 Task: Play online Dominion games in easy mode.
Action: Mouse moved to (186, 488)
Screenshot: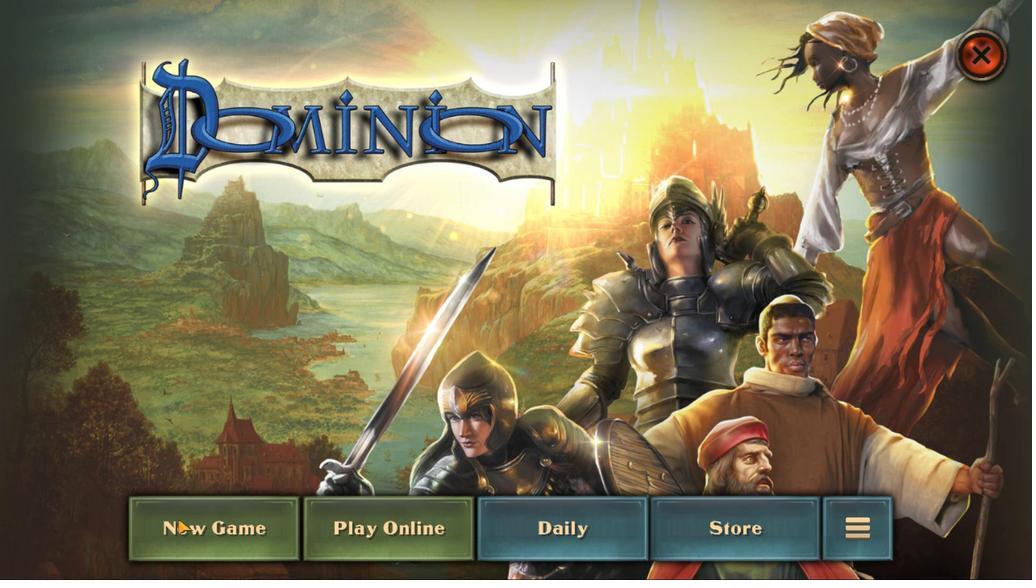 
Action: Mouse pressed left at (186, 488)
Screenshot: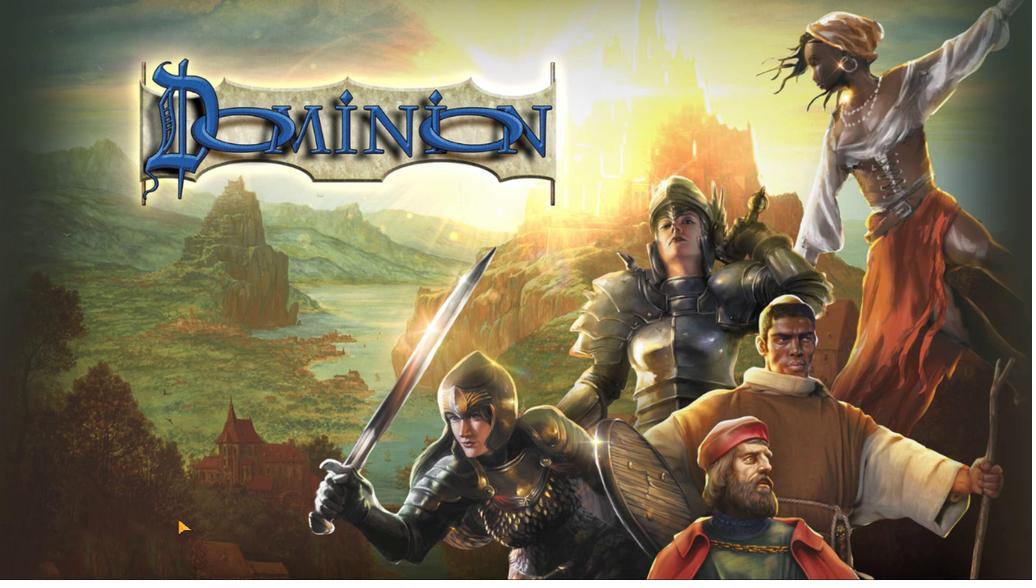 
Action: Mouse moved to (506, 307)
Screenshot: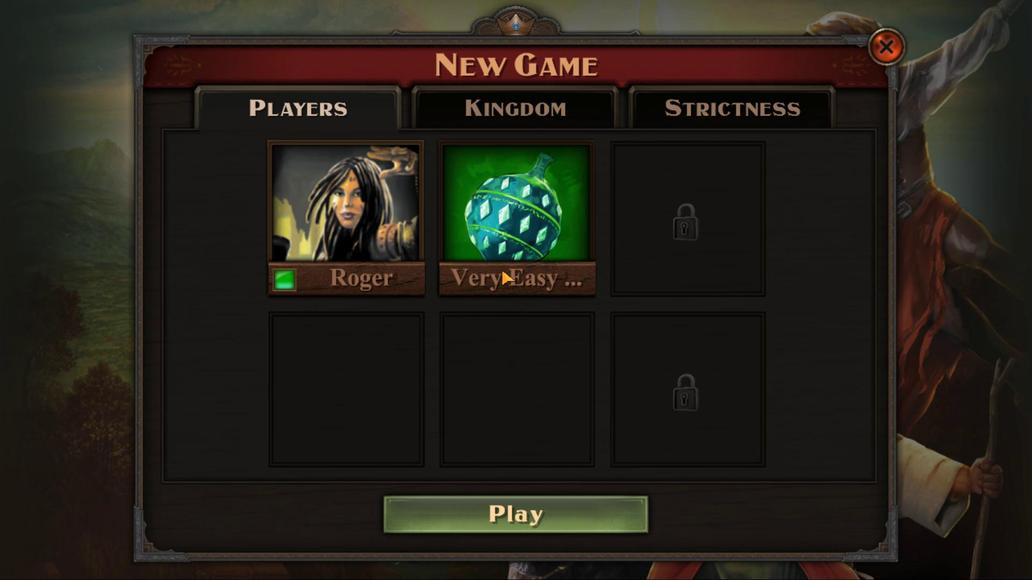 
Action: Mouse pressed left at (506, 307)
Screenshot: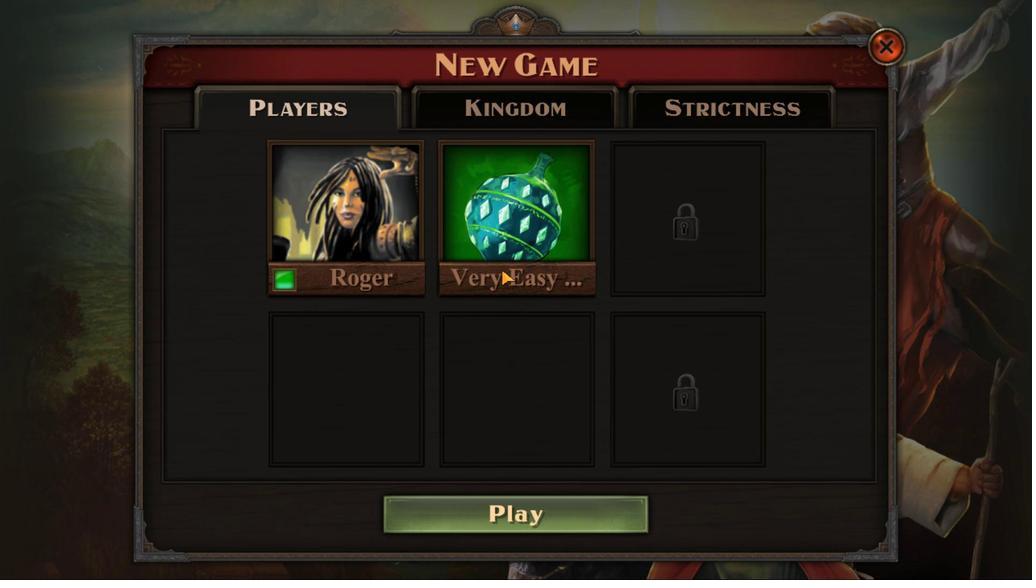 
Action: Mouse moved to (356, 336)
Screenshot: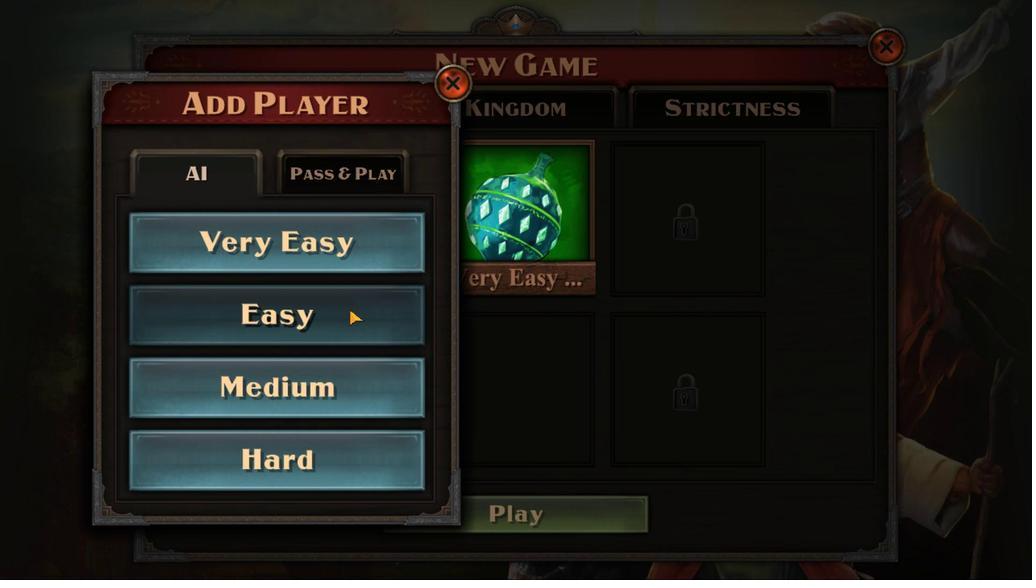 
Action: Mouse pressed left at (356, 336)
Screenshot: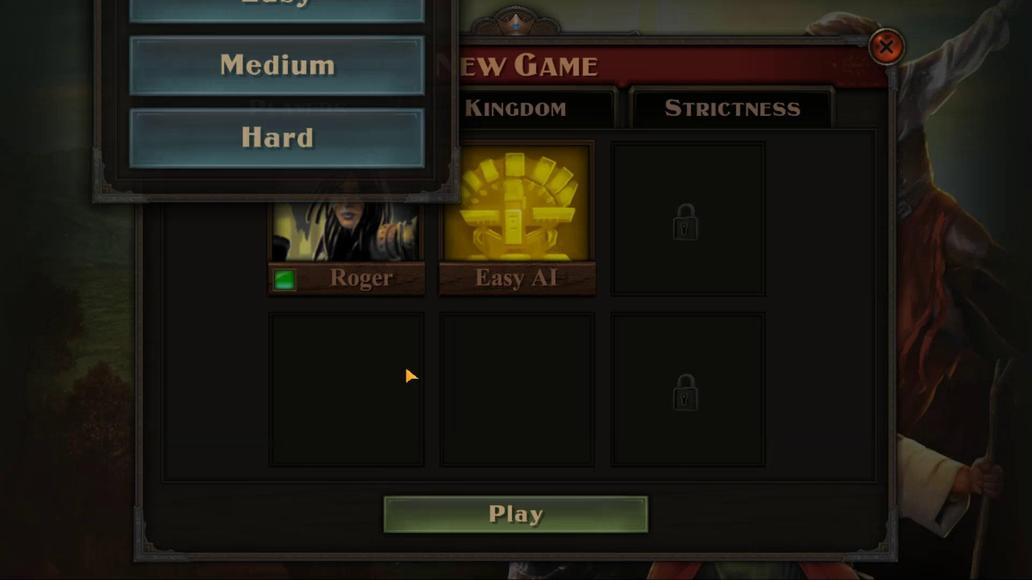 
Action: Mouse moved to (531, 478)
Screenshot: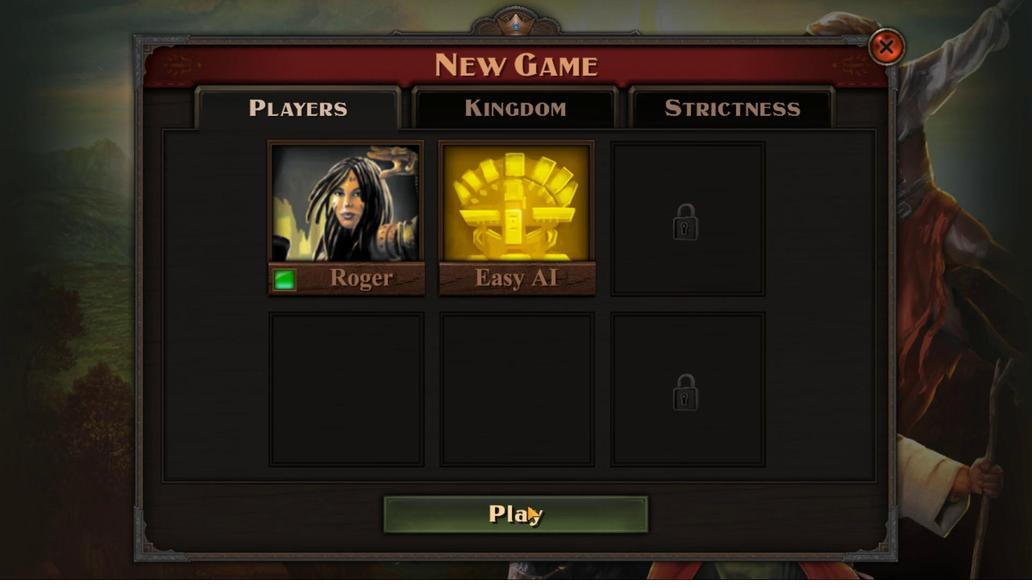 
Action: Mouse pressed left at (531, 478)
Screenshot: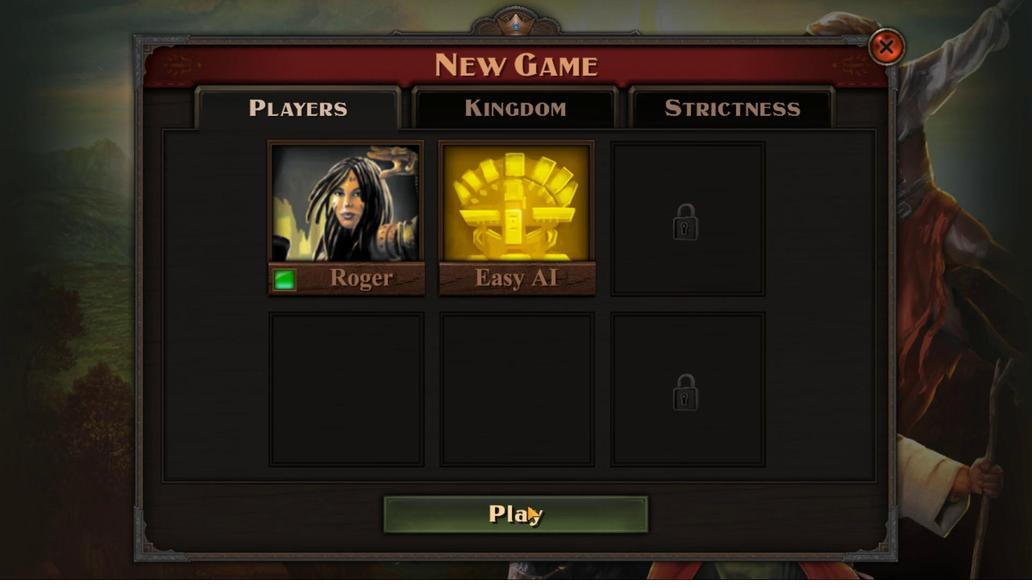 
Action: Mouse moved to (636, 477)
Screenshot: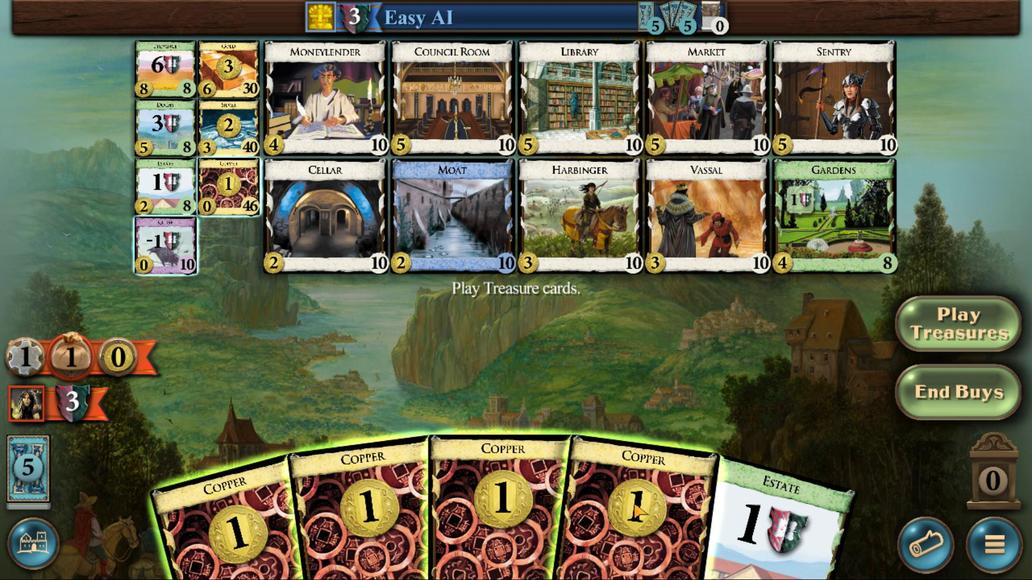 
Action: Mouse scrolled (636, 476) with delta (0, 0)
Screenshot: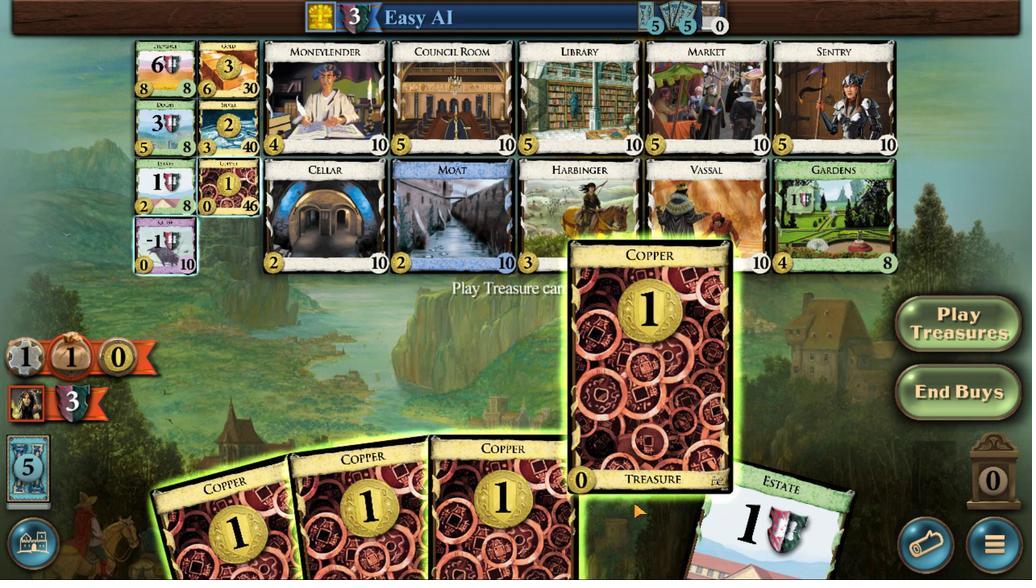 
Action: Mouse moved to (564, 467)
Screenshot: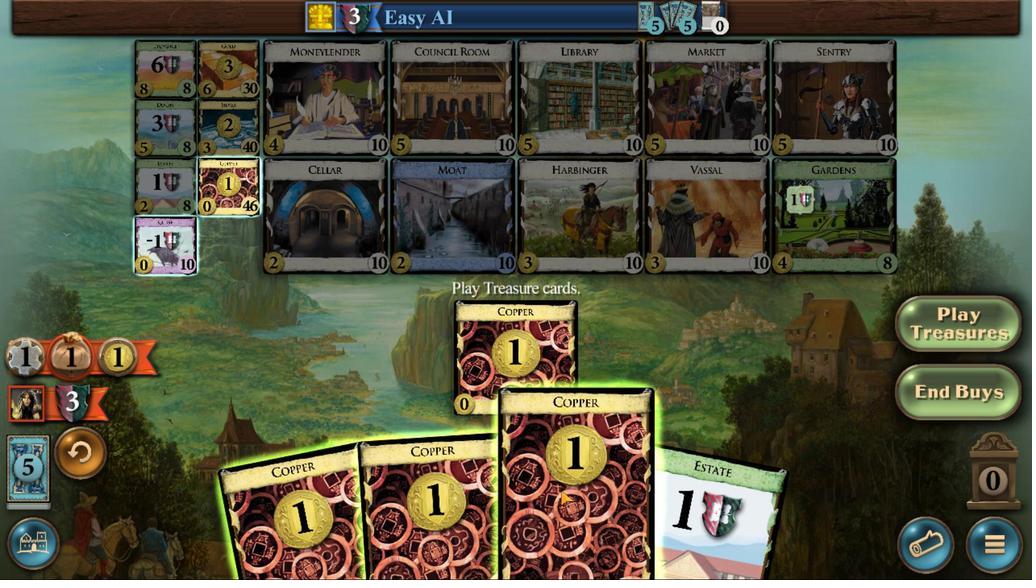 
Action: Mouse scrolled (564, 467) with delta (0, 0)
Screenshot: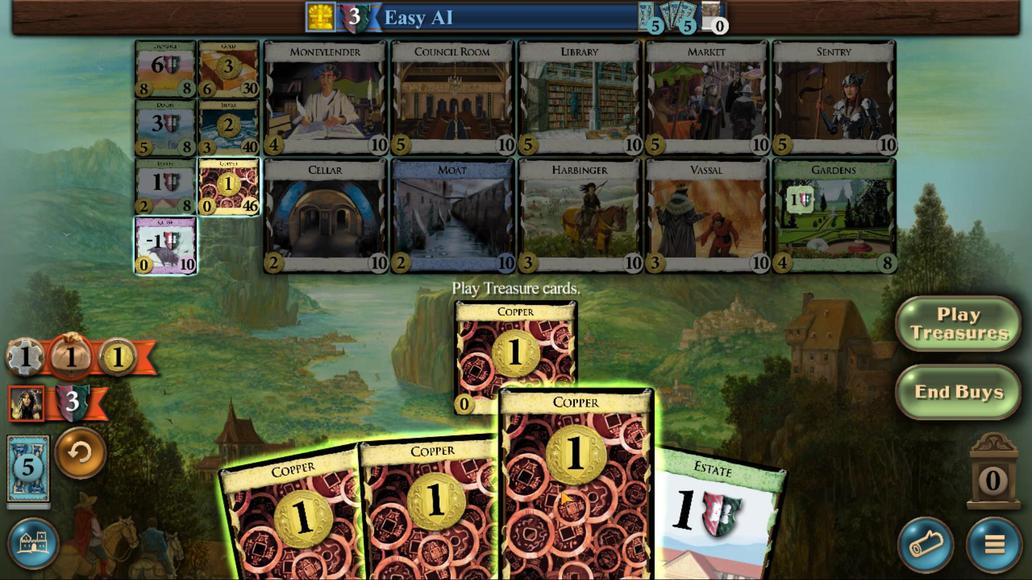 
Action: Mouse scrolled (564, 467) with delta (0, 0)
Screenshot: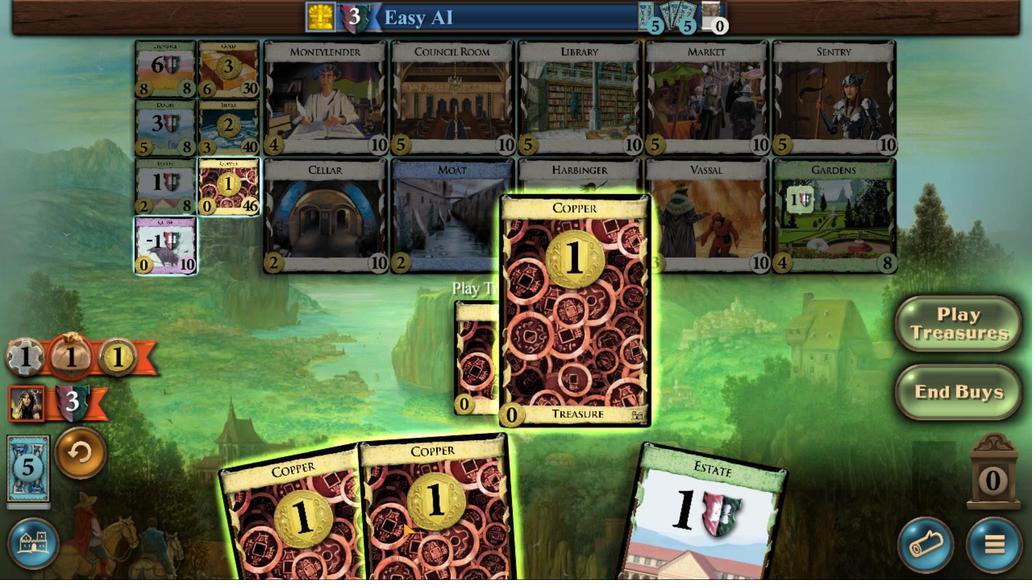
Action: Mouse scrolled (564, 467) with delta (0, 0)
Screenshot: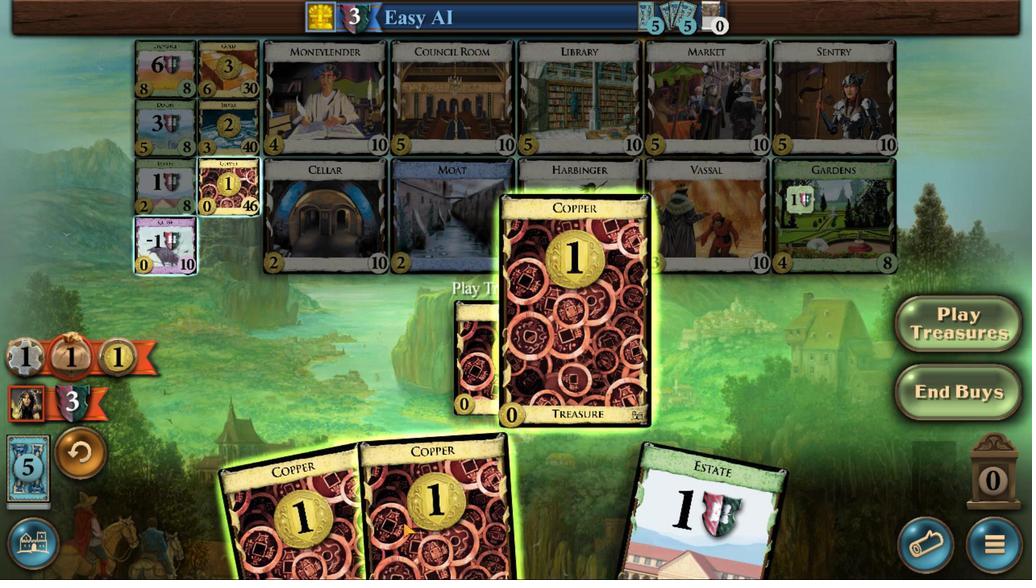 
Action: Mouse moved to (410, 459)
Screenshot: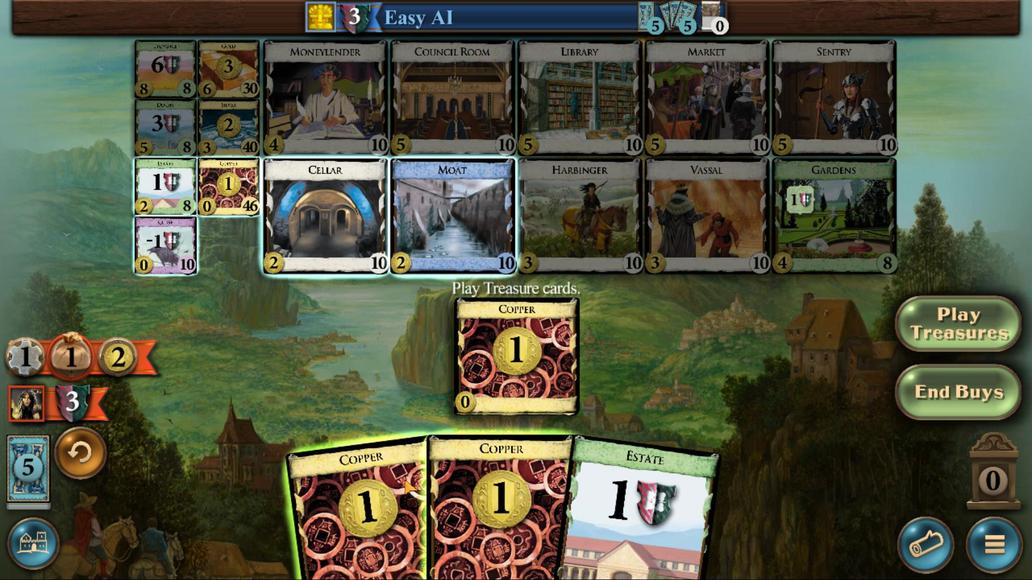 
Action: Mouse scrolled (410, 459) with delta (0, 0)
Screenshot: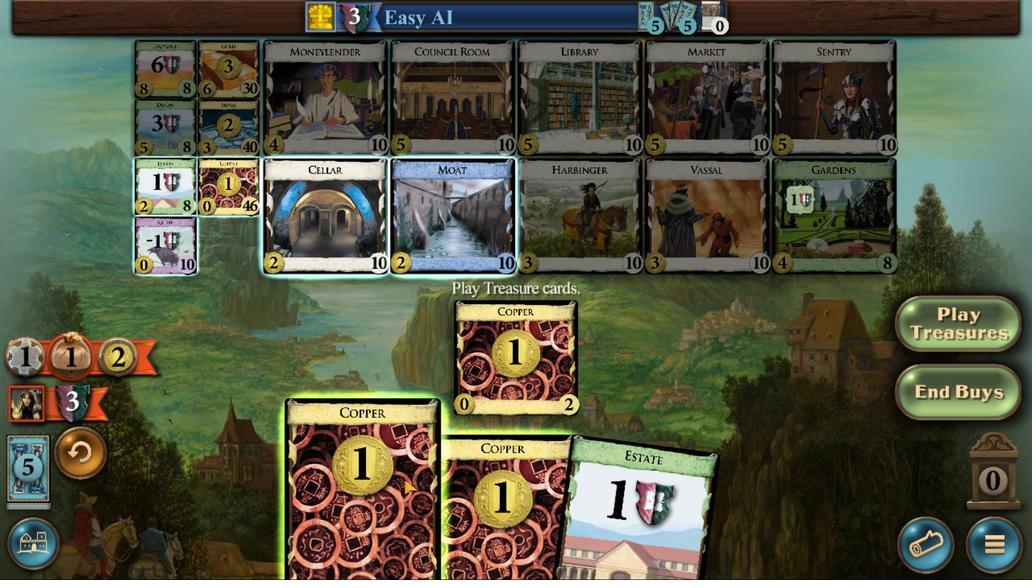 
Action: Mouse scrolled (410, 459) with delta (0, 0)
Screenshot: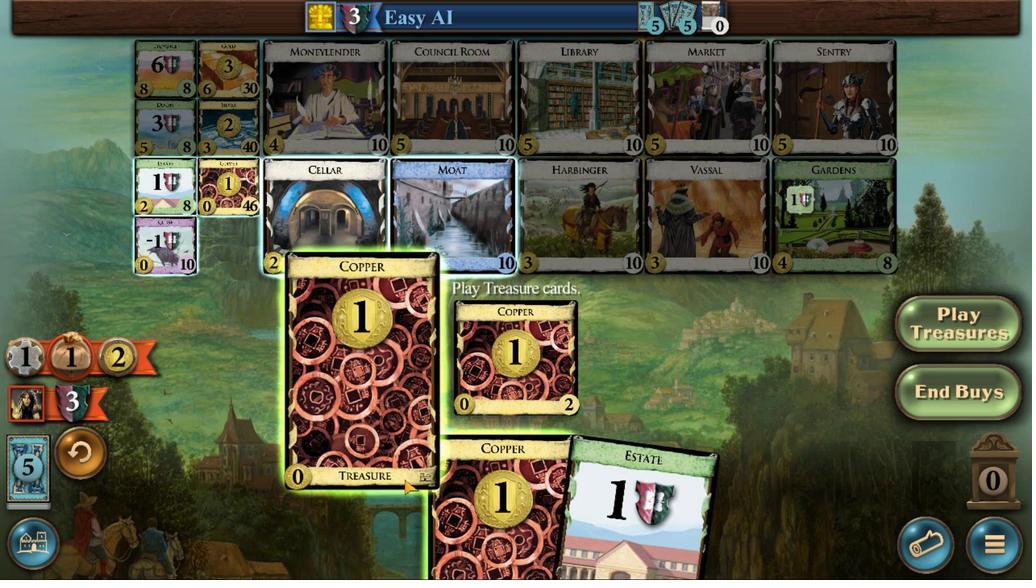 
Action: Mouse scrolled (410, 459) with delta (0, 0)
Screenshot: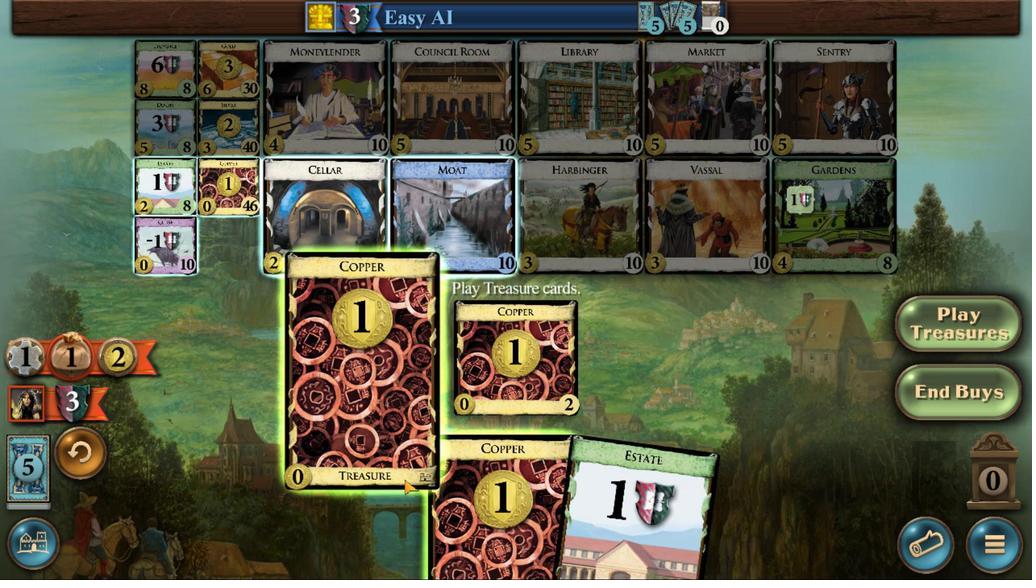 
Action: Mouse scrolled (410, 459) with delta (0, 0)
Screenshot: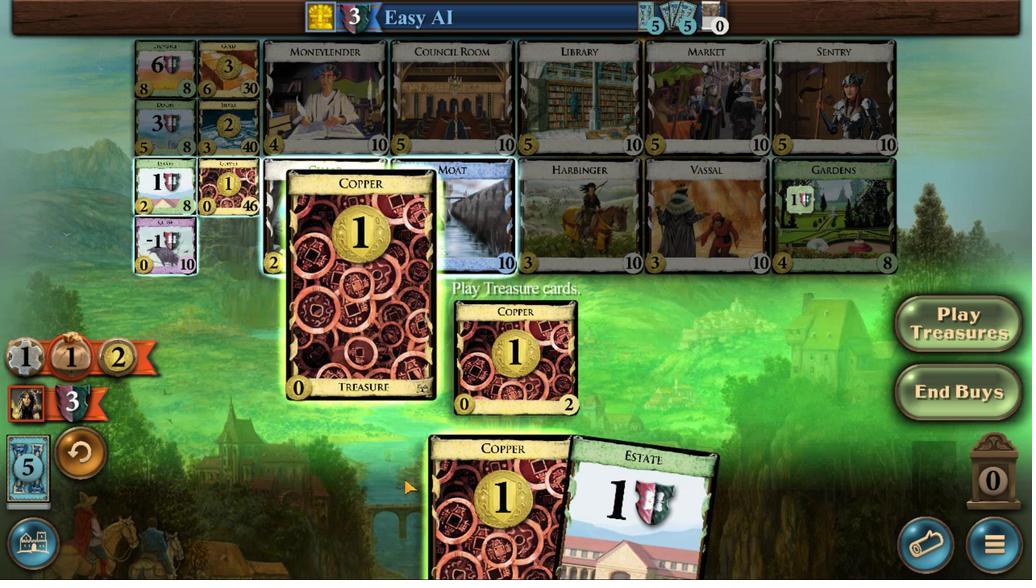 
Action: Mouse scrolled (410, 459) with delta (0, 0)
Screenshot: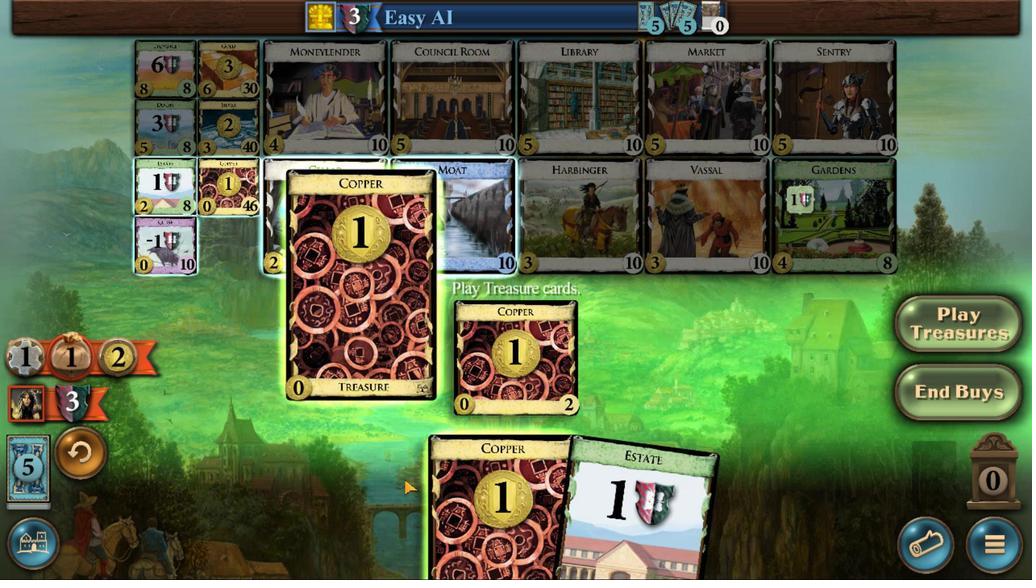
Action: Mouse scrolled (410, 459) with delta (0, 0)
Screenshot: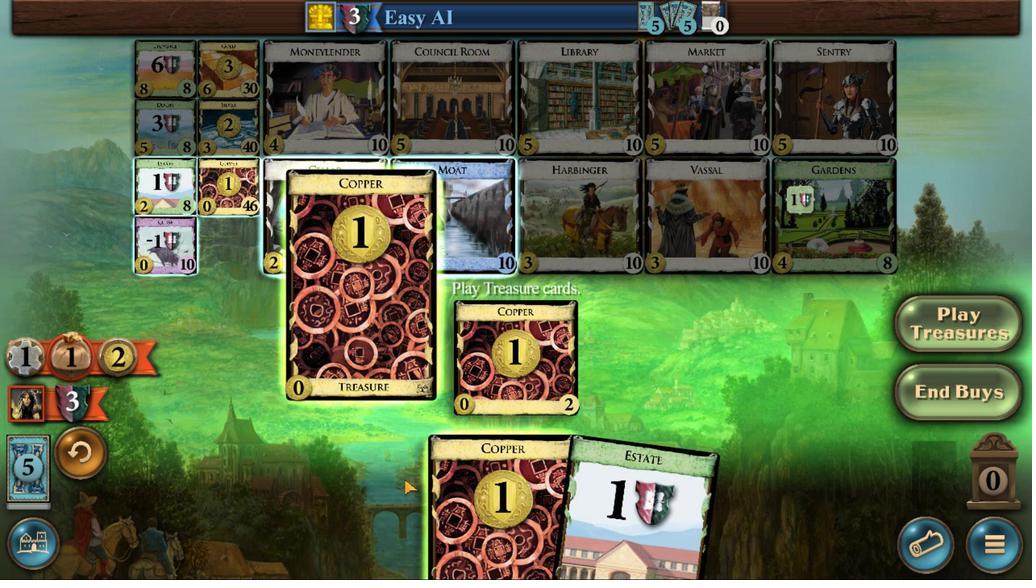 
Action: Mouse moved to (251, 196)
Screenshot: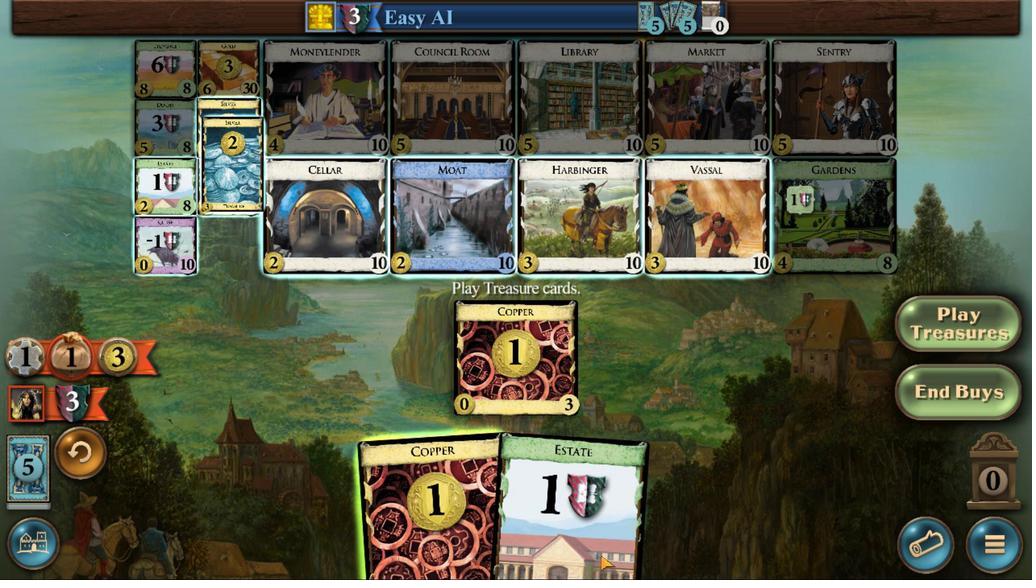 
Action: Mouse pressed left at (251, 196)
Screenshot: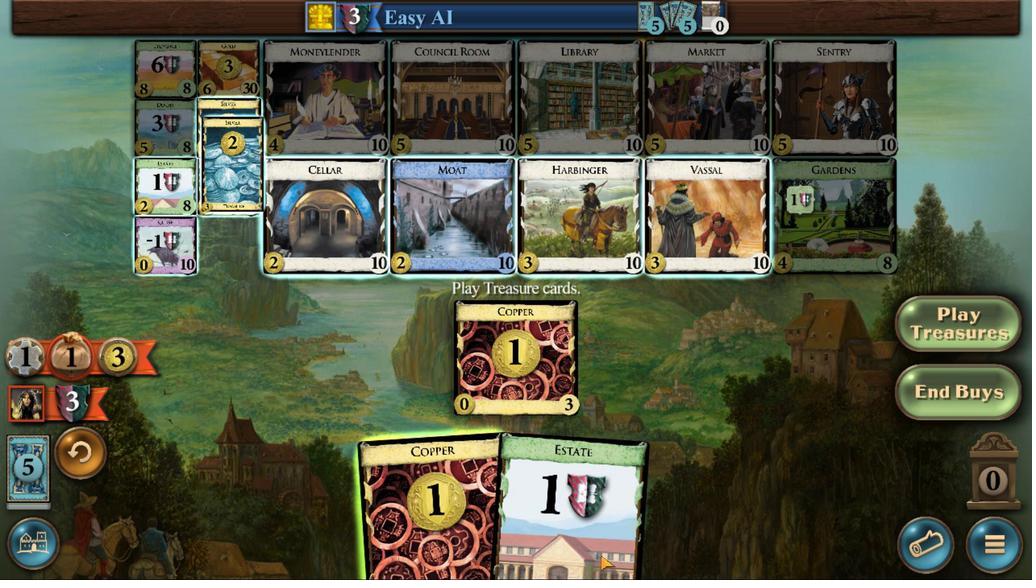 
Action: Mouse moved to (557, 474)
Screenshot: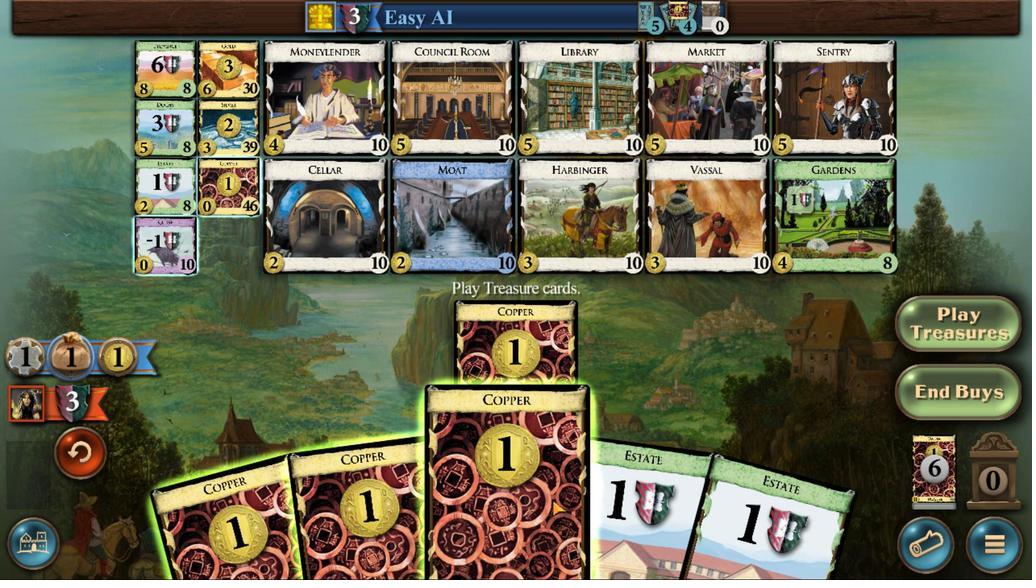 
Action: Mouse scrolled (557, 473) with delta (0, 0)
Screenshot: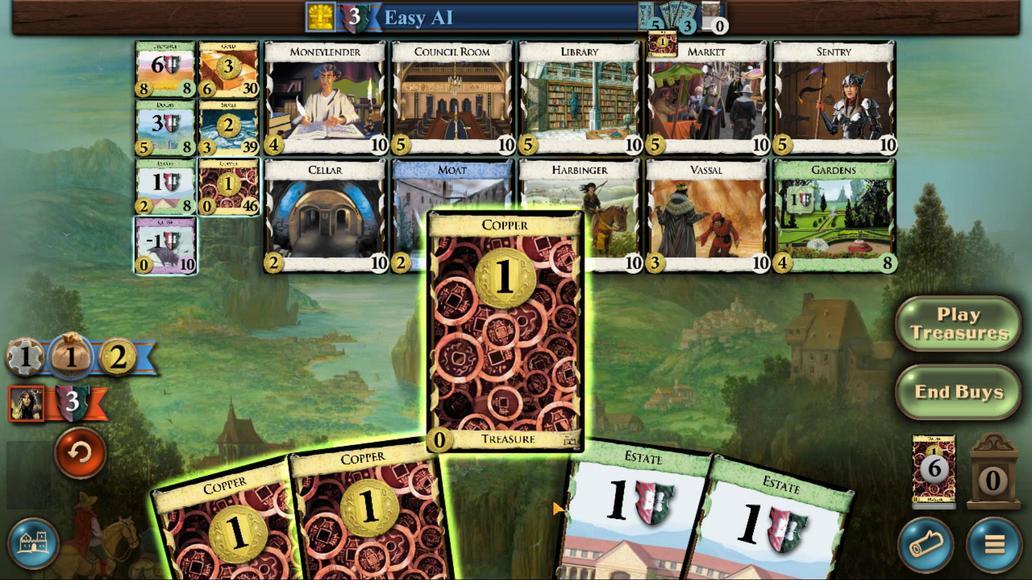 
Action: Mouse moved to (556, 474)
Screenshot: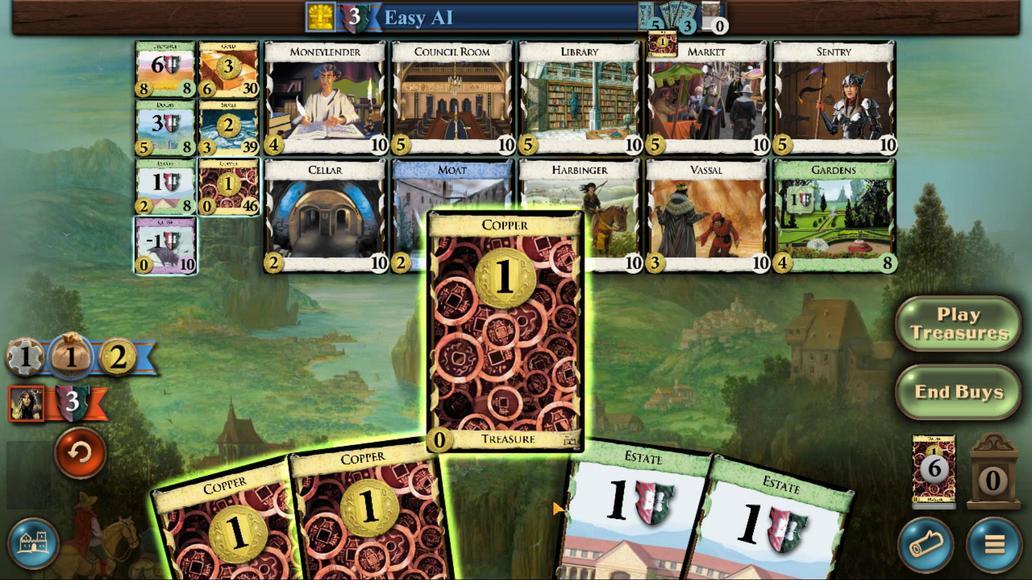 
Action: Mouse scrolled (556, 474) with delta (0, 0)
Screenshot: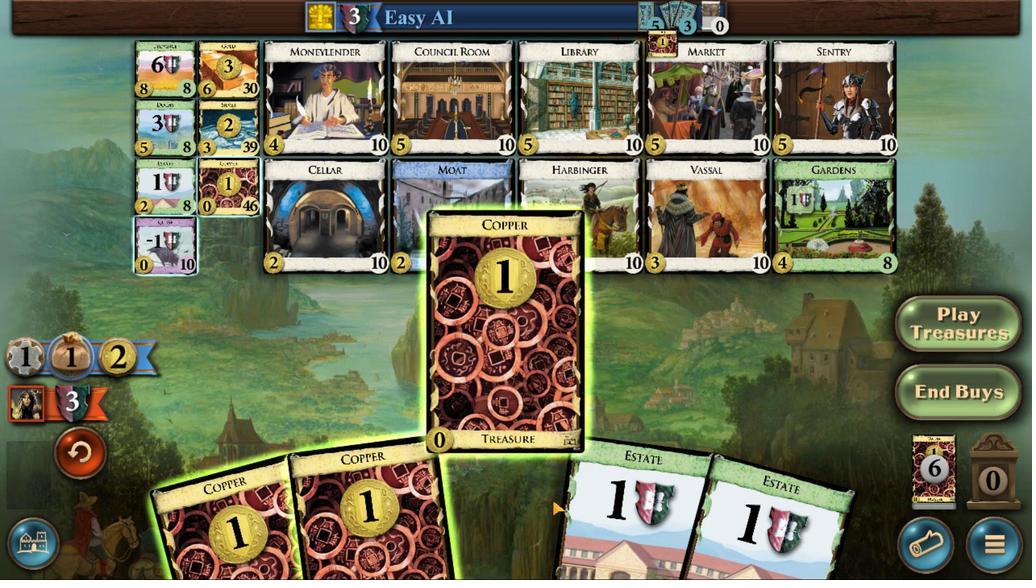 
Action: Mouse moved to (556, 474)
Screenshot: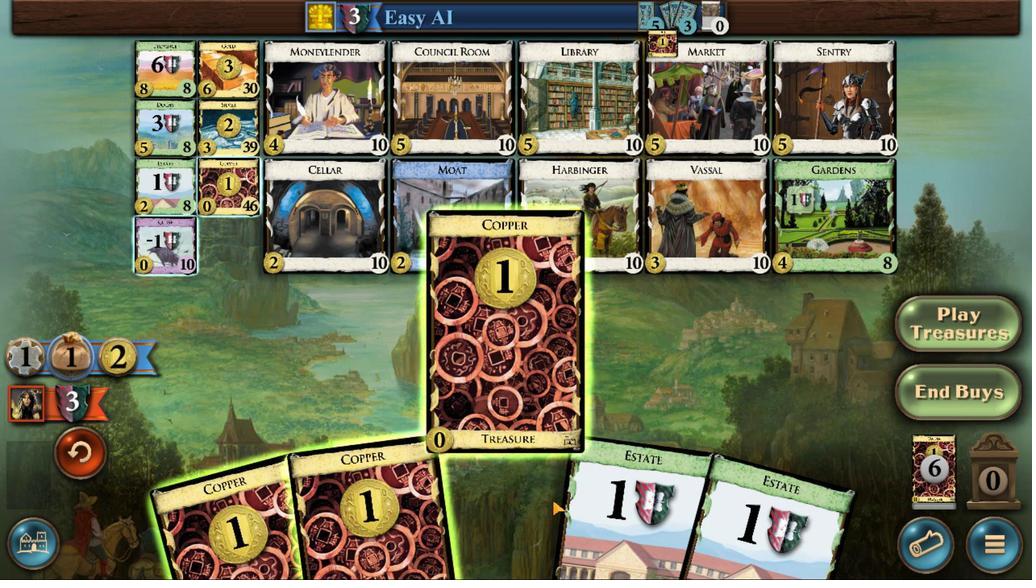 
Action: Mouse scrolled (556, 474) with delta (0, 0)
Screenshot: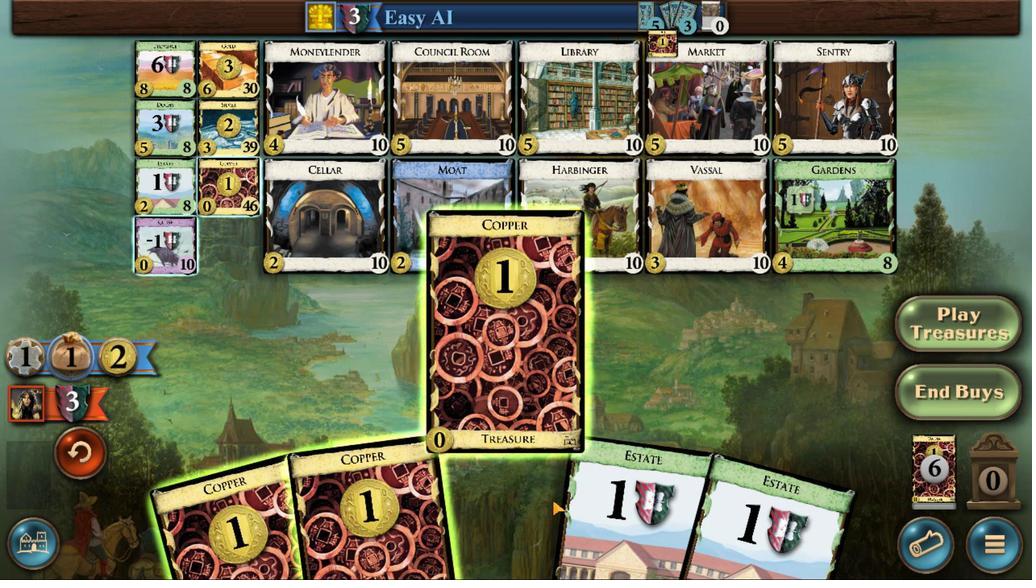 
Action: Mouse moved to (556, 474)
Screenshot: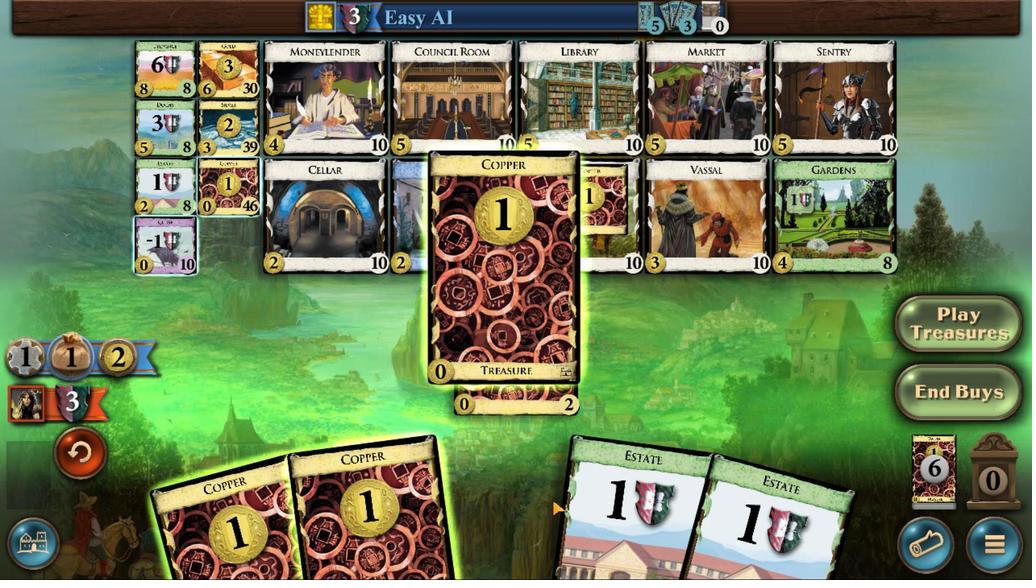 
Action: Mouse scrolled (556, 474) with delta (0, 0)
Screenshot: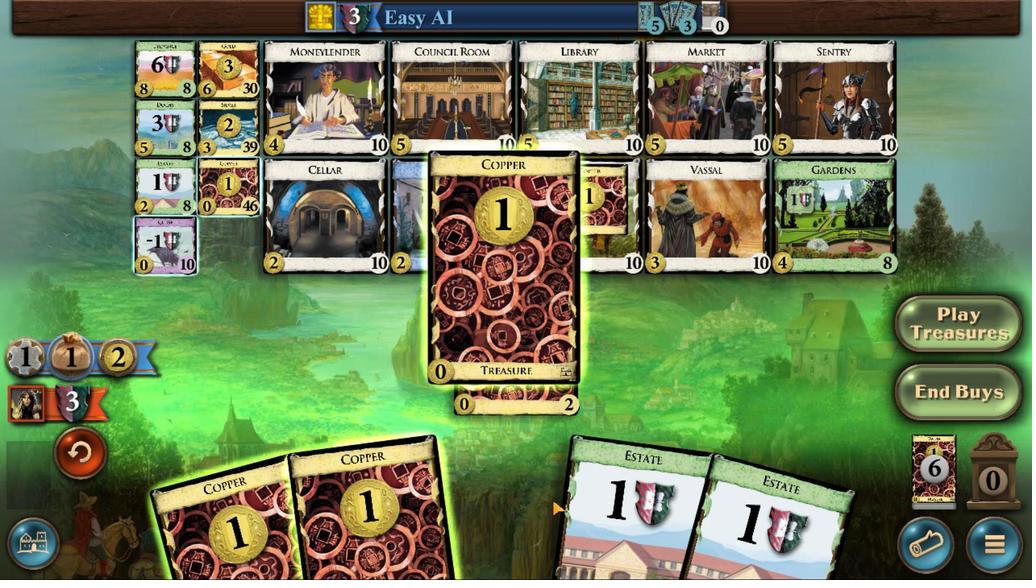 
Action: Mouse scrolled (556, 474) with delta (0, 0)
Screenshot: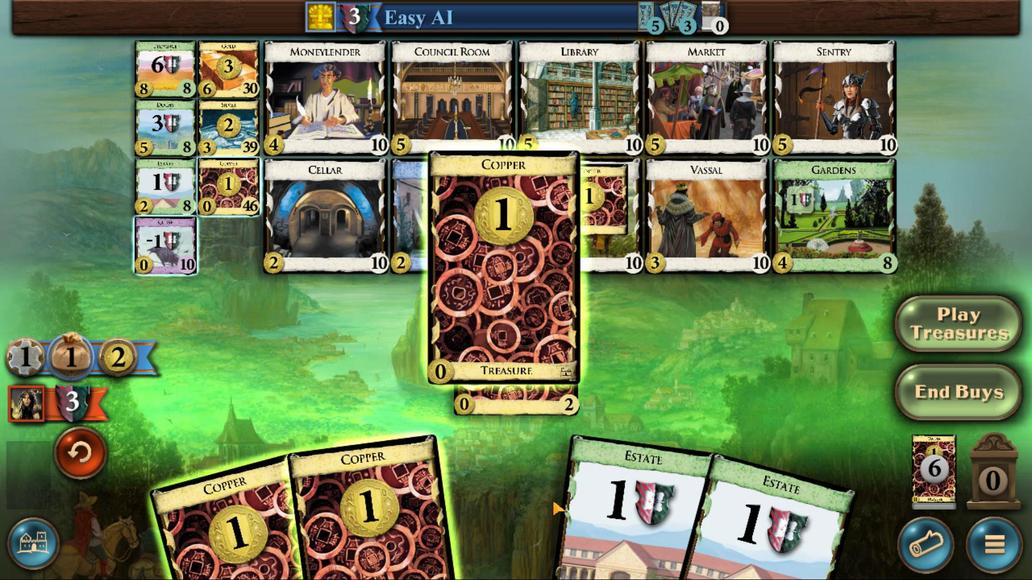 
Action: Mouse scrolled (556, 474) with delta (0, 0)
Screenshot: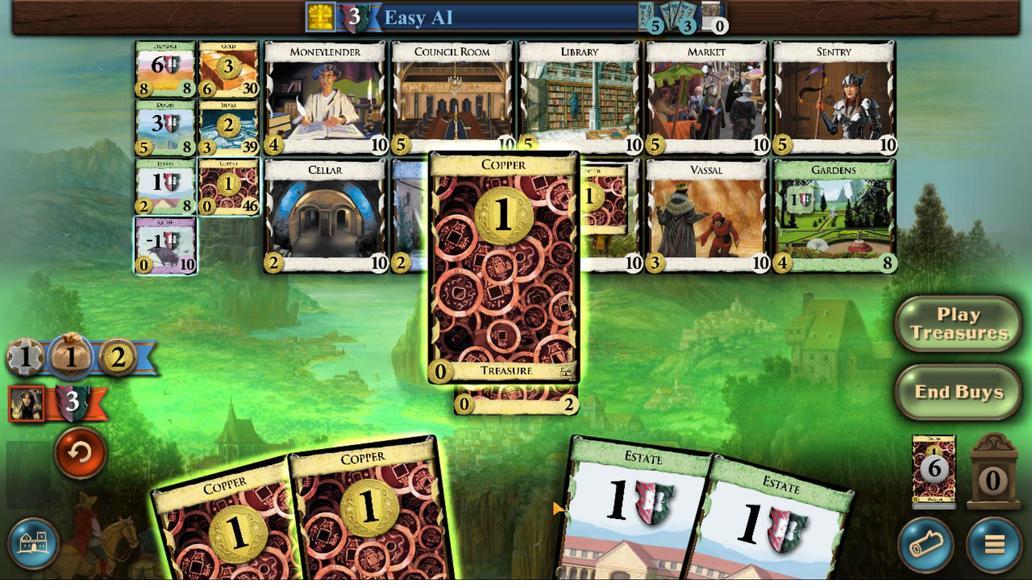 
Action: Mouse moved to (442, 464)
Screenshot: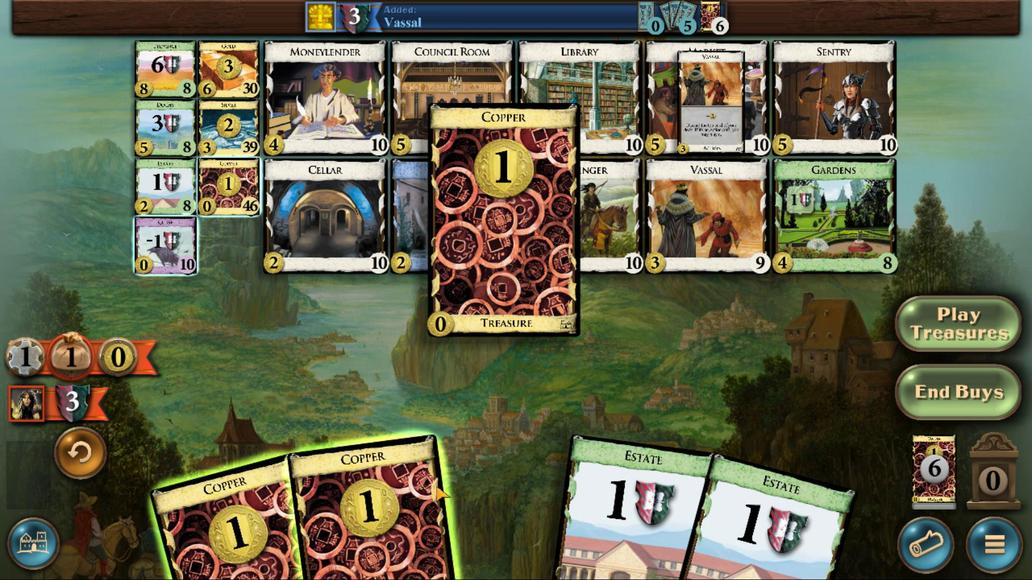 
Action: Mouse scrolled (442, 464) with delta (0, 0)
Screenshot: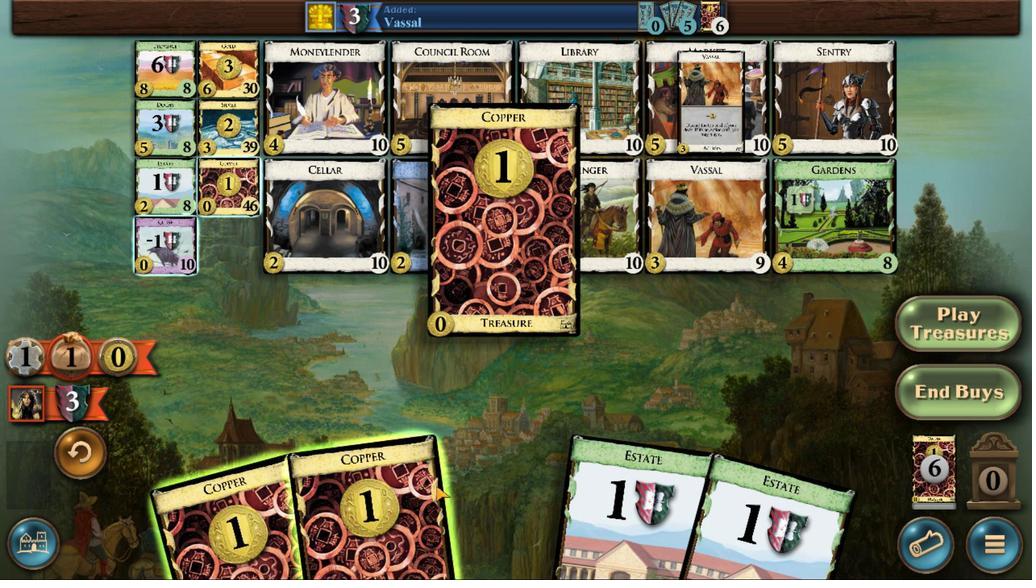 
Action: Mouse moved to (441, 464)
Screenshot: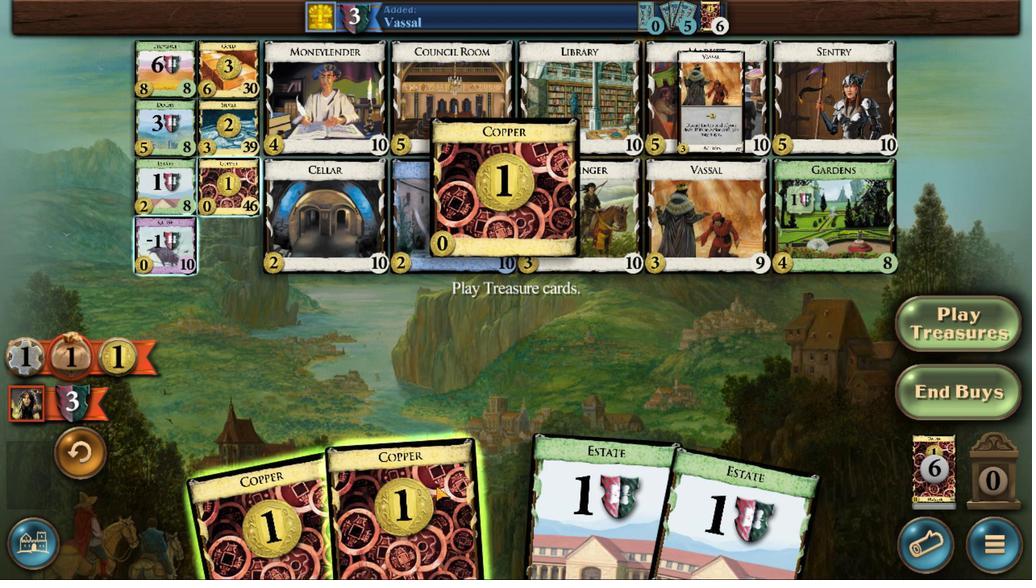 
Action: Mouse scrolled (441, 464) with delta (0, 0)
Screenshot: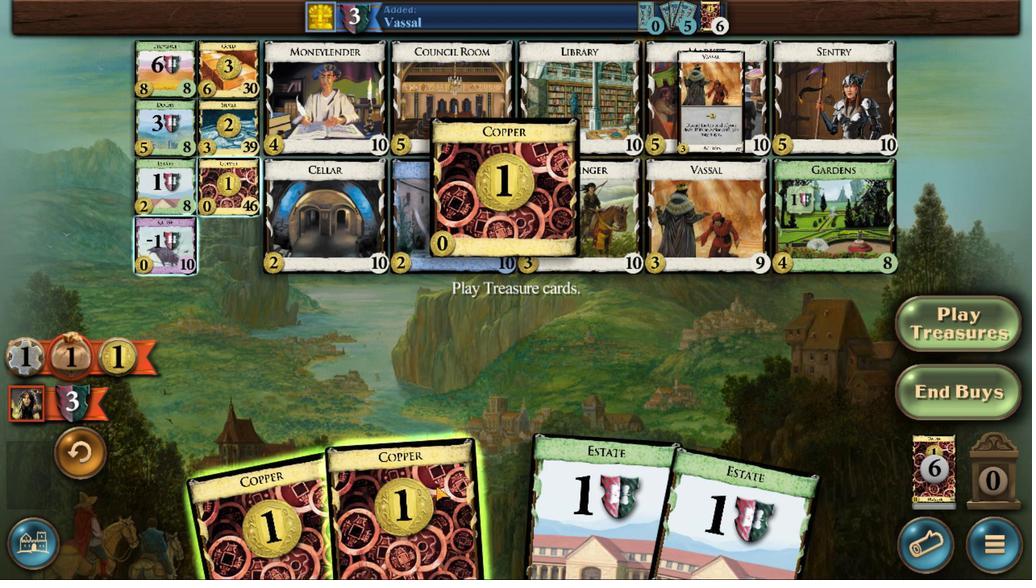 
Action: Mouse scrolled (441, 464) with delta (0, 0)
Screenshot: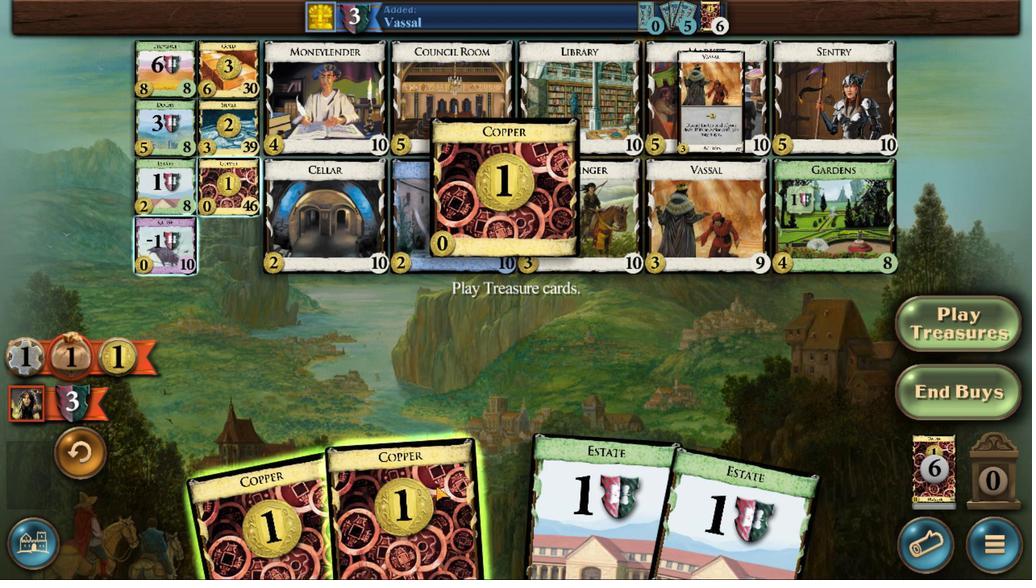
Action: Mouse scrolled (441, 464) with delta (0, 0)
Screenshot: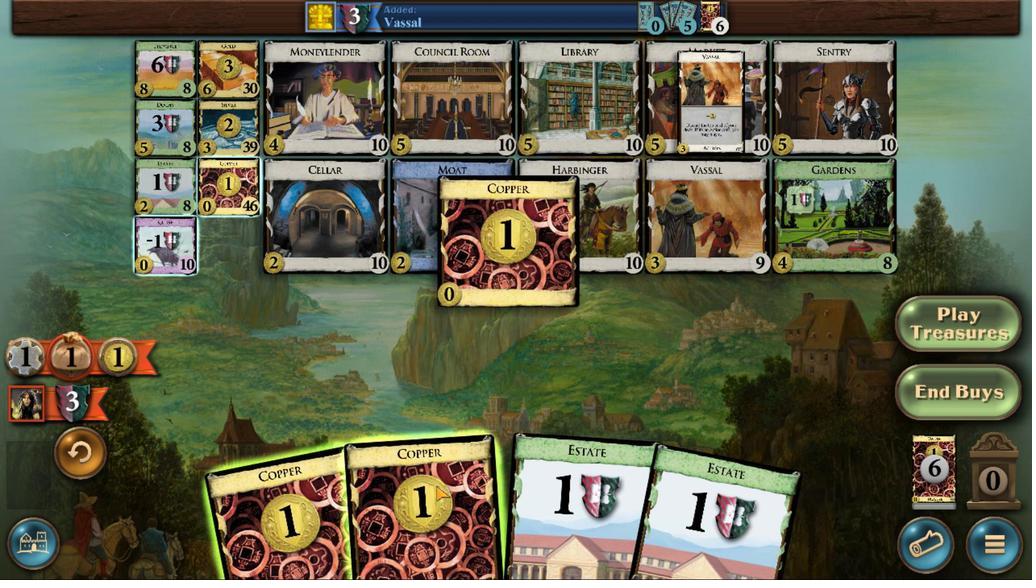 
Action: Mouse scrolled (441, 464) with delta (0, 0)
Screenshot: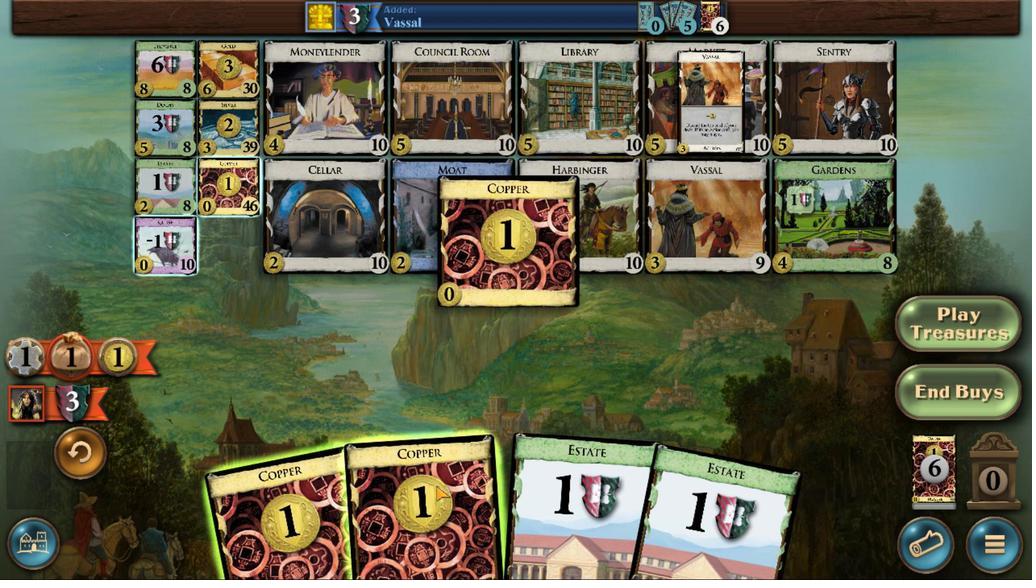 
Action: Mouse scrolled (441, 464) with delta (0, 0)
Screenshot: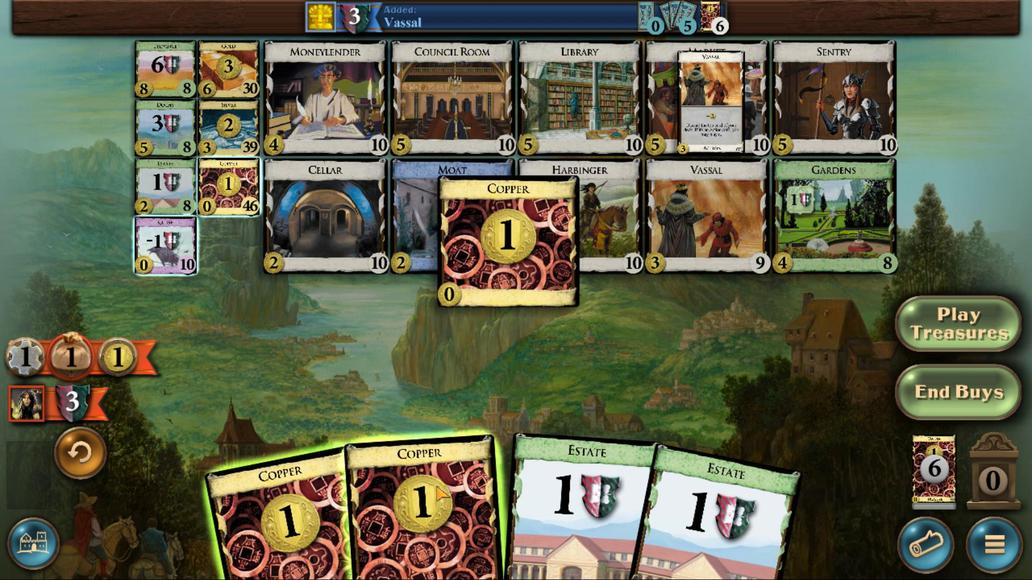 
Action: Mouse scrolled (441, 464) with delta (0, 0)
Screenshot: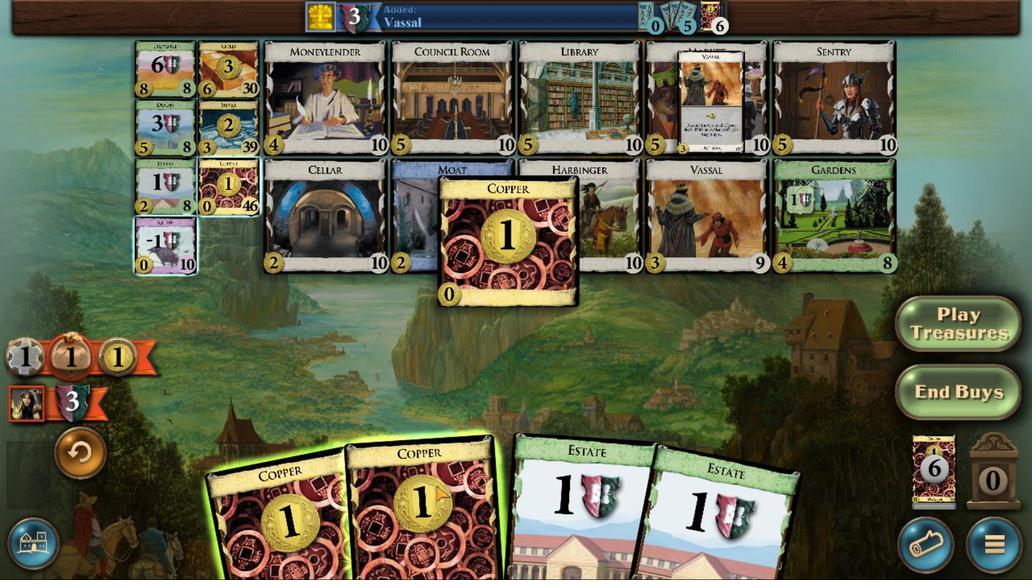 
Action: Mouse moved to (435, 465)
Screenshot: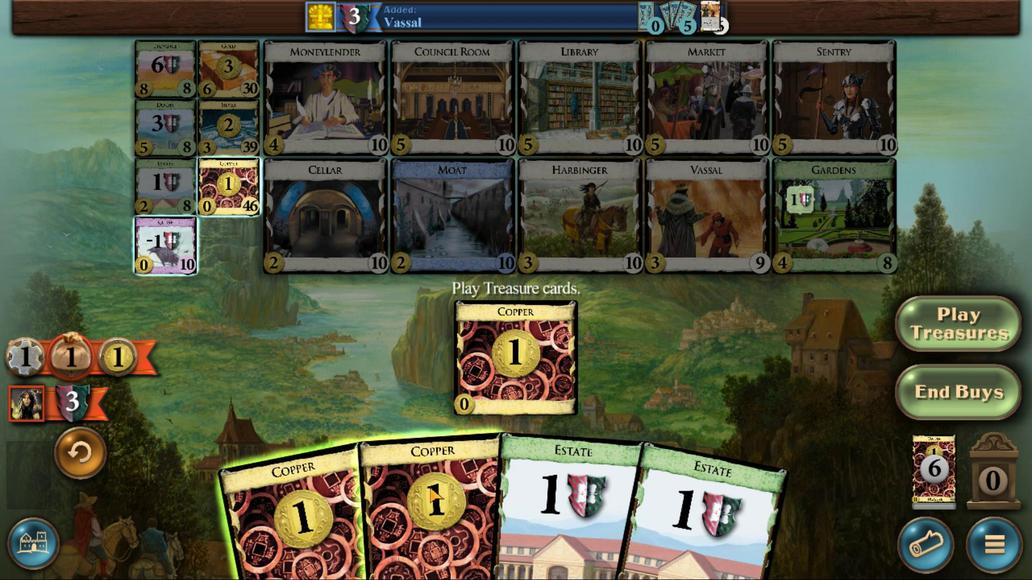 
Action: Mouse scrolled (435, 465) with delta (0, 0)
Screenshot: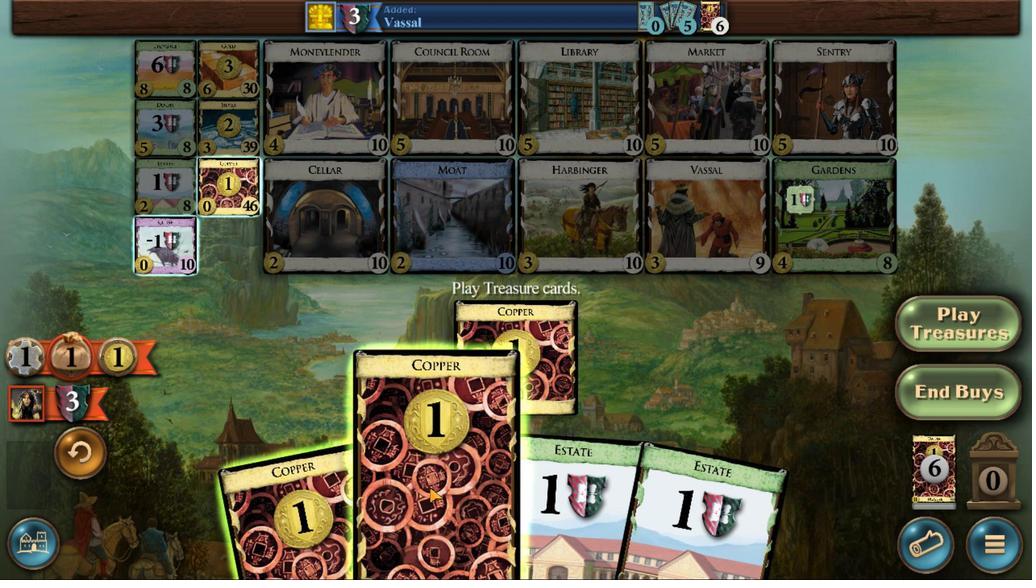 
Action: Mouse scrolled (435, 465) with delta (0, 0)
Screenshot: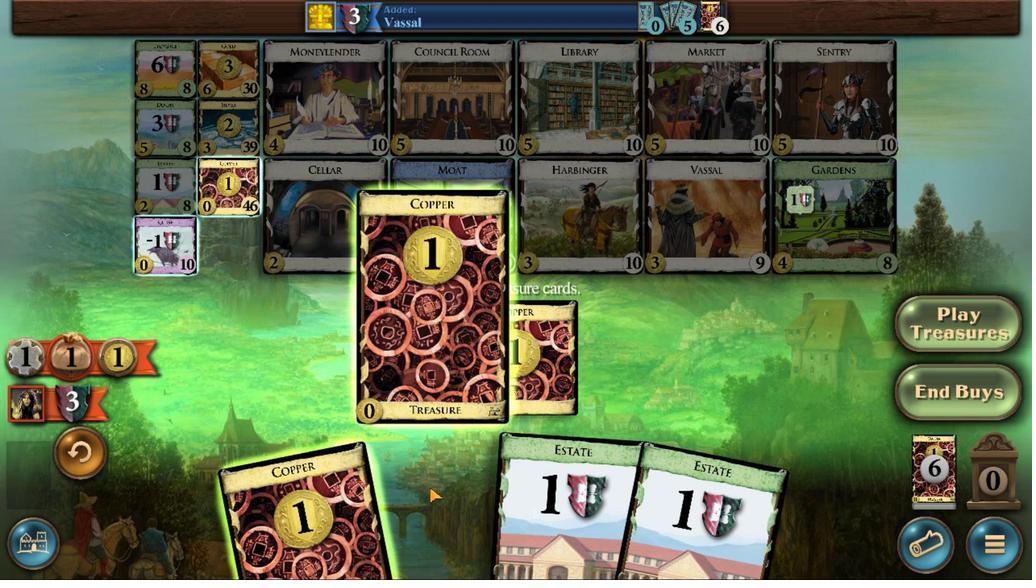 
Action: Mouse scrolled (435, 465) with delta (0, 0)
Screenshot: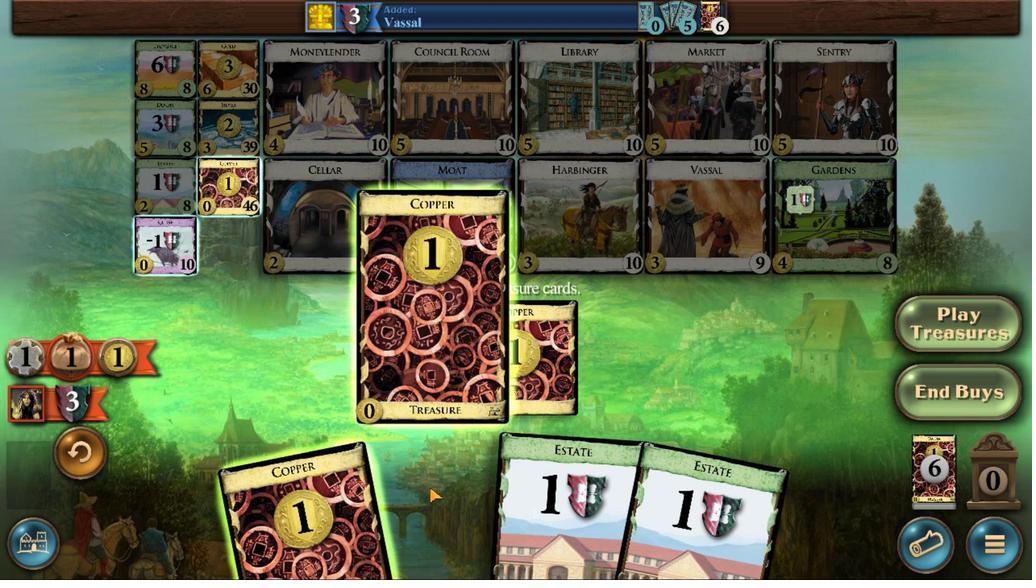
Action: Mouse scrolled (435, 465) with delta (0, 0)
Screenshot: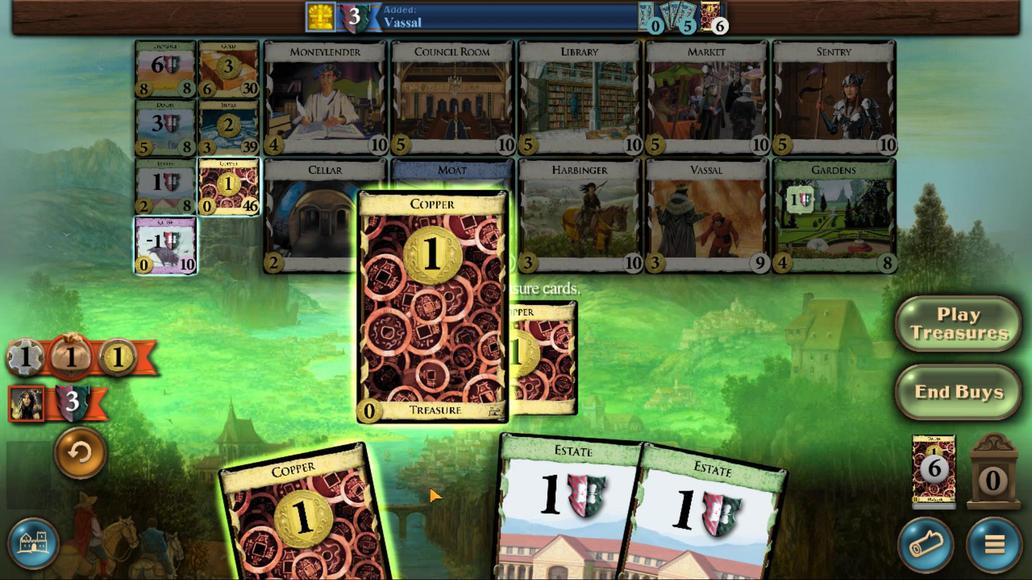 
Action: Mouse scrolled (435, 465) with delta (0, 0)
Screenshot: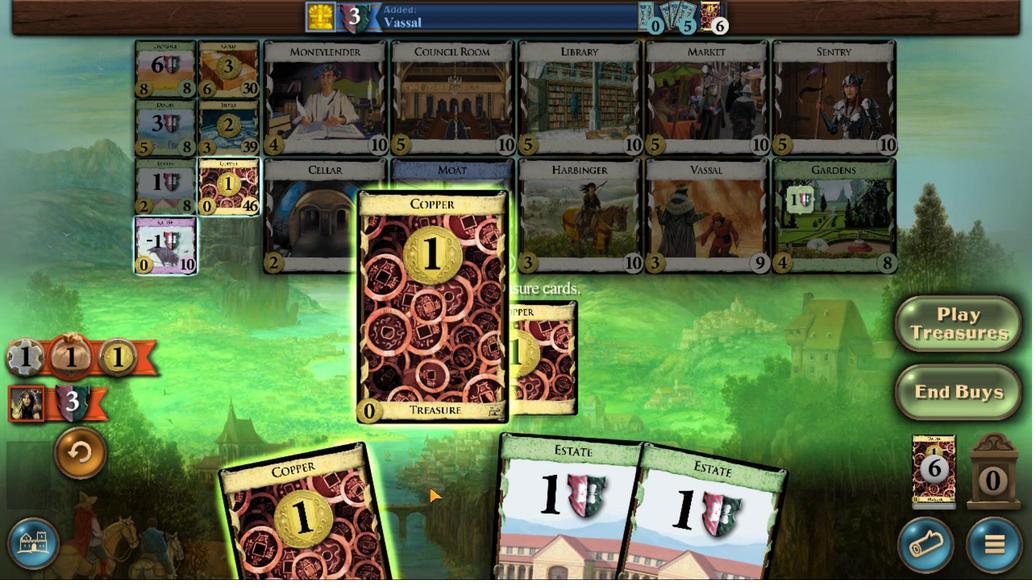 
Action: Mouse scrolled (435, 465) with delta (0, 0)
Screenshot: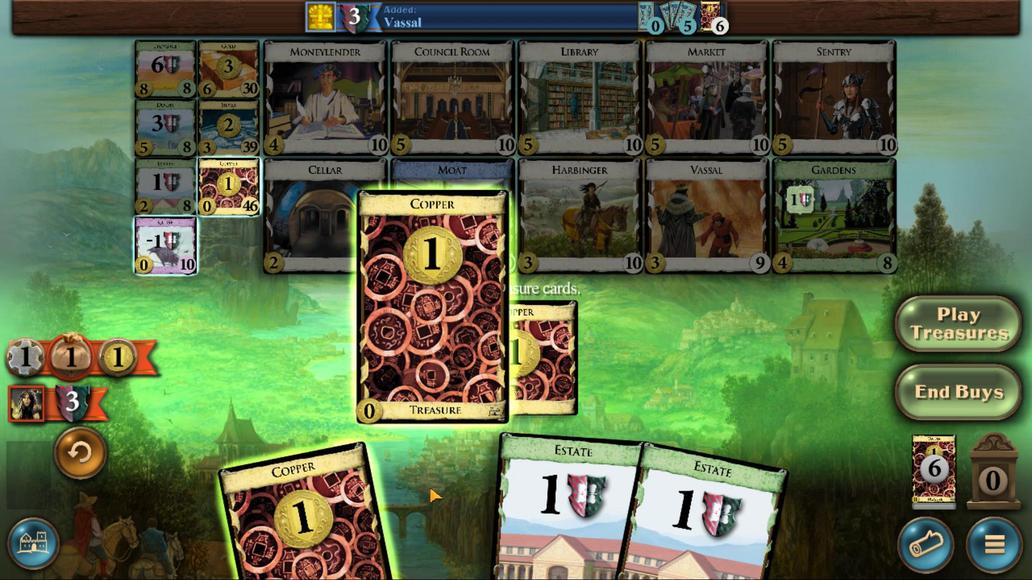 
Action: Mouse moved to (399, 469)
Screenshot: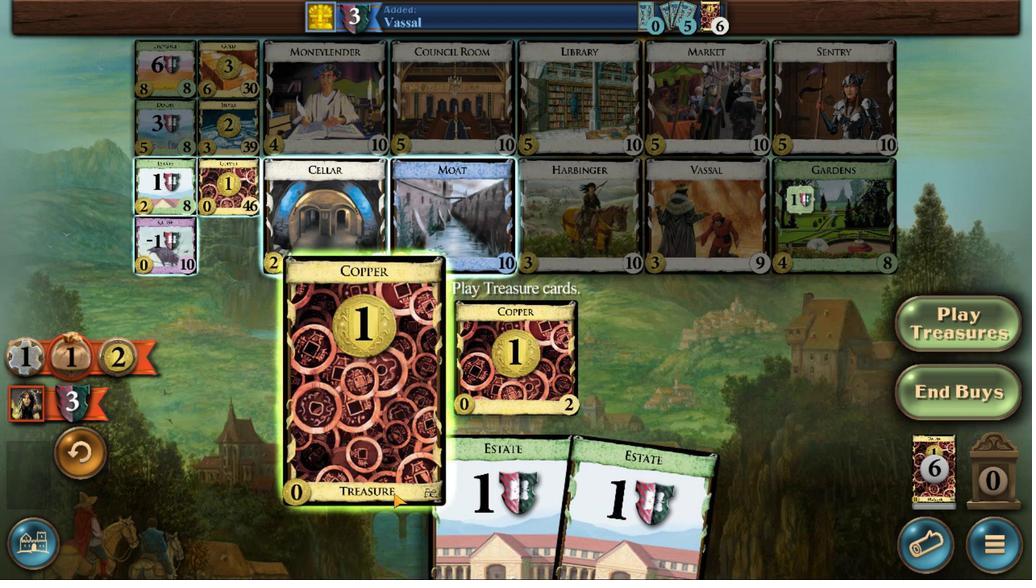 
Action: Mouse scrolled (399, 469) with delta (0, 0)
Screenshot: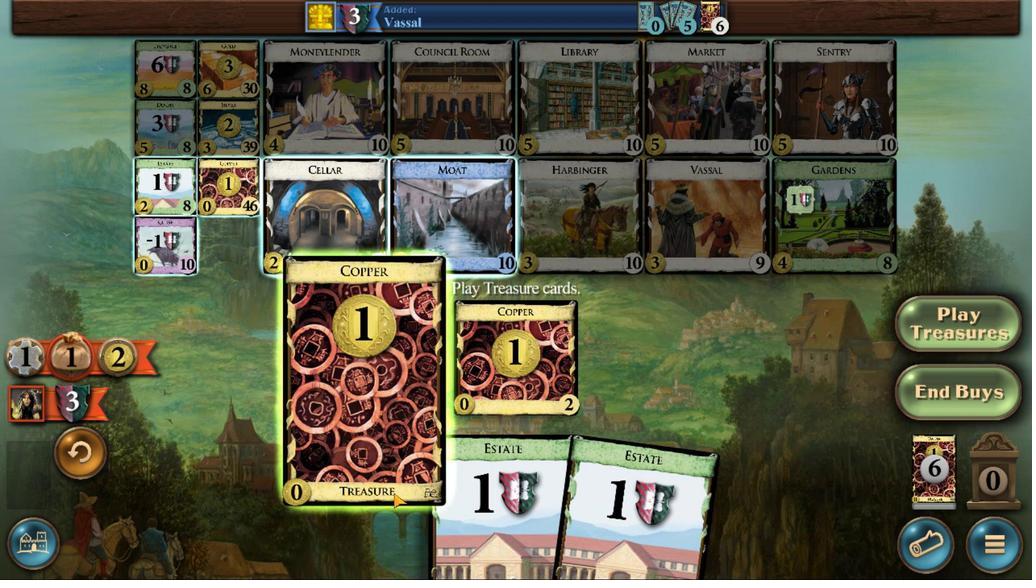 
Action: Mouse scrolled (399, 469) with delta (0, 0)
Screenshot: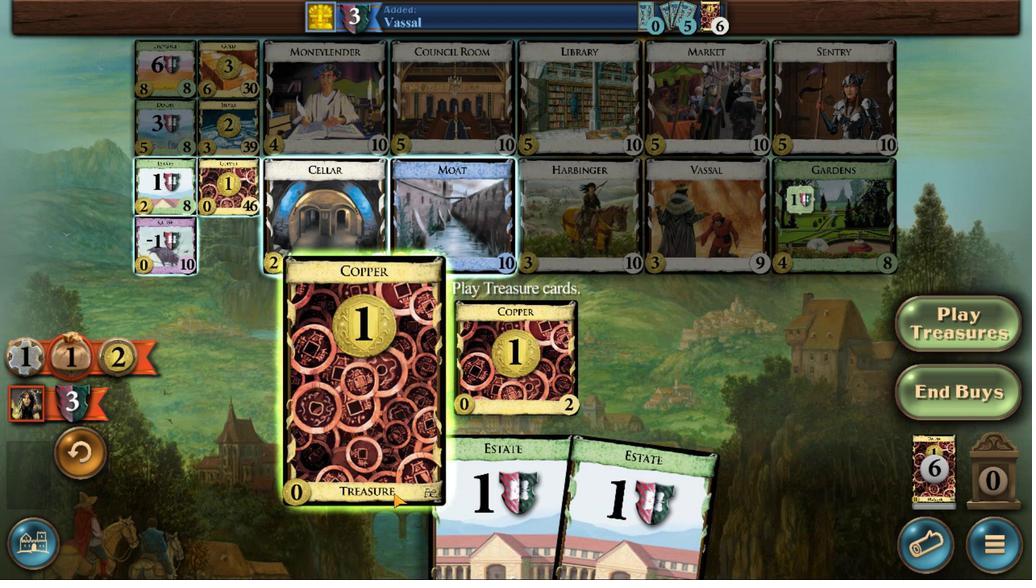 
Action: Mouse scrolled (399, 469) with delta (0, 0)
Screenshot: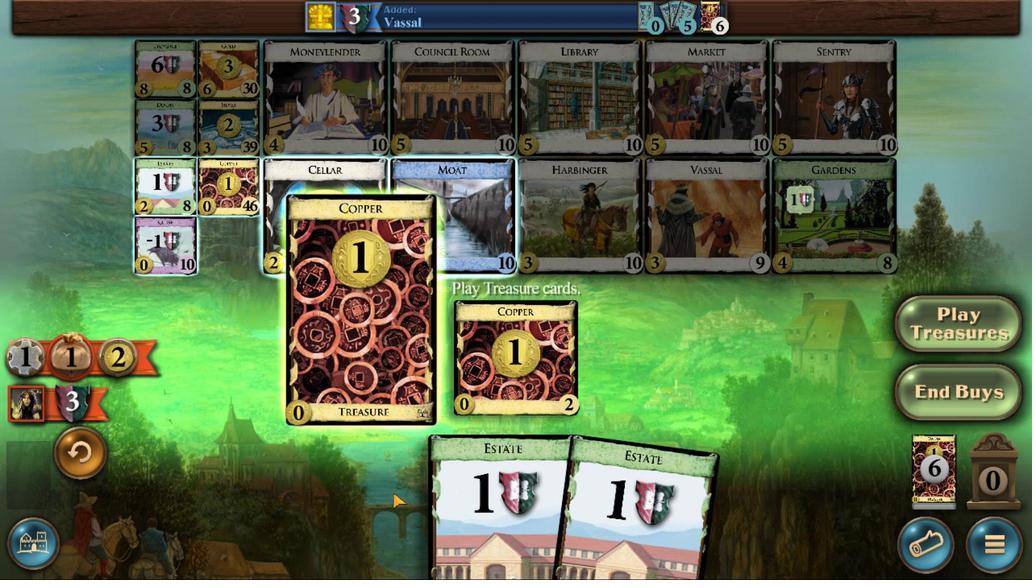 
Action: Mouse scrolled (399, 469) with delta (0, 0)
Screenshot: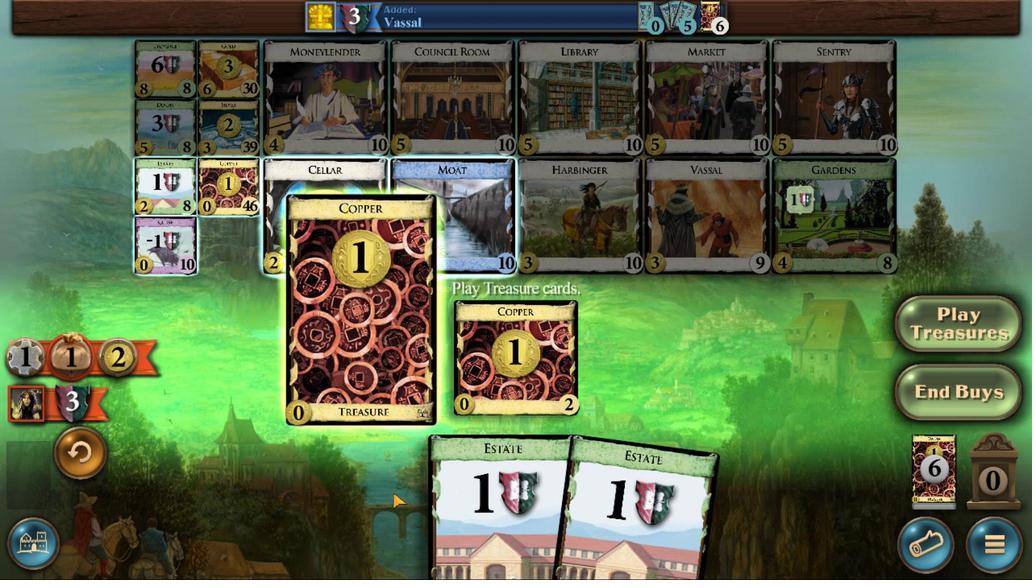 
Action: Mouse scrolled (399, 469) with delta (0, 0)
Screenshot: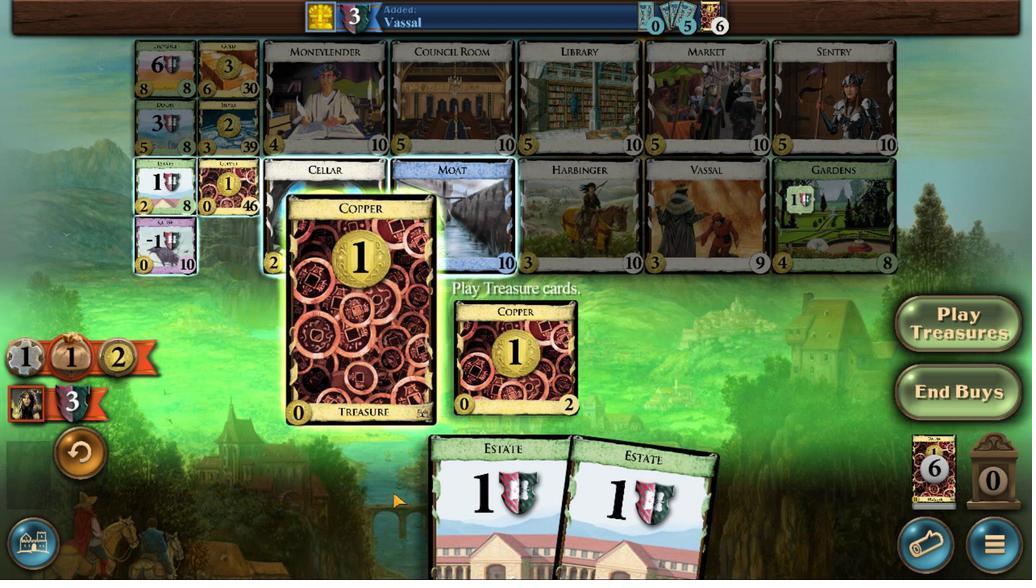 
Action: Mouse scrolled (399, 469) with delta (0, 0)
Screenshot: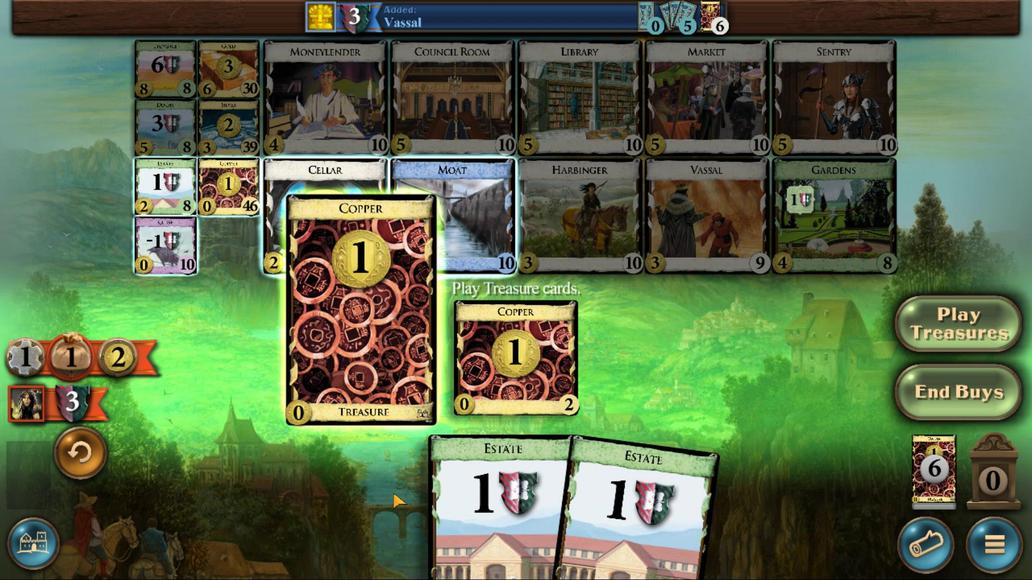 
Action: Mouse scrolled (399, 469) with delta (0, 0)
Screenshot: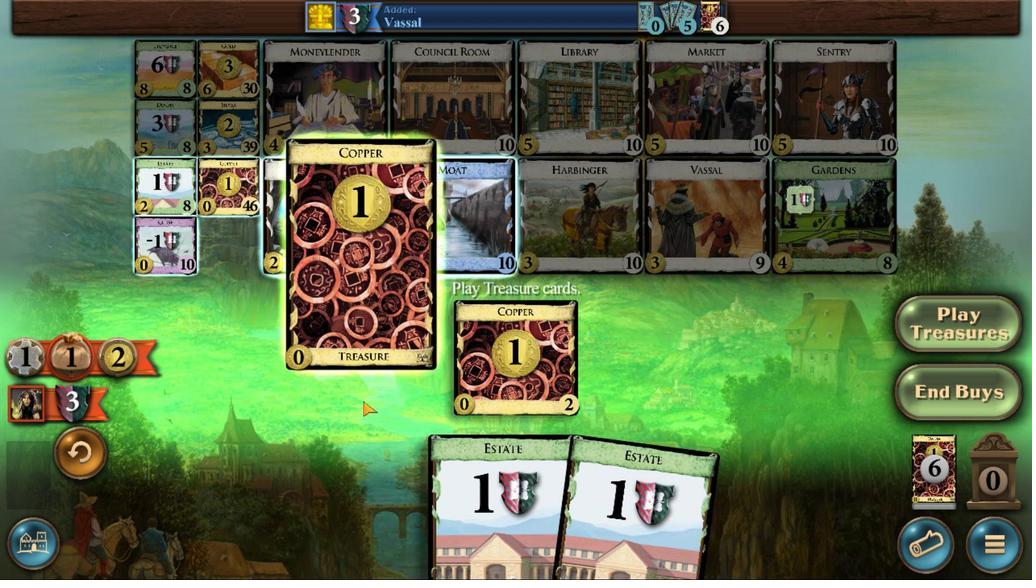 
Action: Mouse moved to (223, 209)
Screenshot: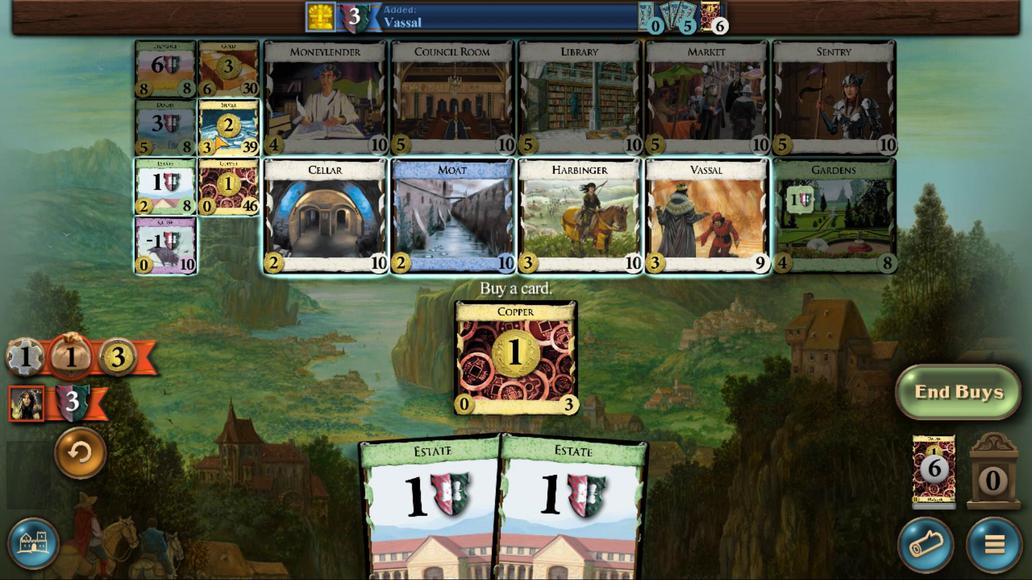 
Action: Mouse pressed left at (223, 209)
Screenshot: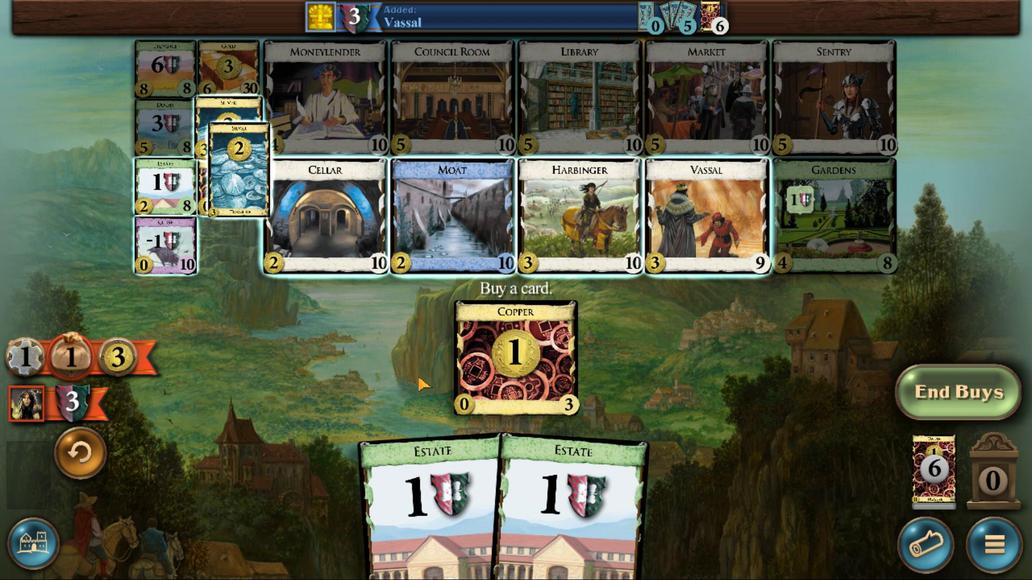 
Action: Mouse moved to (632, 496)
Screenshot: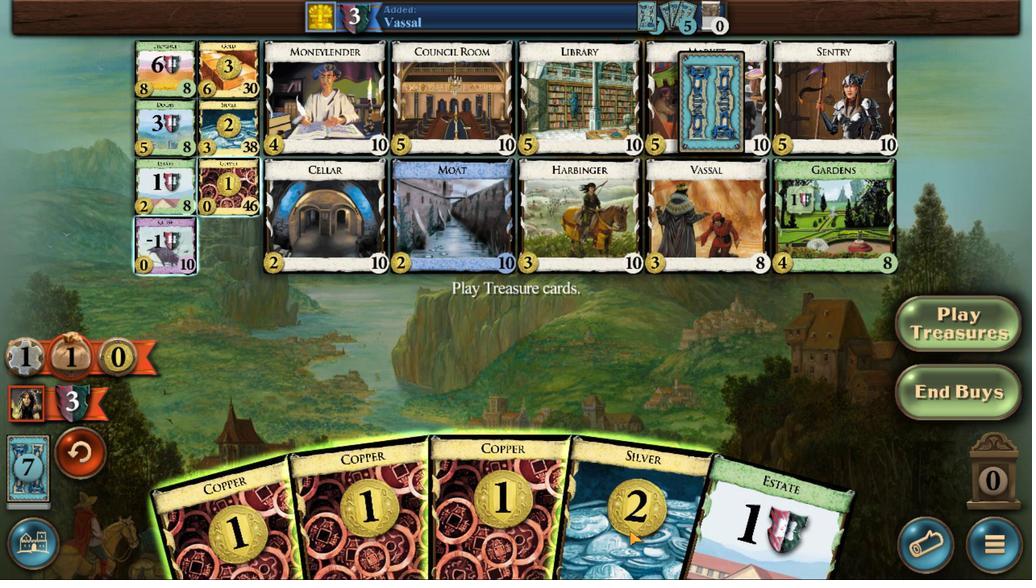 
Action: Mouse scrolled (632, 496) with delta (0, 0)
Screenshot: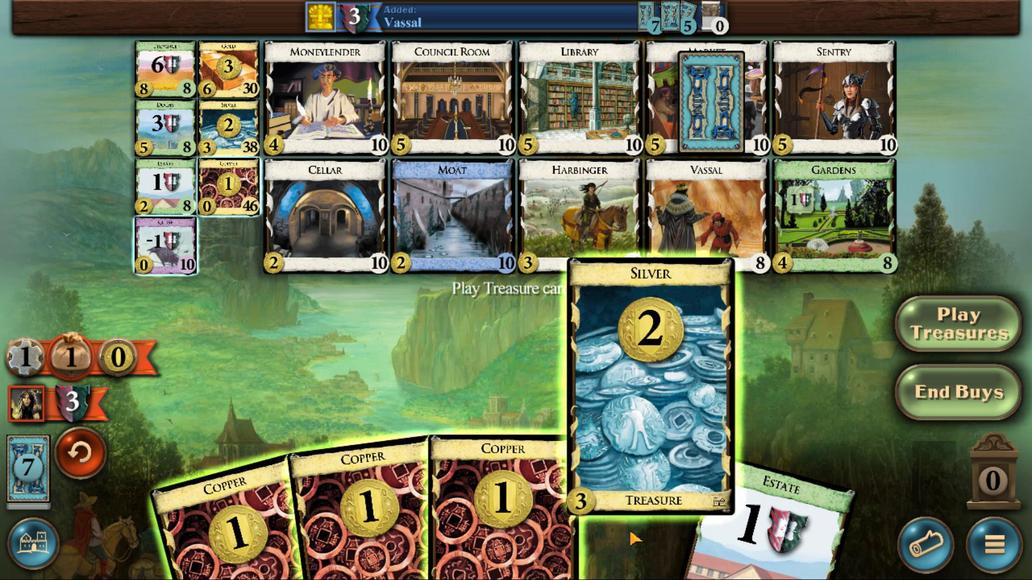 
Action: Mouse scrolled (632, 496) with delta (0, 0)
Screenshot: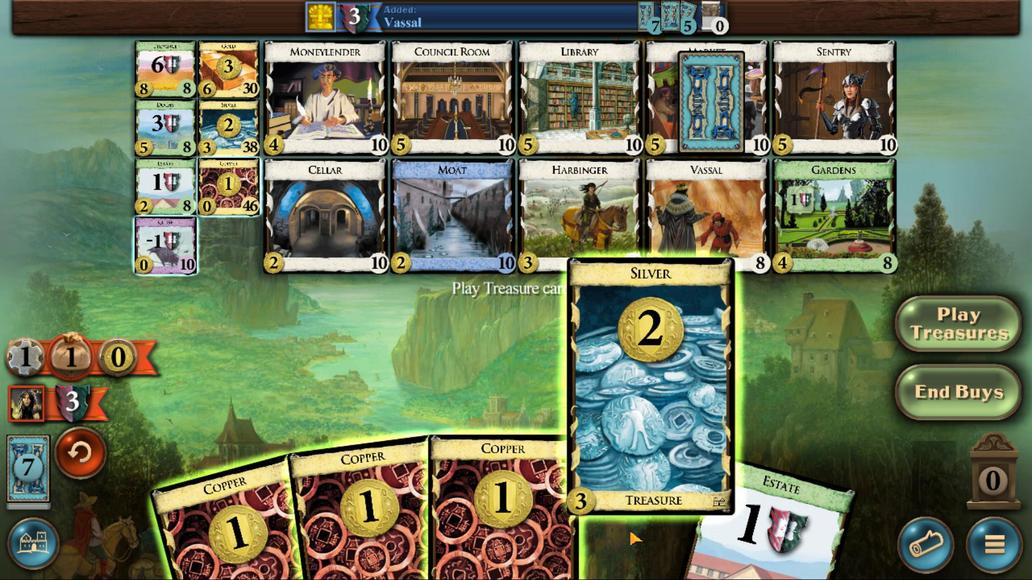 
Action: Mouse scrolled (632, 496) with delta (0, 0)
Screenshot: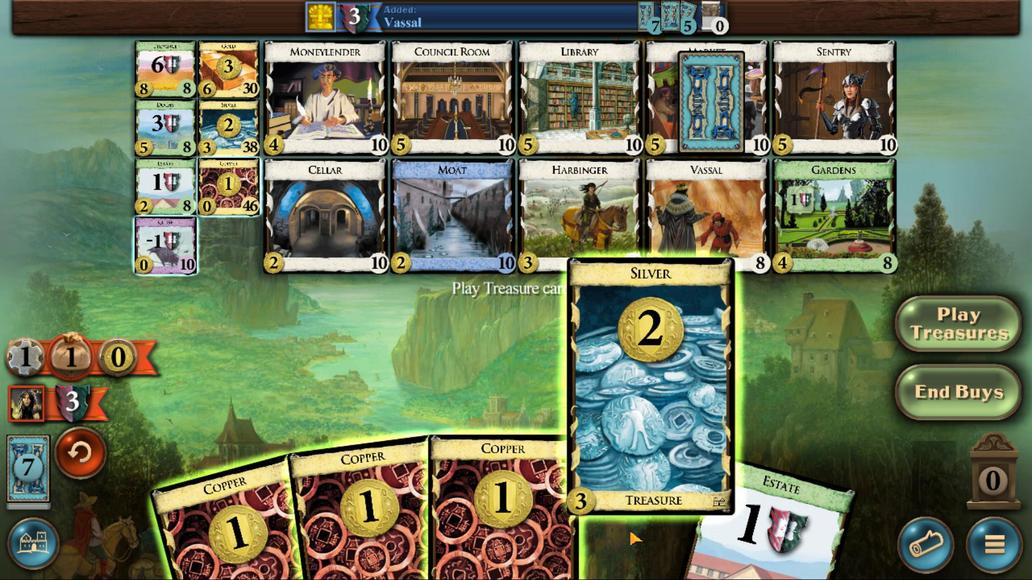 
Action: Mouse scrolled (632, 496) with delta (0, 0)
Screenshot: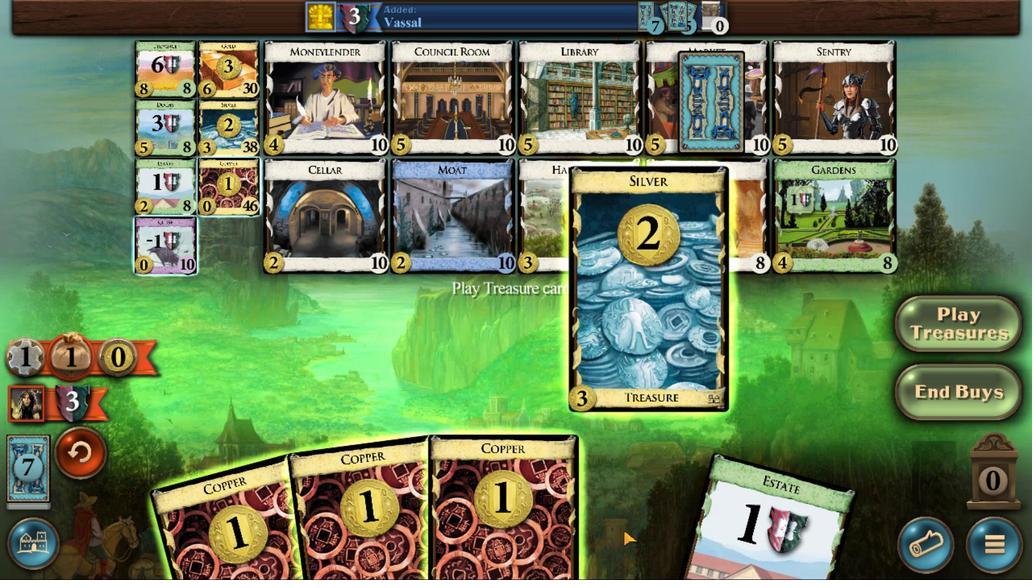 
Action: Mouse scrolled (632, 496) with delta (0, 0)
Screenshot: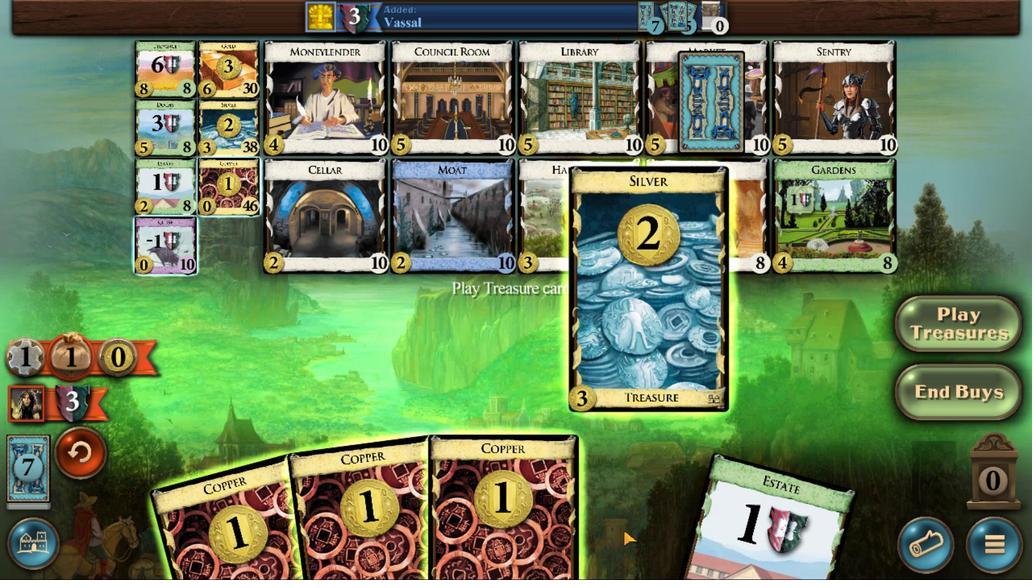 
Action: Mouse scrolled (632, 496) with delta (0, 0)
Screenshot: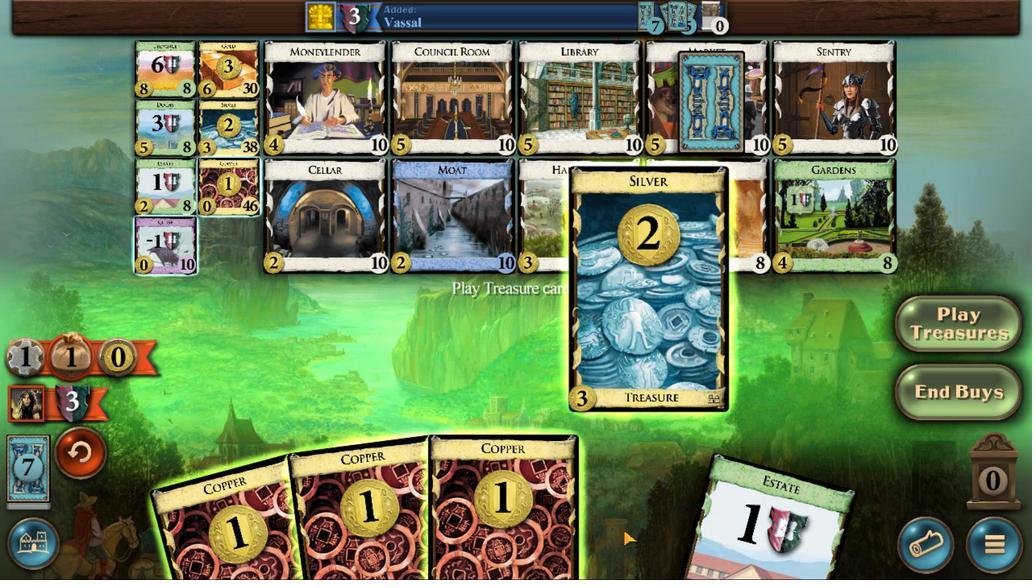 
Action: Mouse moved to (588, 494)
Screenshot: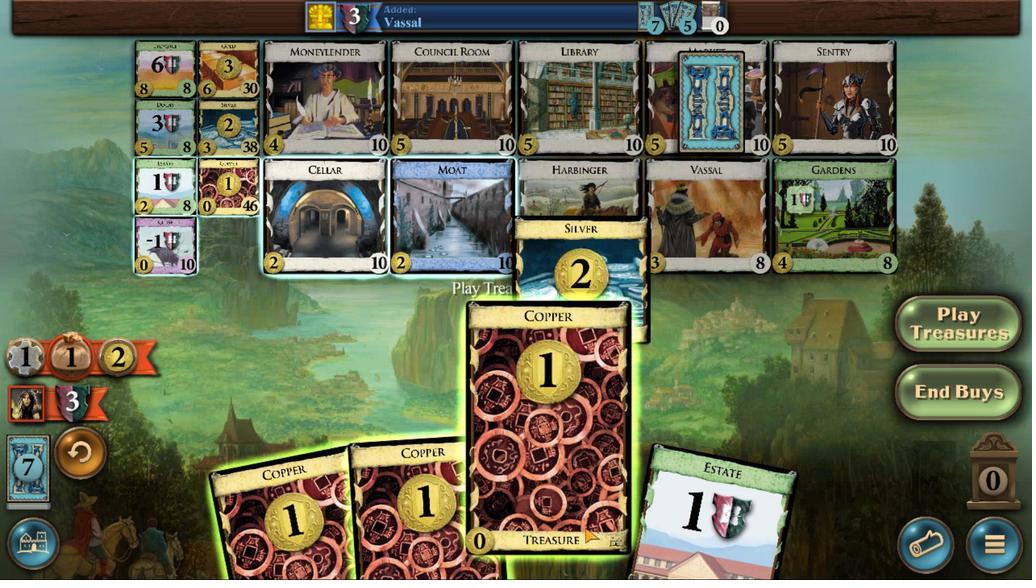 
Action: Mouse scrolled (588, 494) with delta (0, 0)
Screenshot: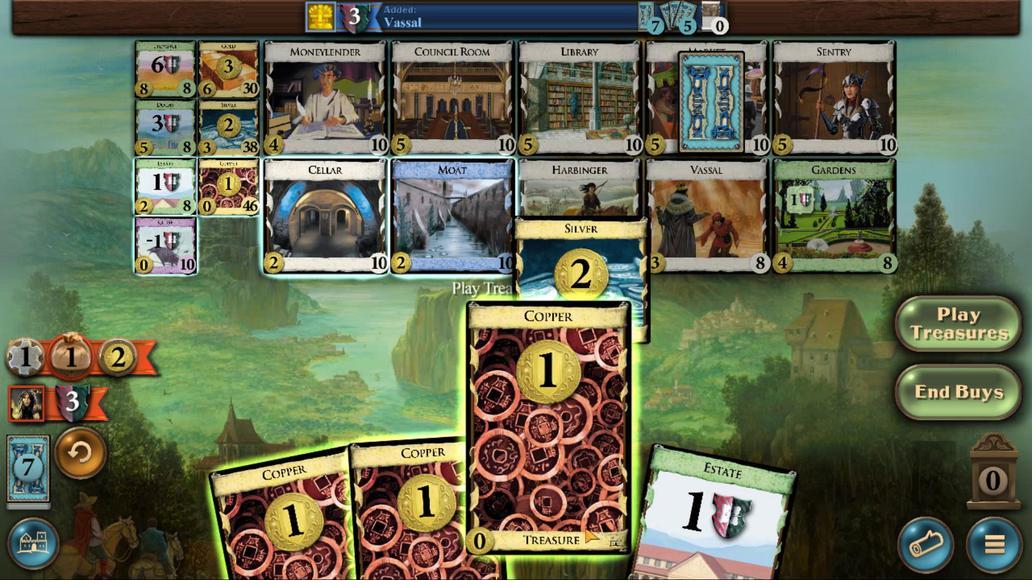 
Action: Mouse scrolled (588, 494) with delta (0, 0)
Screenshot: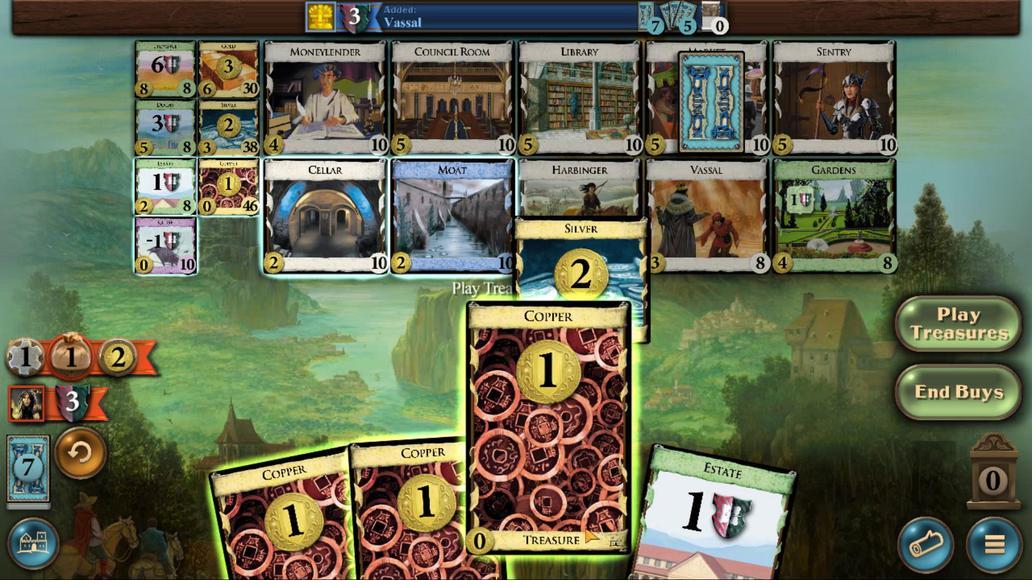 
Action: Mouse scrolled (588, 495) with delta (0, 0)
Screenshot: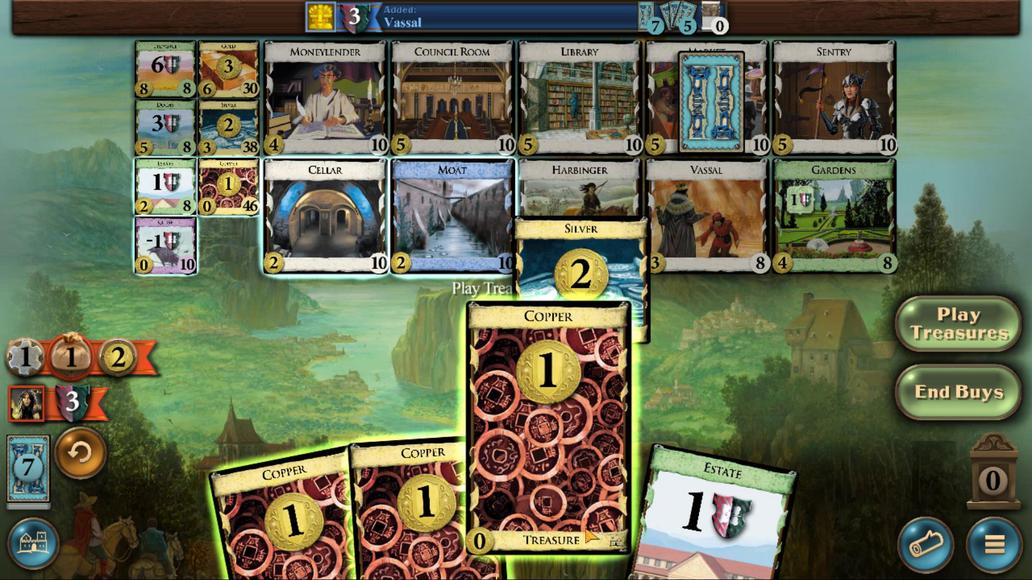 
Action: Mouse scrolled (588, 494) with delta (0, 0)
Screenshot: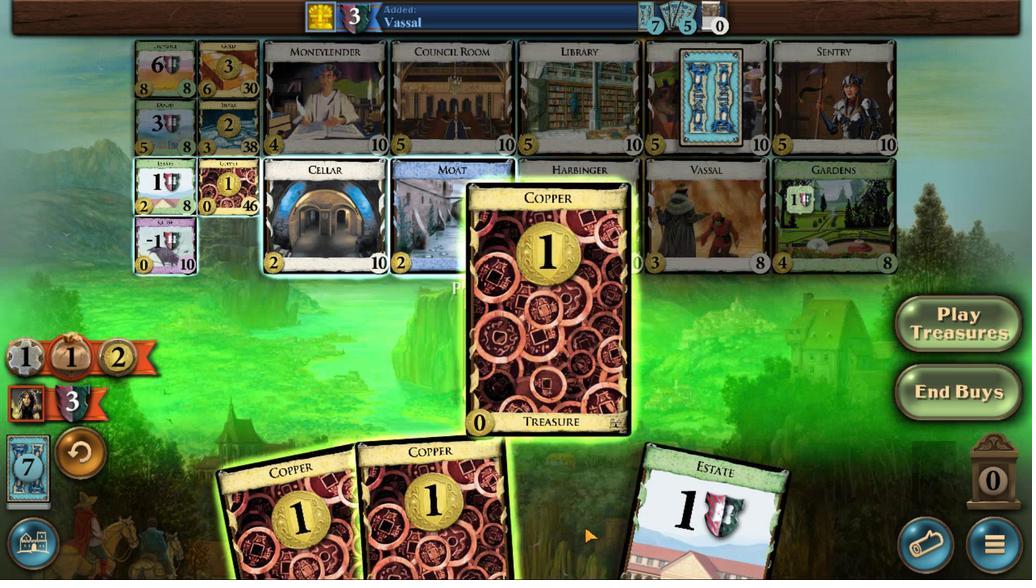 
Action: Mouse scrolled (588, 494) with delta (0, 0)
Screenshot: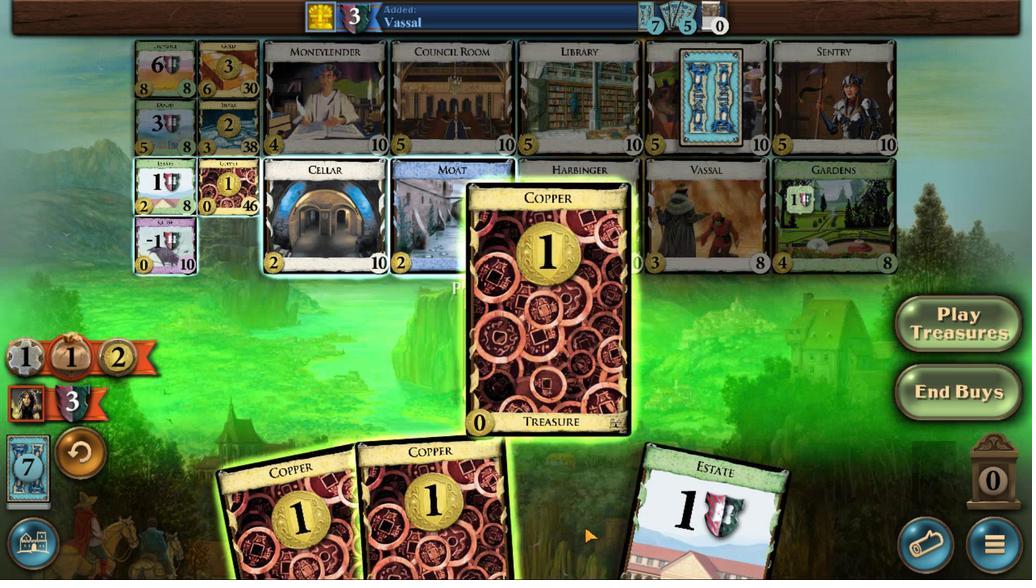 
Action: Mouse scrolled (588, 494) with delta (0, 0)
Screenshot: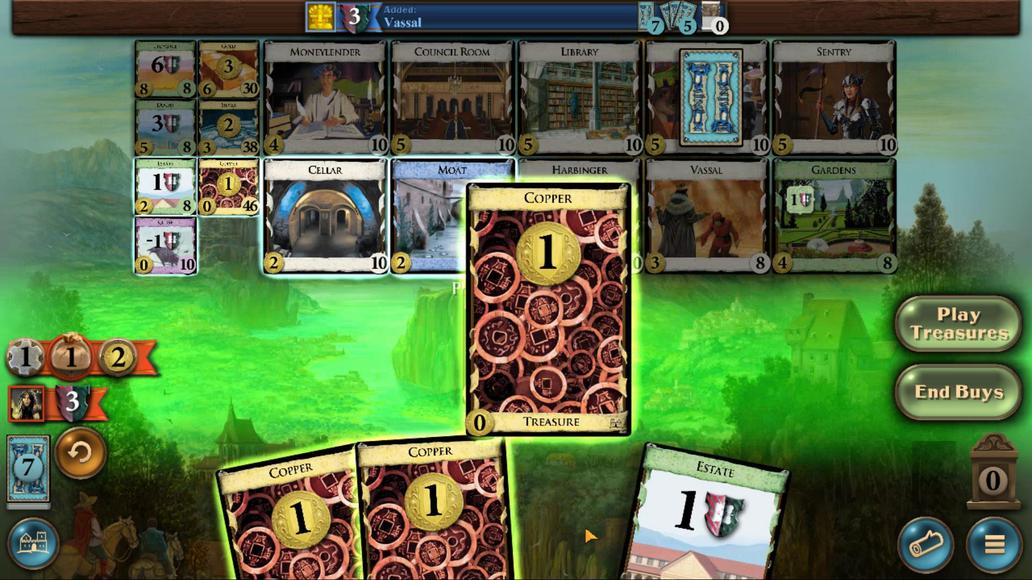 
Action: Mouse scrolled (588, 494) with delta (0, 0)
Screenshot: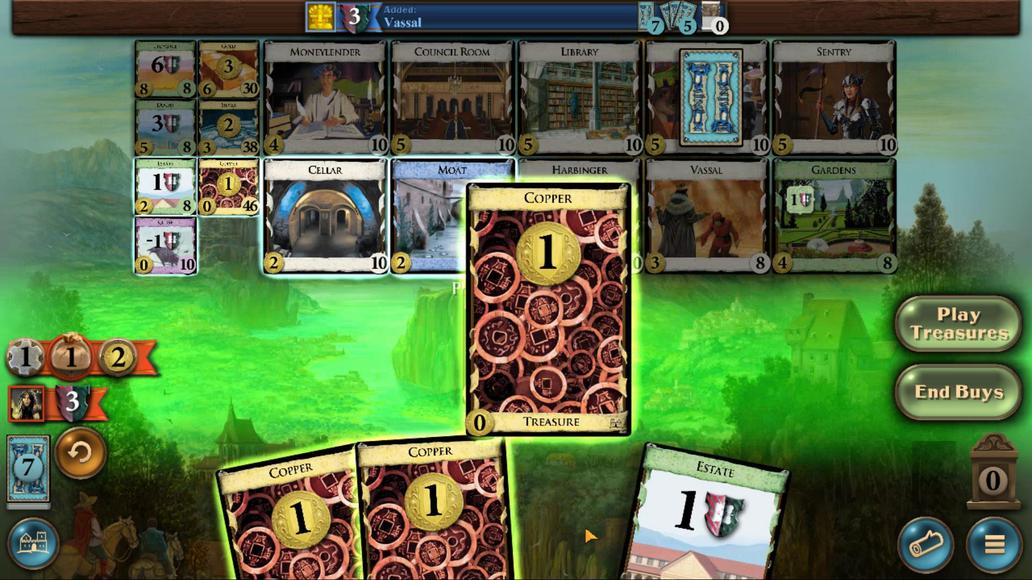 
Action: Mouse moved to (510, 496)
Screenshot: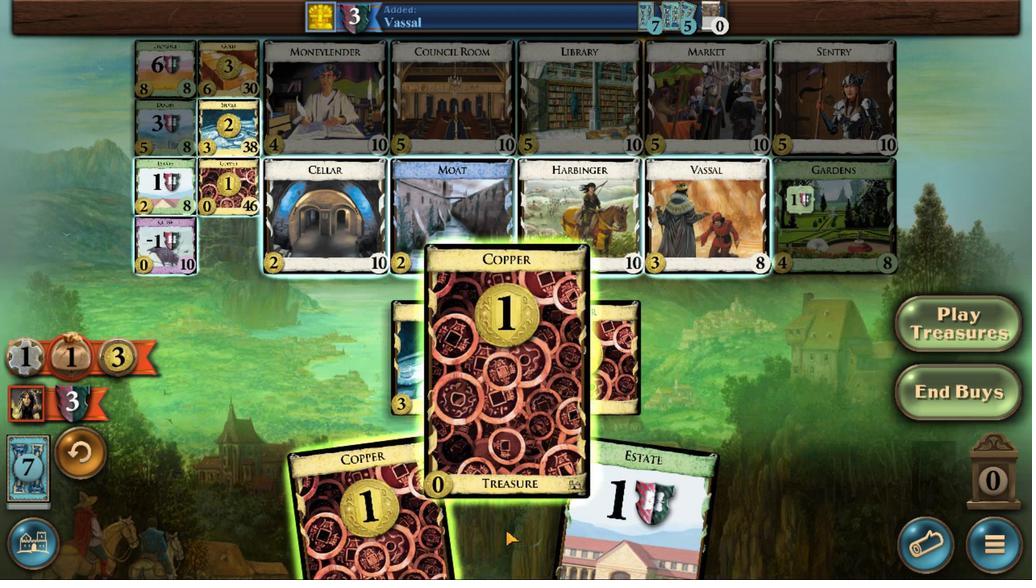 
Action: Mouse scrolled (510, 496) with delta (0, 0)
Screenshot: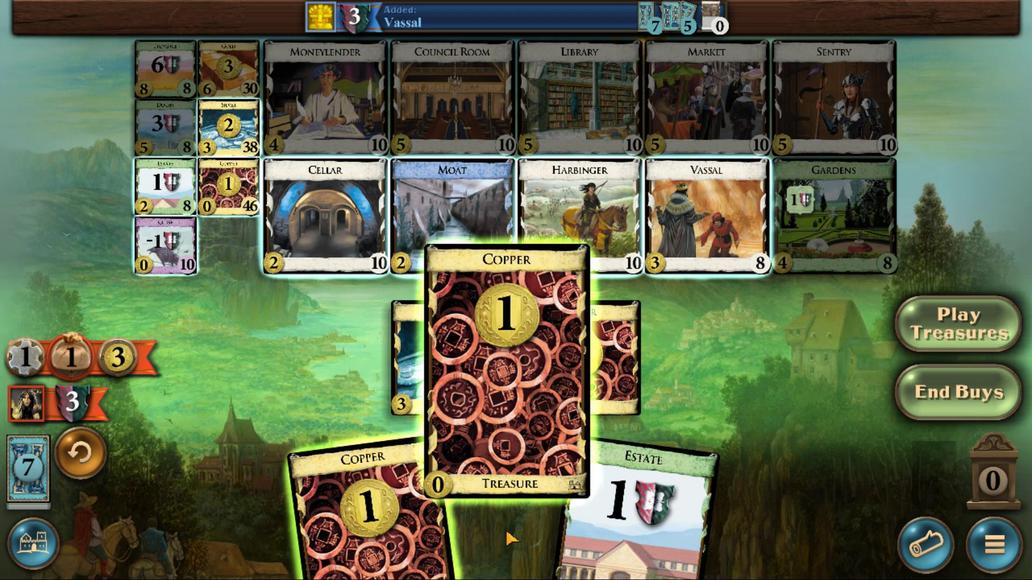 
Action: Mouse scrolled (510, 496) with delta (0, 0)
Screenshot: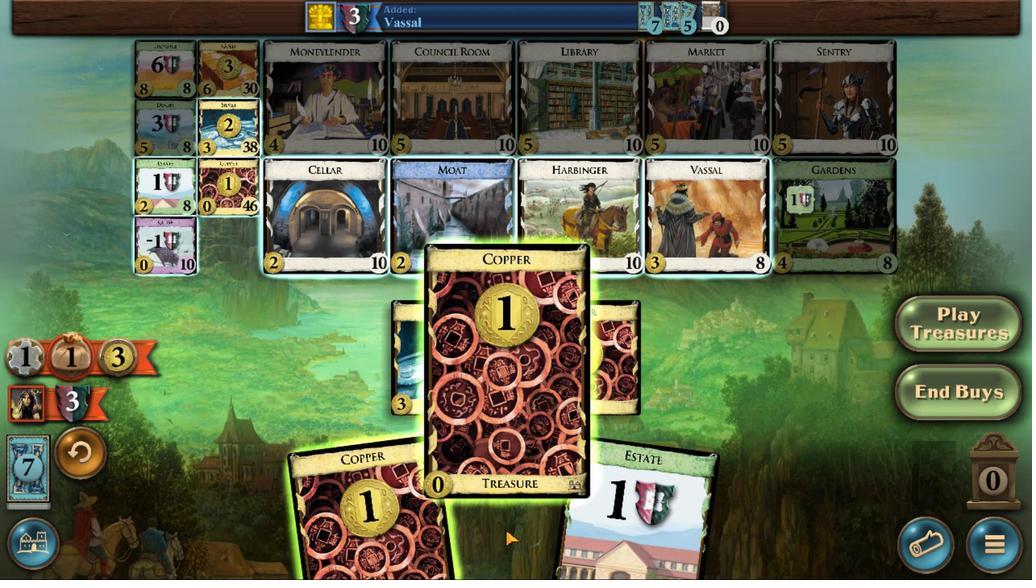 
Action: Mouse scrolled (510, 496) with delta (0, 0)
Screenshot: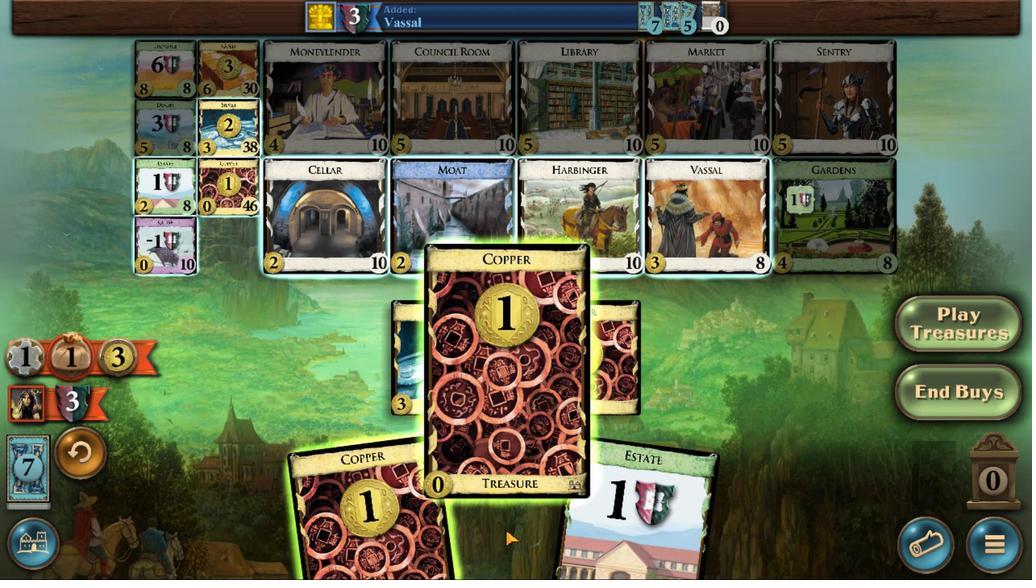 
Action: Mouse scrolled (510, 496) with delta (0, 0)
Screenshot: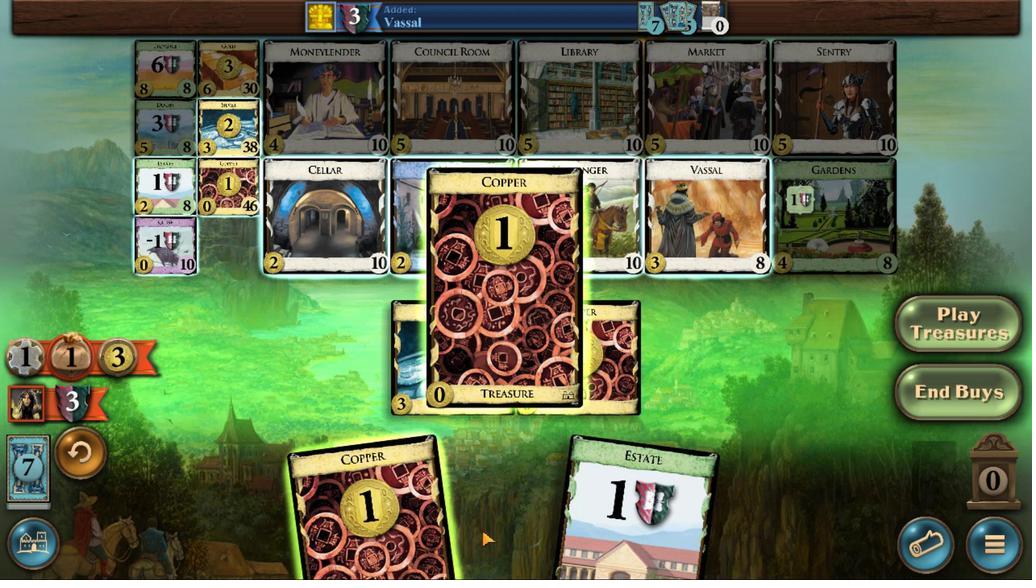 
Action: Mouse scrolled (510, 496) with delta (0, 0)
Screenshot: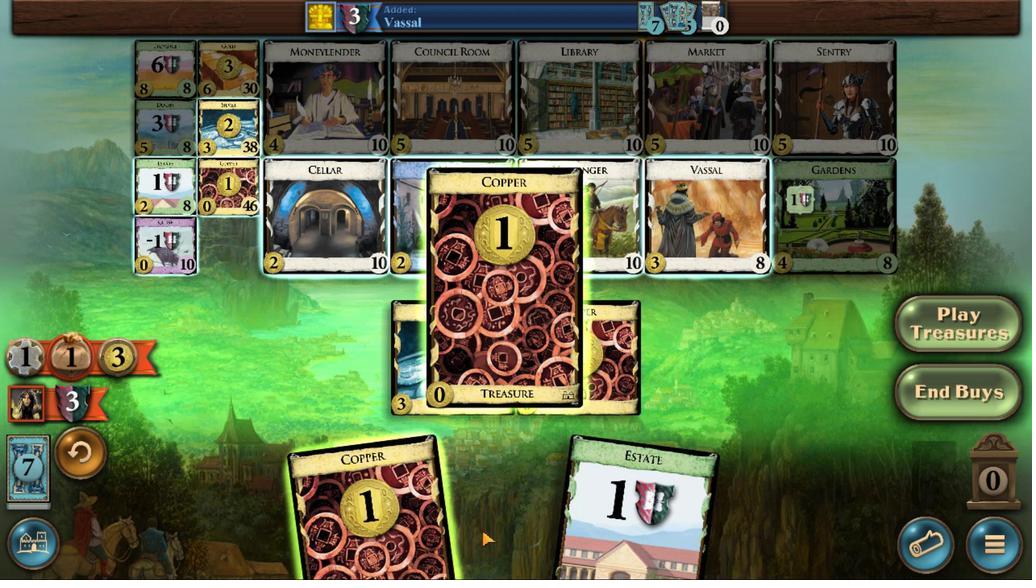 
Action: Mouse scrolled (510, 496) with delta (0, 0)
Screenshot: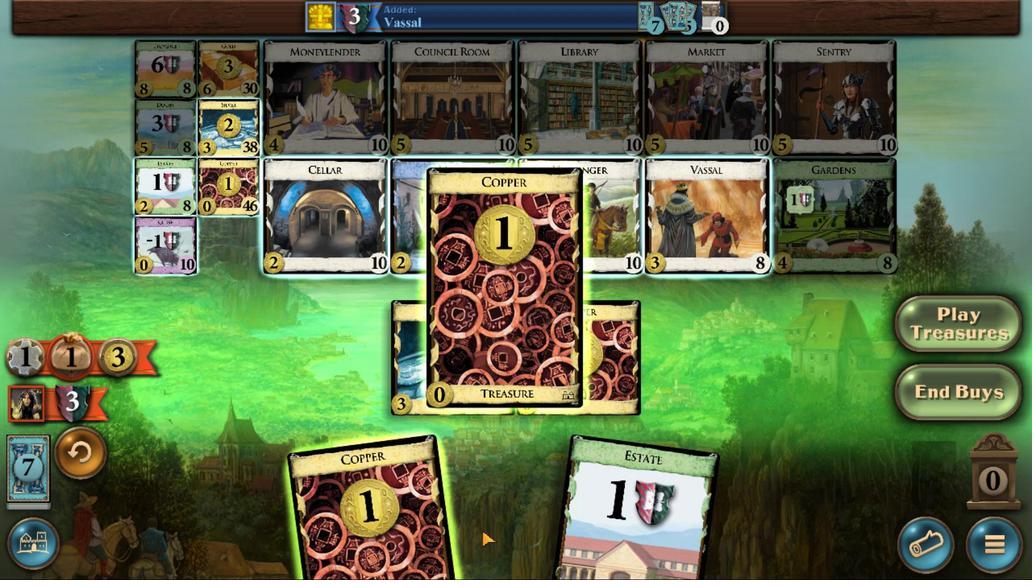 
Action: Mouse moved to (437, 494)
Screenshot: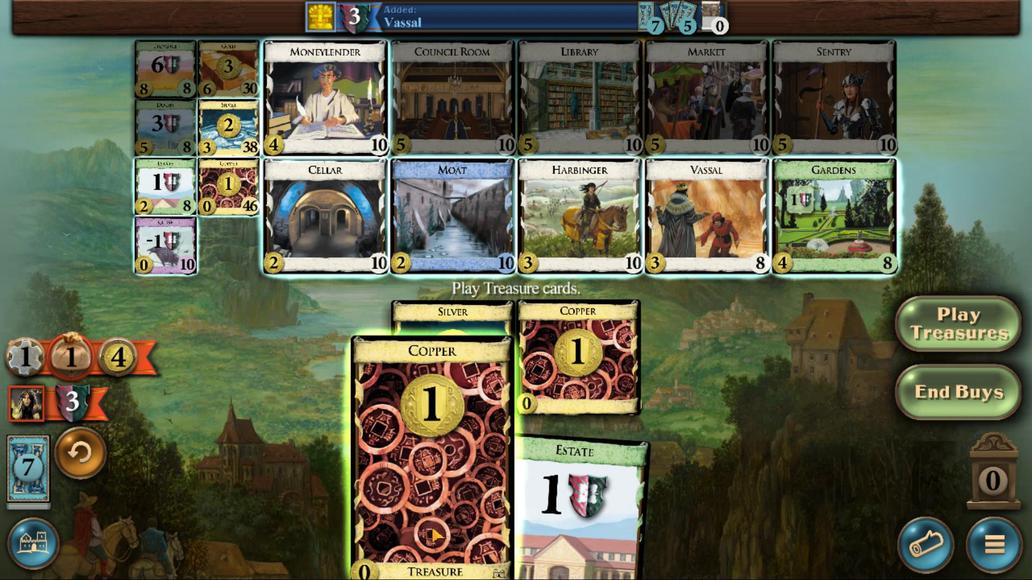 
Action: Mouse scrolled (437, 494) with delta (0, 0)
Screenshot: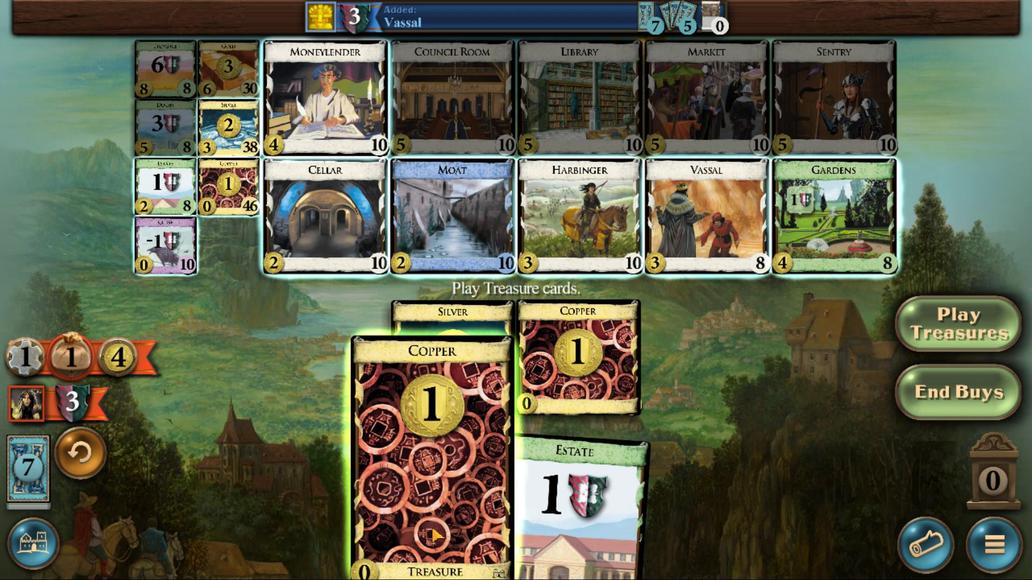 
Action: Mouse scrolled (437, 494) with delta (0, 0)
Screenshot: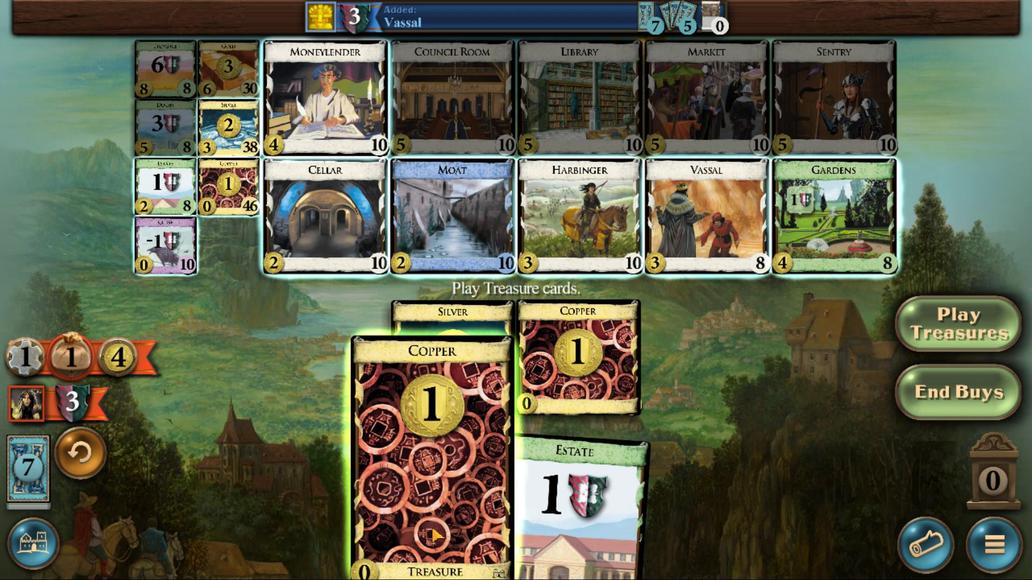 
Action: Mouse scrolled (437, 494) with delta (0, 0)
Screenshot: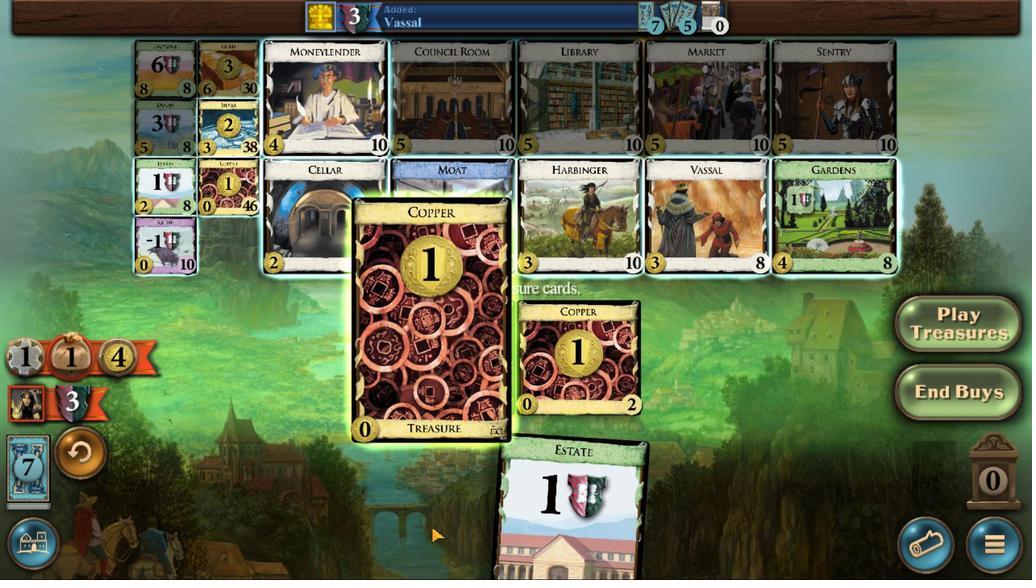 
Action: Mouse scrolled (437, 494) with delta (0, 0)
Screenshot: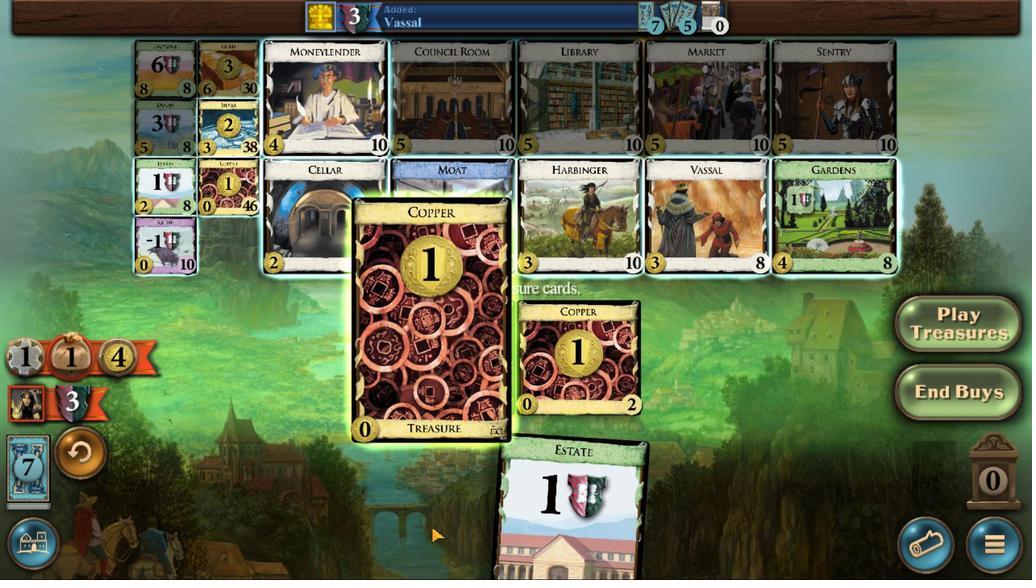 
Action: Mouse scrolled (437, 494) with delta (0, 0)
Screenshot: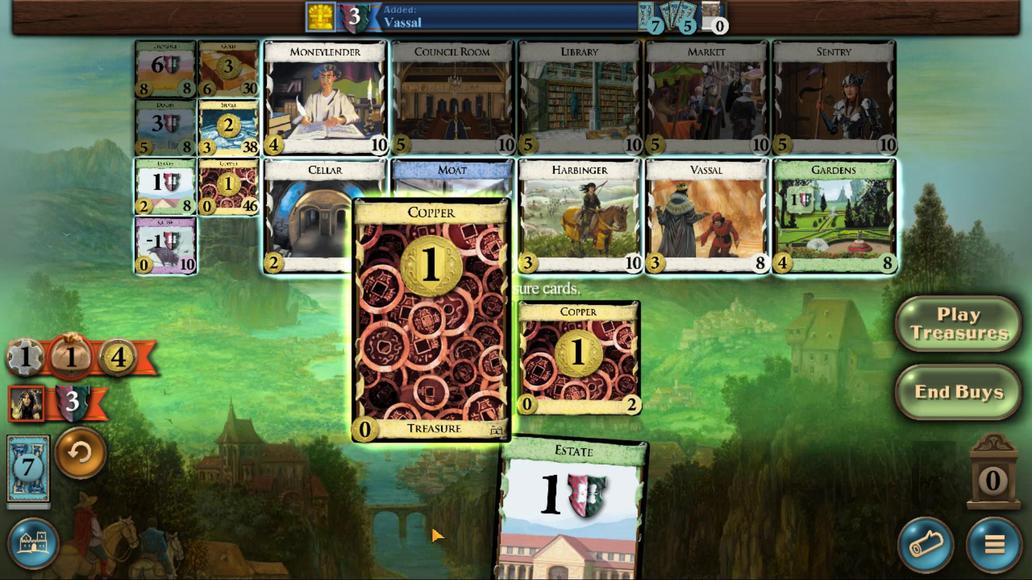 
Action: Mouse scrolled (437, 494) with delta (0, 0)
Screenshot: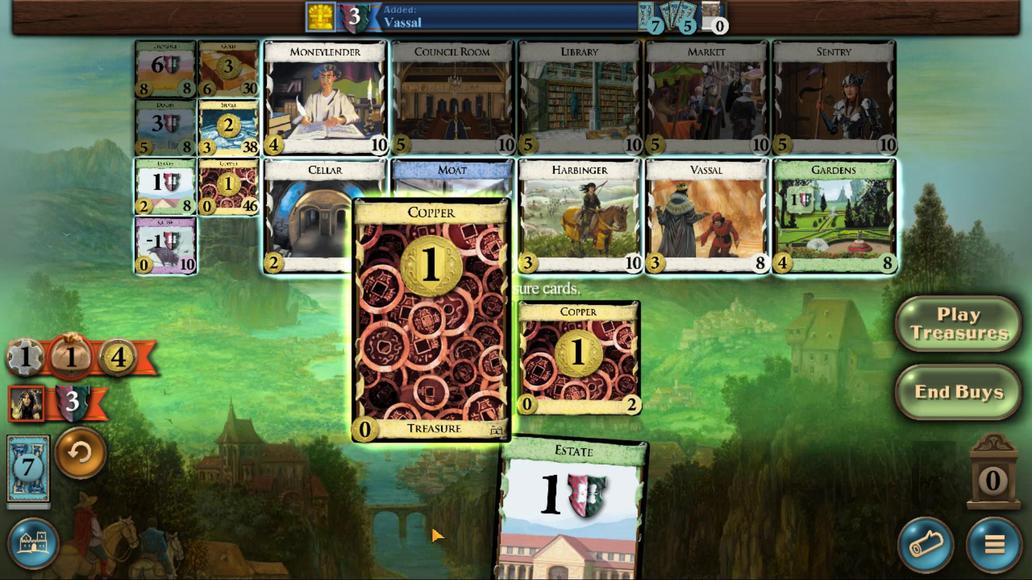 
Action: Mouse scrolled (437, 494) with delta (0, 0)
Screenshot: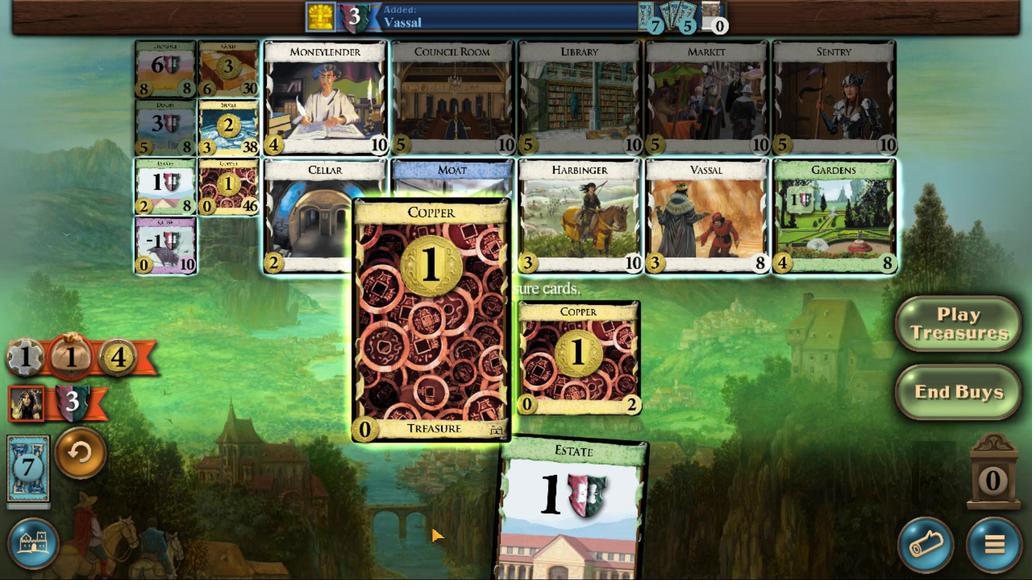 
Action: Mouse moved to (174, 208)
Screenshot: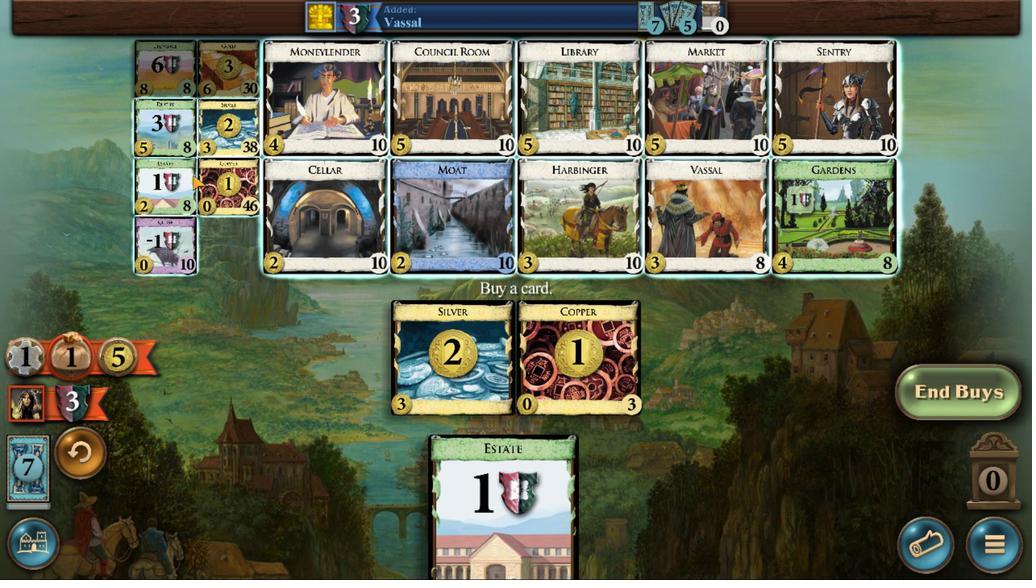 
Action: Mouse pressed left at (174, 208)
Screenshot: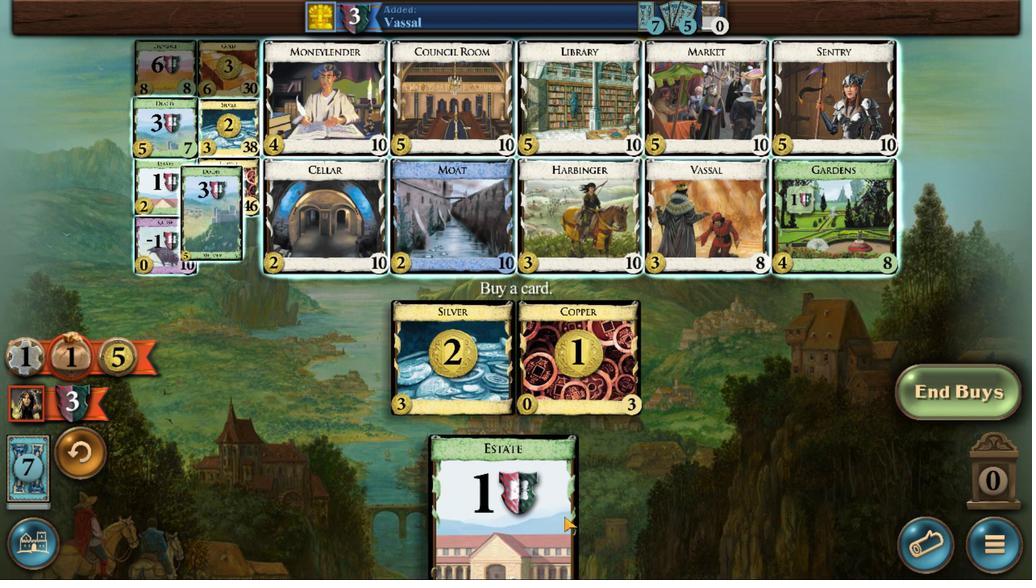 
Action: Mouse moved to (629, 496)
Screenshot: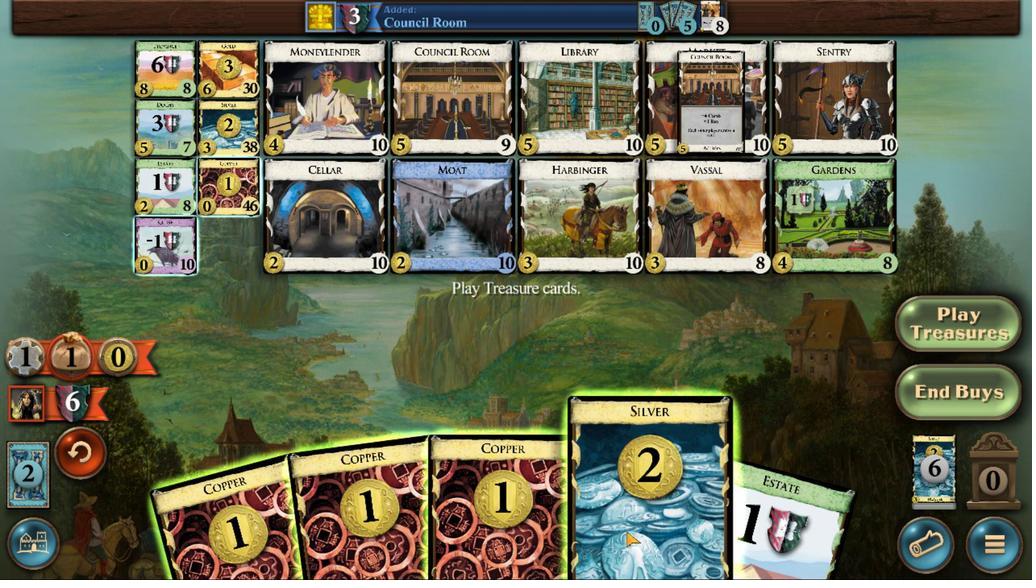 
Action: Mouse scrolled (629, 496) with delta (0, 0)
Screenshot: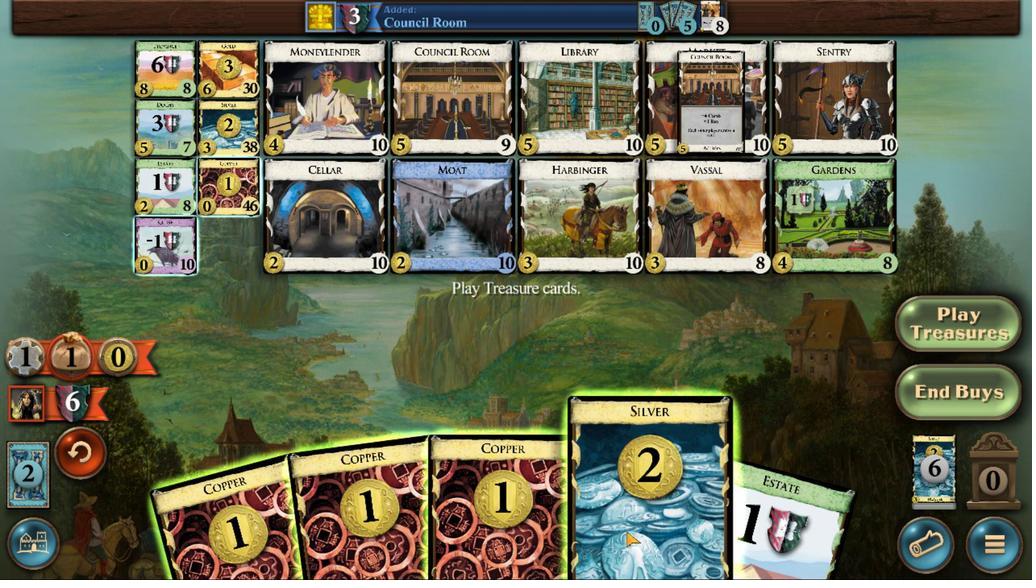 
Action: Mouse moved to (629, 497)
Screenshot: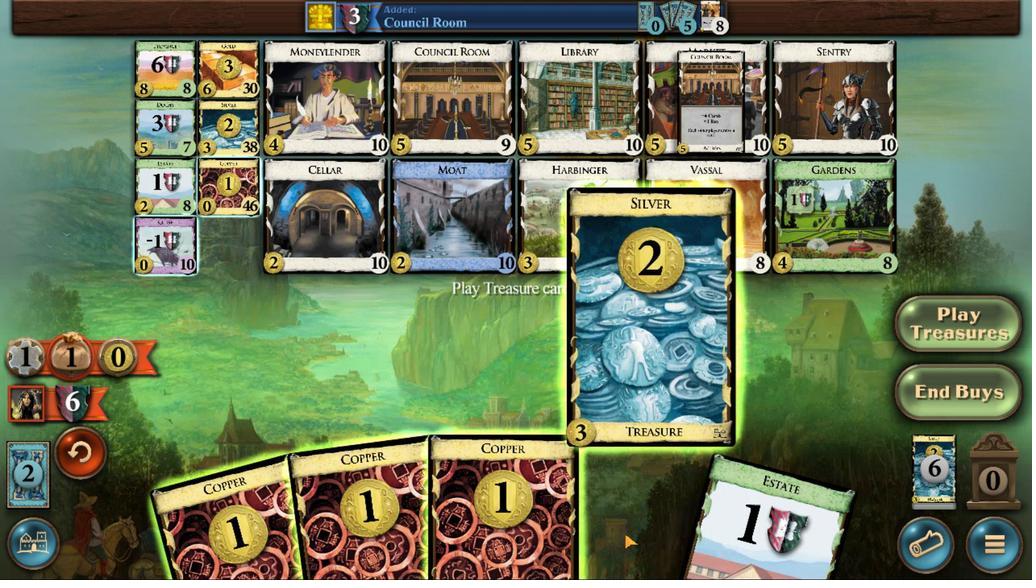 
Action: Mouse scrolled (629, 496) with delta (0, 0)
Screenshot: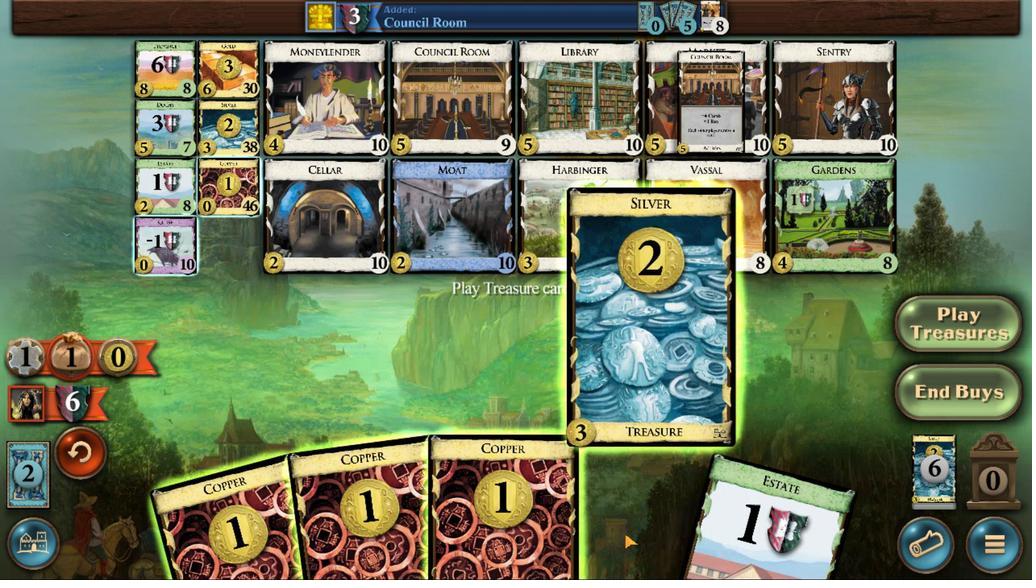
Action: Mouse scrolled (629, 496) with delta (0, 0)
Screenshot: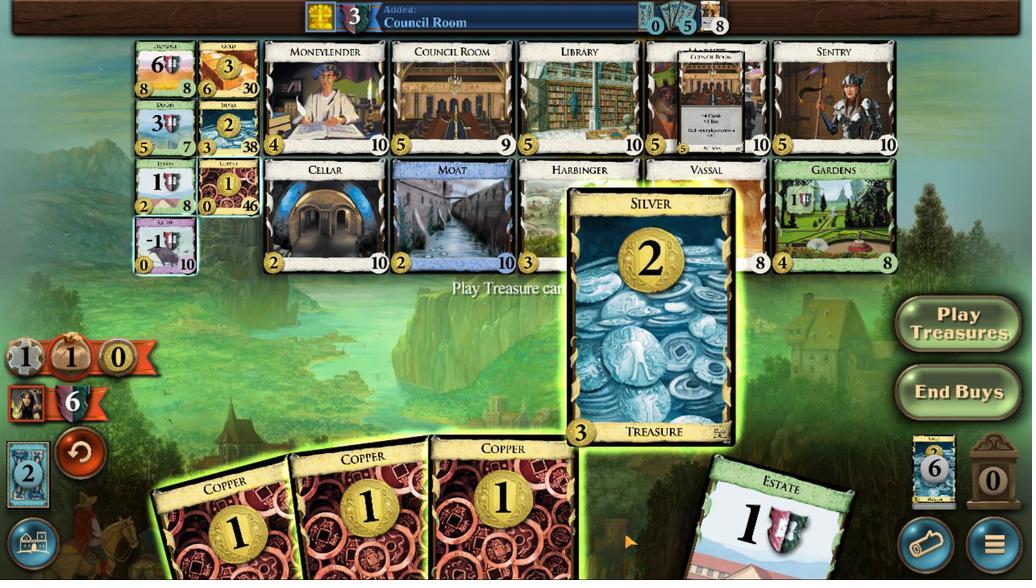 
Action: Mouse scrolled (629, 496) with delta (0, 0)
Screenshot: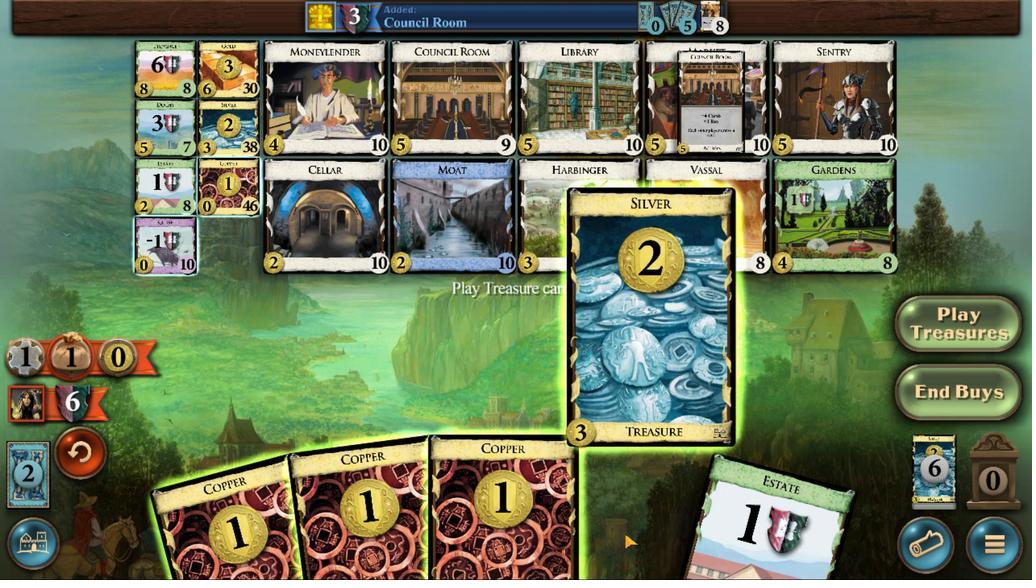 
Action: Mouse scrolled (629, 496) with delta (0, 0)
Screenshot: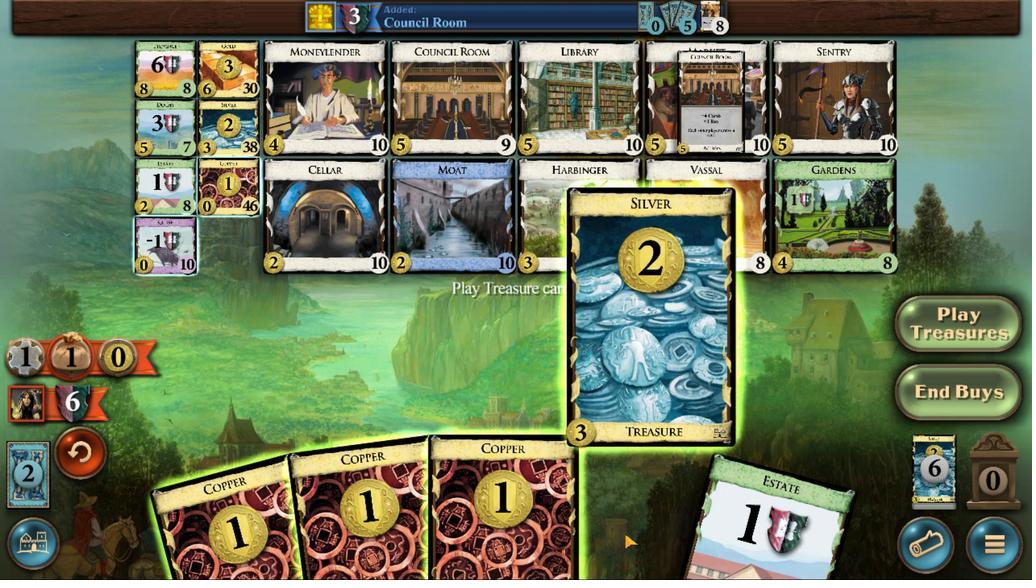 
Action: Mouse scrolled (629, 496) with delta (0, 0)
Screenshot: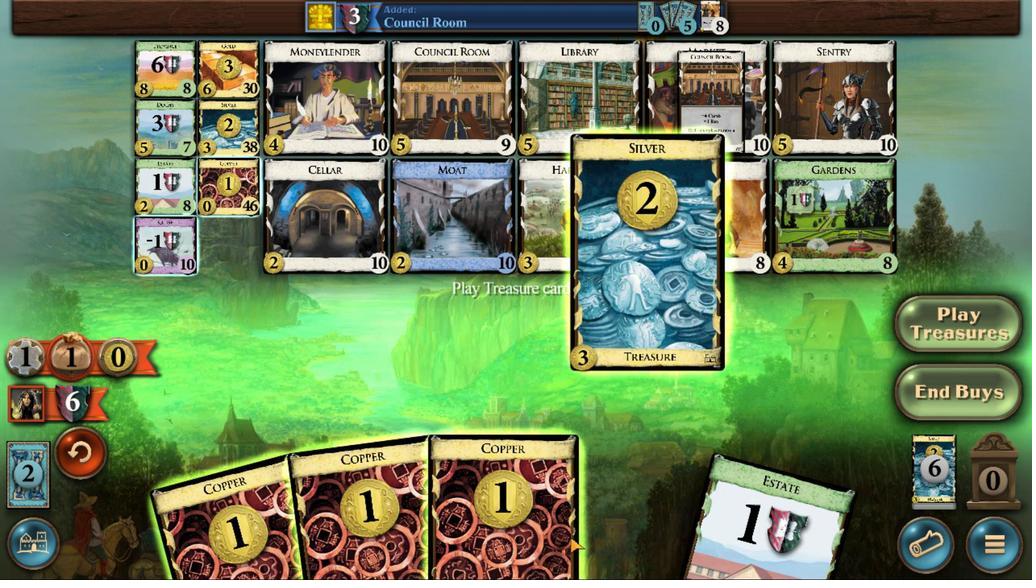 
Action: Mouse moved to (558, 500)
Screenshot: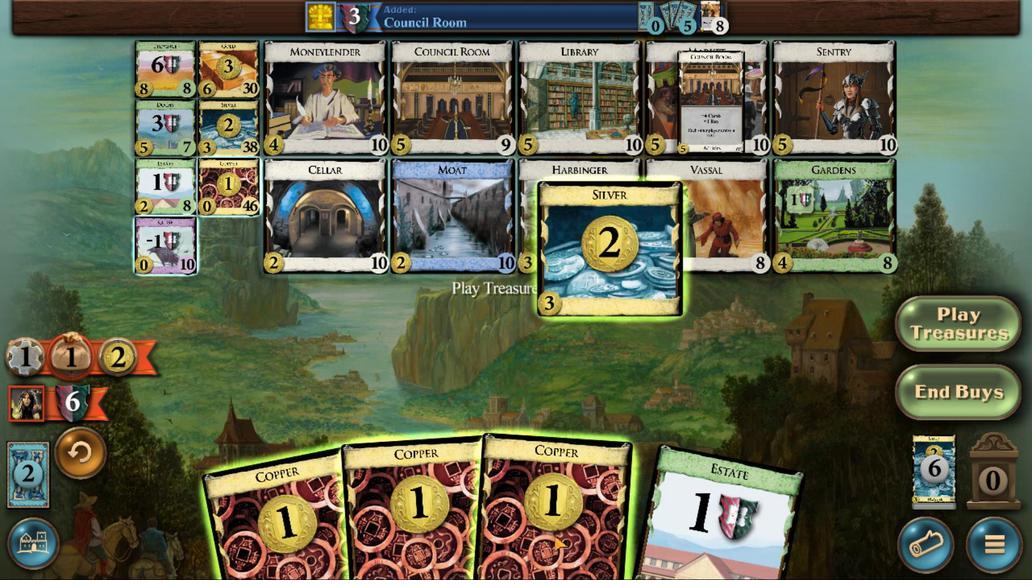 
Action: Mouse scrolled (558, 500) with delta (0, 0)
Screenshot: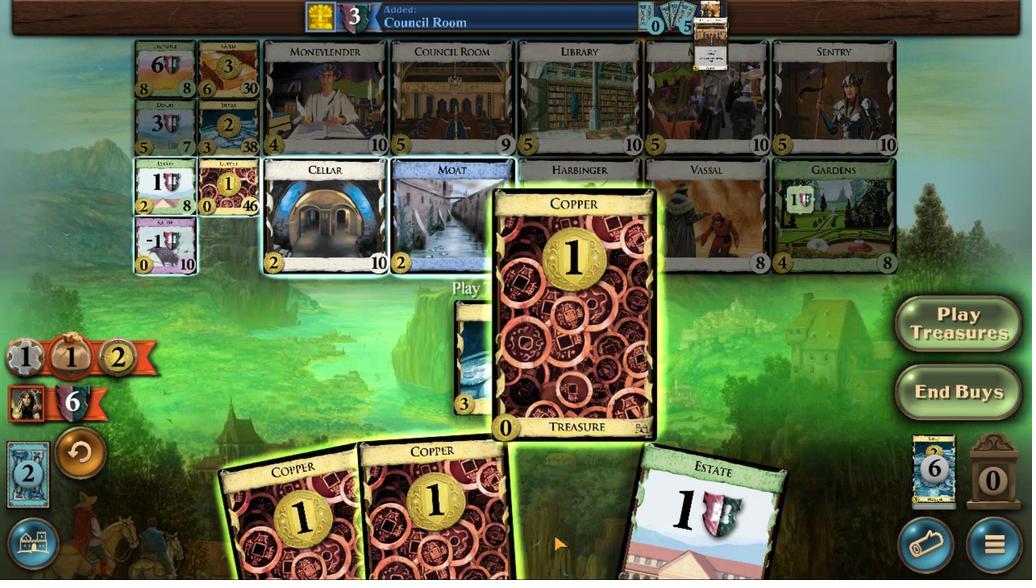 
Action: Mouse scrolled (558, 500) with delta (0, 0)
Screenshot: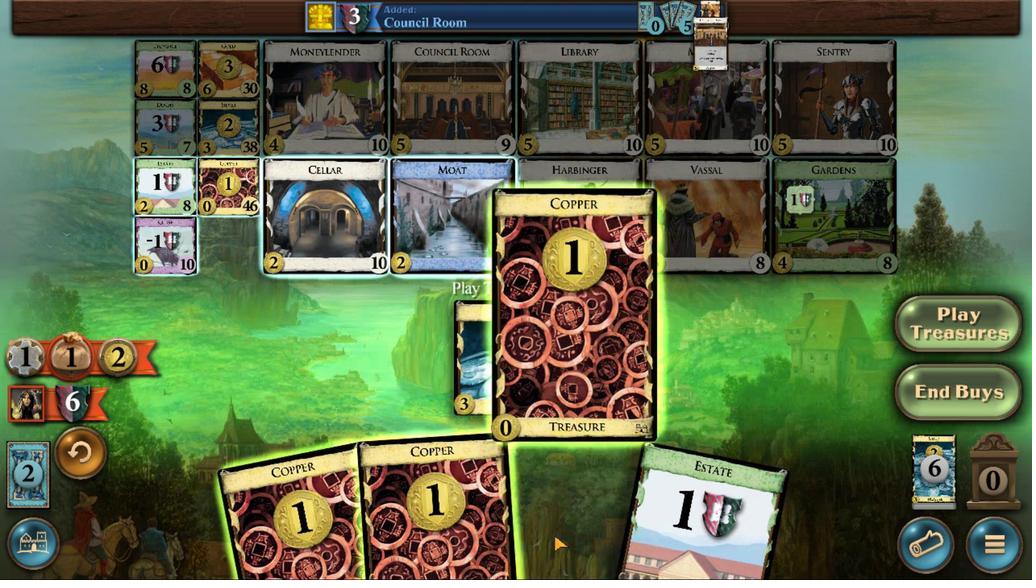 
Action: Mouse scrolled (558, 500) with delta (0, 0)
Screenshot: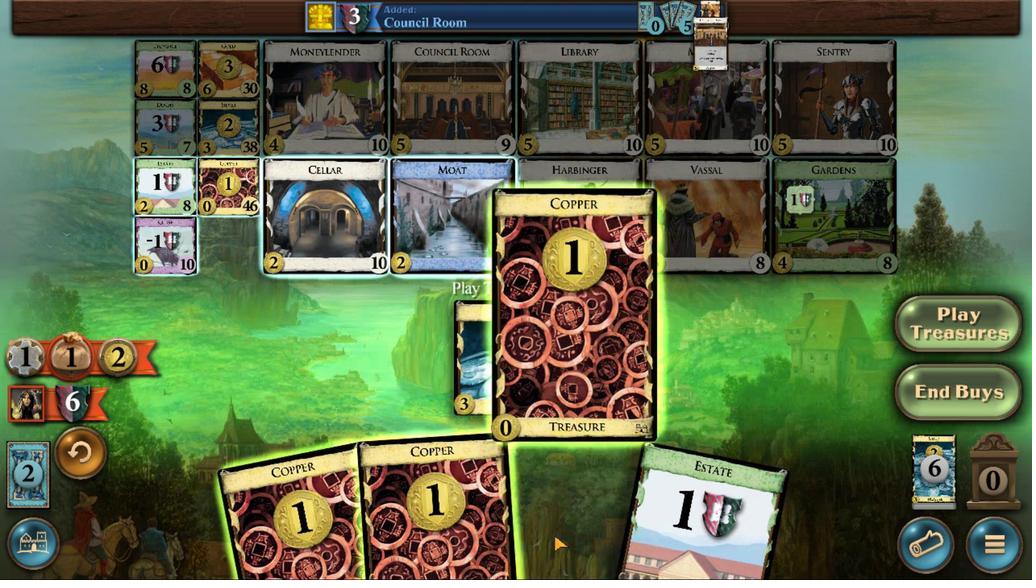 
Action: Mouse scrolled (558, 500) with delta (0, 0)
Screenshot: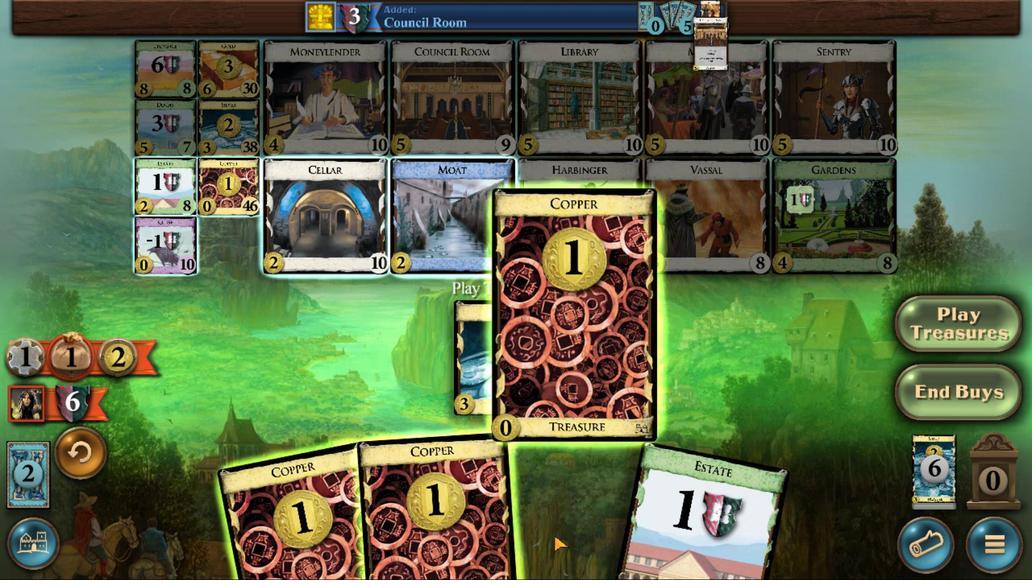 
Action: Mouse scrolled (558, 500) with delta (0, 0)
Screenshot: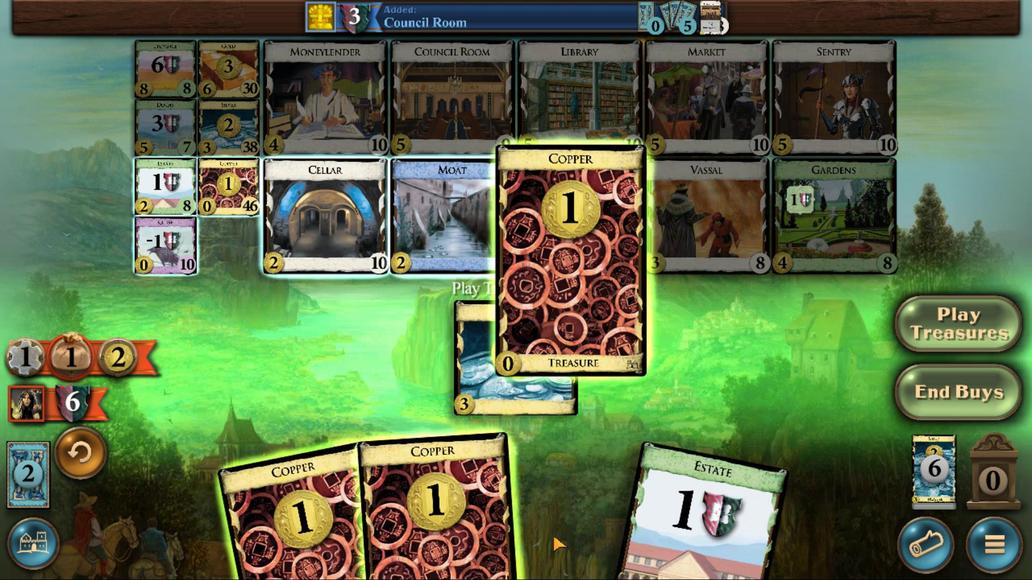 
Action: Mouse scrolled (558, 500) with delta (0, 0)
Screenshot: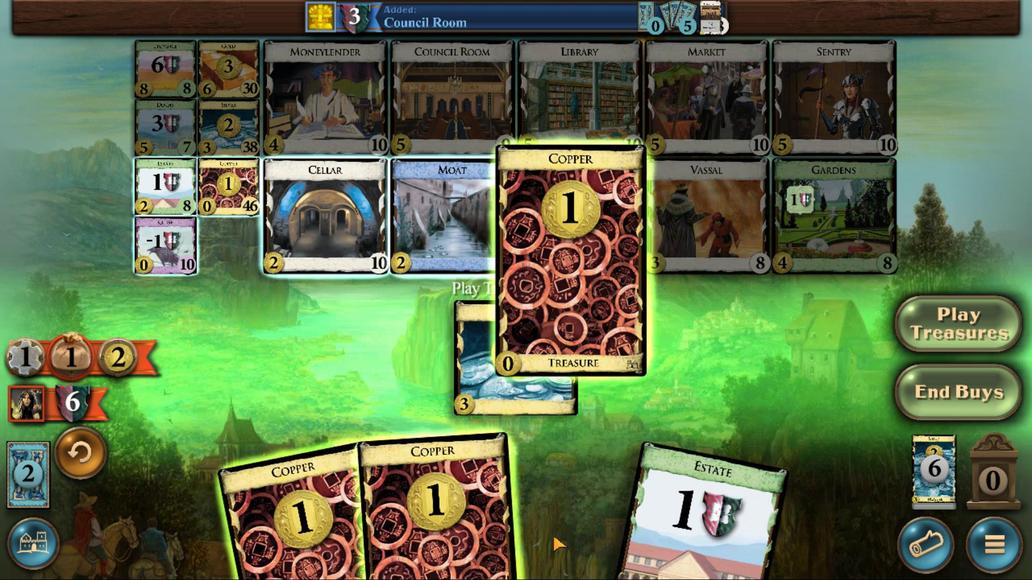 
Action: Mouse moved to (508, 494)
Screenshot: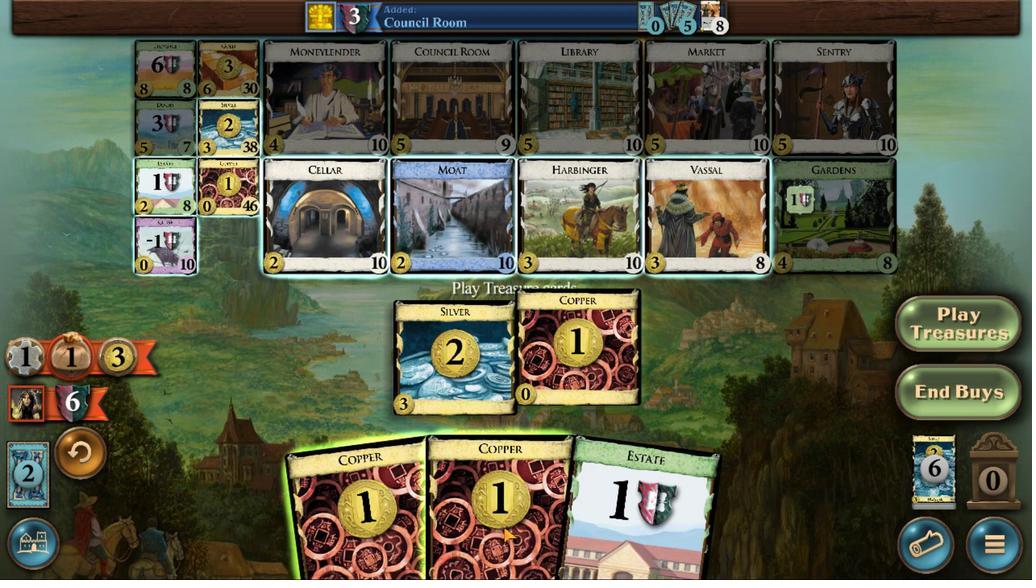
Action: Mouse scrolled (508, 494) with delta (0, 0)
Screenshot: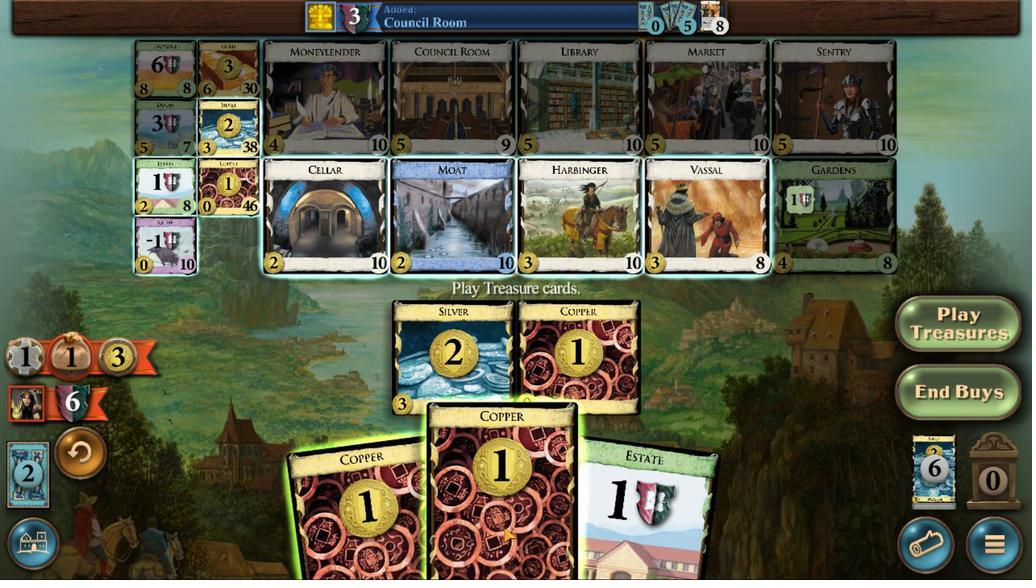 
Action: Mouse scrolled (508, 494) with delta (0, 0)
Screenshot: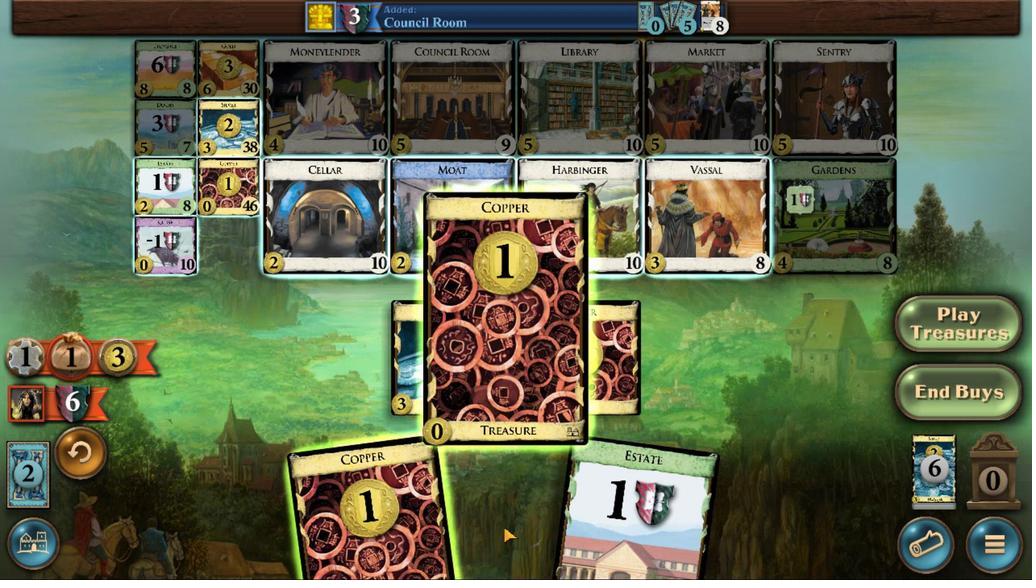 
Action: Mouse scrolled (508, 494) with delta (0, 0)
Screenshot: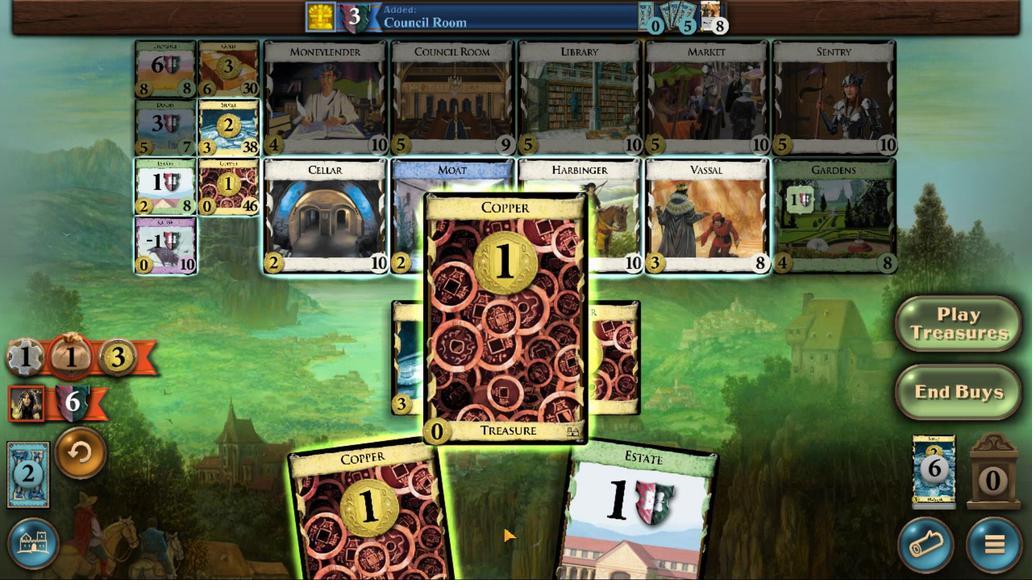 
Action: Mouse scrolled (508, 494) with delta (0, 0)
Screenshot: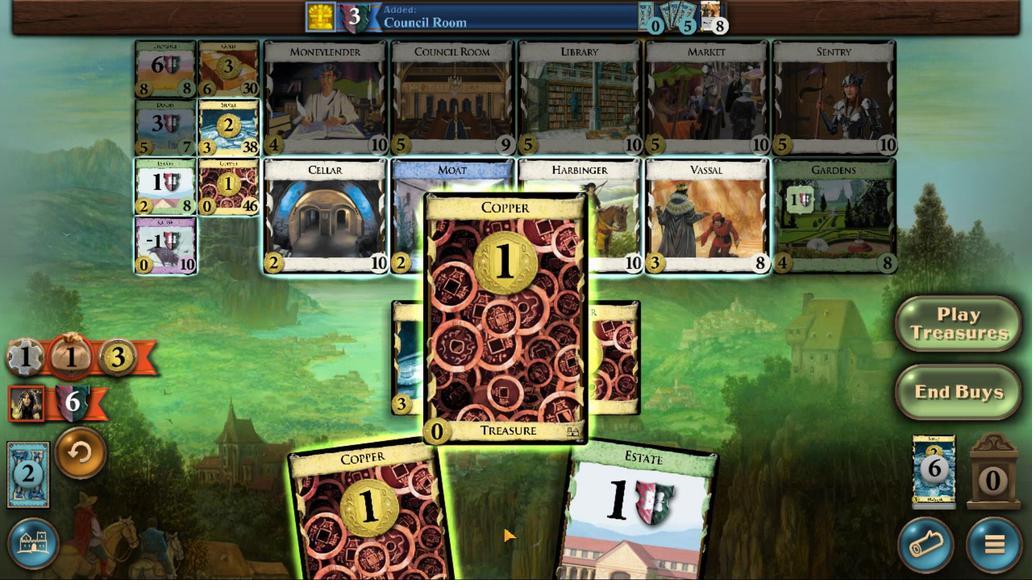 
Action: Mouse scrolled (508, 494) with delta (0, 0)
Screenshot: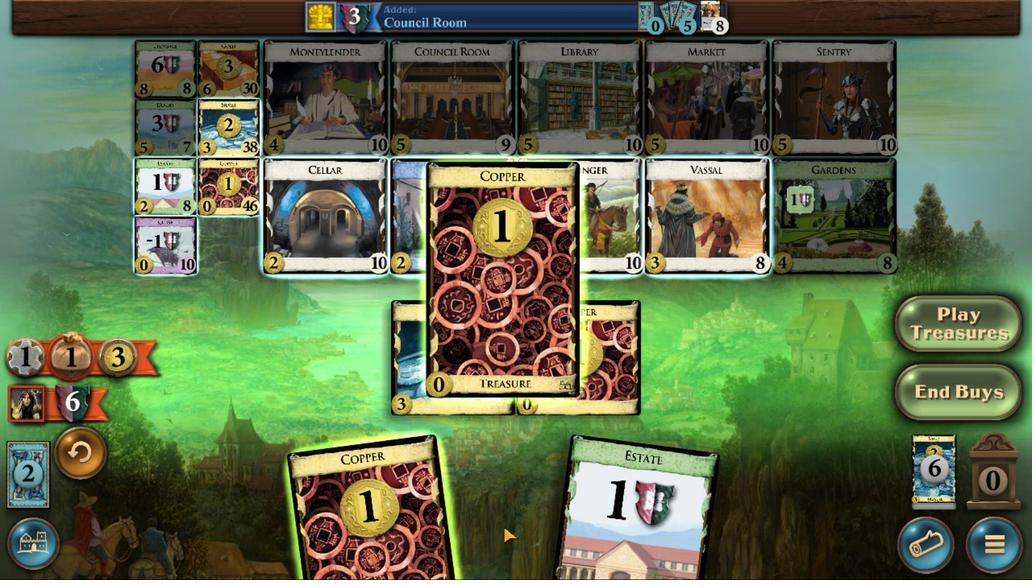 
Action: Mouse moved to (453, 493)
Screenshot: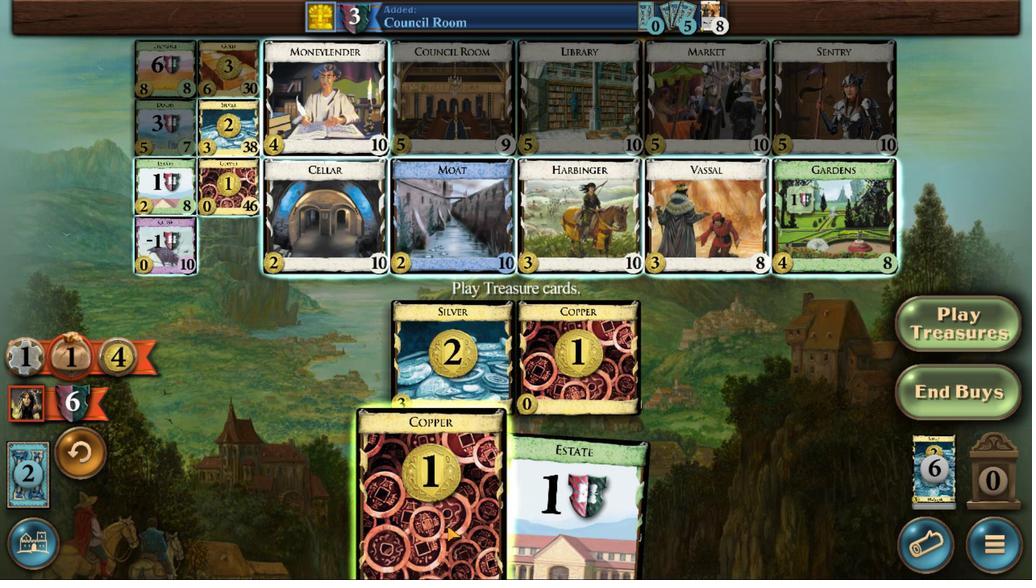 
Action: Mouse scrolled (453, 492) with delta (0, 0)
Screenshot: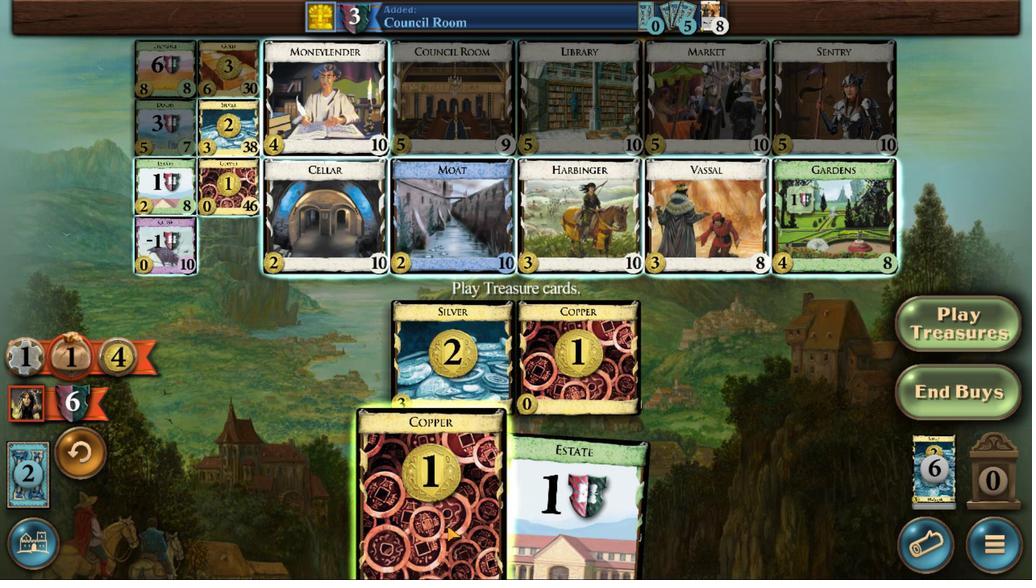 
Action: Mouse moved to (452, 493)
Screenshot: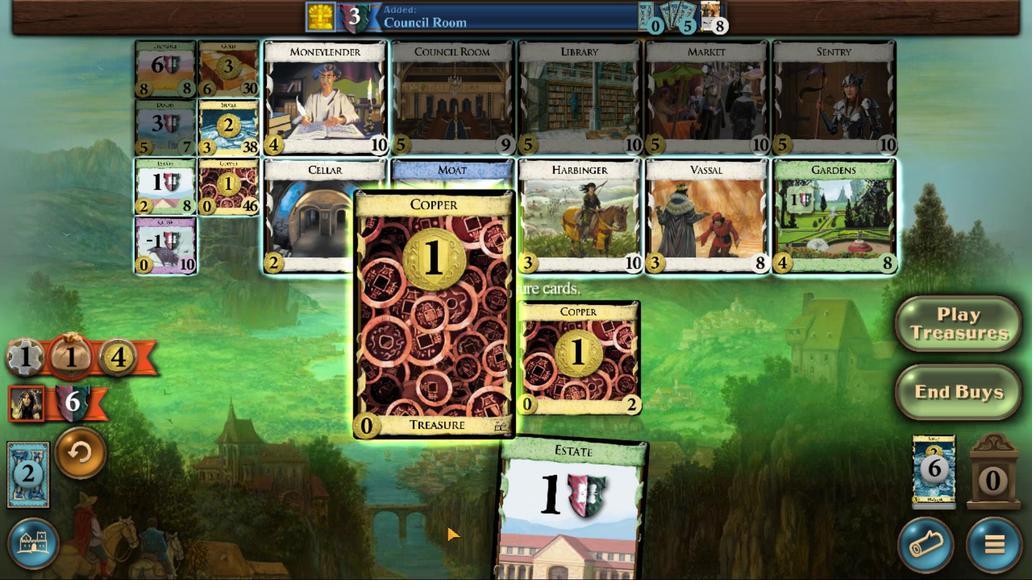 
Action: Mouse scrolled (452, 493) with delta (0, 0)
Screenshot: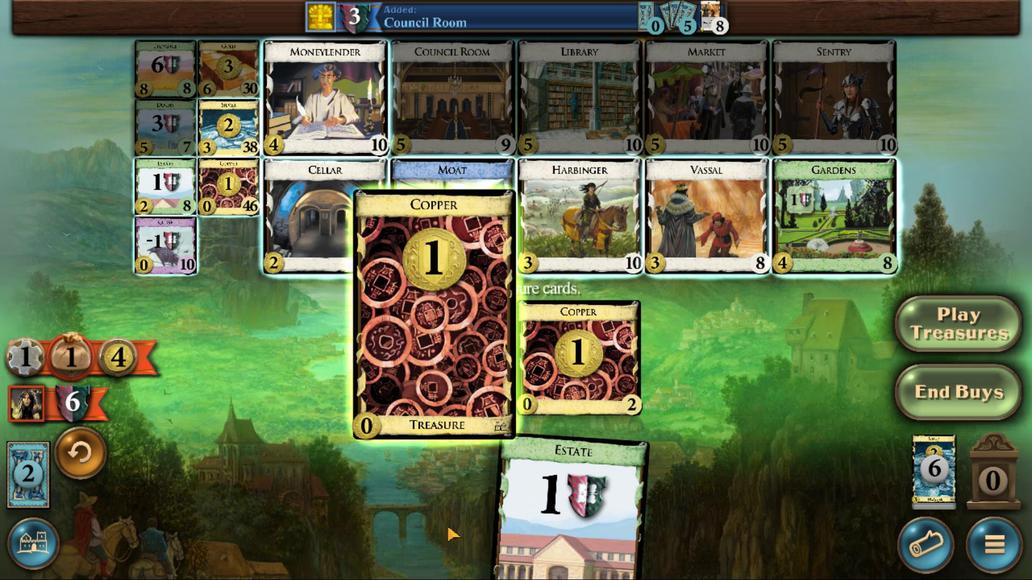 
Action: Mouse scrolled (452, 493) with delta (0, 0)
Screenshot: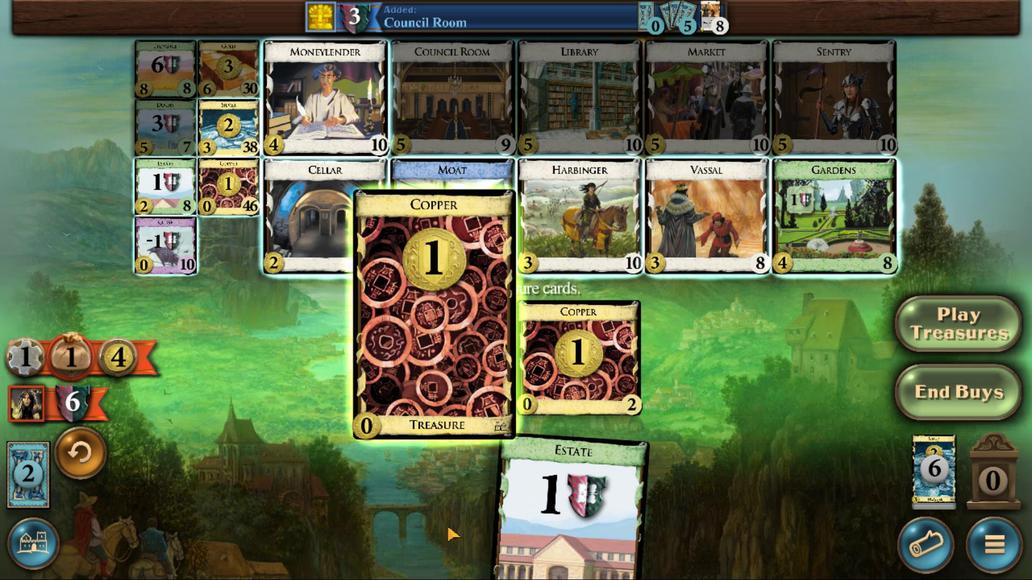 
Action: Mouse scrolled (452, 493) with delta (0, 0)
Screenshot: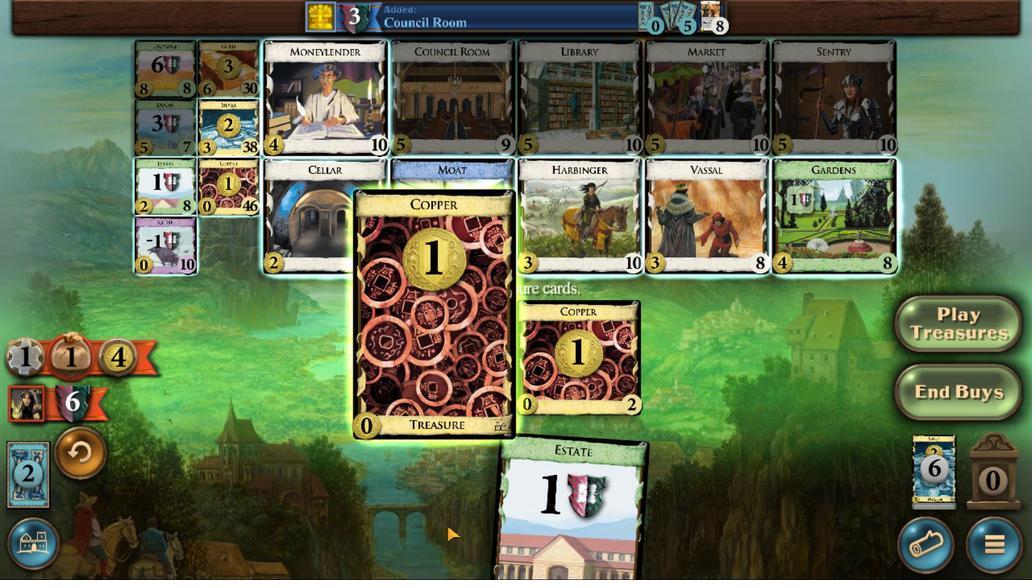 
Action: Mouse scrolled (452, 493) with delta (0, 0)
Screenshot: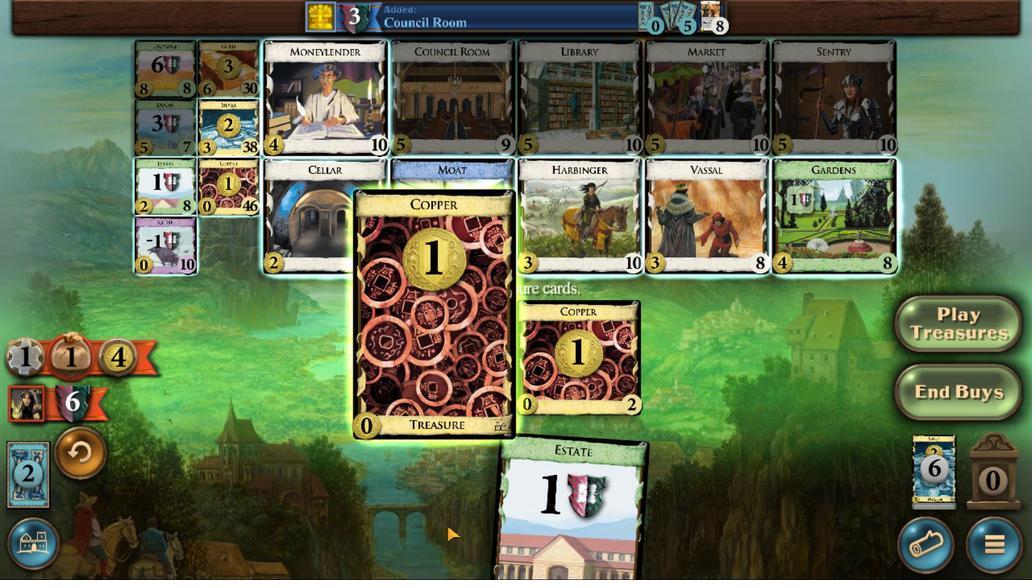 
Action: Mouse scrolled (452, 493) with delta (0, 0)
Screenshot: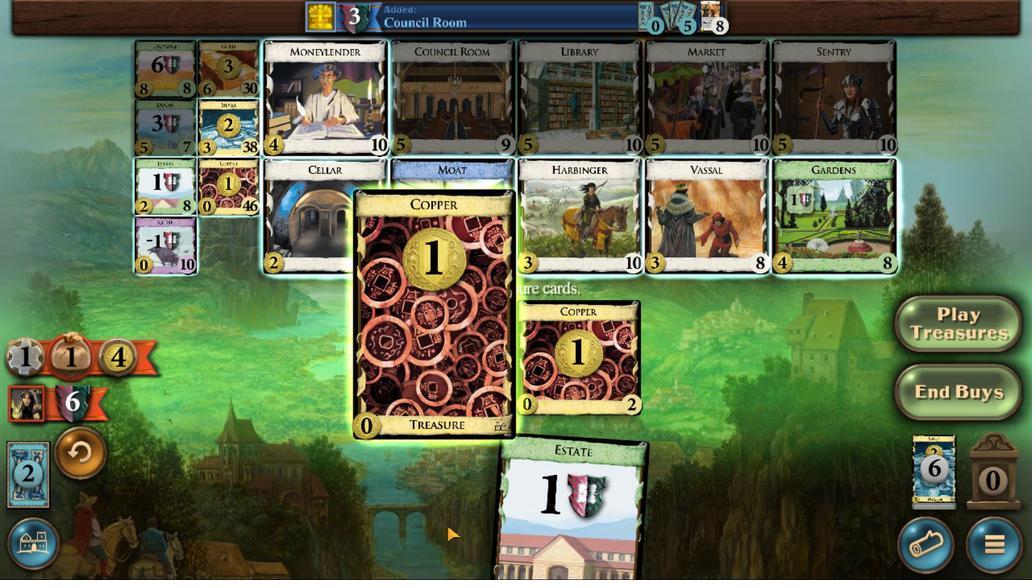 
Action: Mouse scrolled (452, 493) with delta (0, 0)
Screenshot: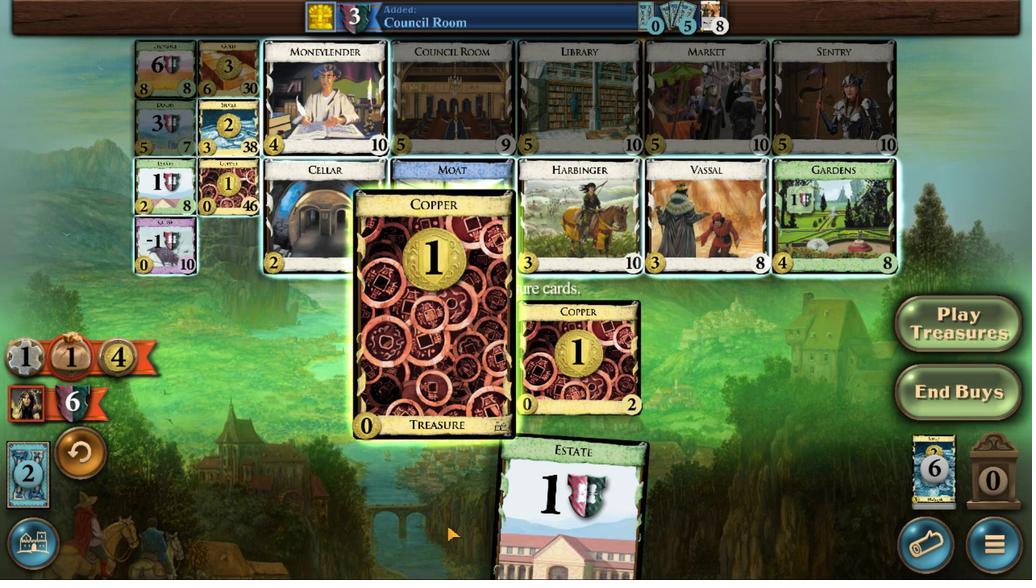 
Action: Mouse moved to (171, 201)
Screenshot: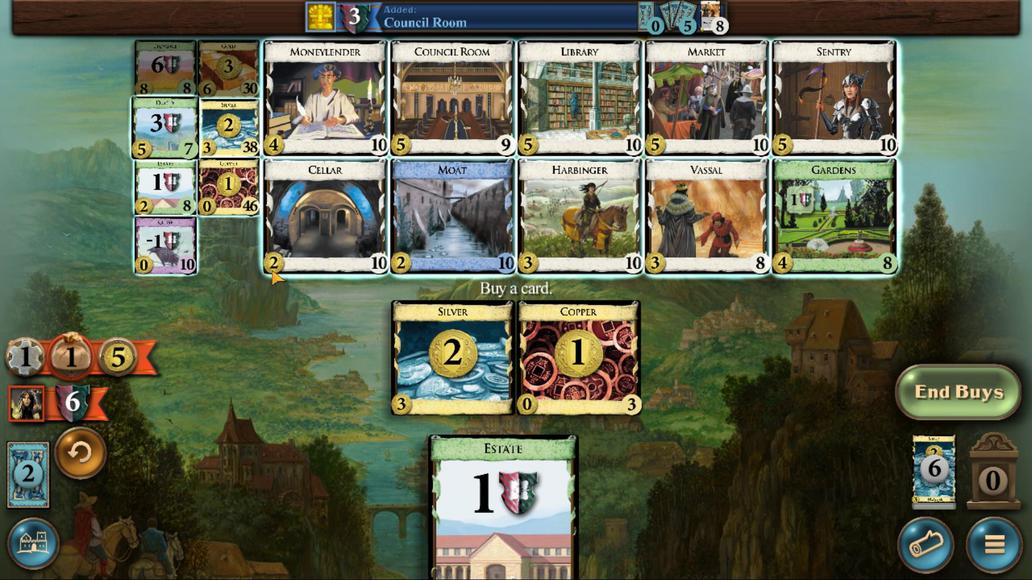 
Action: Mouse pressed left at (171, 201)
Screenshot: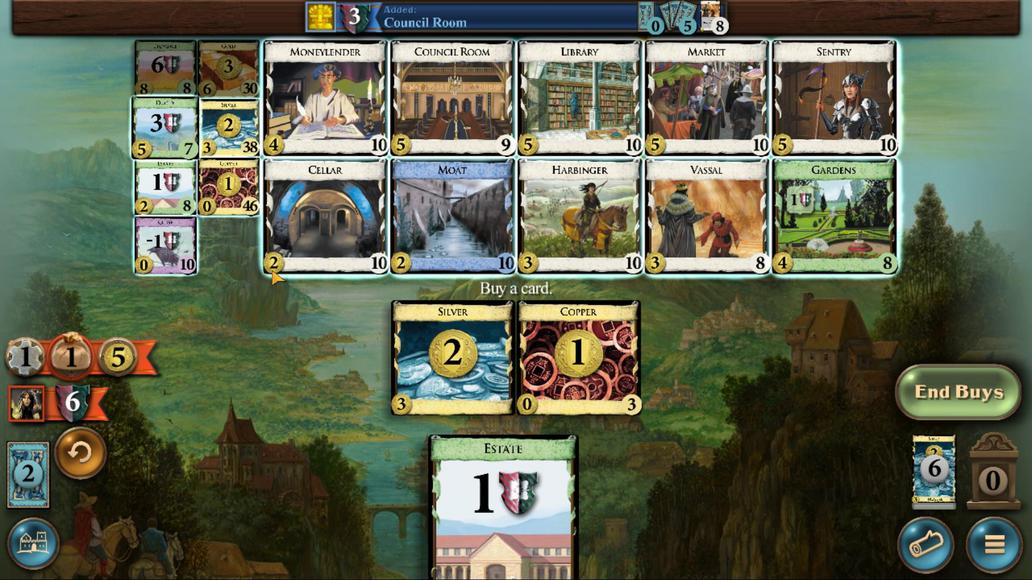 
Action: Mouse moved to (353, 487)
Screenshot: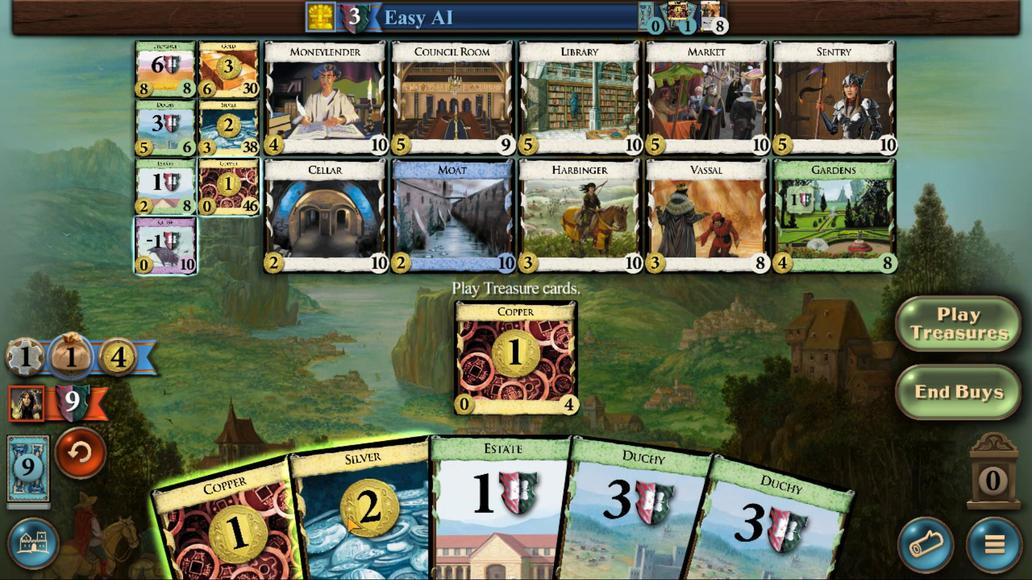 
Action: Mouse scrolled (353, 486) with delta (0, 0)
Screenshot: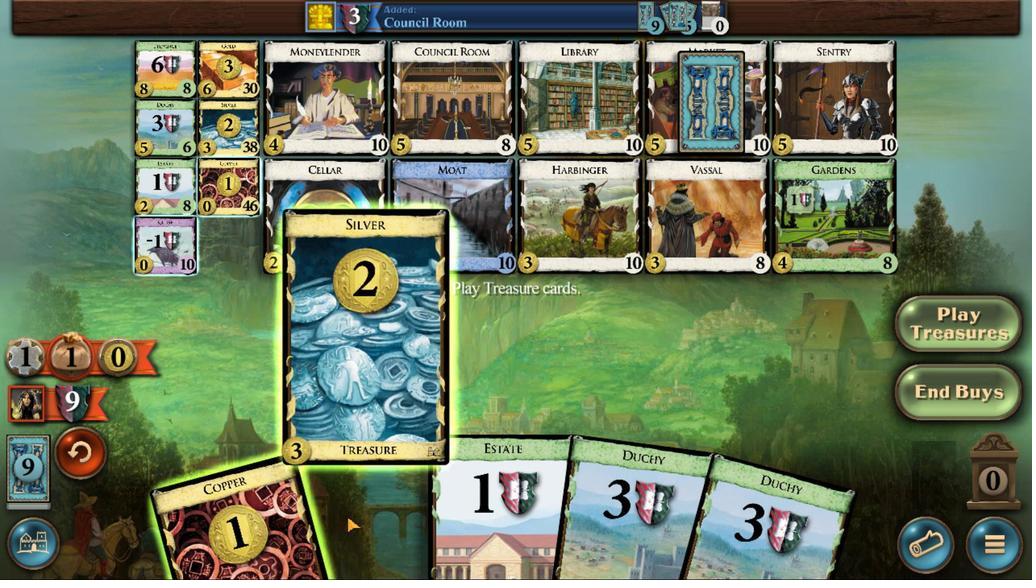 
Action: Mouse scrolled (353, 486) with delta (0, 0)
Screenshot: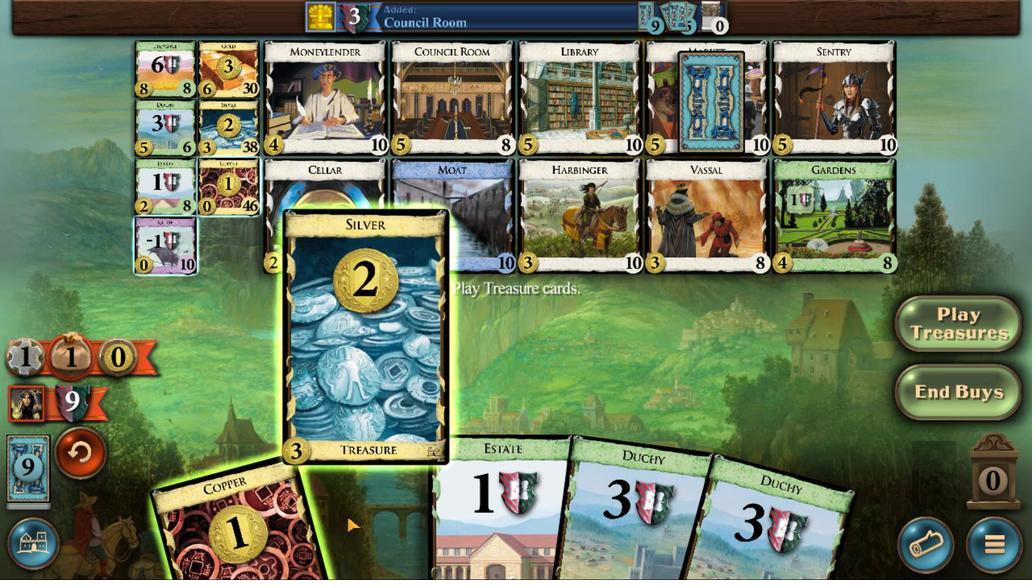 
Action: Mouse scrolled (353, 486) with delta (0, 0)
Screenshot: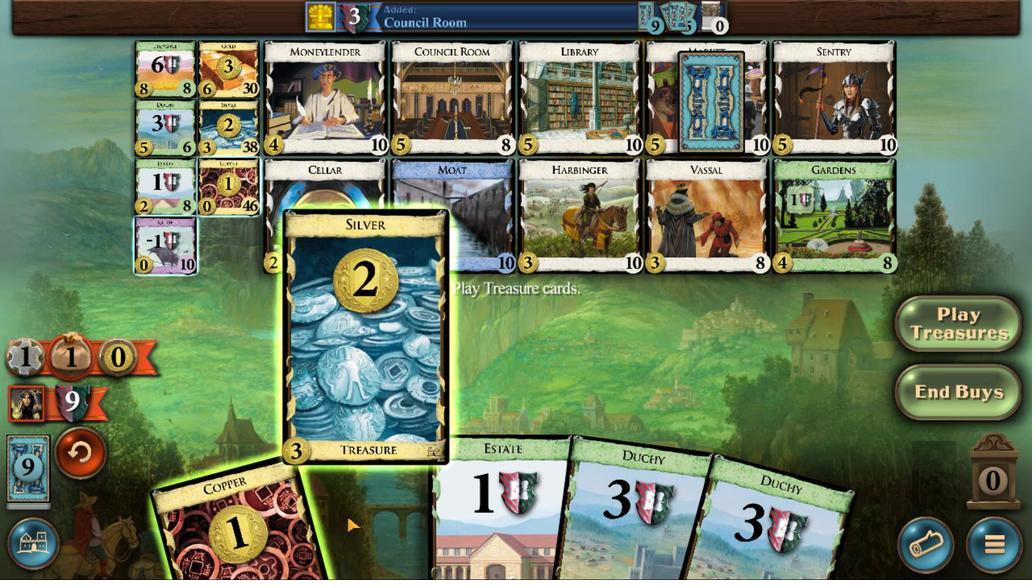 
Action: Mouse scrolled (353, 487) with delta (0, 0)
Screenshot: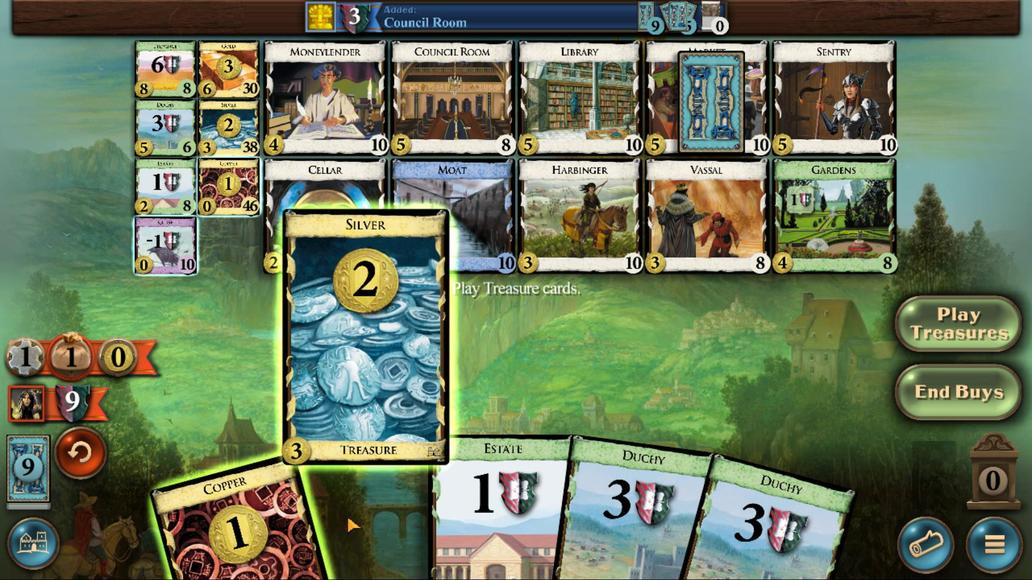 
Action: Mouse scrolled (353, 486) with delta (0, 0)
Screenshot: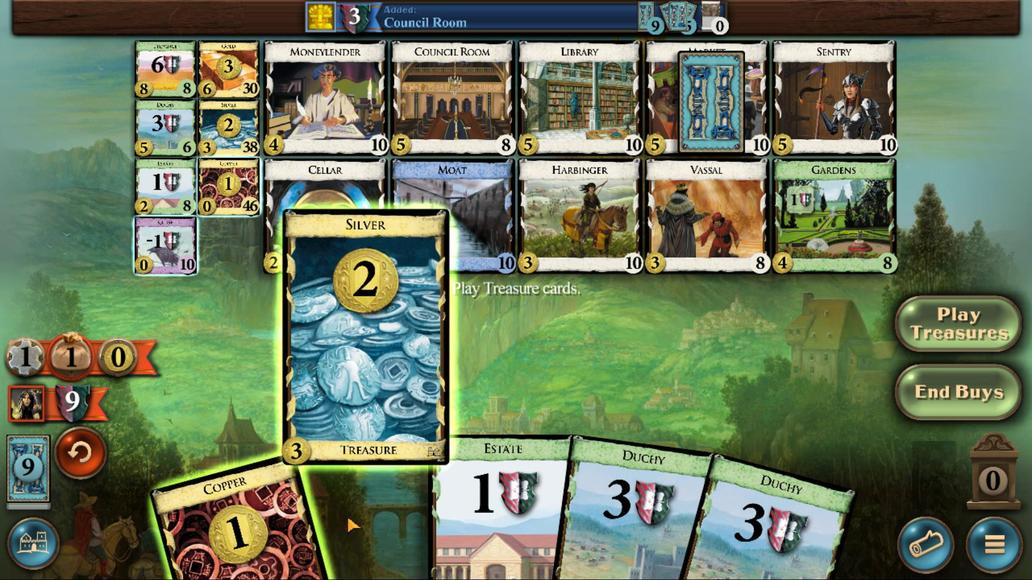 
Action: Mouse scrolled (353, 486) with delta (0, 0)
Screenshot: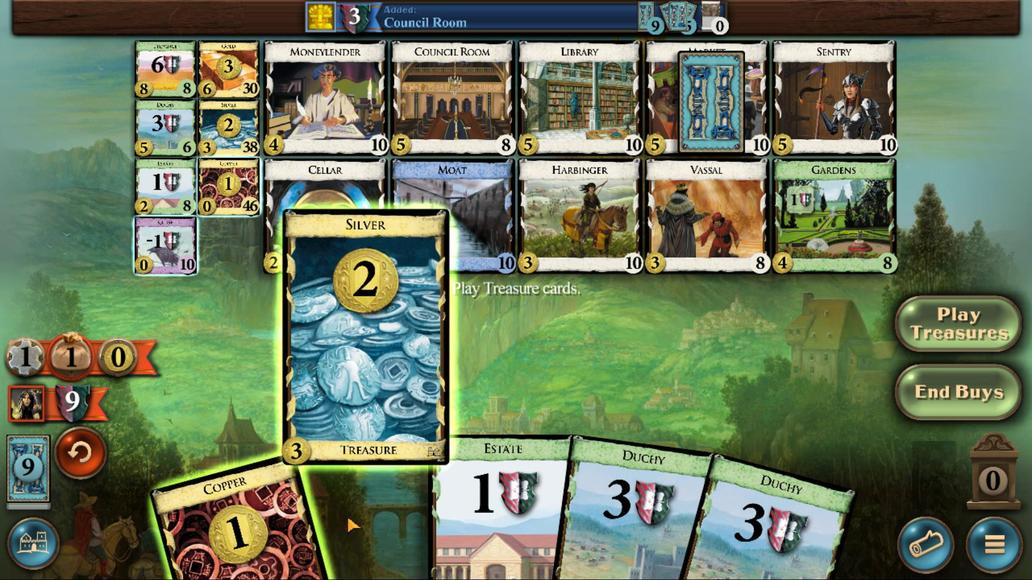 
Action: Mouse scrolled (353, 486) with delta (0, 0)
Screenshot: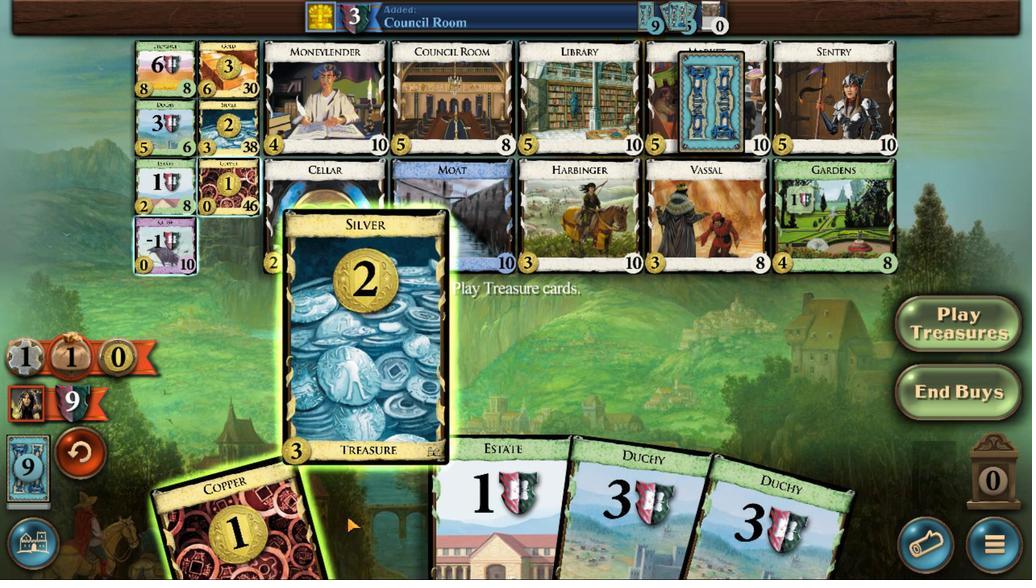 
Action: Mouse moved to (274, 473)
Screenshot: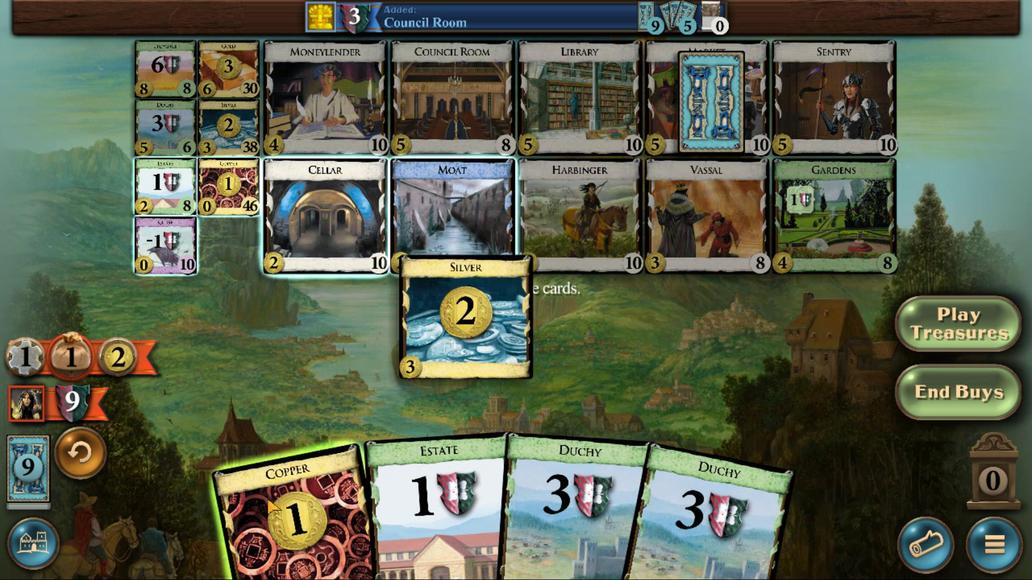 
Action: Mouse scrolled (274, 473) with delta (0, 0)
Screenshot: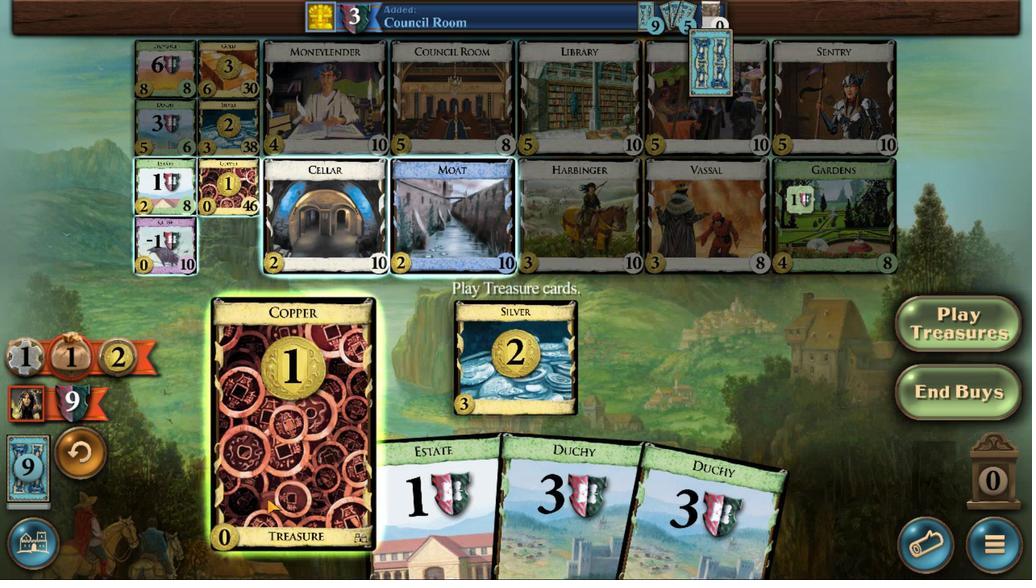 
Action: Mouse scrolled (274, 473) with delta (0, 0)
Screenshot: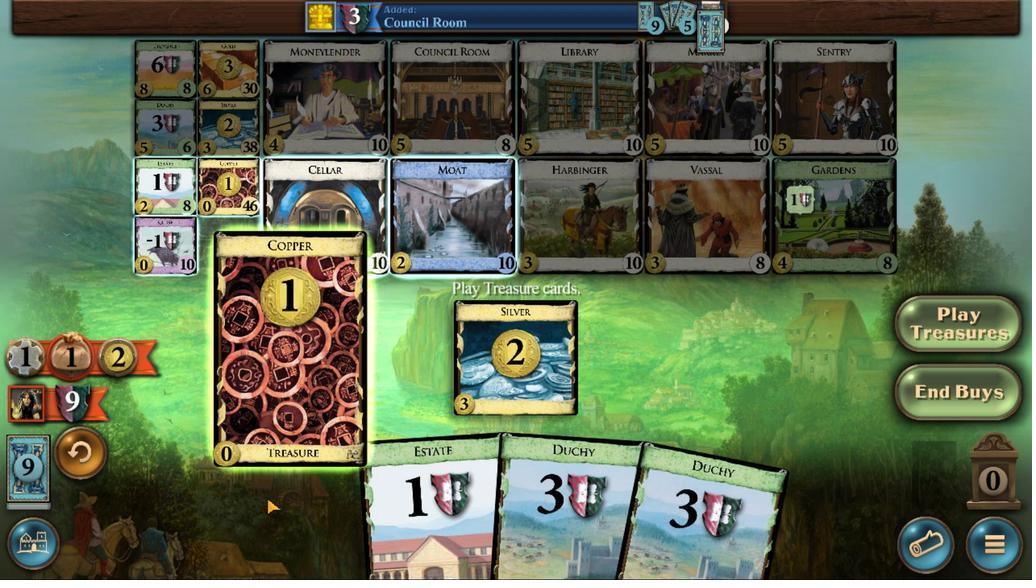 
Action: Mouse scrolled (274, 473) with delta (0, 0)
Screenshot: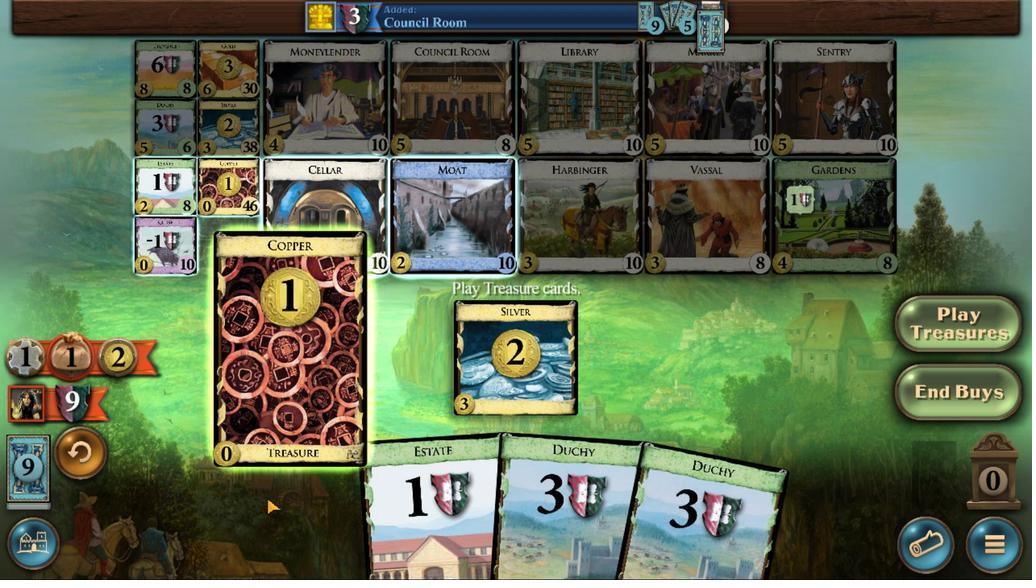 
Action: Mouse scrolled (274, 473) with delta (0, 0)
Screenshot: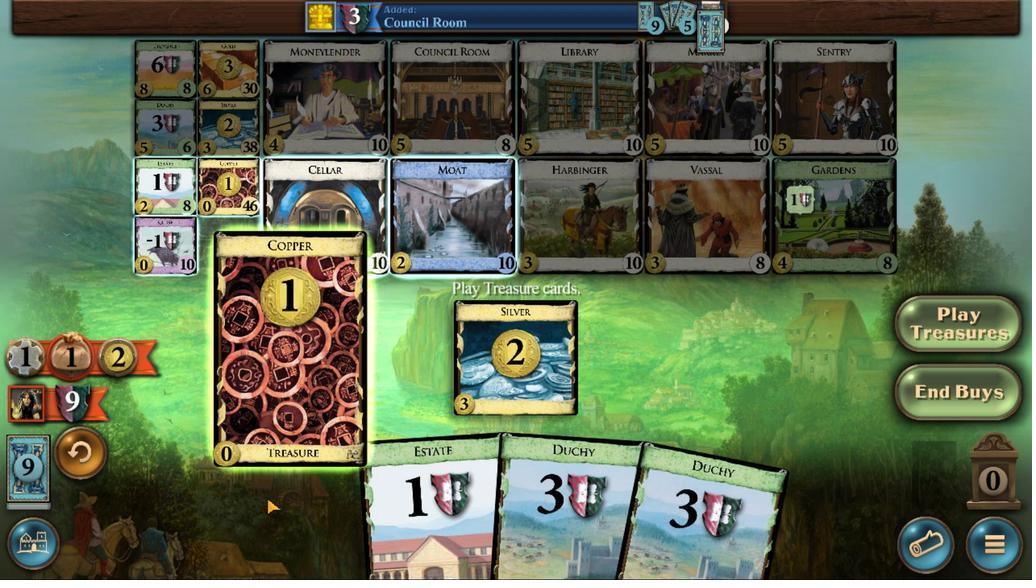 
Action: Mouse scrolled (274, 473) with delta (0, 0)
Screenshot: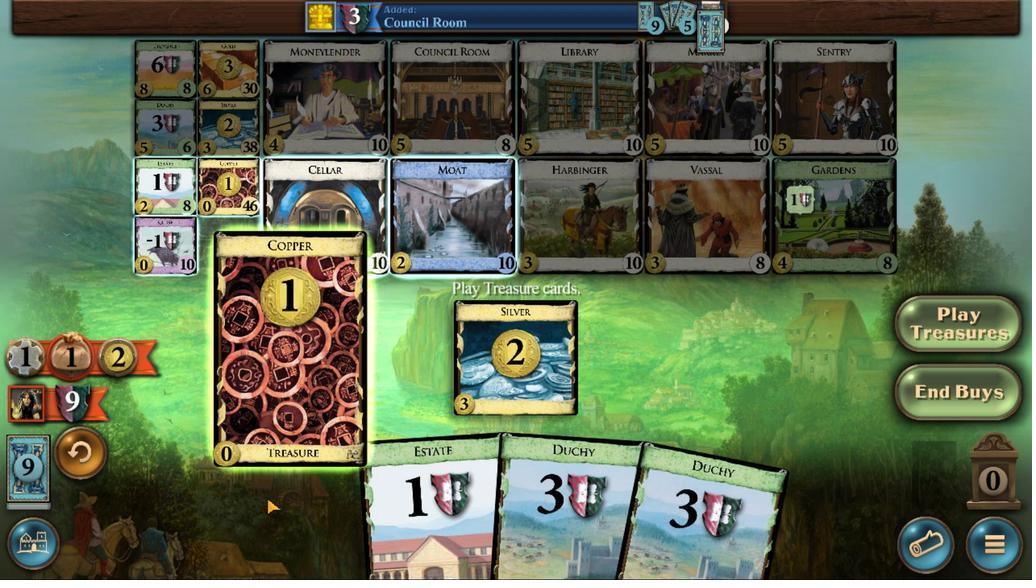 
Action: Mouse scrolled (274, 473) with delta (0, 0)
Screenshot: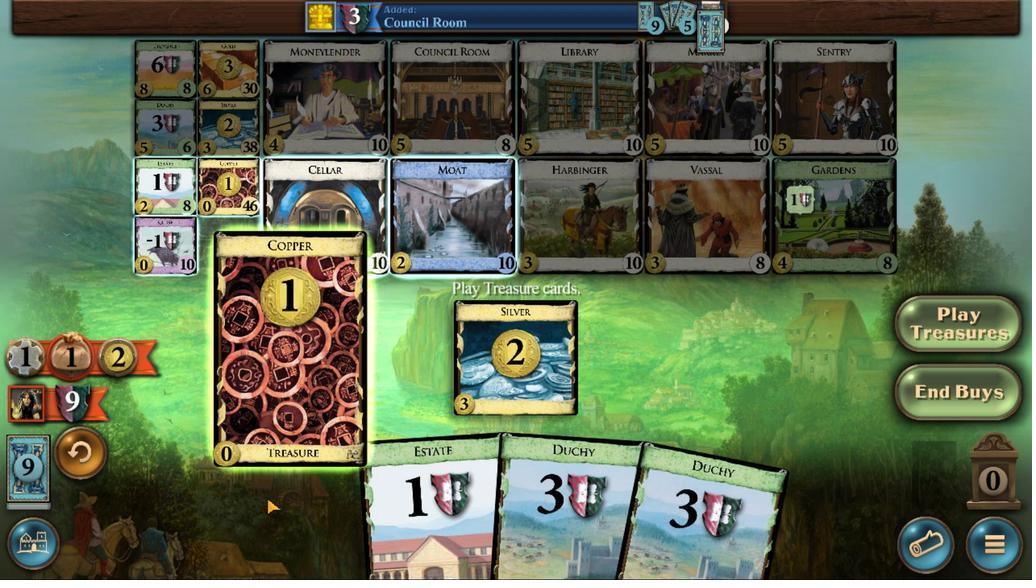 
Action: Mouse moved to (243, 211)
Screenshot: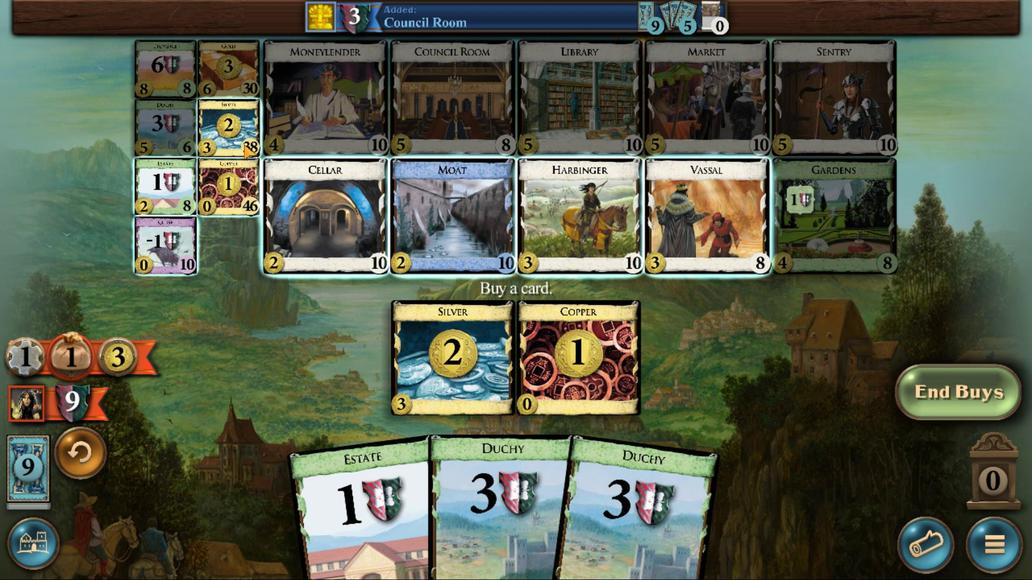 
Action: Mouse pressed left at (243, 211)
Screenshot: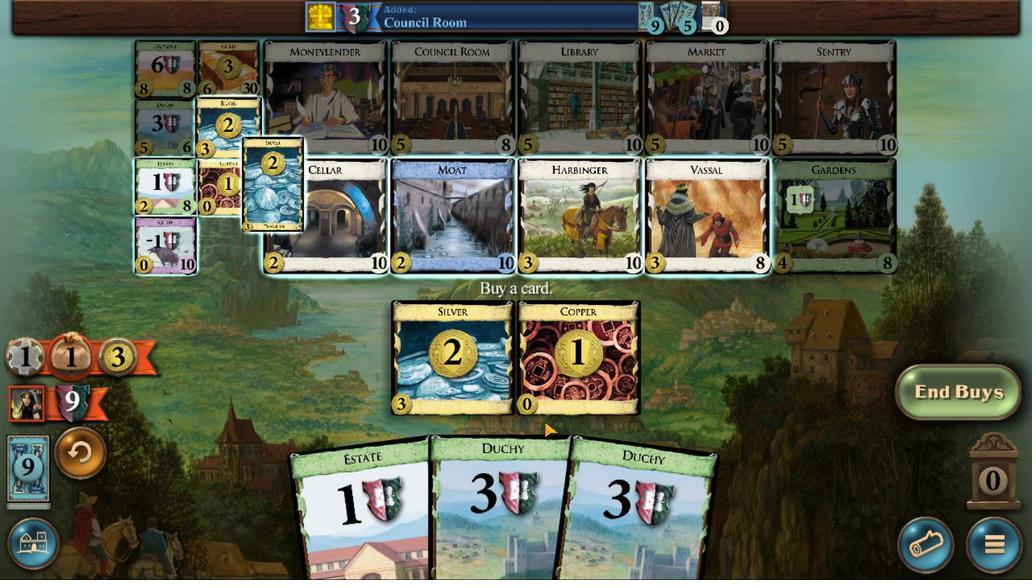 
Action: Mouse moved to (643, 503)
Screenshot: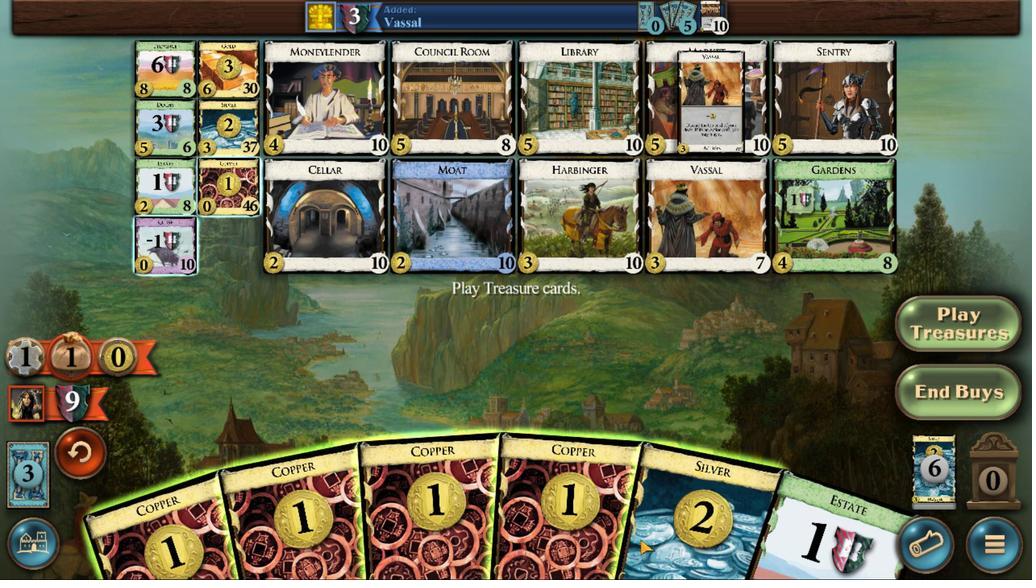 
Action: Mouse scrolled (643, 502) with delta (0, 0)
Screenshot: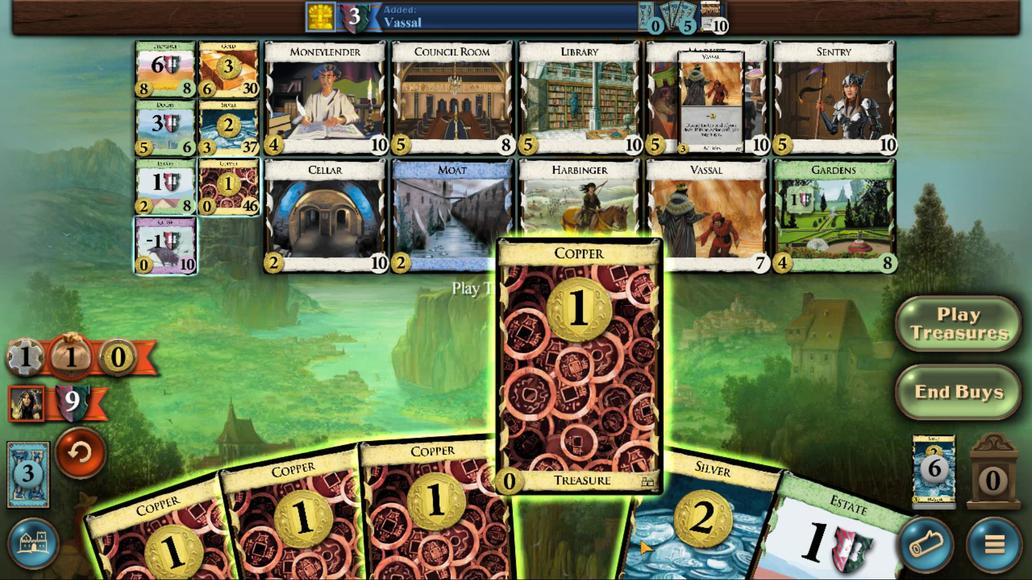 
Action: Mouse scrolled (643, 502) with delta (0, 0)
Screenshot: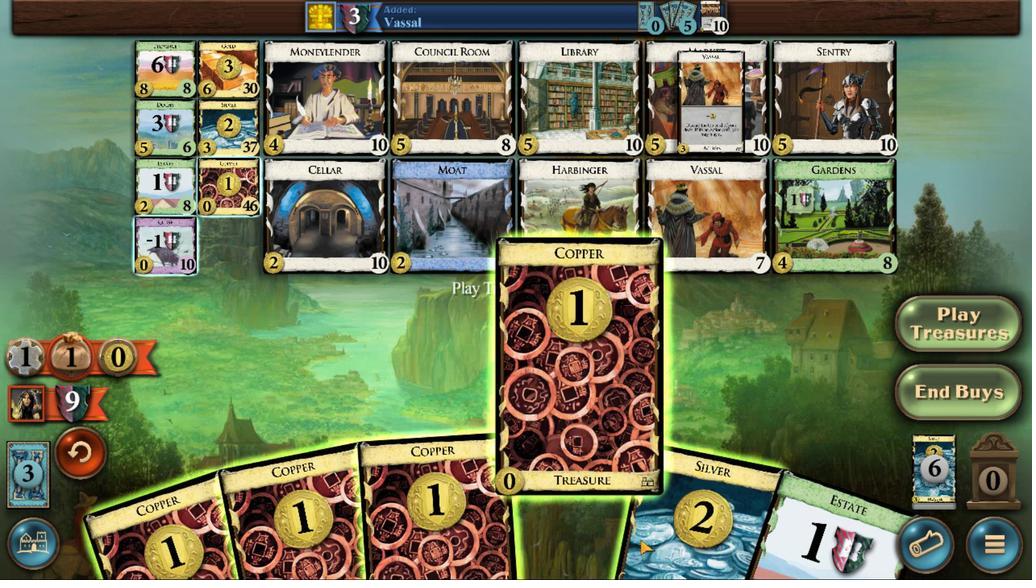 
Action: Mouse scrolled (643, 502) with delta (0, 0)
Screenshot: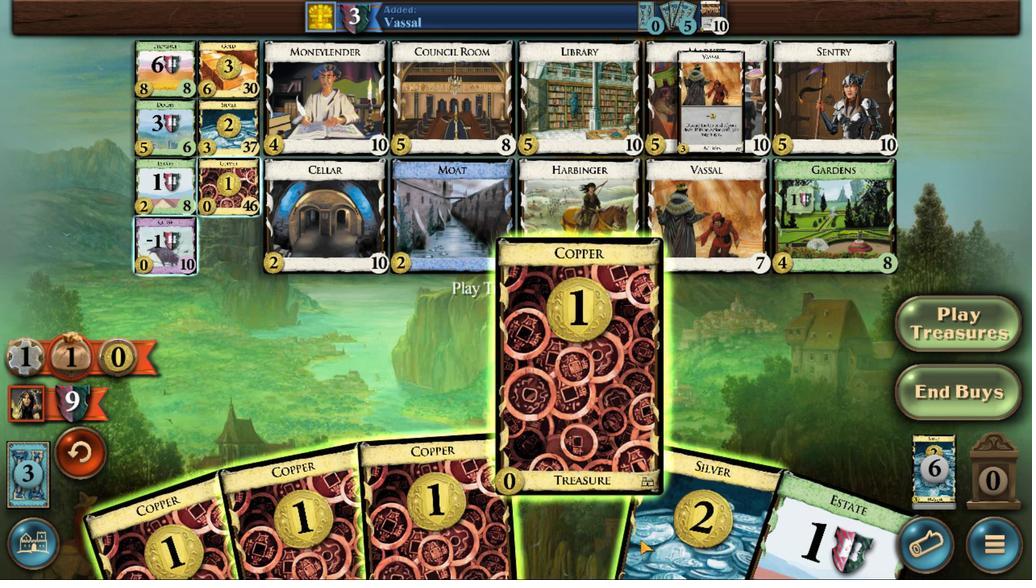 
Action: Mouse moved to (528, 503)
Screenshot: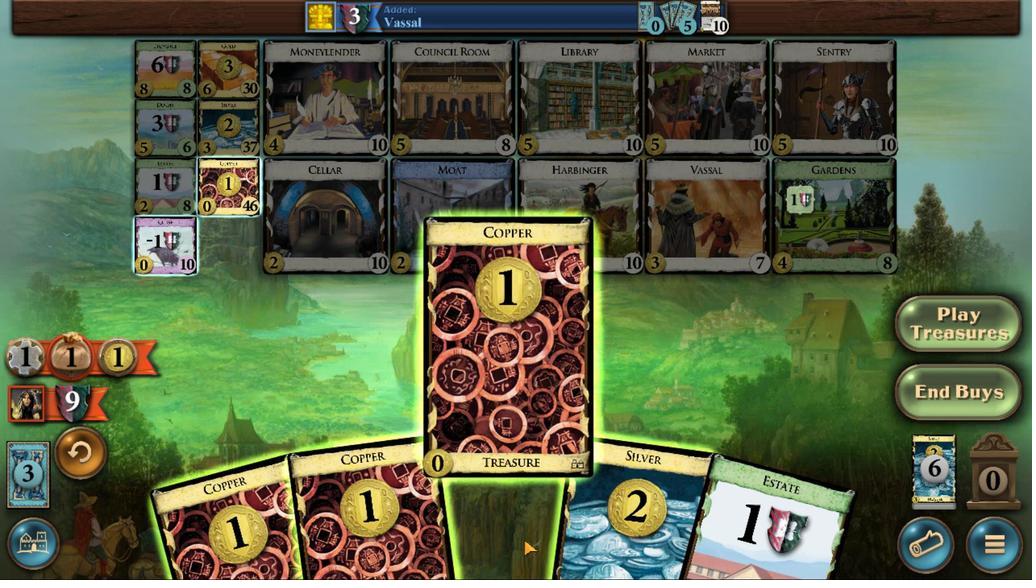 
Action: Mouse scrolled (528, 502) with delta (0, 0)
Screenshot: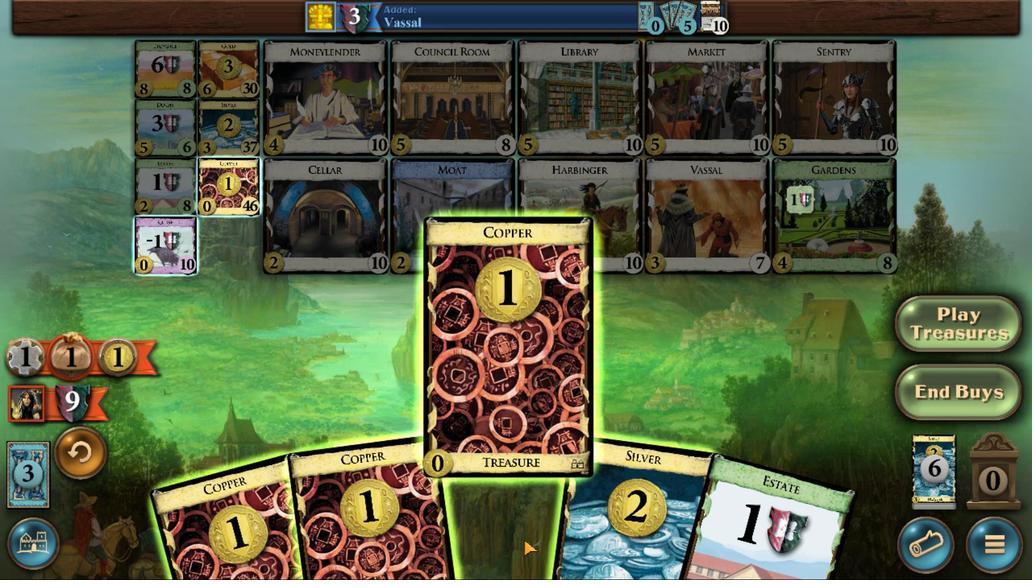 
Action: Mouse scrolled (528, 502) with delta (0, 0)
Screenshot: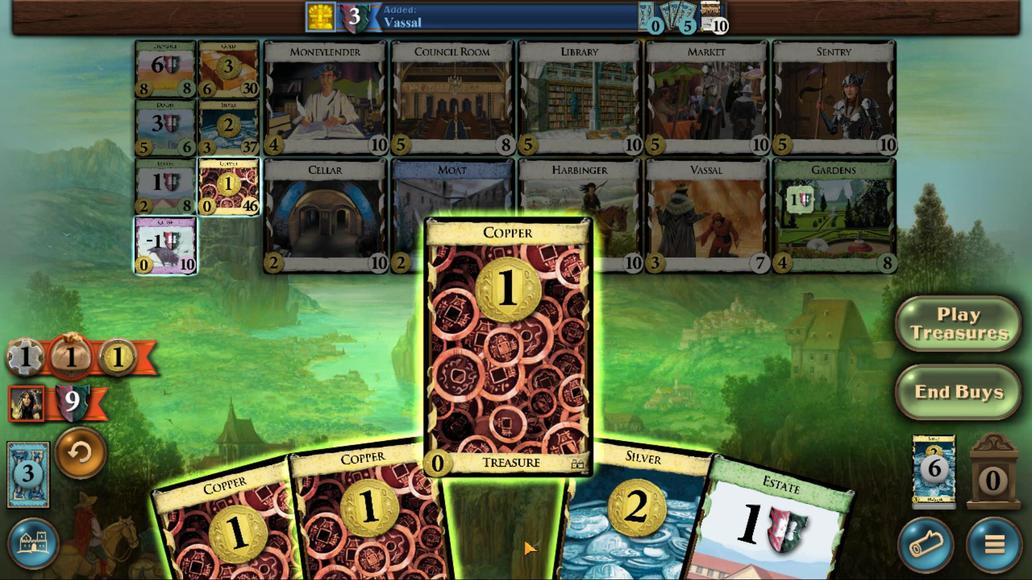 
Action: Mouse scrolled (528, 502) with delta (0, 0)
Screenshot: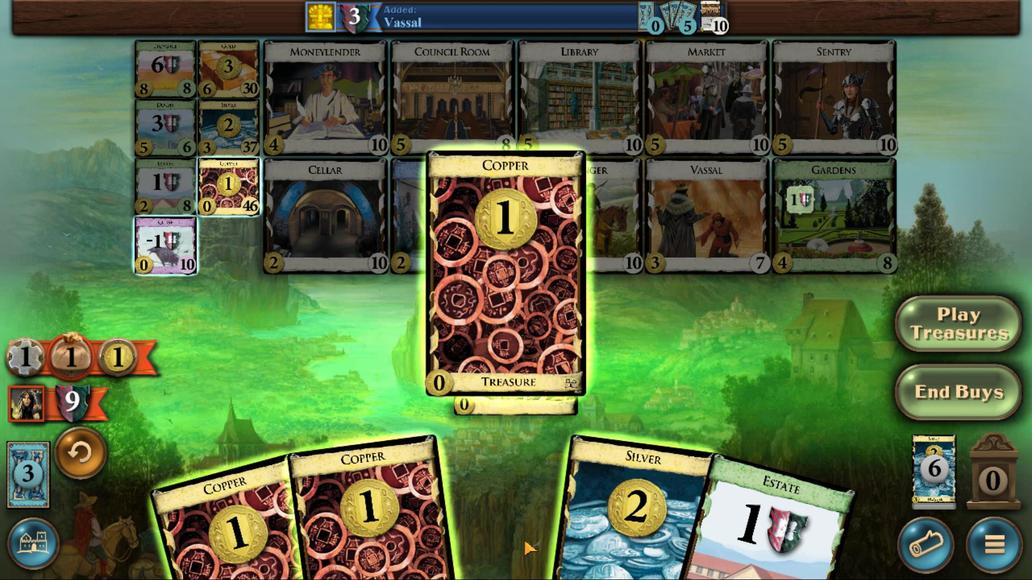 
Action: Mouse scrolled (528, 502) with delta (0, 0)
Screenshot: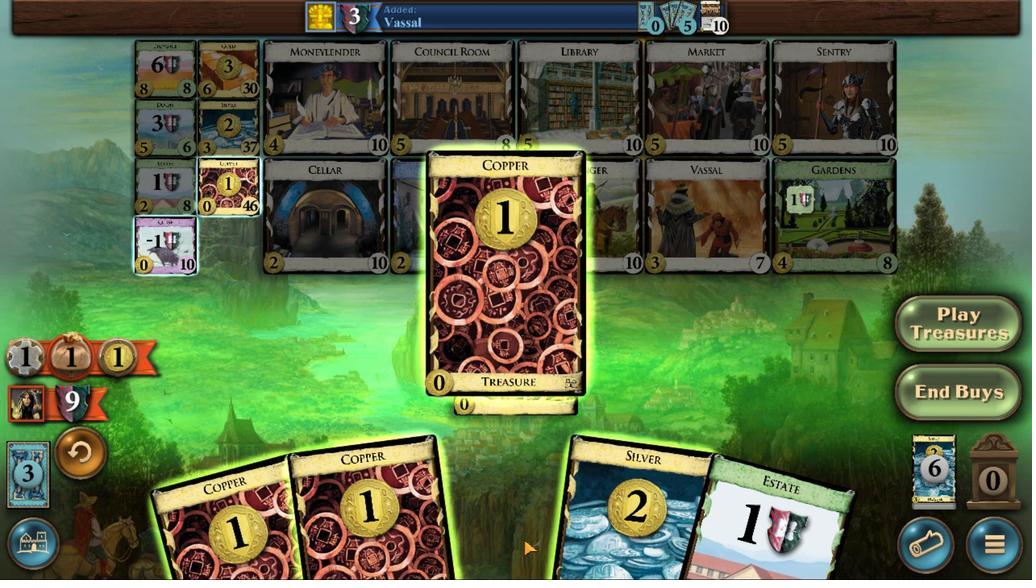 
Action: Mouse scrolled (528, 502) with delta (0, 0)
Screenshot: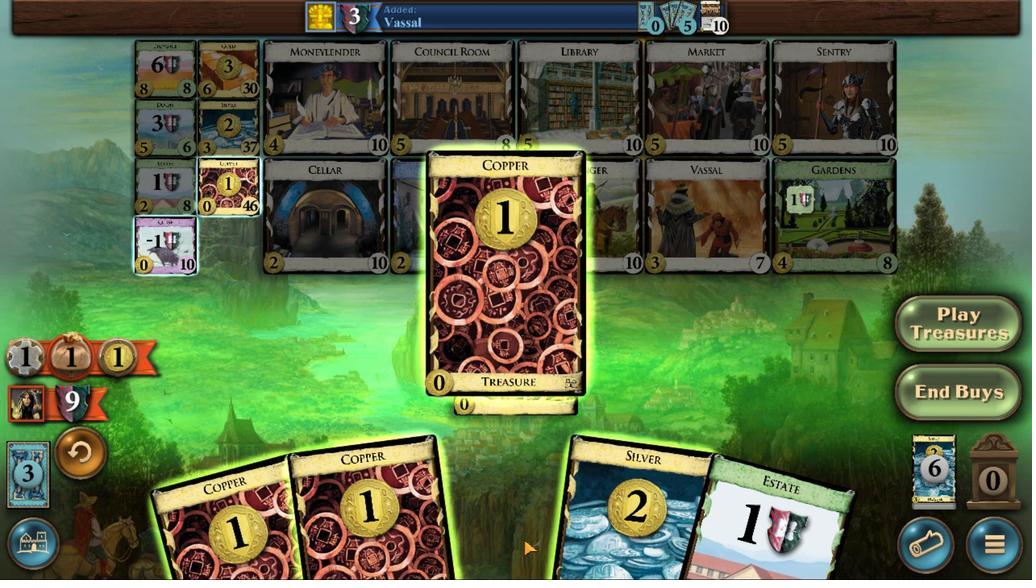 
Action: Mouse scrolled (528, 502) with delta (0, 0)
Screenshot: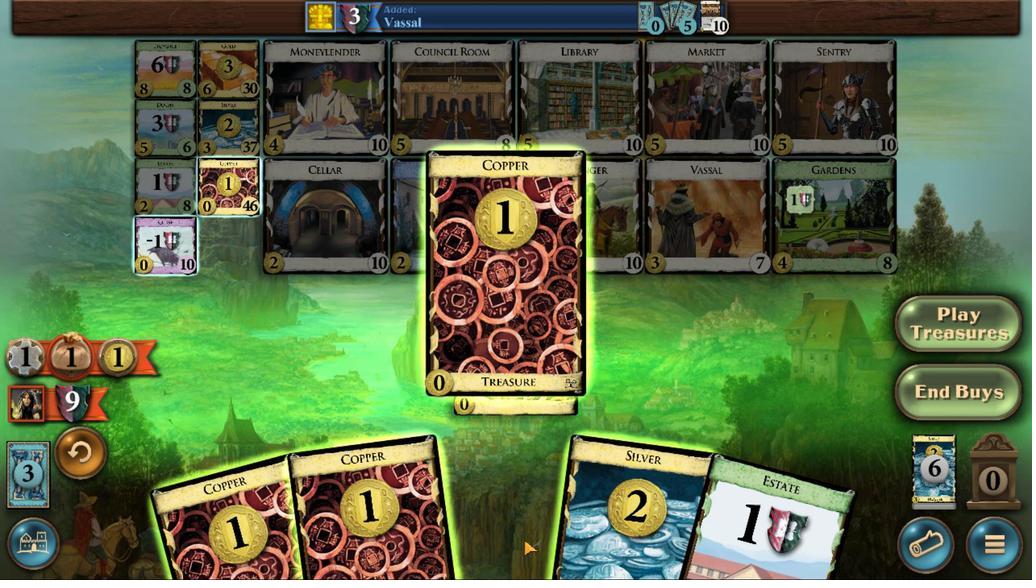 
Action: Mouse scrolled (528, 502) with delta (0, 0)
Screenshot: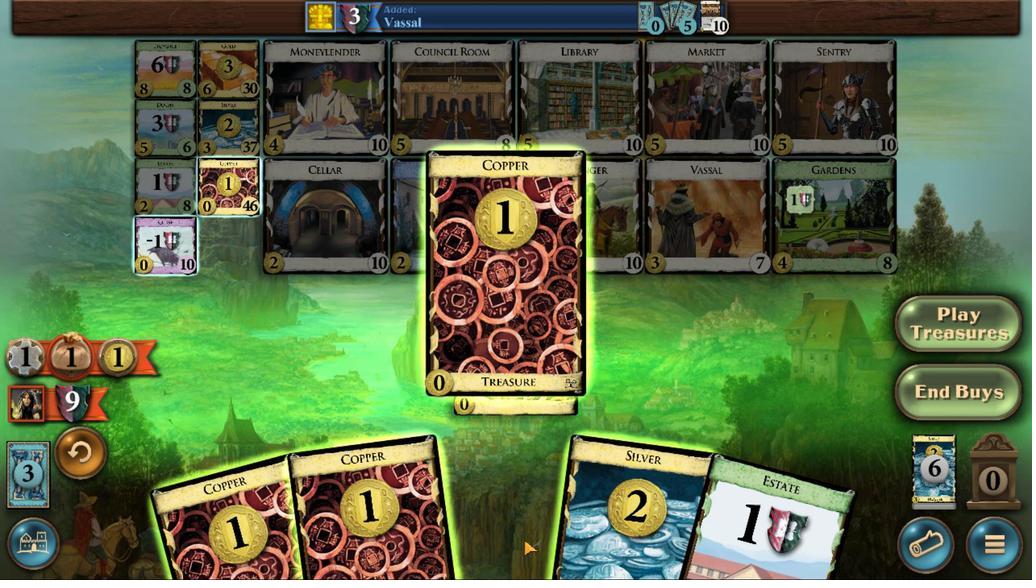 
Action: Mouse moved to (457, 503)
Screenshot: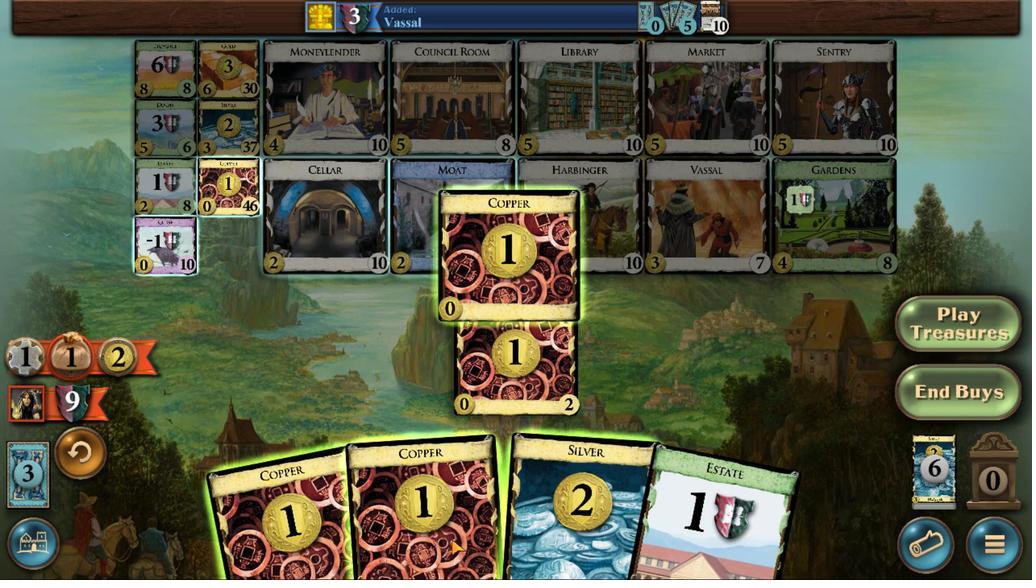 
Action: Mouse scrolled (457, 502) with delta (0, 0)
Screenshot: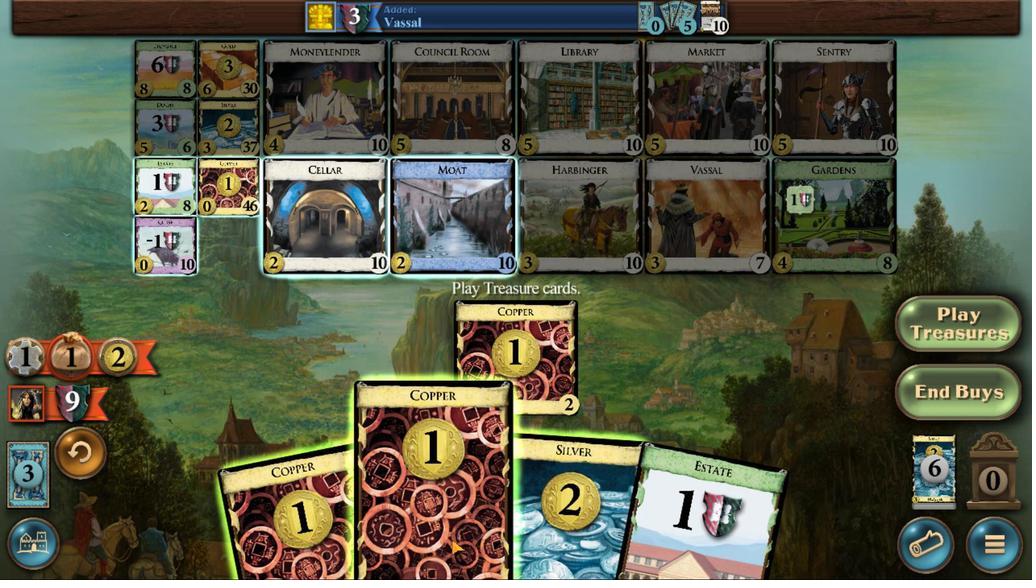 
Action: Mouse scrolled (457, 502) with delta (0, 0)
Screenshot: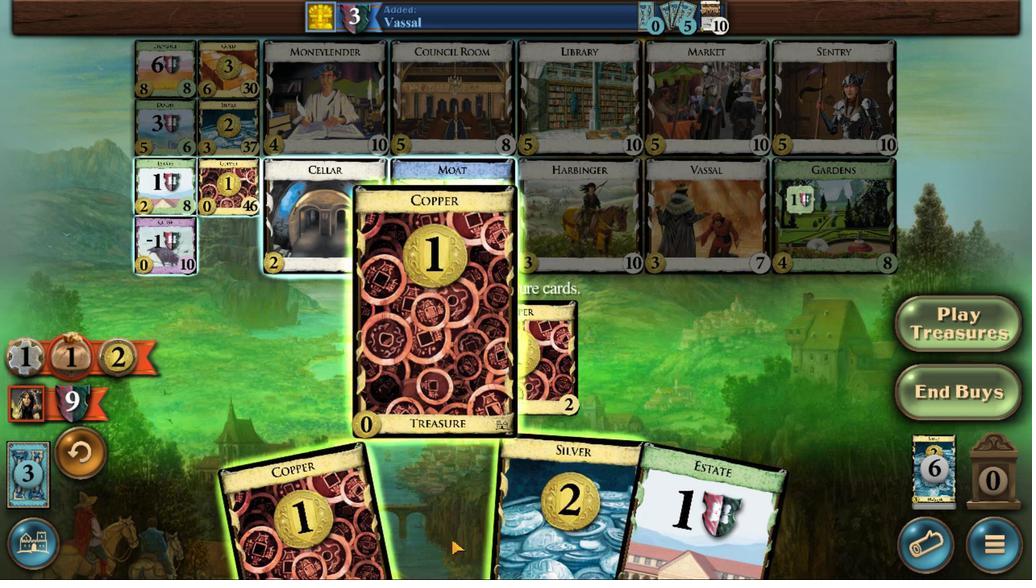 
Action: Mouse scrolled (457, 502) with delta (0, 0)
Screenshot: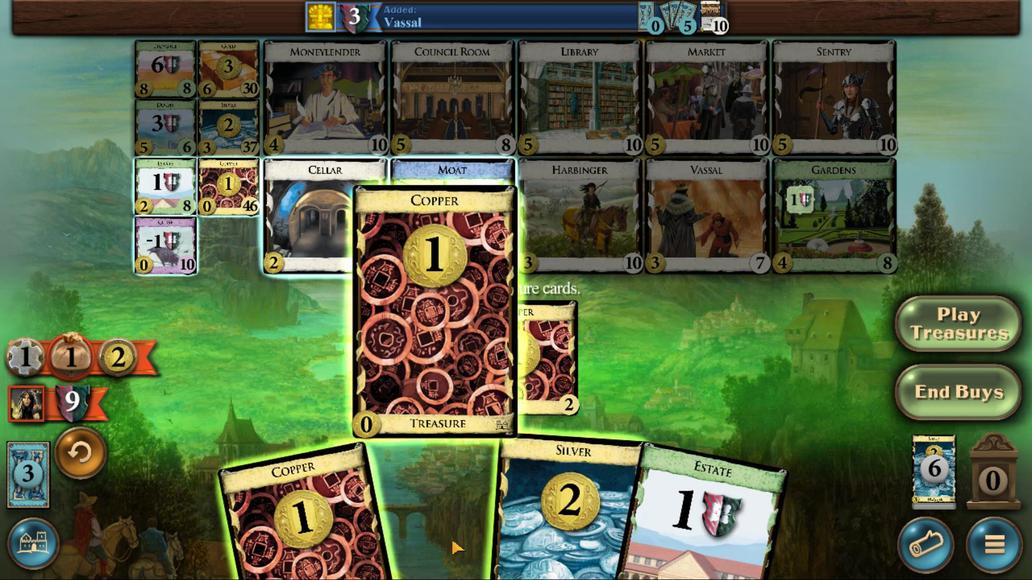 
Action: Mouse scrolled (457, 502) with delta (0, 0)
Screenshot: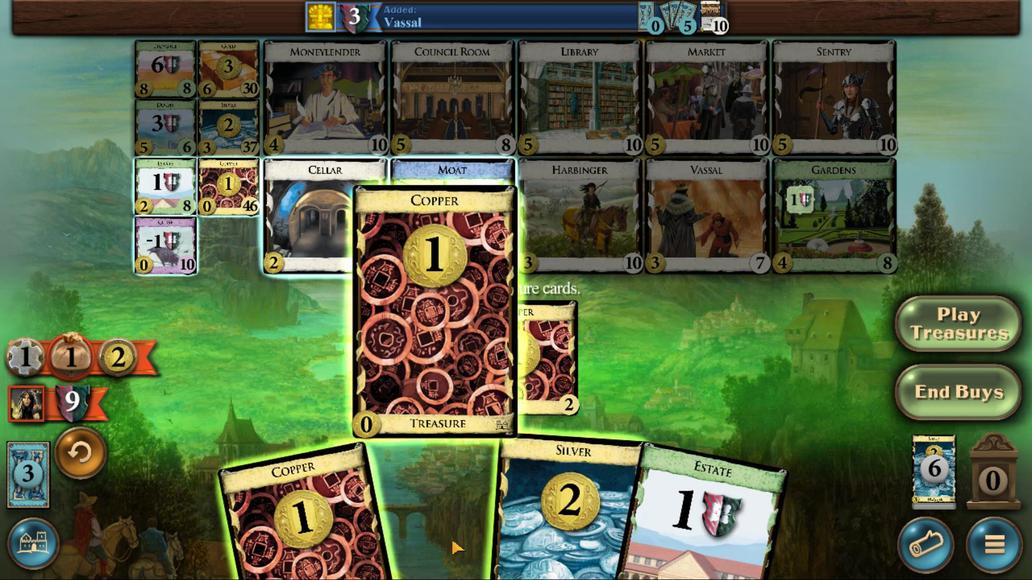 
Action: Mouse scrolled (457, 502) with delta (0, 0)
Screenshot: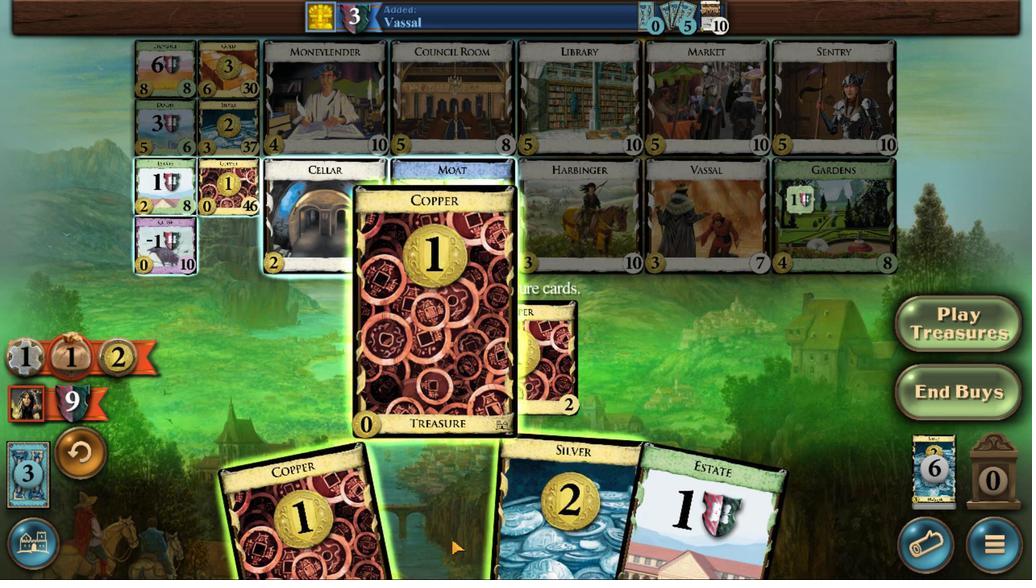 
Action: Mouse scrolled (457, 502) with delta (0, 0)
Screenshot: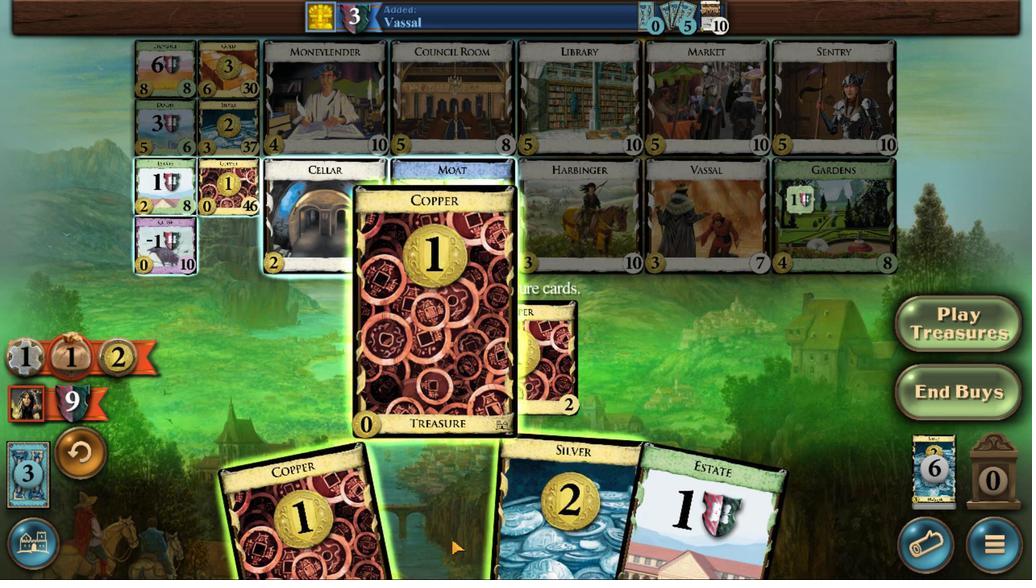 
Action: Mouse scrolled (457, 502) with delta (0, 0)
Screenshot: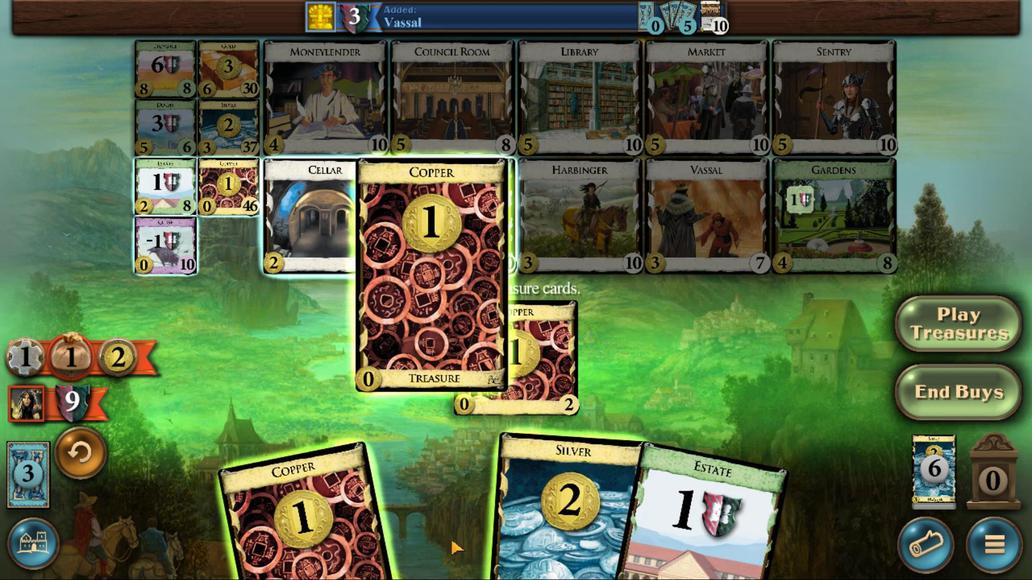 
Action: Mouse moved to (481, 500)
Screenshot: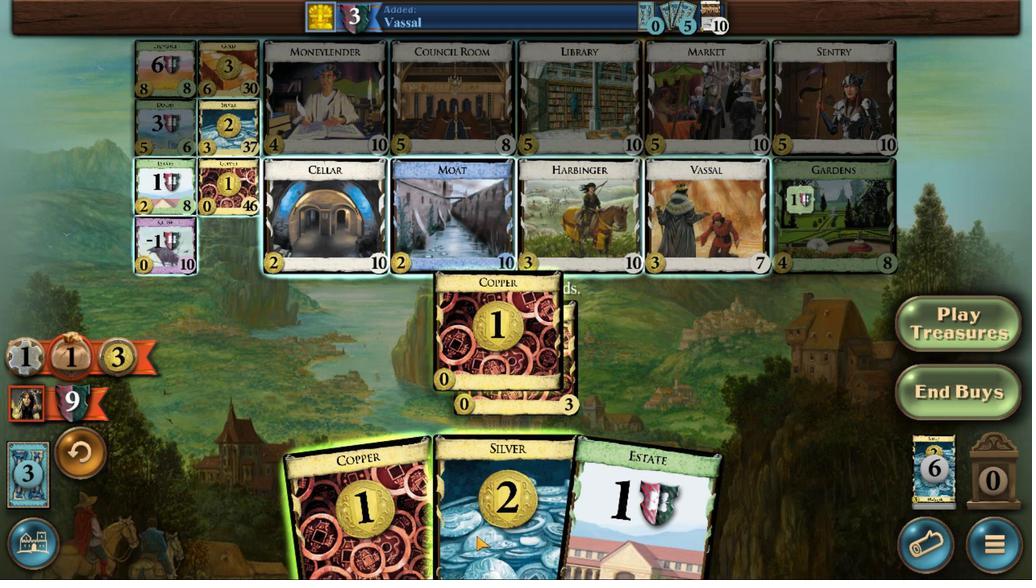 
Action: Mouse scrolled (481, 500) with delta (0, 0)
Screenshot: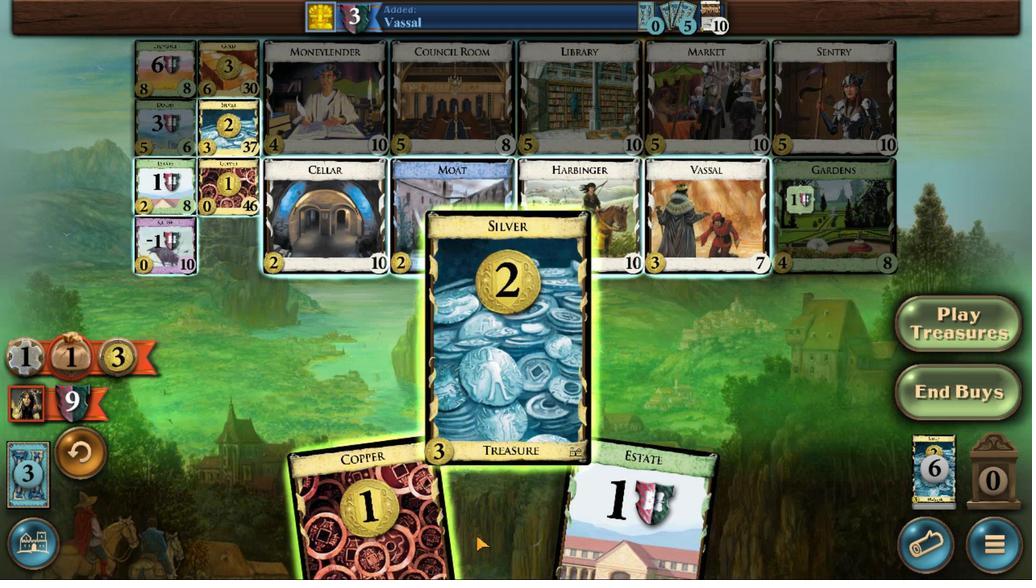 
Action: Mouse scrolled (481, 500) with delta (0, 0)
Screenshot: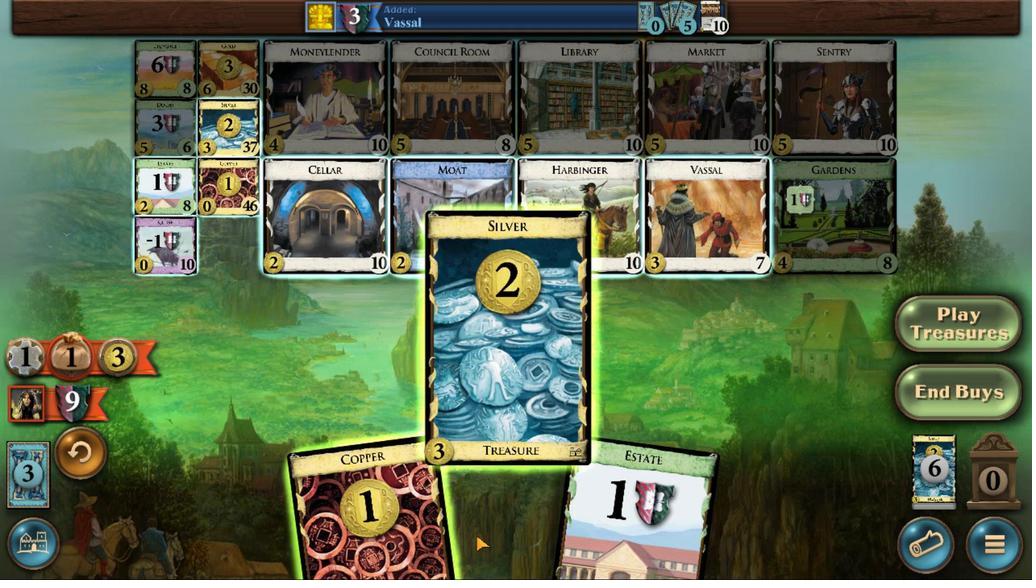 
Action: Mouse scrolled (481, 500) with delta (0, 0)
Screenshot: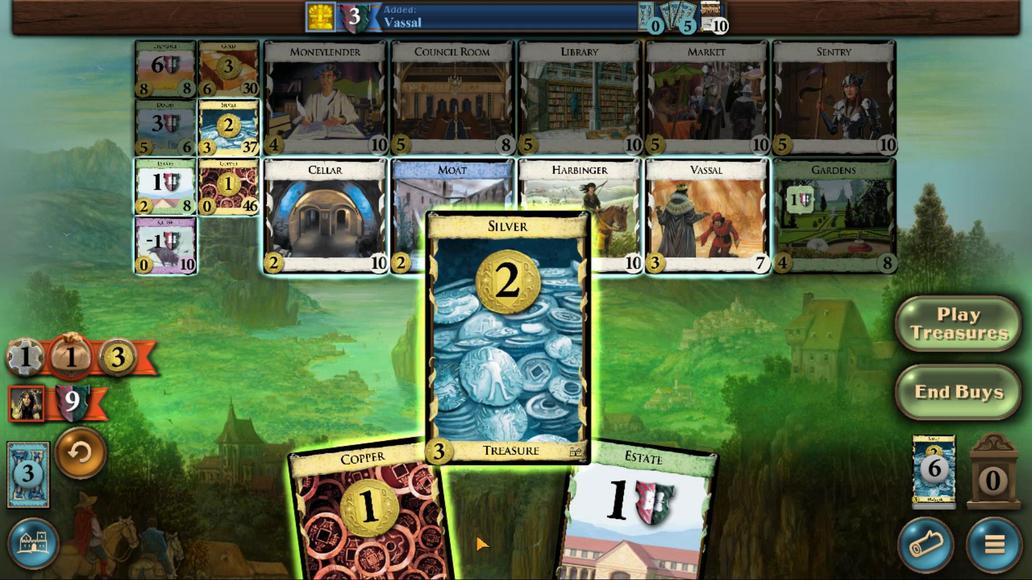 
Action: Mouse scrolled (481, 500) with delta (0, 0)
Screenshot: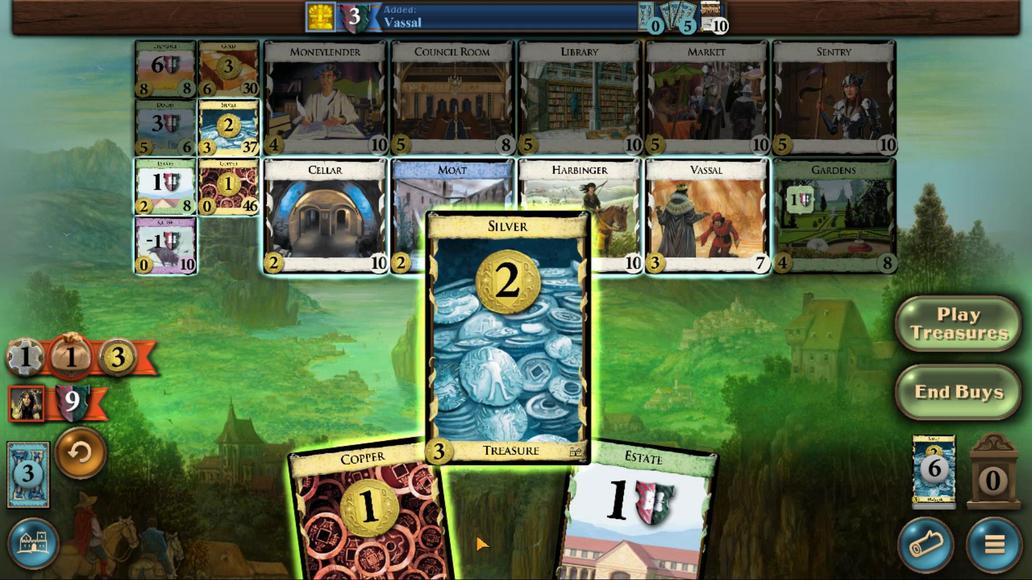 
Action: Mouse scrolled (481, 500) with delta (0, 0)
Screenshot: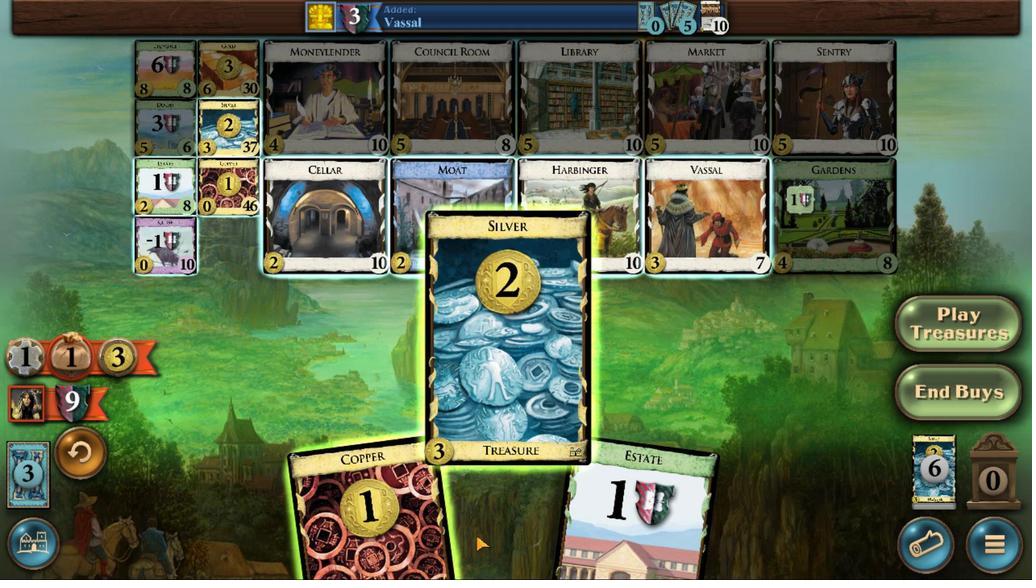 
Action: Mouse scrolled (481, 500) with delta (0, 0)
Screenshot: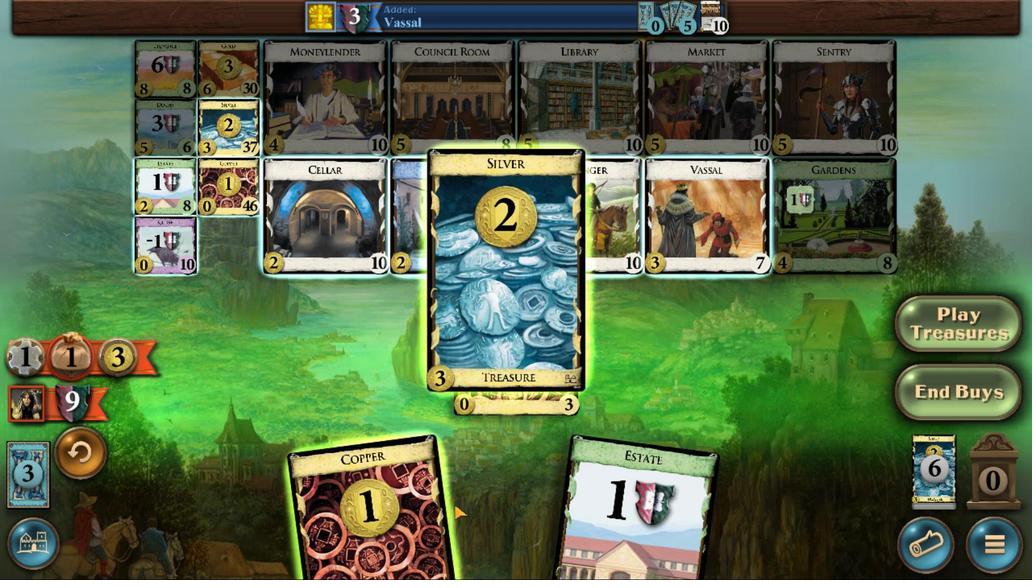 
Action: Mouse moved to (184, 198)
Screenshot: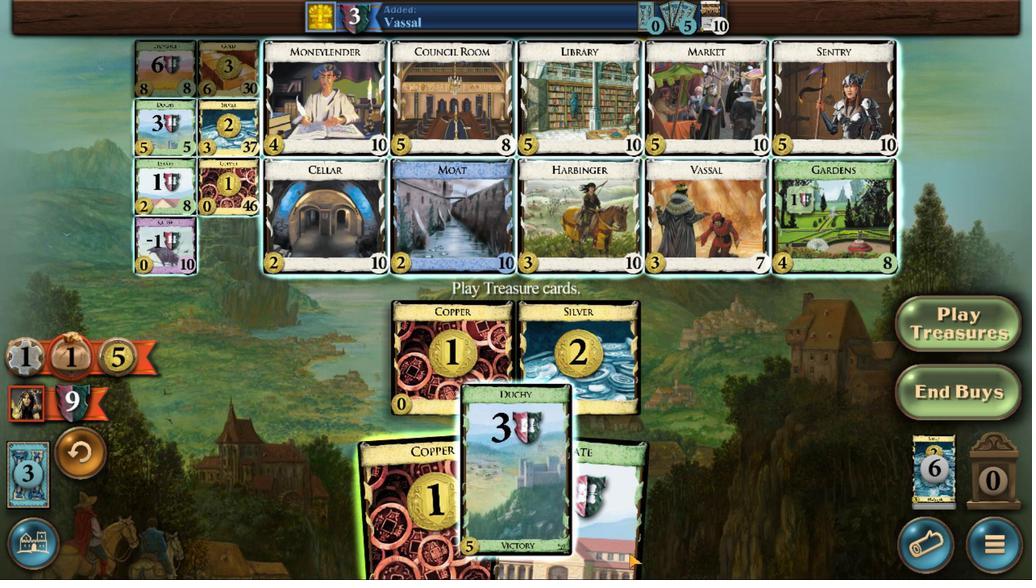 
Action: Mouse pressed left at (184, 198)
Screenshot: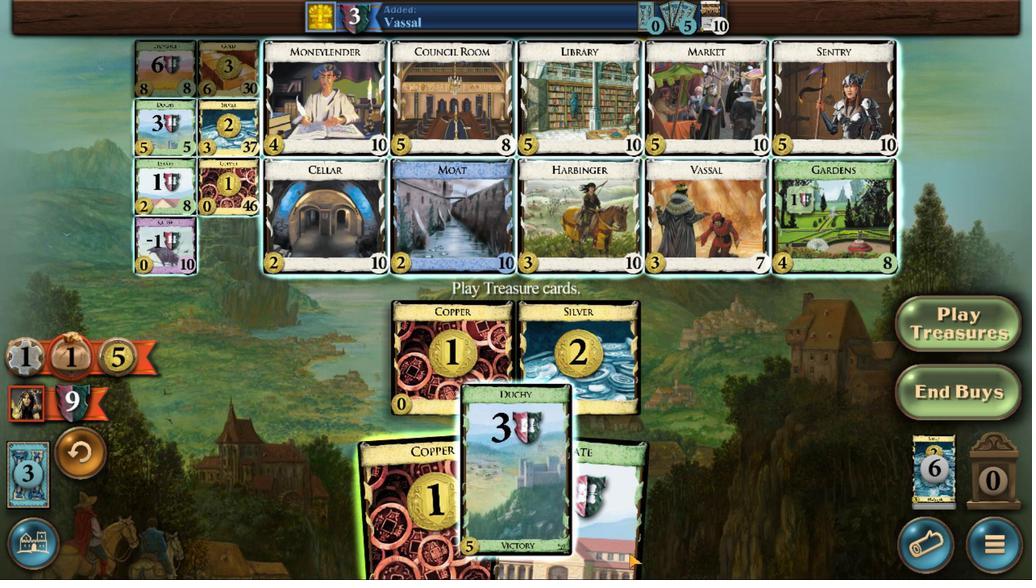 
Action: Mouse moved to (414, 484)
Screenshot: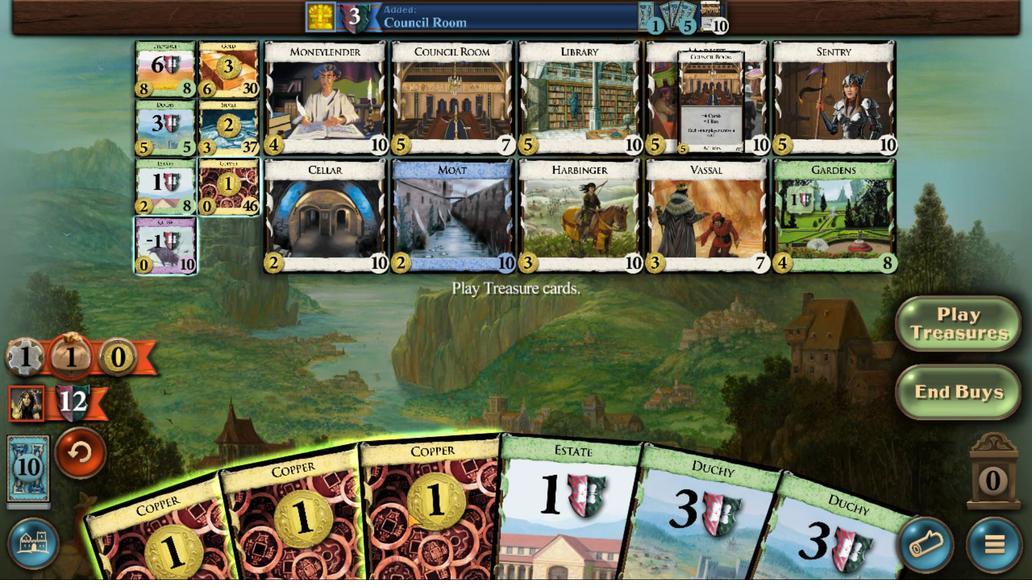 
Action: Mouse scrolled (414, 483) with delta (0, 0)
Screenshot: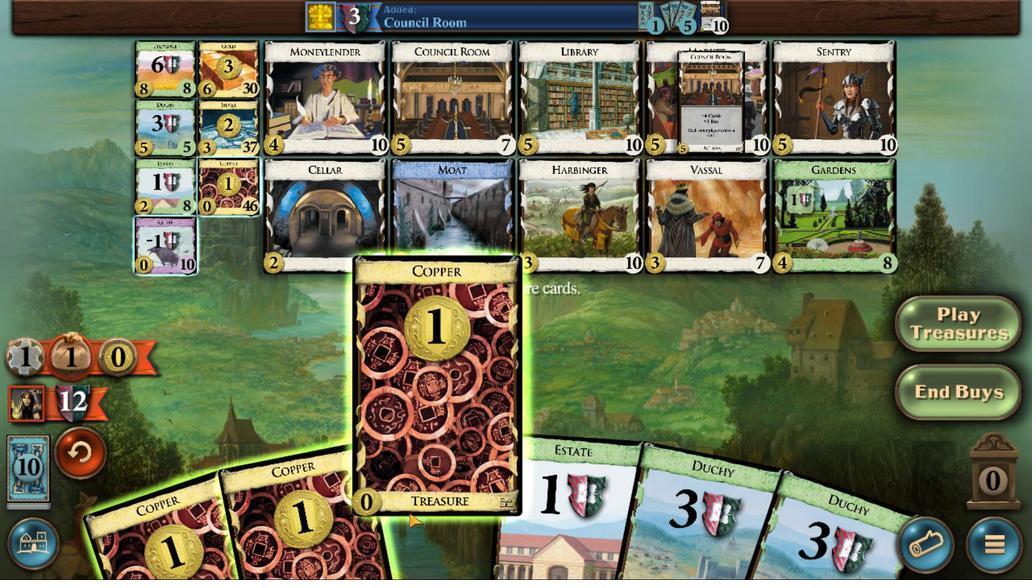 
Action: Mouse scrolled (414, 483) with delta (0, 0)
Screenshot: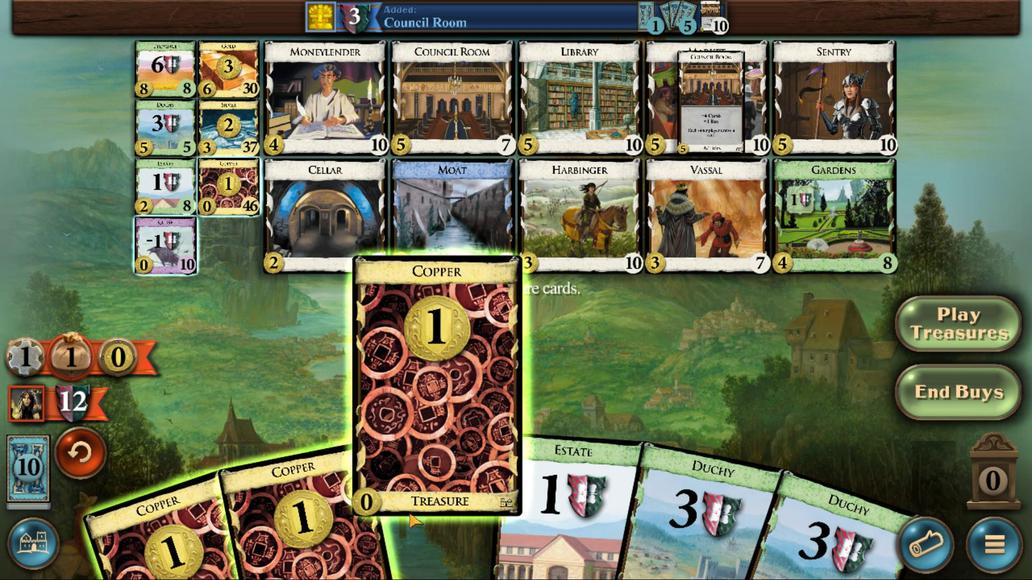 
Action: Mouse scrolled (414, 483) with delta (0, 0)
Screenshot: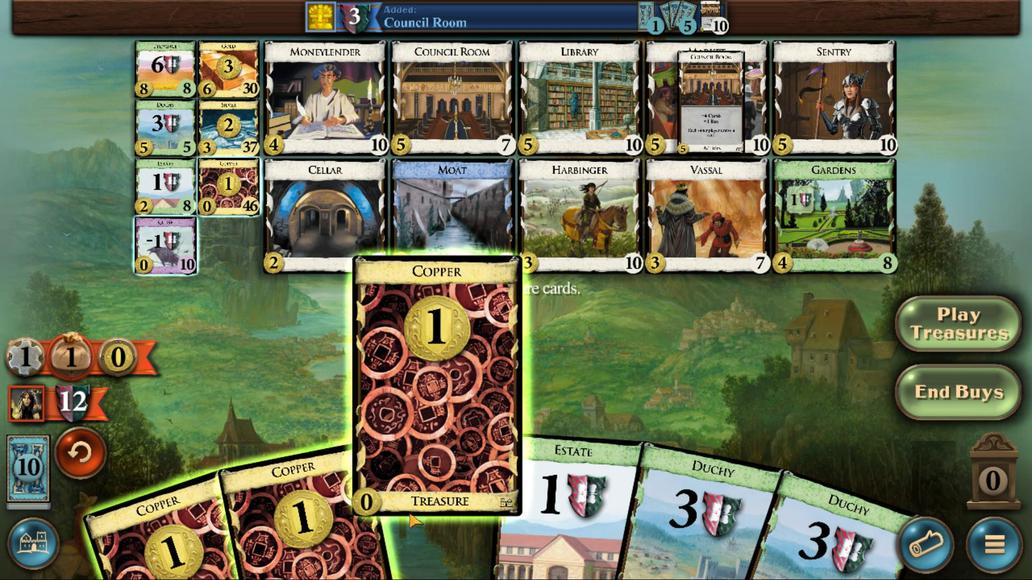 
Action: Mouse moved to (414, 484)
Screenshot: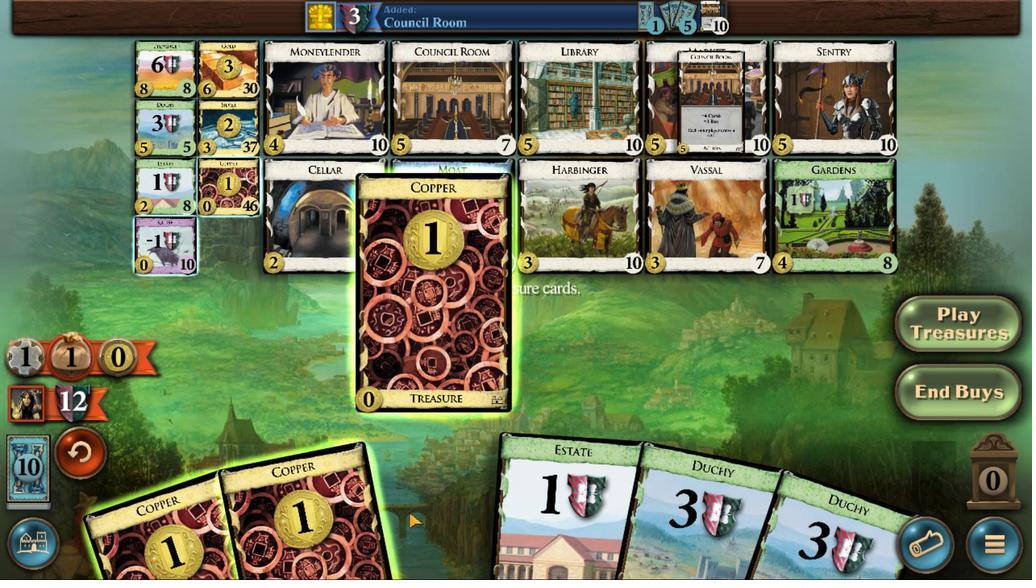 
Action: Mouse scrolled (414, 483) with delta (0, 0)
Screenshot: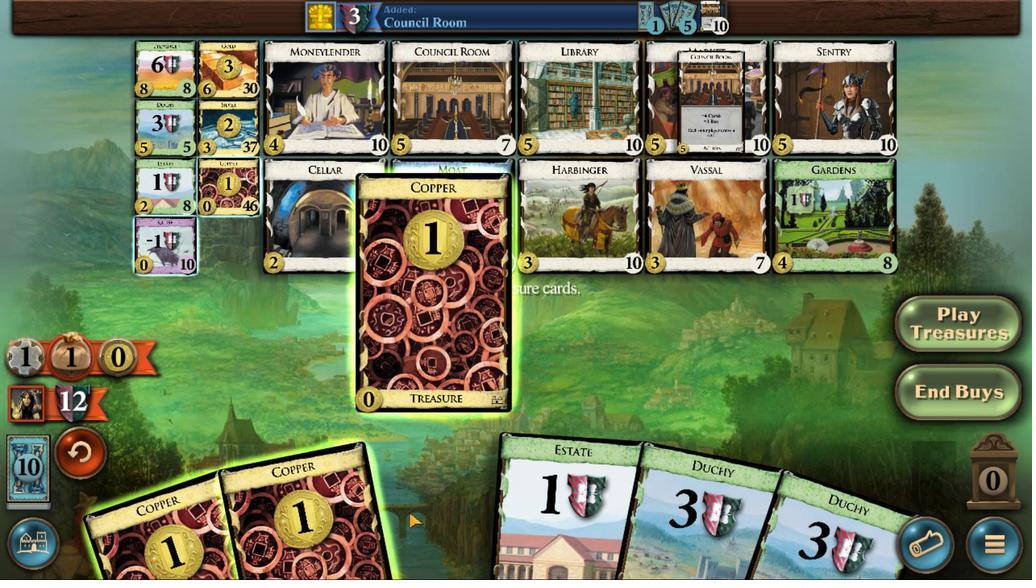 
Action: Mouse scrolled (414, 483) with delta (0, 0)
Screenshot: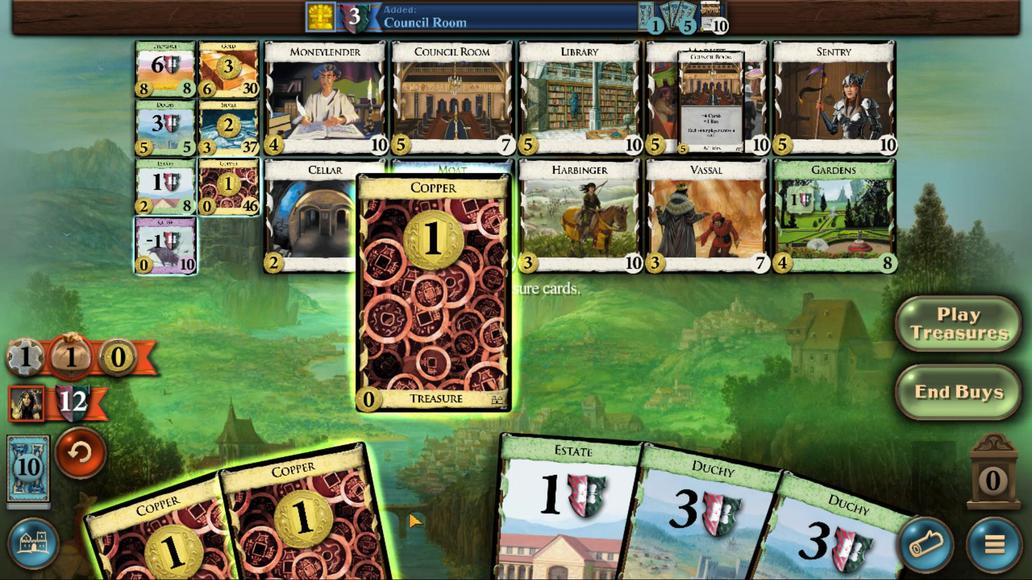 
Action: Mouse scrolled (414, 483) with delta (0, 0)
Screenshot: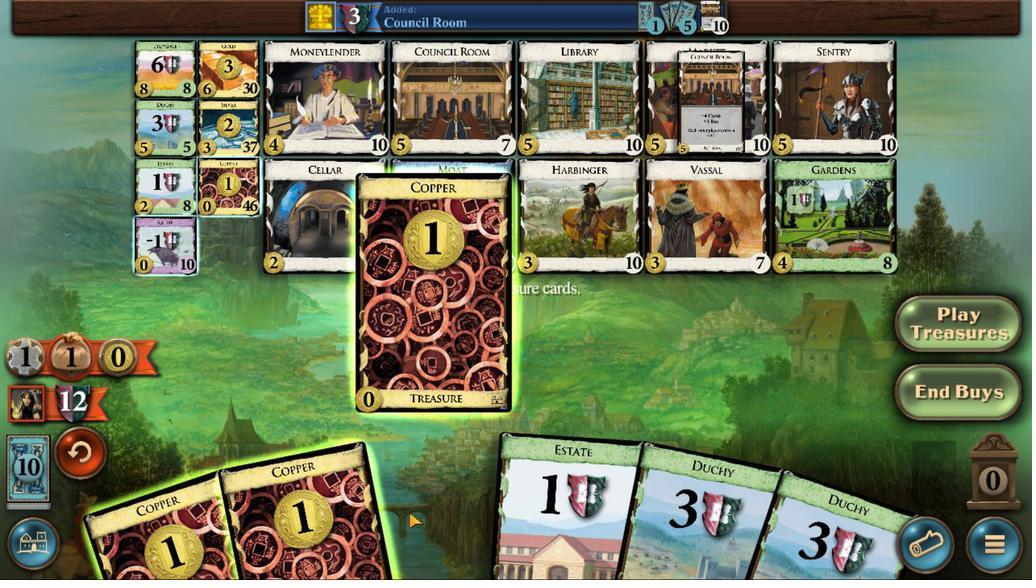 
Action: Mouse moved to (371, 480)
Screenshot: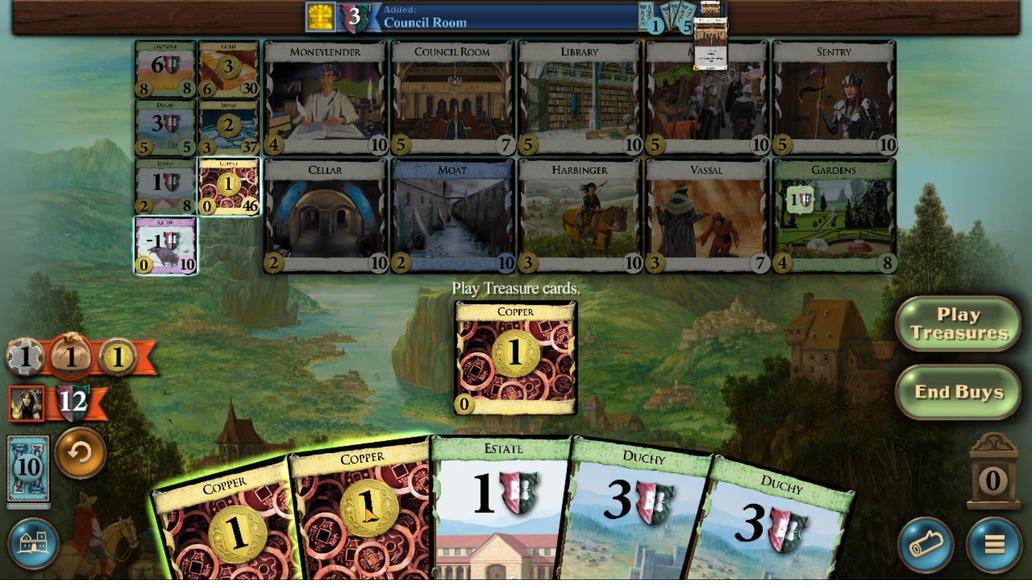
Action: Mouse scrolled (371, 479) with delta (0, 0)
Screenshot: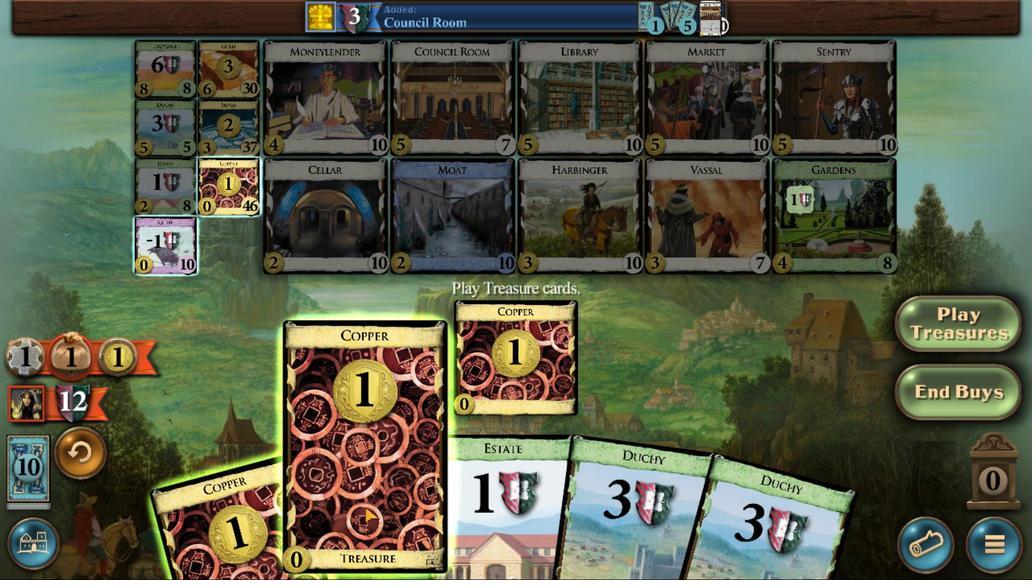 
Action: Mouse scrolled (371, 479) with delta (0, 0)
Screenshot: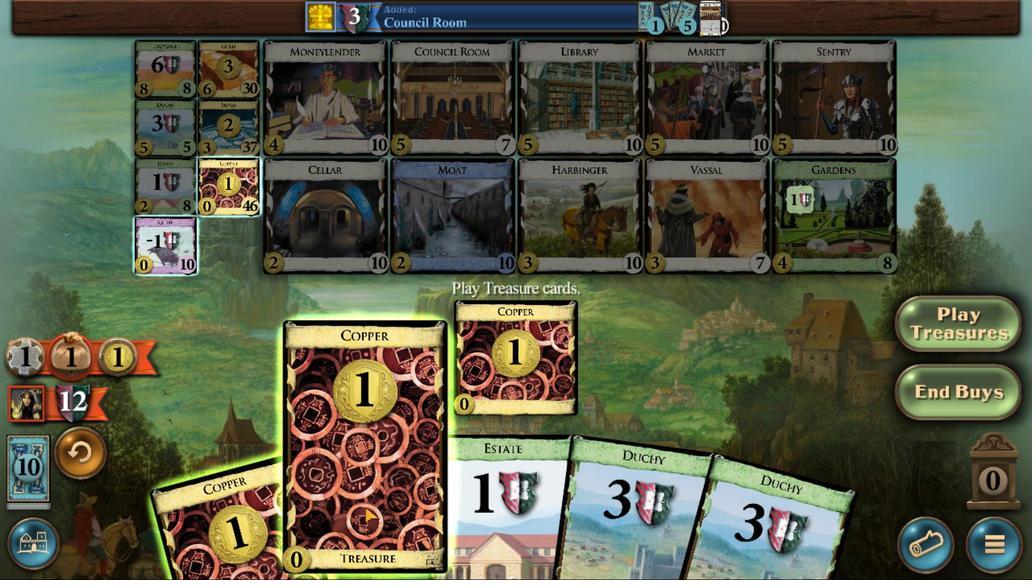 
Action: Mouse scrolled (371, 479) with delta (0, 0)
Screenshot: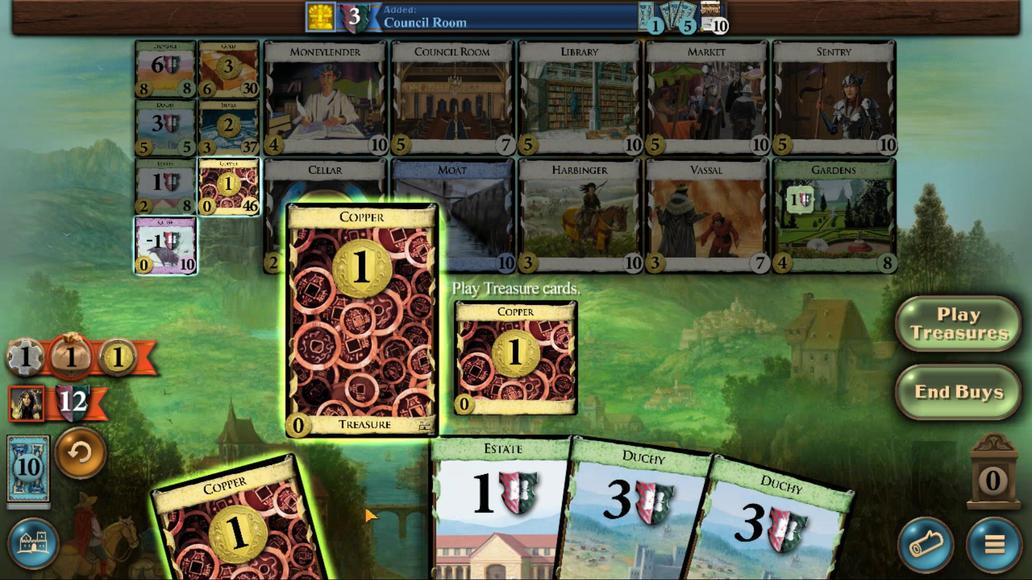 
Action: Mouse scrolled (371, 479) with delta (0, 0)
Screenshot: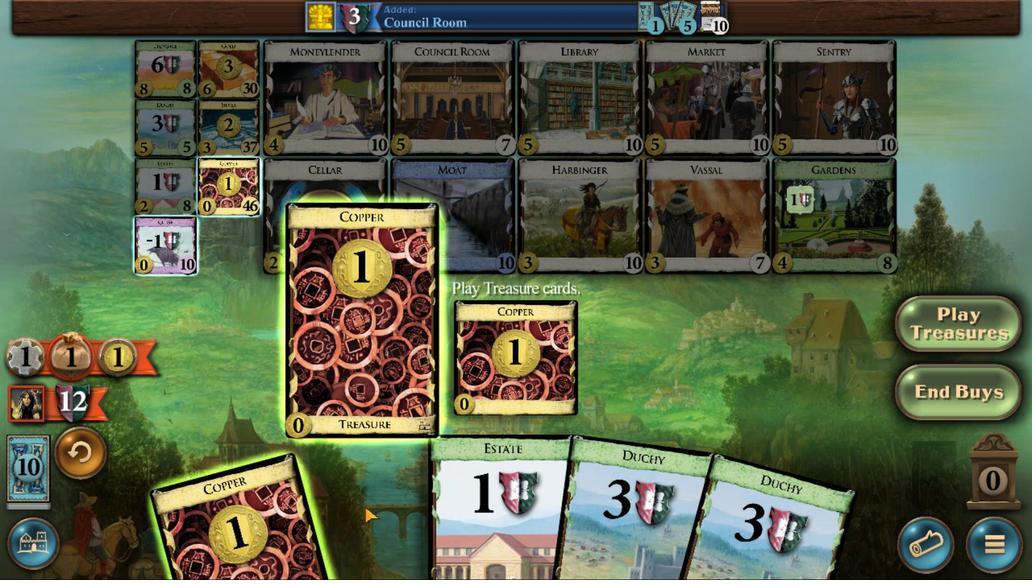 
Action: Mouse scrolled (371, 479) with delta (0, 0)
Screenshot: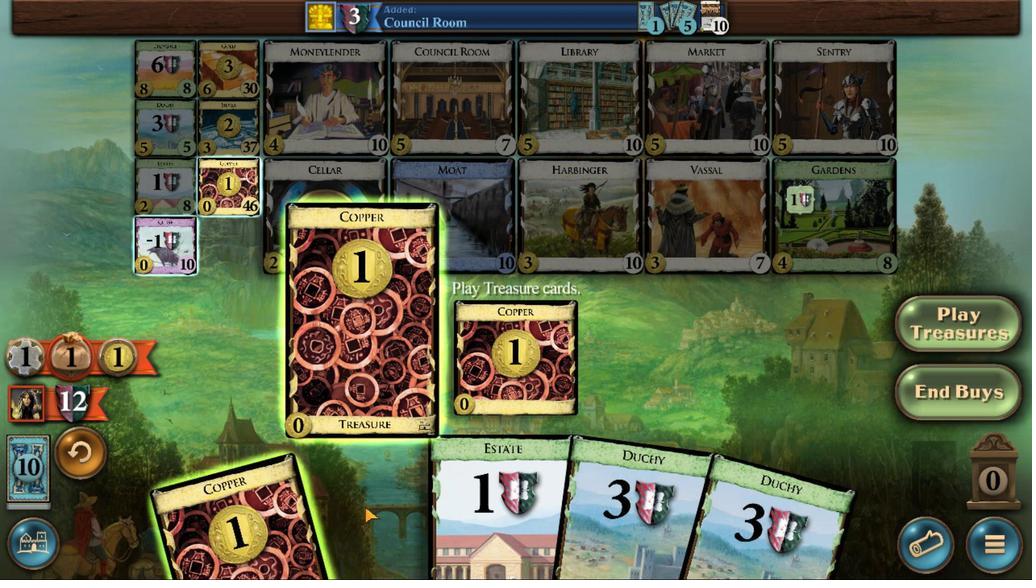 
Action: Mouse scrolled (371, 479) with delta (0, 0)
Screenshot: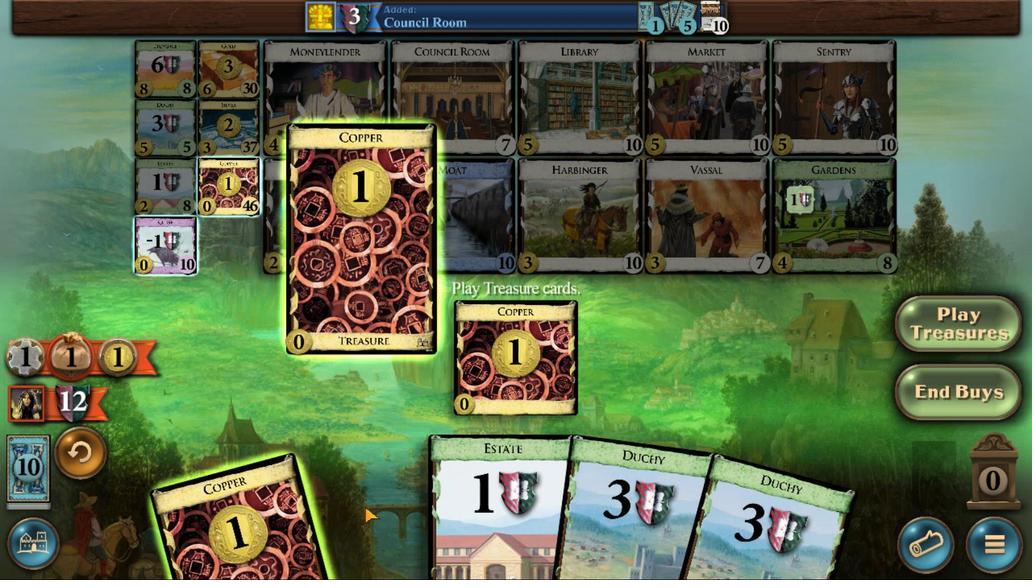 
Action: Mouse moved to (168, 237)
Screenshot: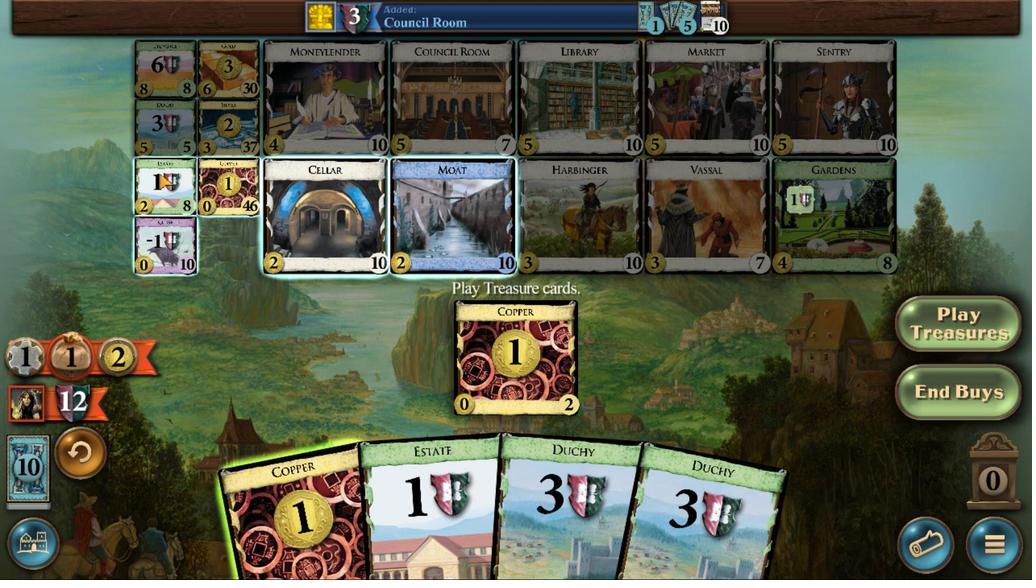 
Action: Mouse pressed left at (168, 237)
Screenshot: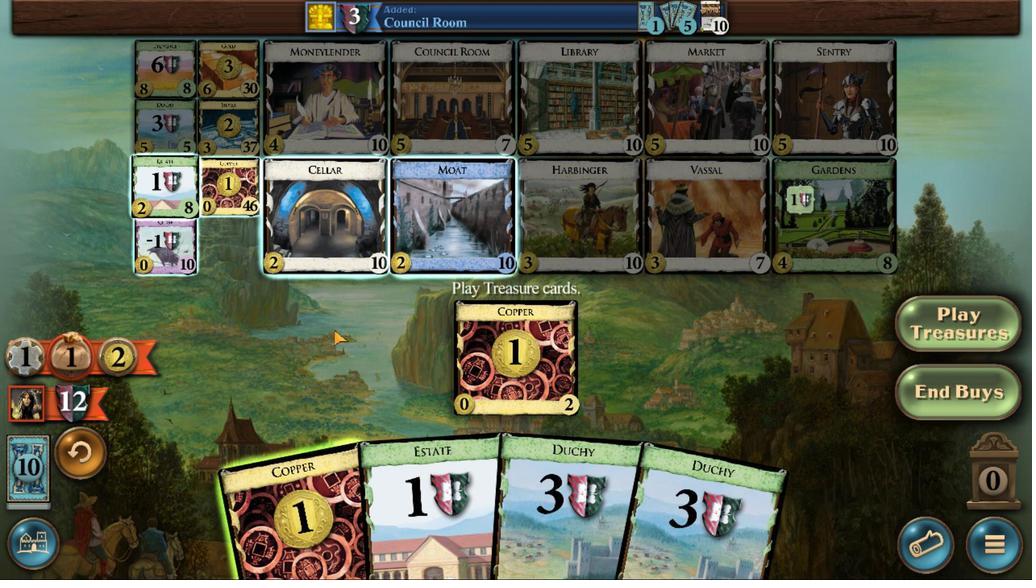 
Action: Mouse moved to (515, 518)
Screenshot: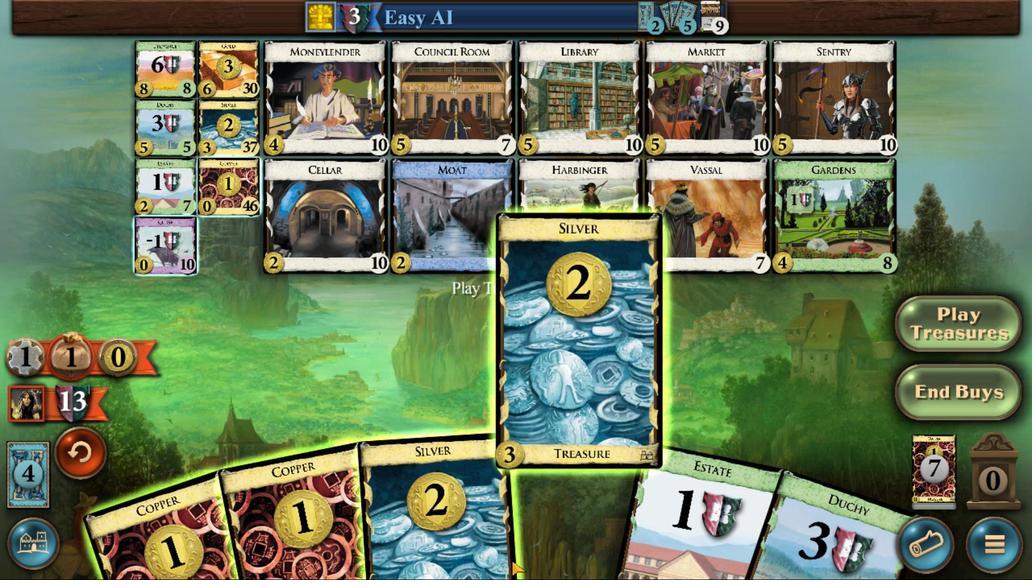 
Action: Mouse scrolled (515, 517) with delta (0, 0)
Screenshot: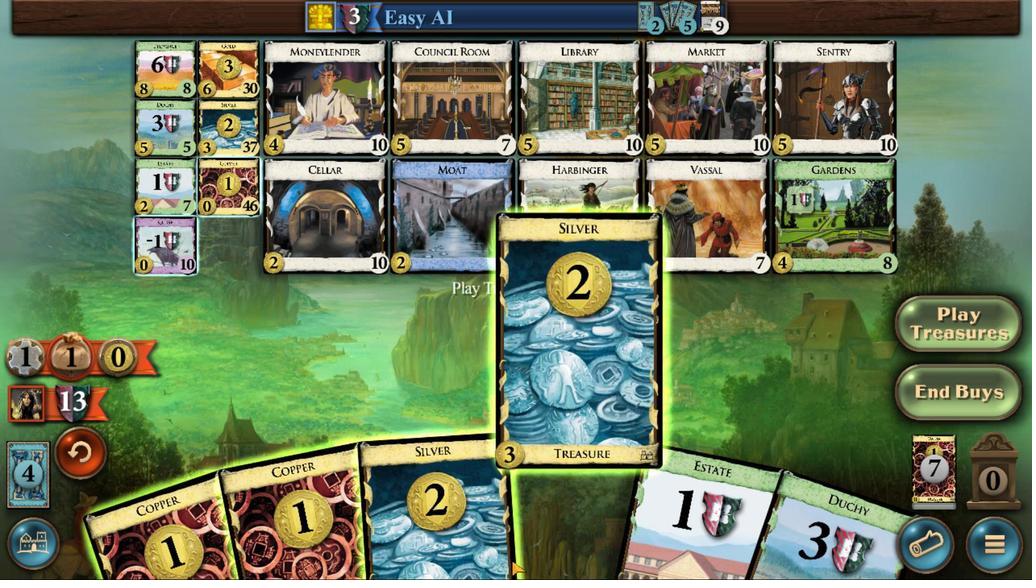 
Action: Mouse moved to (516, 518)
Screenshot: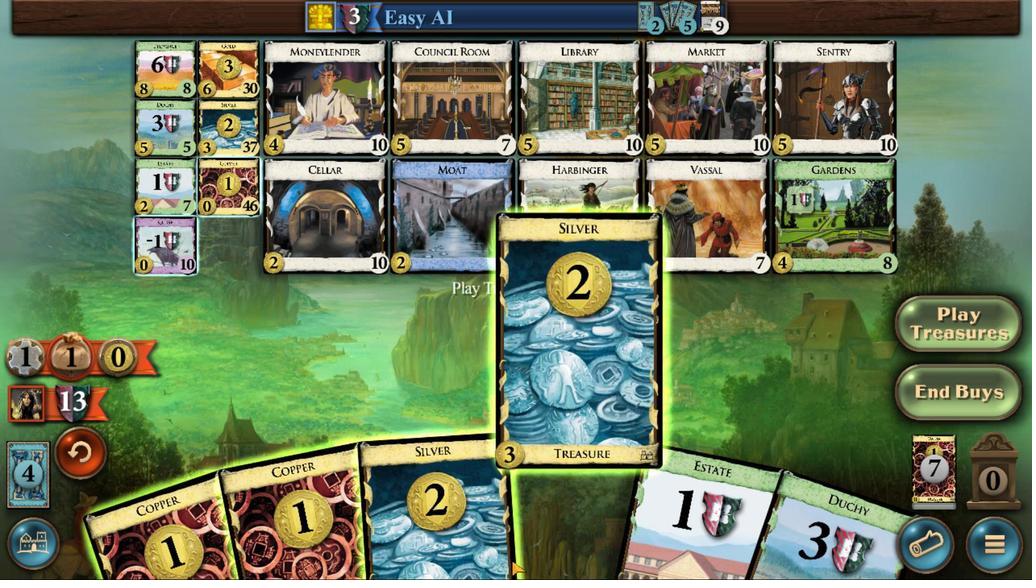 
Action: Mouse scrolled (516, 518) with delta (0, 0)
Screenshot: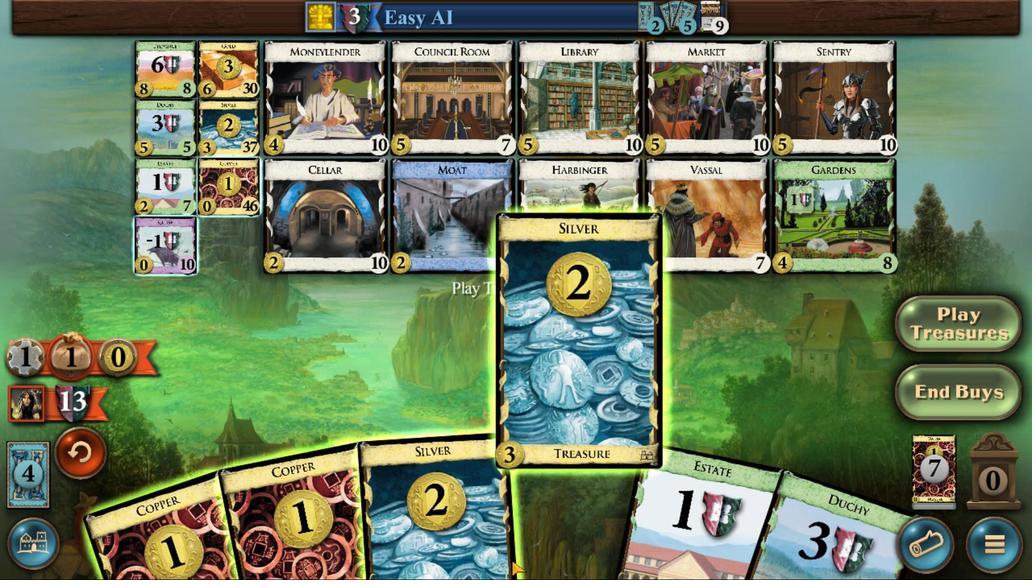 
Action: Mouse scrolled (516, 518) with delta (0, 0)
Screenshot: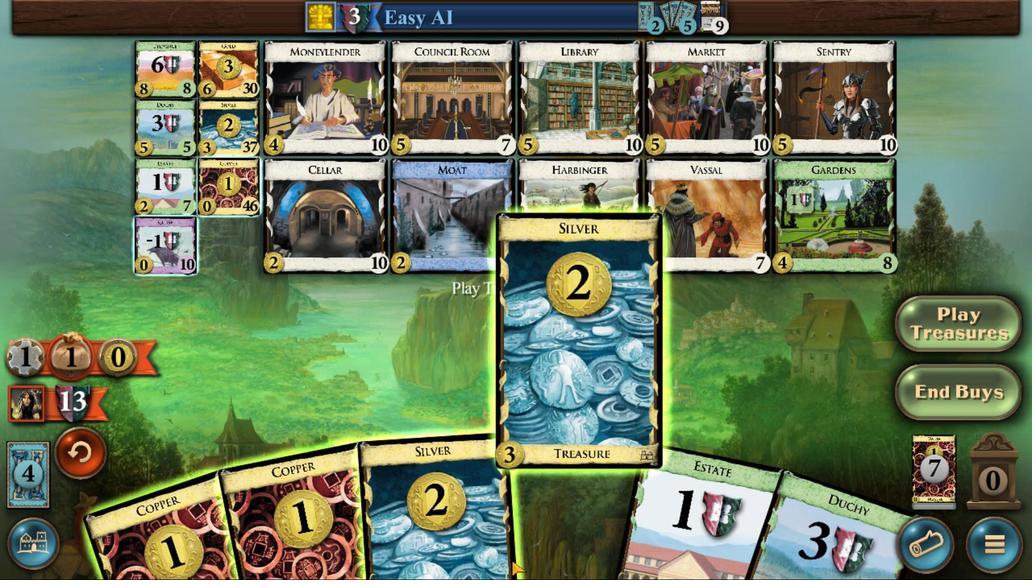 
Action: Mouse scrolled (516, 518) with delta (0, 0)
Screenshot: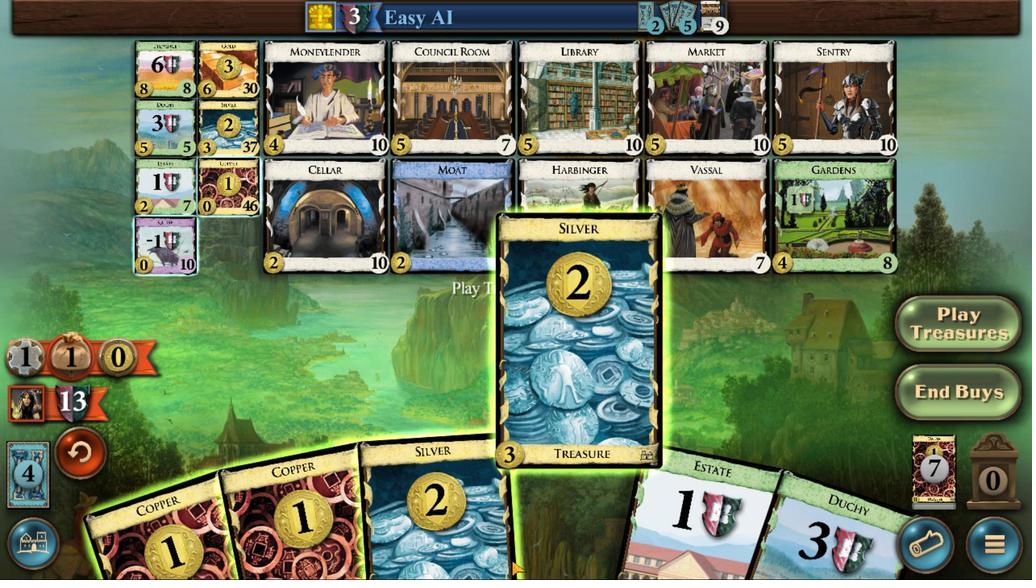 
Action: Mouse scrolled (516, 518) with delta (0, 0)
Screenshot: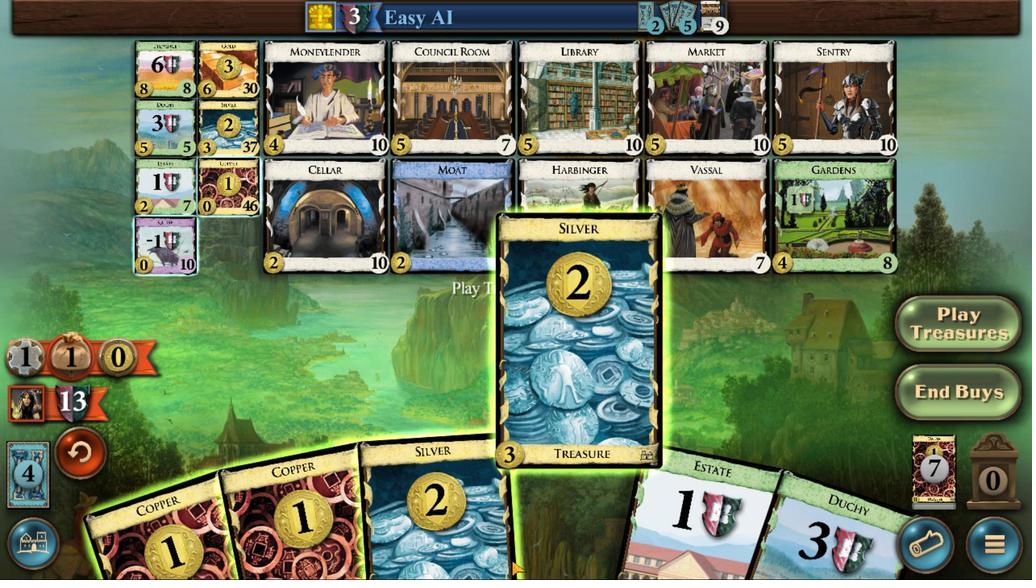 
Action: Mouse scrolled (516, 518) with delta (0, 0)
Screenshot: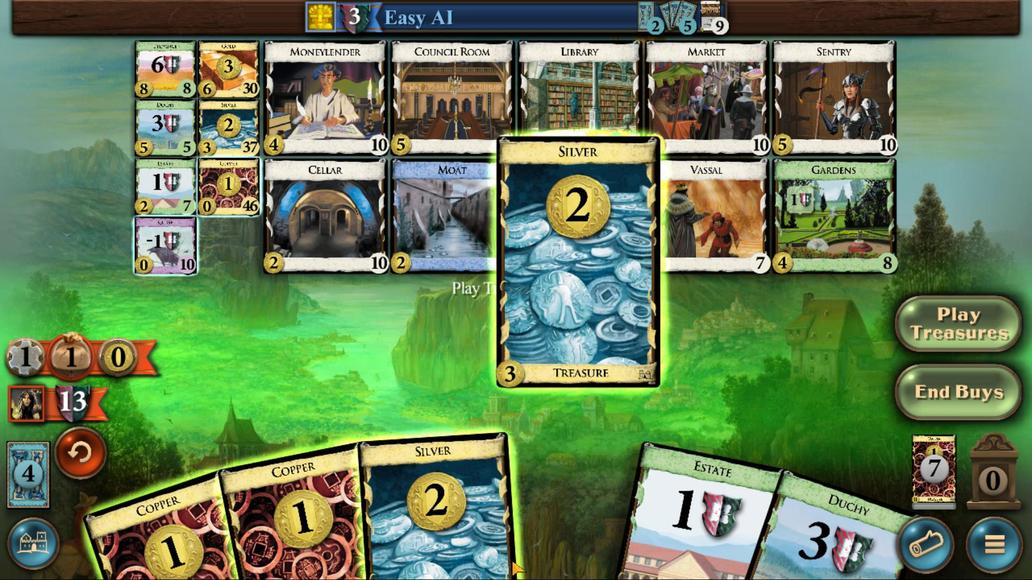 
Action: Mouse scrolled (516, 518) with delta (0, 0)
Screenshot: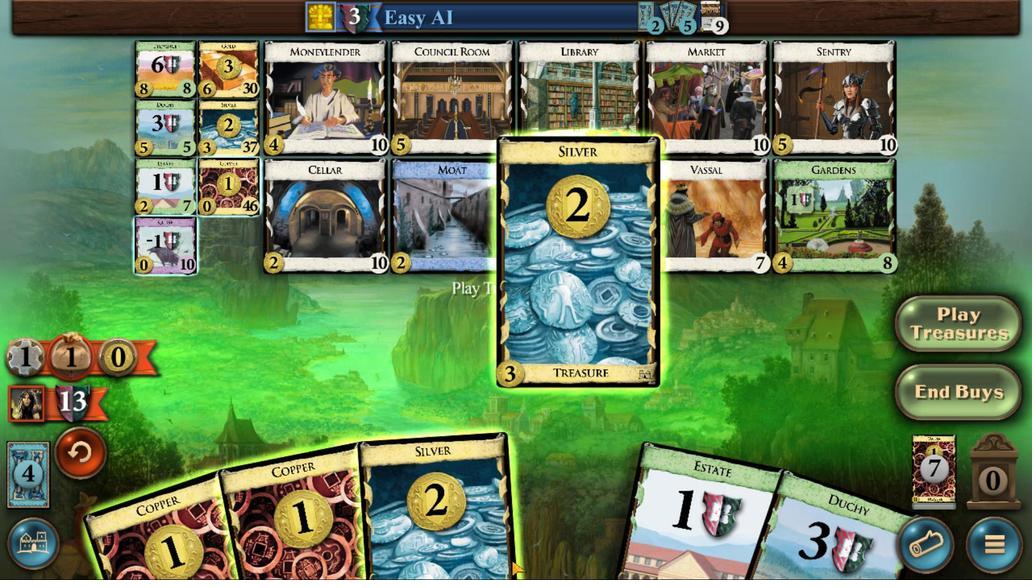 
Action: Mouse moved to (486, 524)
Screenshot: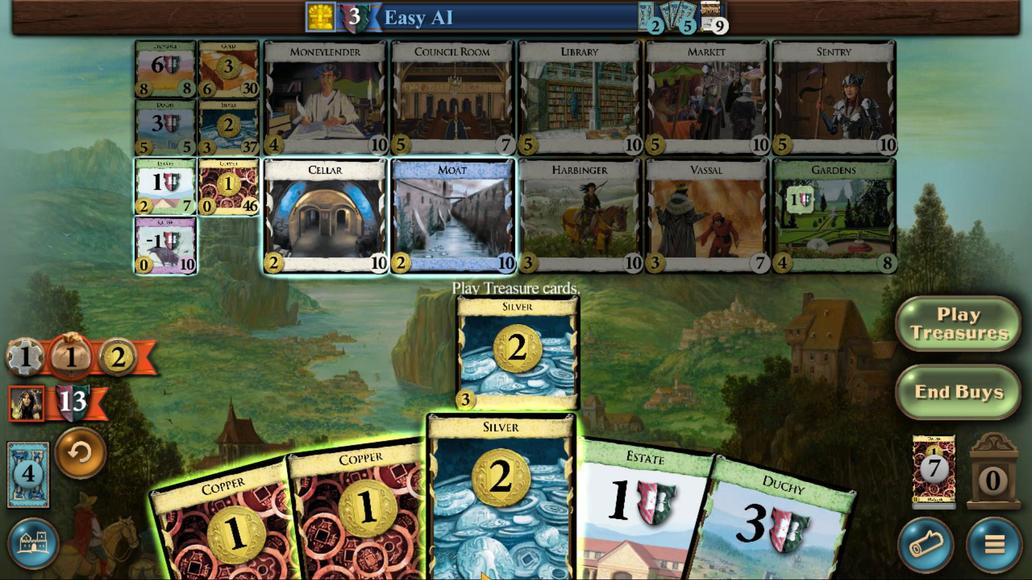 
Action: Mouse scrolled (486, 524) with delta (0, 0)
Screenshot: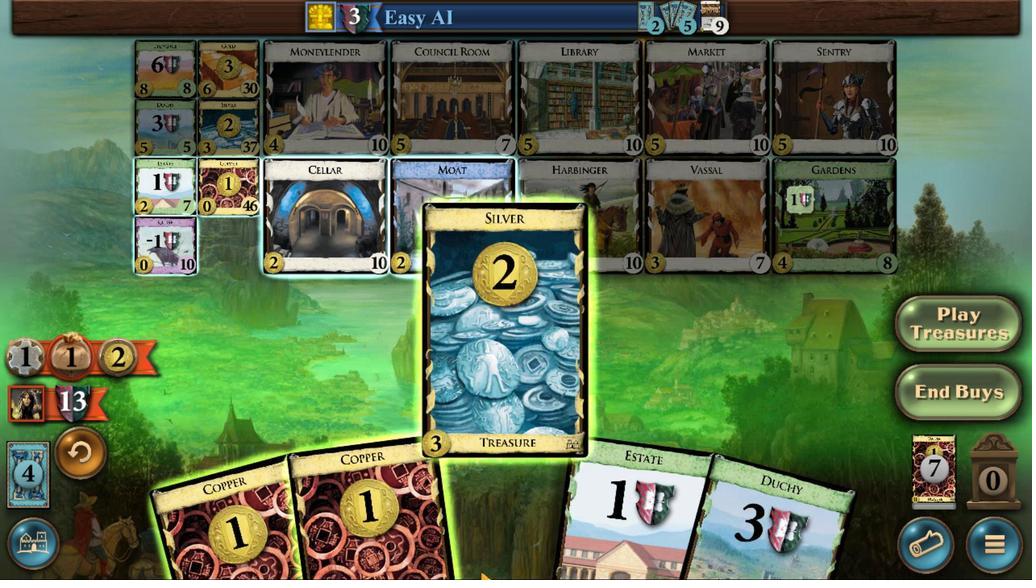 
Action: Mouse moved to (485, 526)
Screenshot: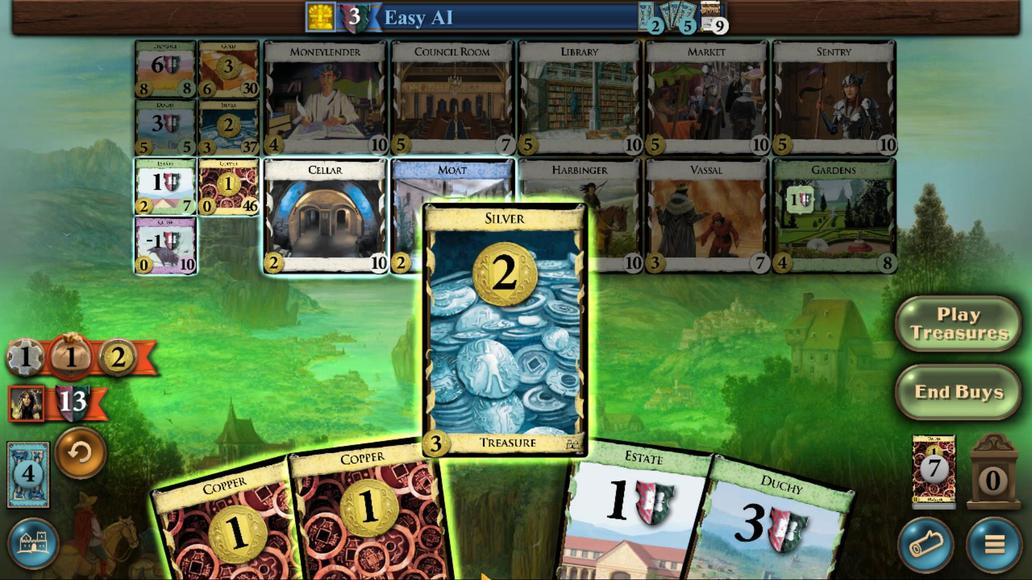 
Action: Mouse scrolled (485, 525) with delta (0, 0)
Screenshot: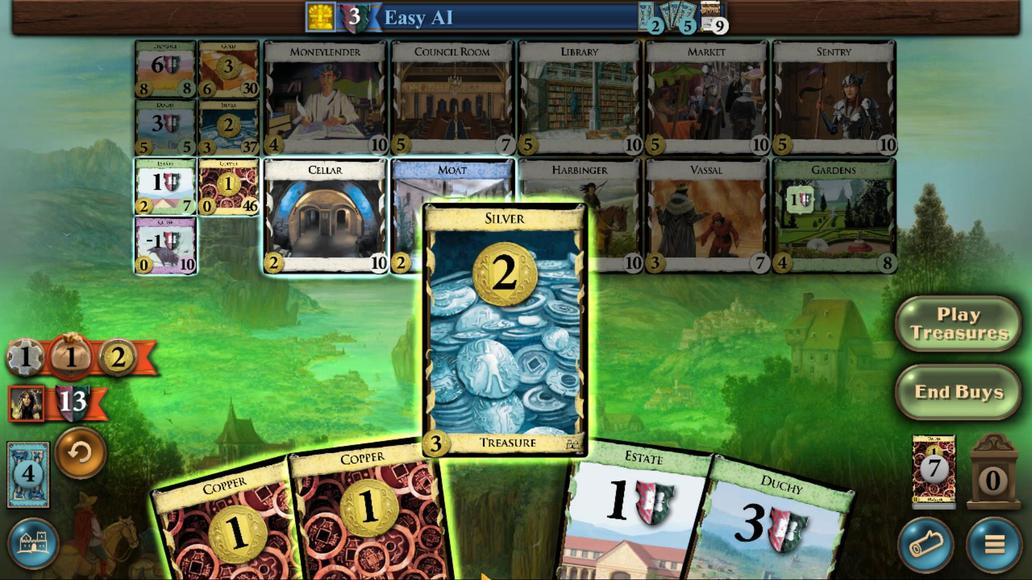
Action: Mouse moved to (485, 526)
Screenshot: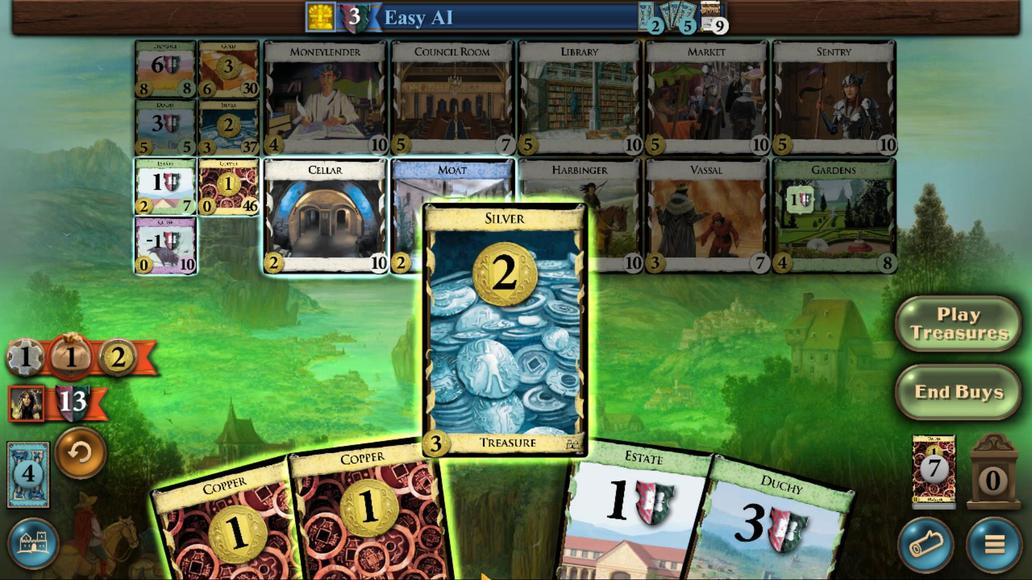 
Action: Mouse scrolled (485, 526) with delta (0, 0)
Screenshot: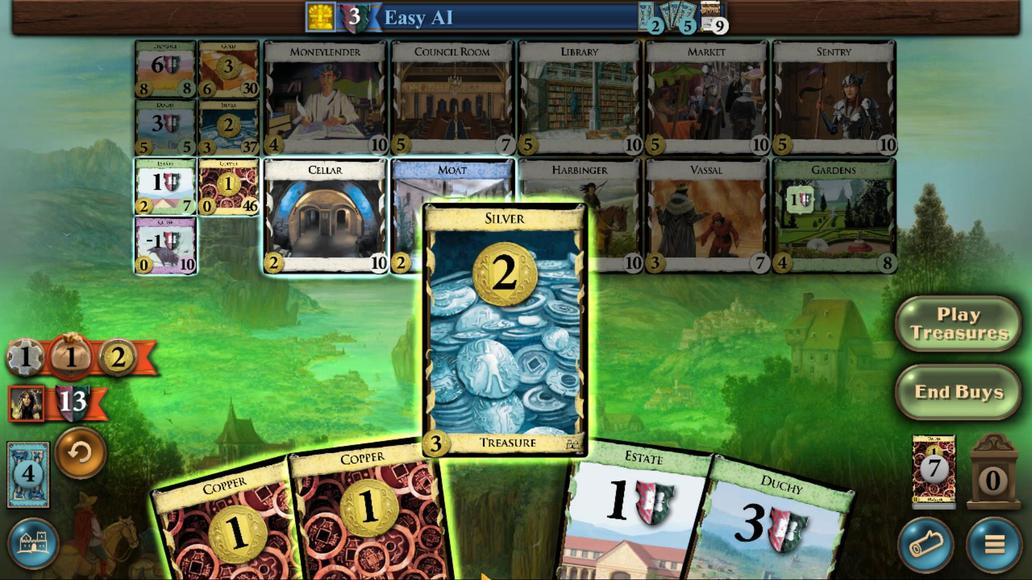 
Action: Mouse scrolled (485, 526) with delta (0, 0)
Screenshot: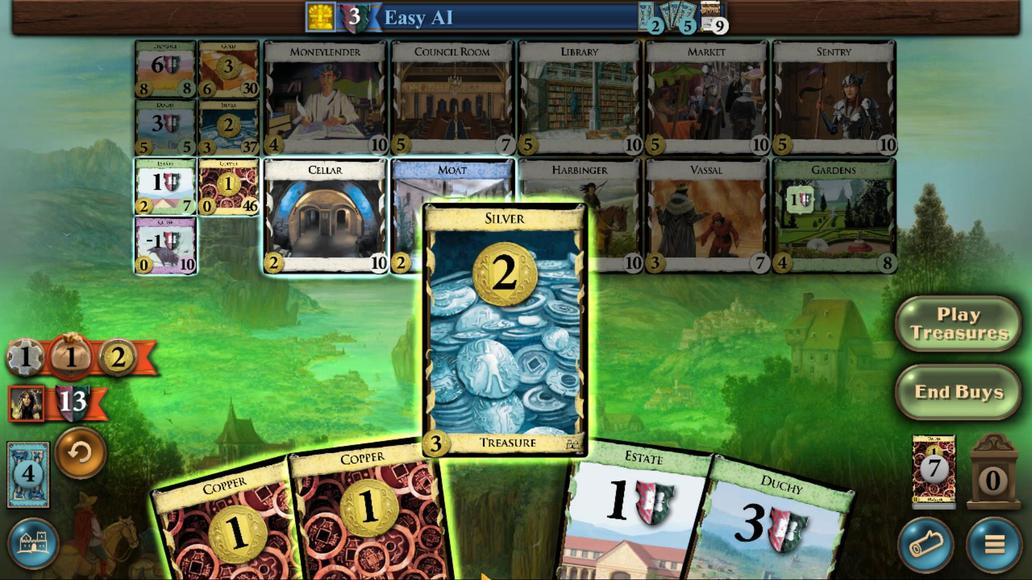 
Action: Mouse scrolled (485, 526) with delta (0, 0)
Screenshot: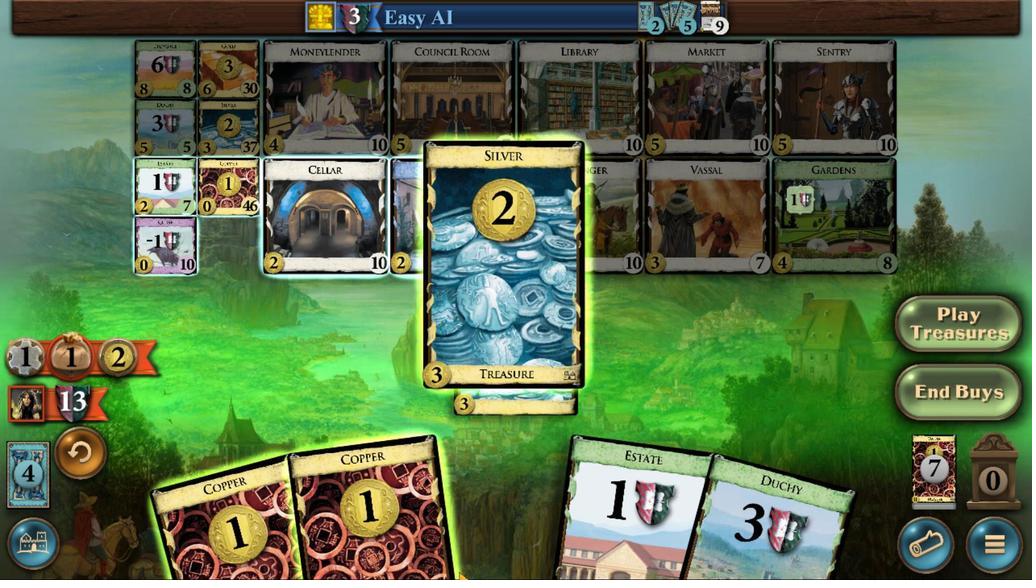 
Action: Mouse scrolled (485, 526) with delta (0, 0)
Screenshot: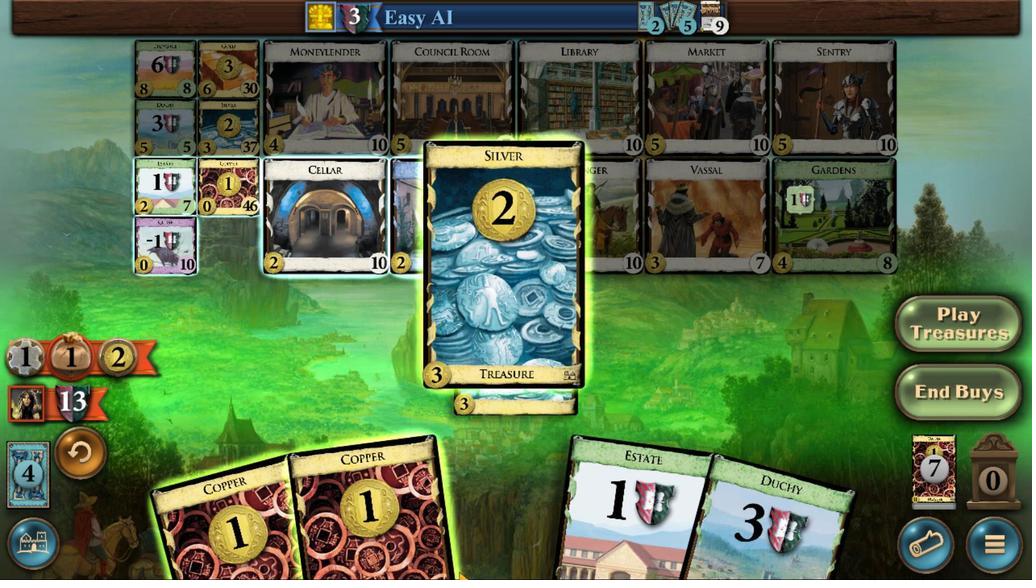 
Action: Mouse scrolled (485, 526) with delta (0, 0)
Screenshot: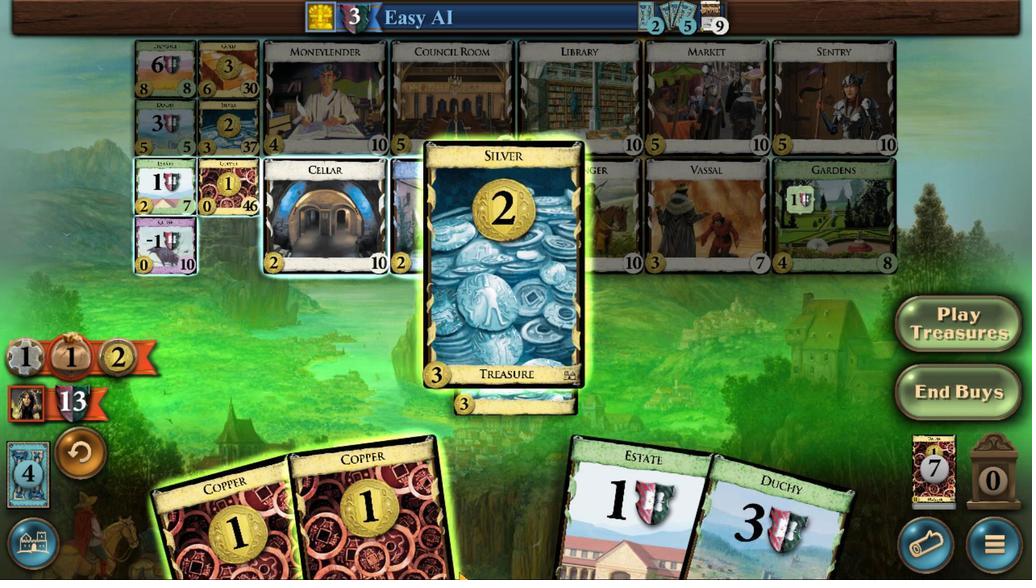 
Action: Mouse moved to (405, 519)
Screenshot: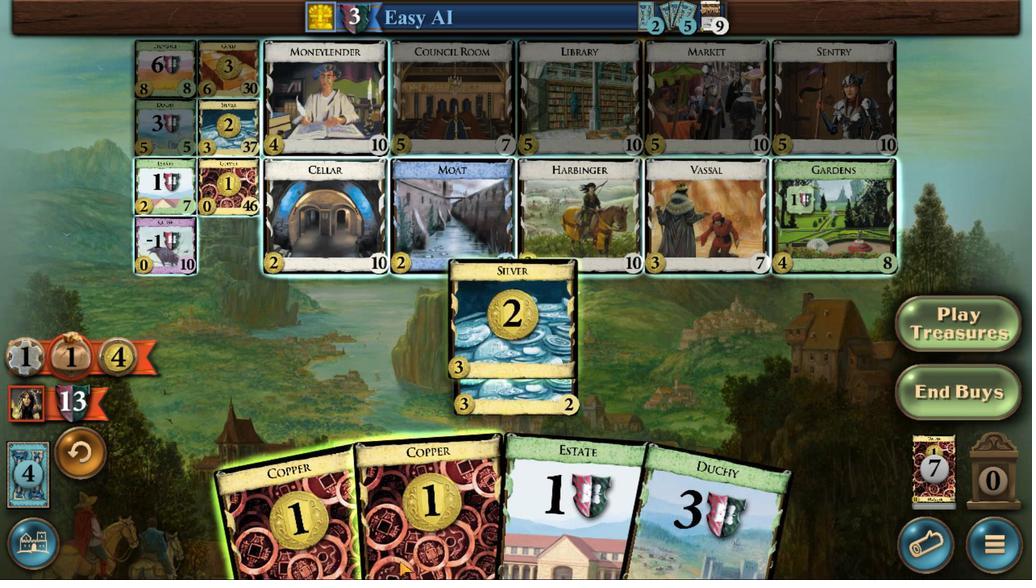 
Action: Mouse scrolled (405, 518) with delta (0, 0)
Screenshot: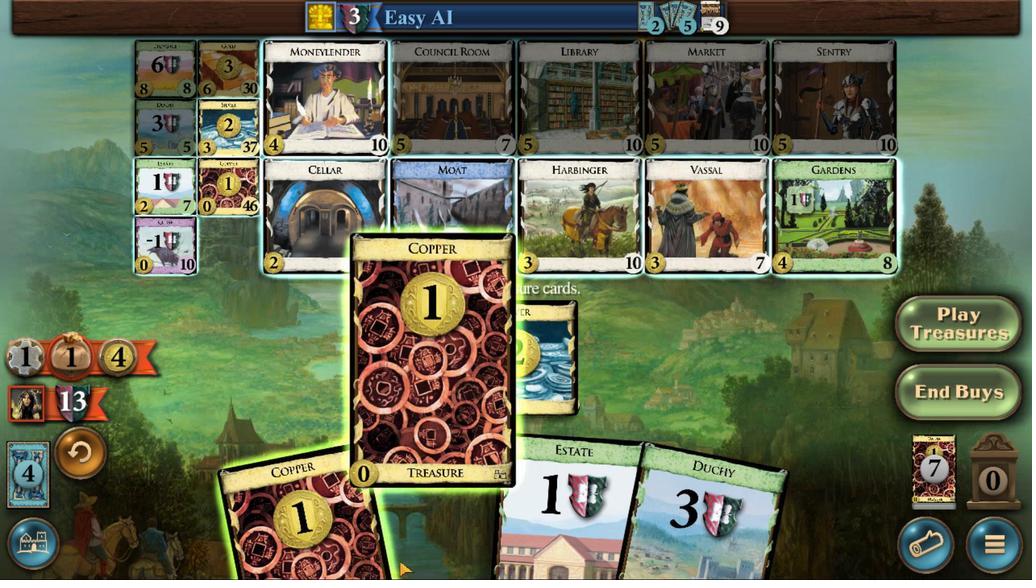 
Action: Mouse scrolled (405, 518) with delta (0, 0)
Screenshot: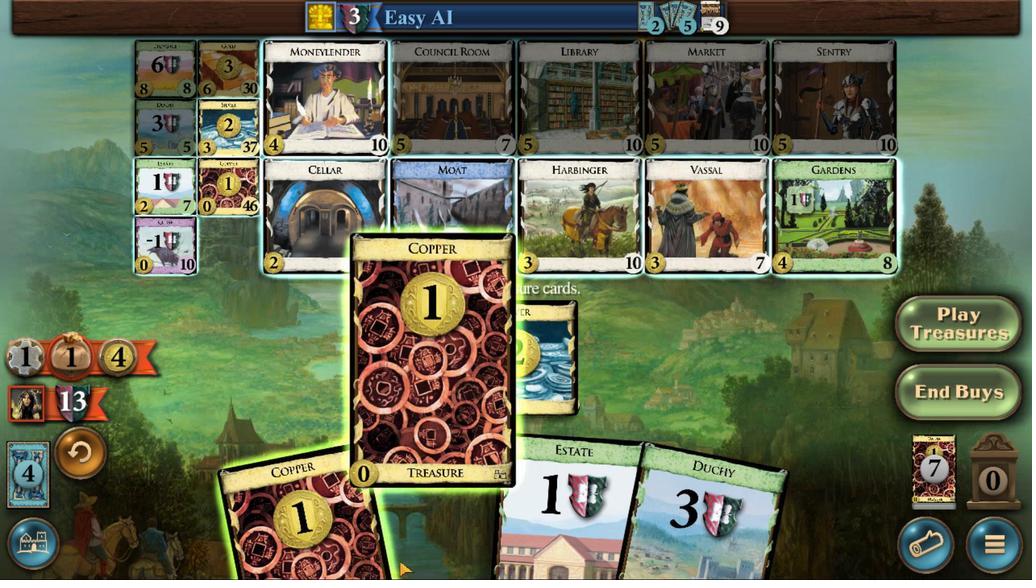 
Action: Mouse scrolled (405, 518) with delta (0, 0)
Screenshot: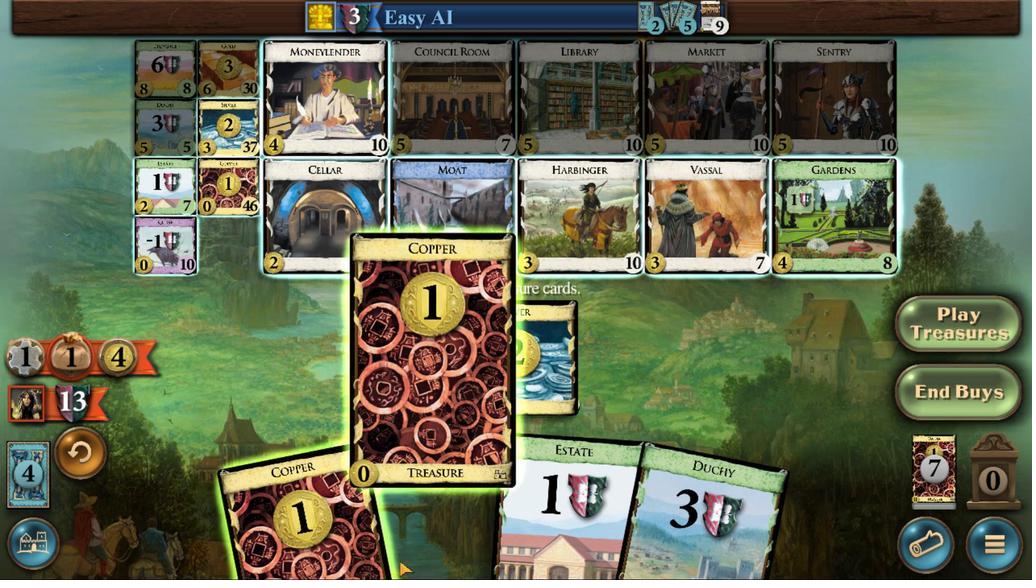
Action: Mouse scrolled (405, 518) with delta (0, 0)
Screenshot: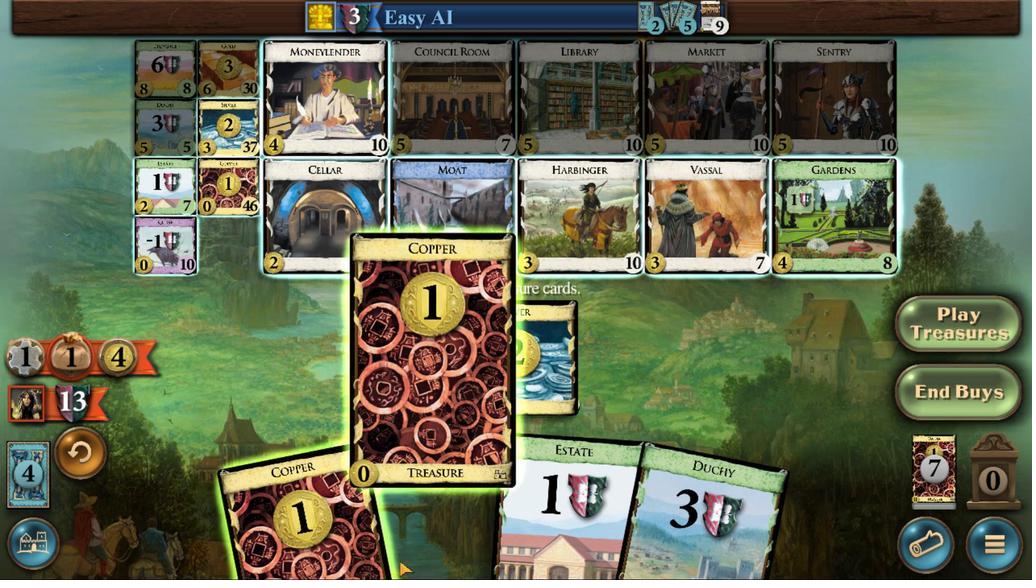 
Action: Mouse scrolled (405, 518) with delta (0, 0)
Screenshot: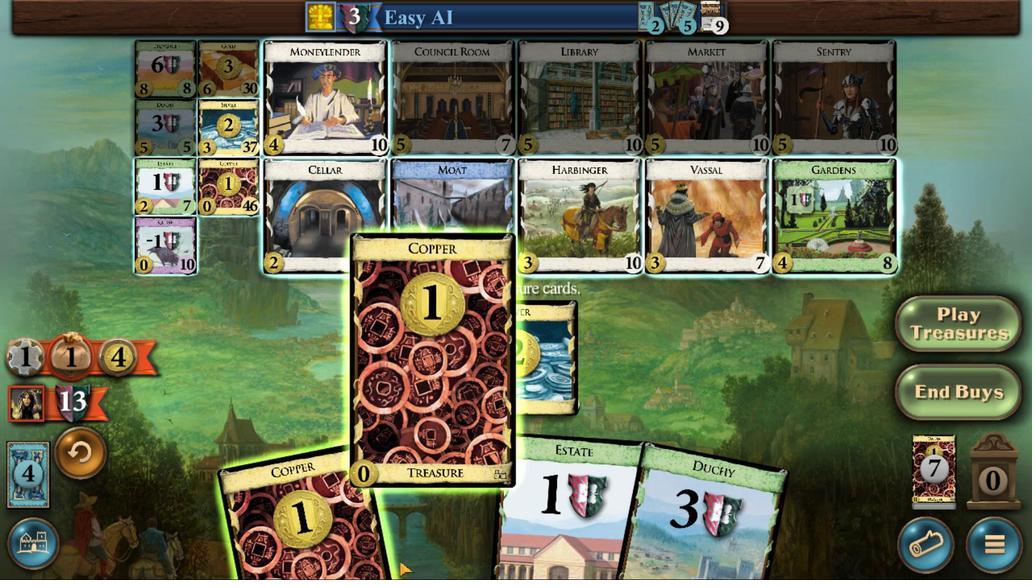 
Action: Mouse scrolled (405, 518) with delta (0, 0)
Screenshot: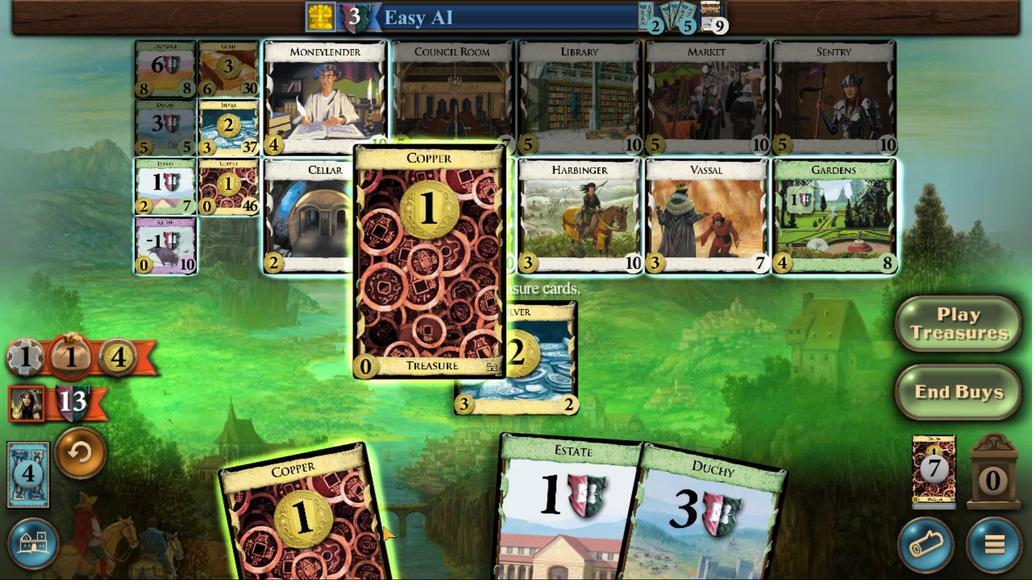 
Action: Mouse moved to (141, 199)
Screenshot: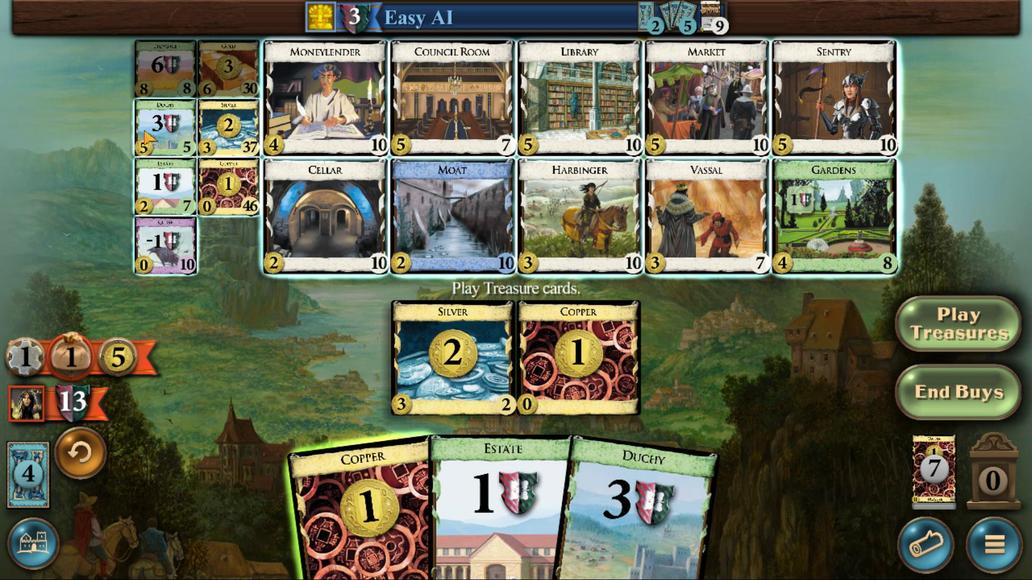 
Action: Mouse pressed left at (141, 199)
Screenshot: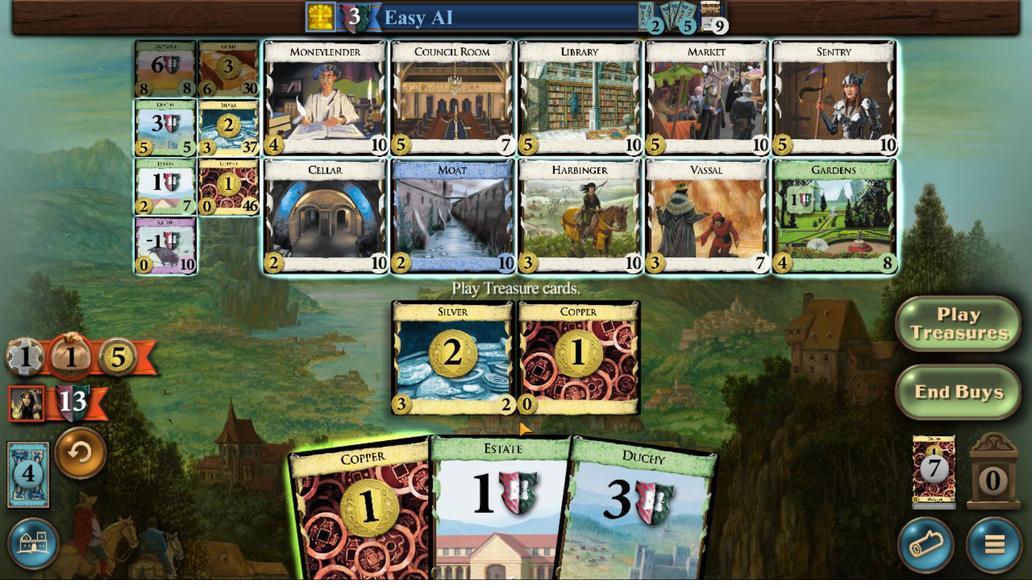 
Action: Mouse moved to (180, 208)
Screenshot: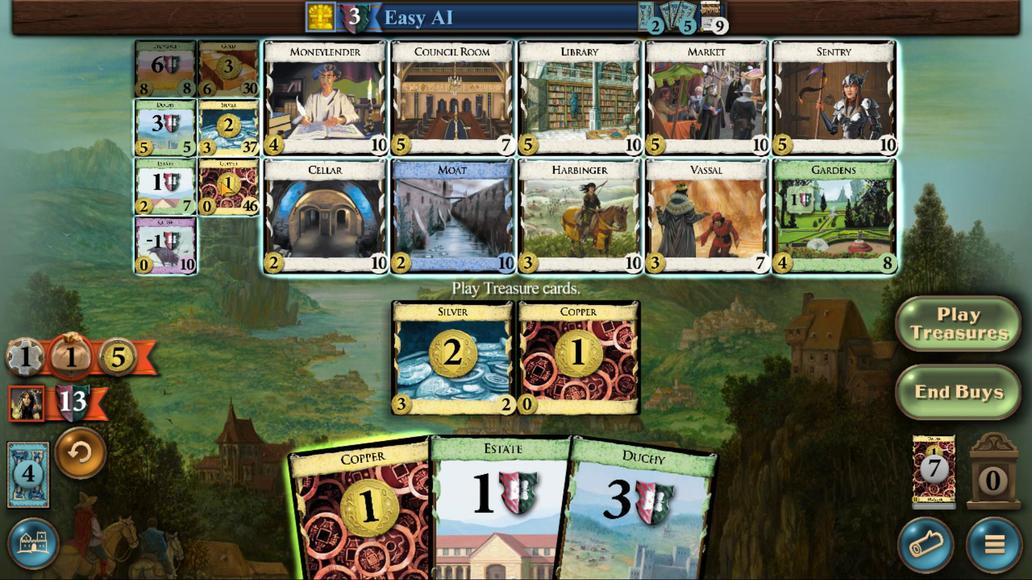 
Action: Mouse pressed left at (180, 208)
Screenshot: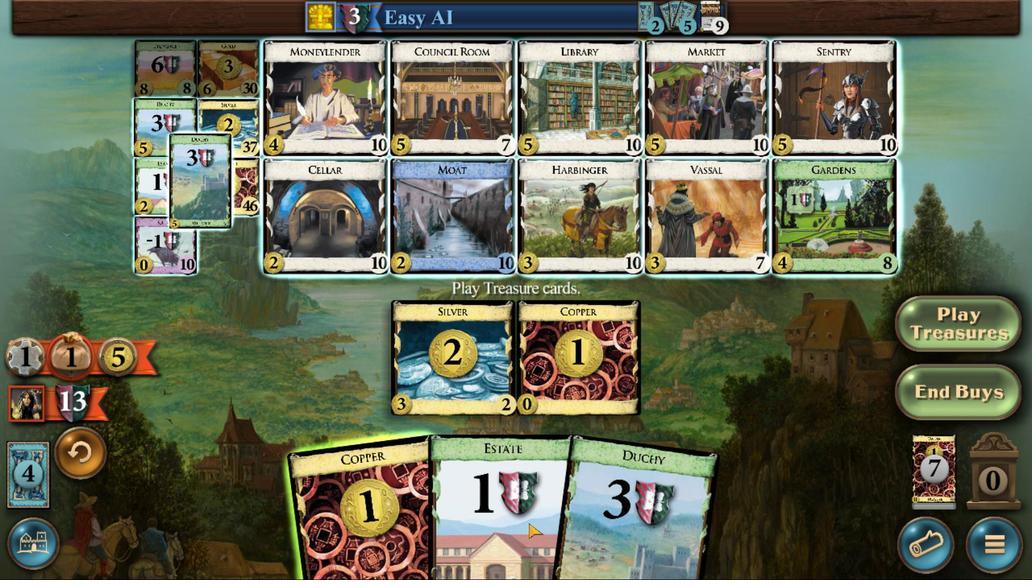 
Action: Mouse moved to (618, 485)
Screenshot: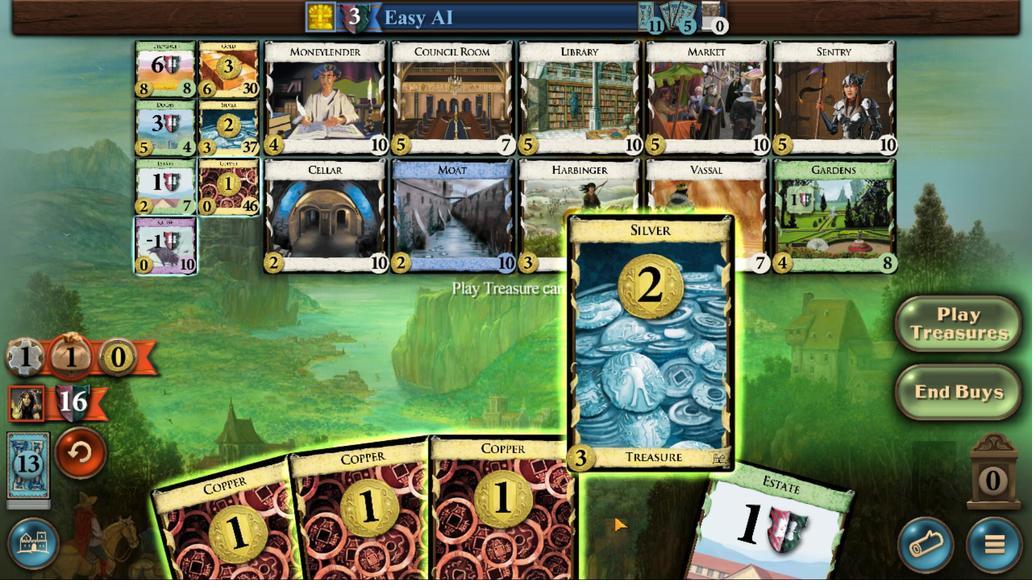 
Action: Mouse scrolled (618, 485) with delta (0, 0)
Screenshot: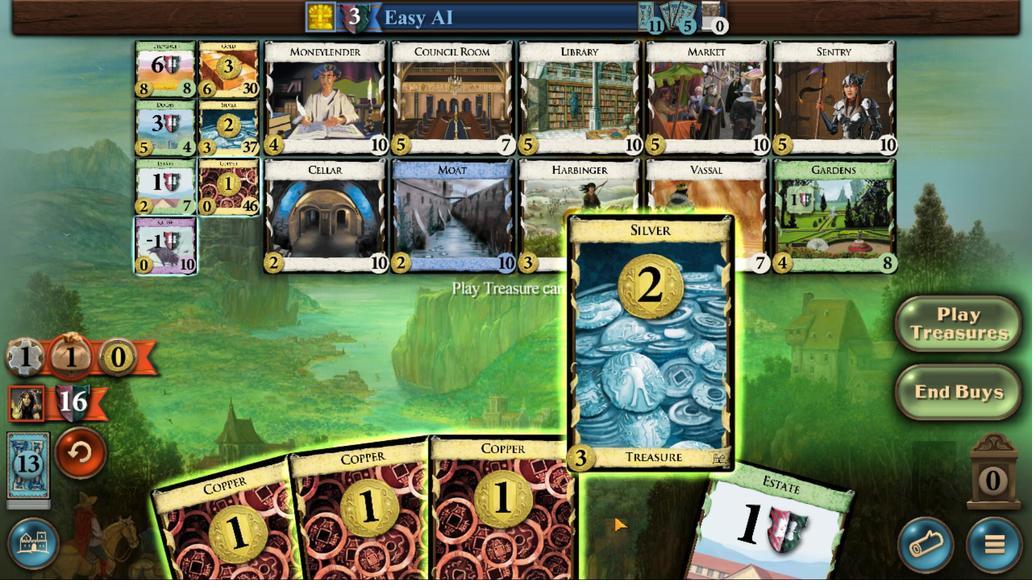 
Action: Mouse scrolled (618, 485) with delta (0, 0)
Screenshot: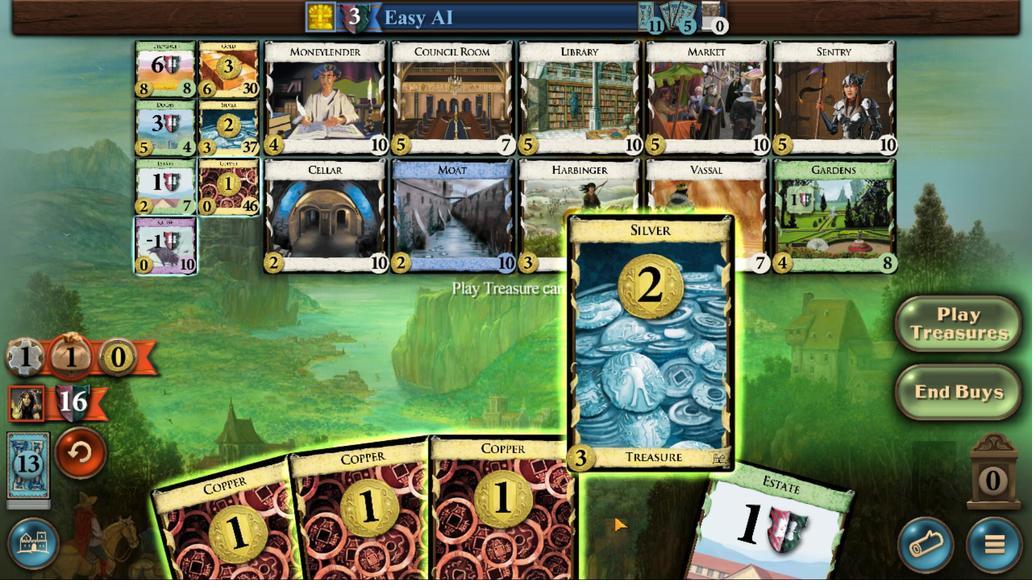 
Action: Mouse moved to (576, 492)
Screenshot: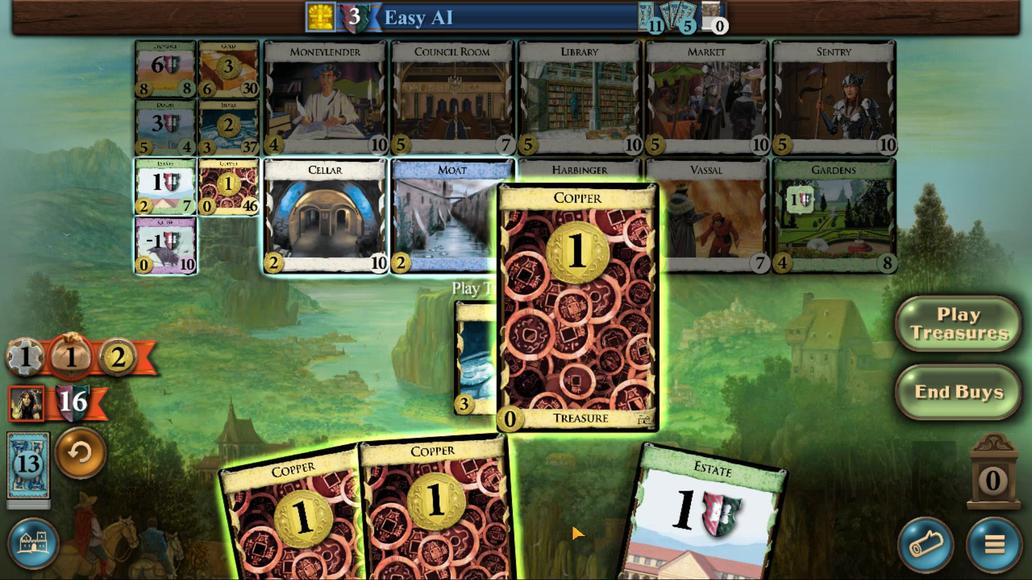 
Action: Mouse scrolled (576, 492) with delta (0, 0)
Screenshot: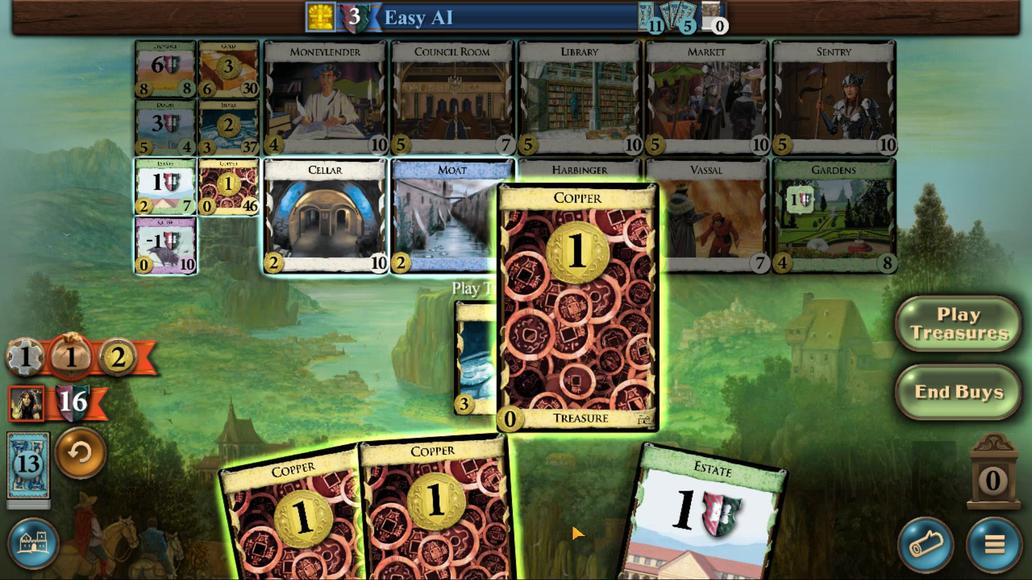 
Action: Mouse scrolled (576, 492) with delta (0, 0)
Screenshot: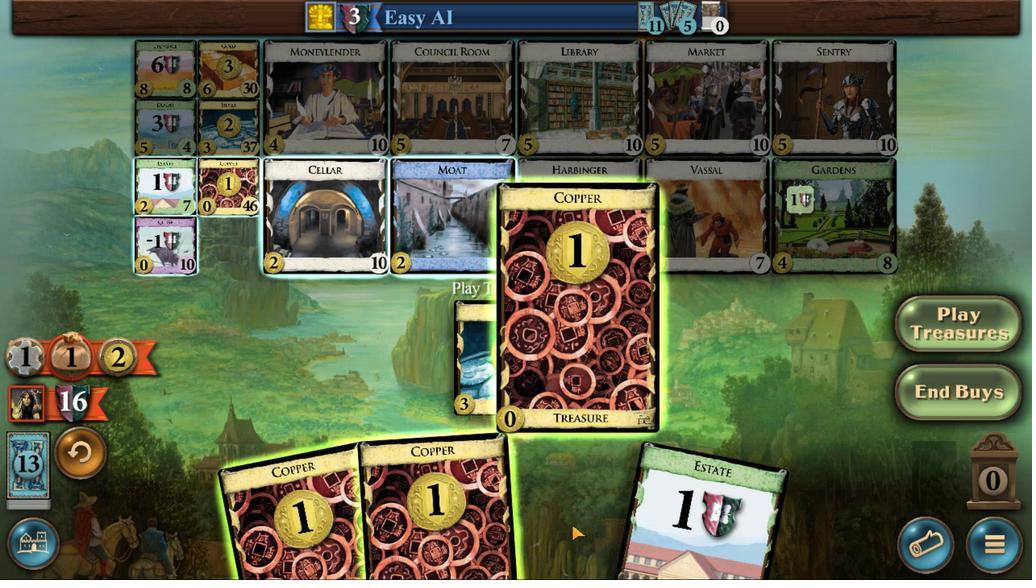 
Action: Mouse scrolled (576, 492) with delta (0, 0)
Screenshot: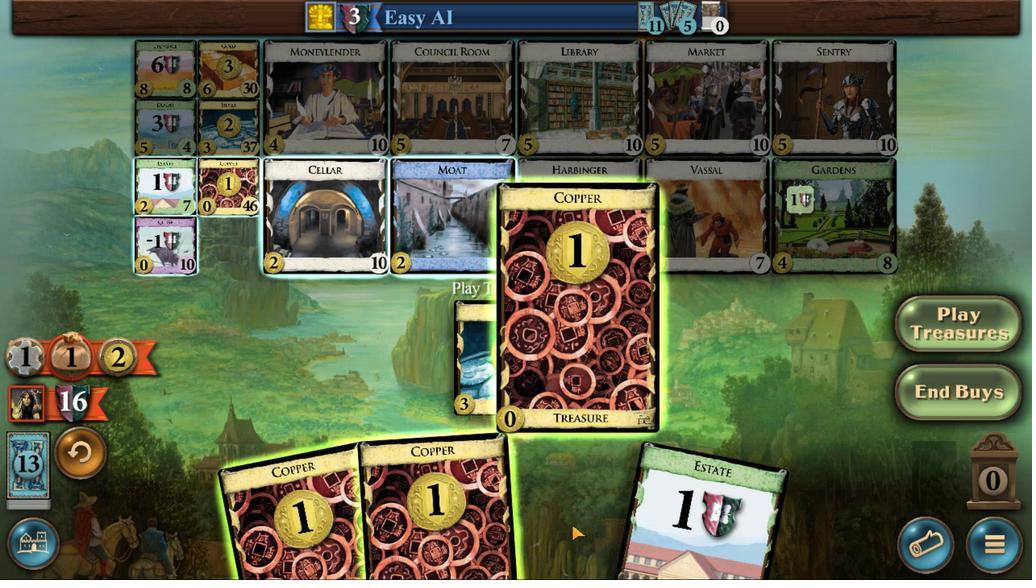 
Action: Mouse scrolled (576, 492) with delta (0, 0)
Screenshot: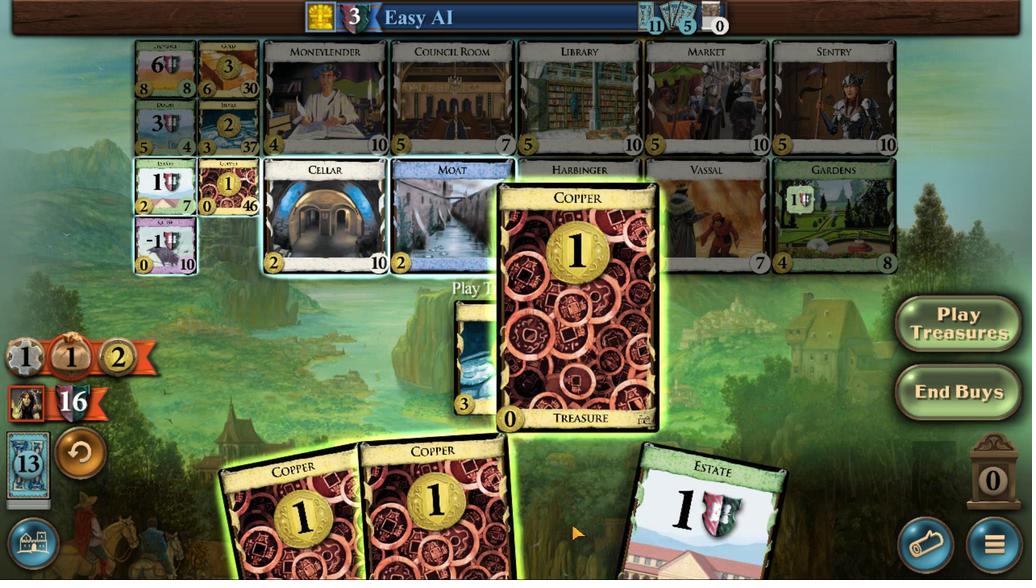 
Action: Mouse scrolled (576, 492) with delta (0, 0)
Screenshot: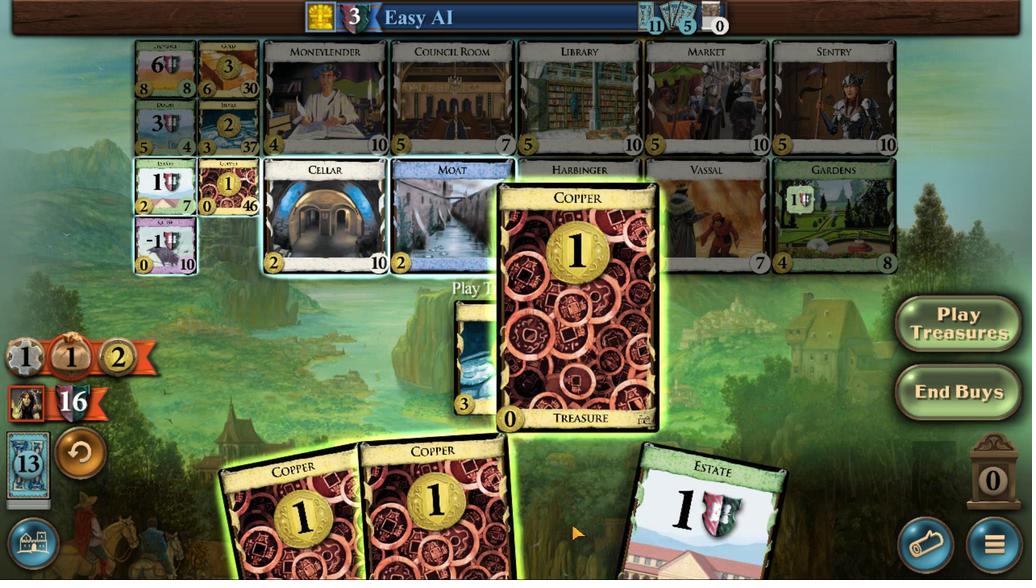 
Action: Mouse moved to (493, 494)
Screenshot: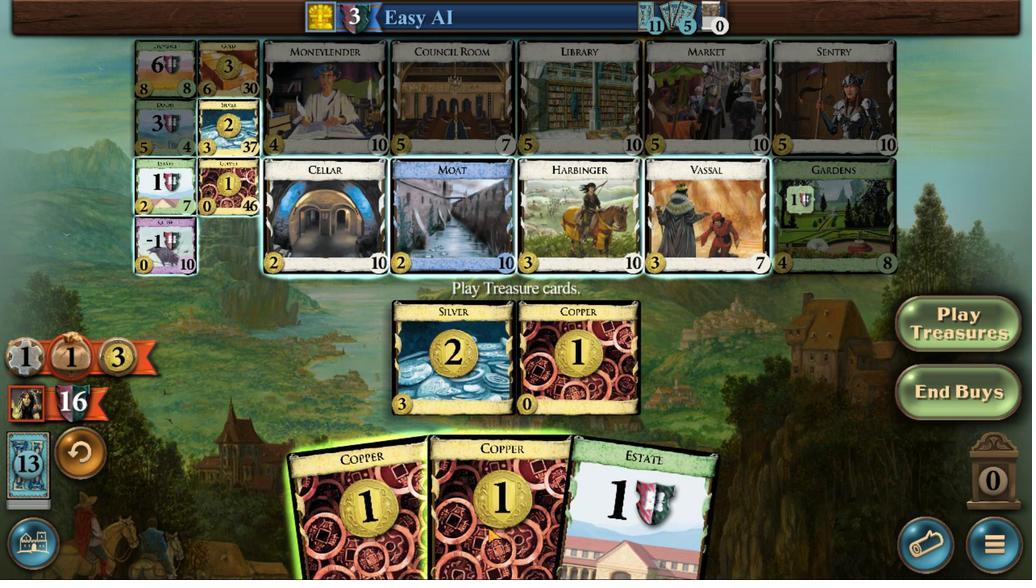 
Action: Mouse scrolled (493, 494) with delta (0, 0)
Screenshot: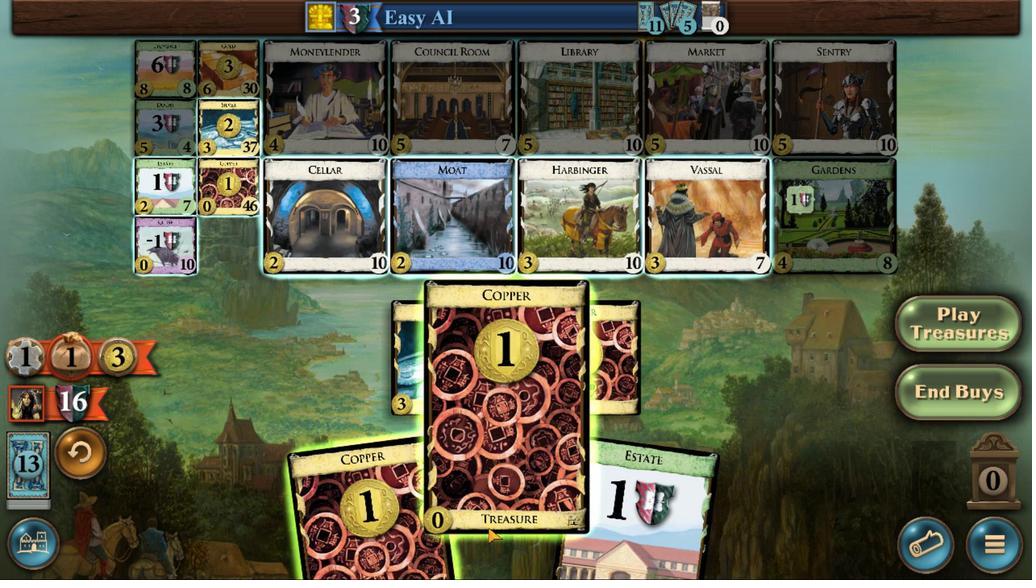 
Action: Mouse scrolled (493, 494) with delta (0, 0)
Screenshot: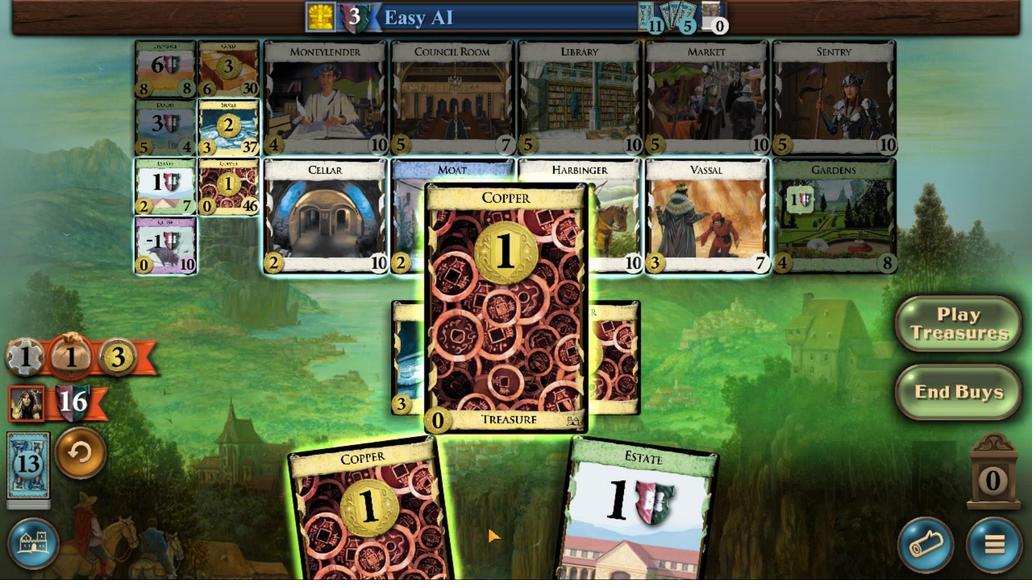 
Action: Mouse scrolled (493, 494) with delta (0, 0)
Screenshot: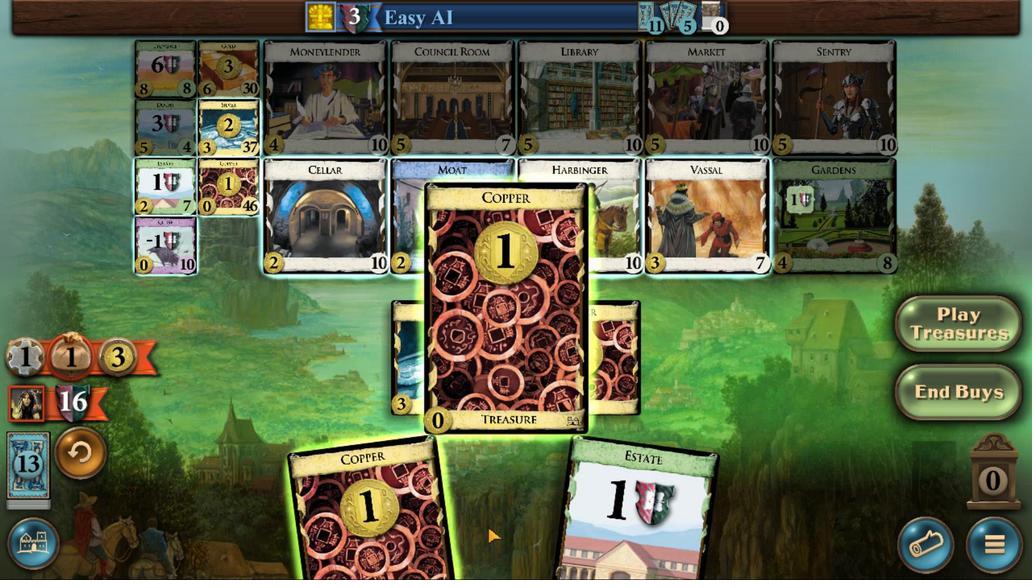 
Action: Mouse scrolled (493, 494) with delta (0, 0)
Screenshot: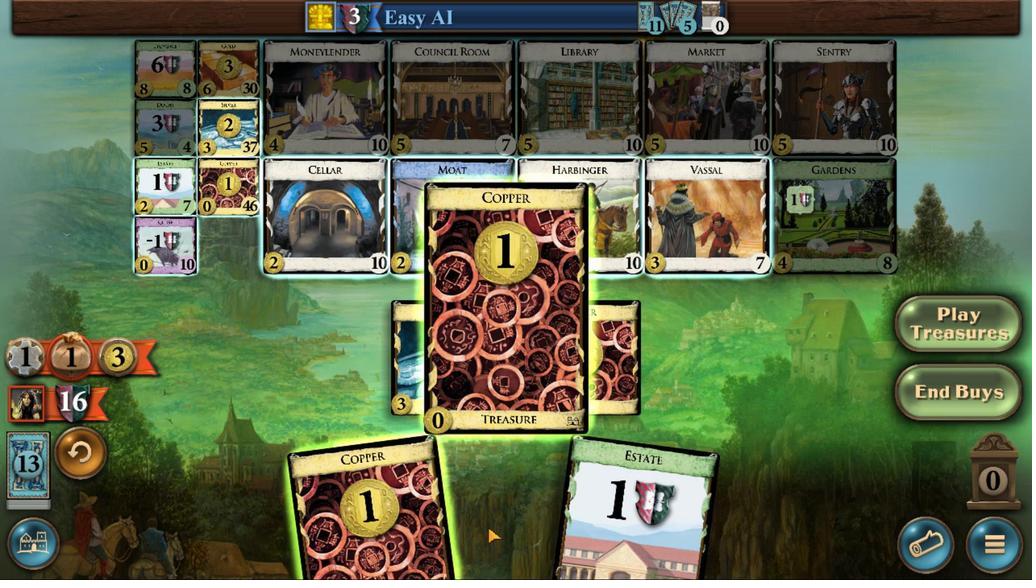 
Action: Mouse scrolled (493, 494) with delta (0, 0)
Screenshot: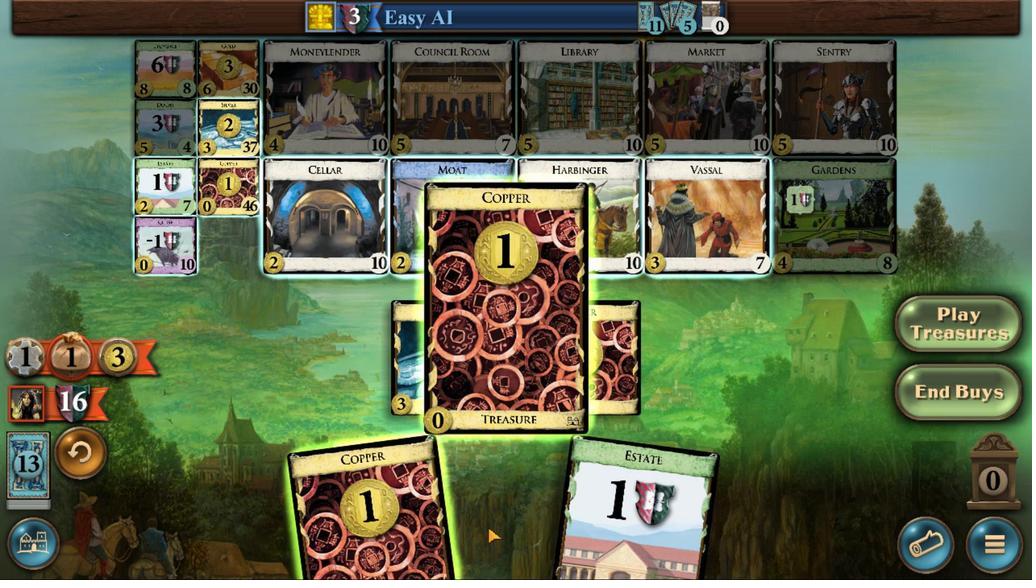 
Action: Mouse scrolled (493, 494) with delta (0, 0)
Screenshot: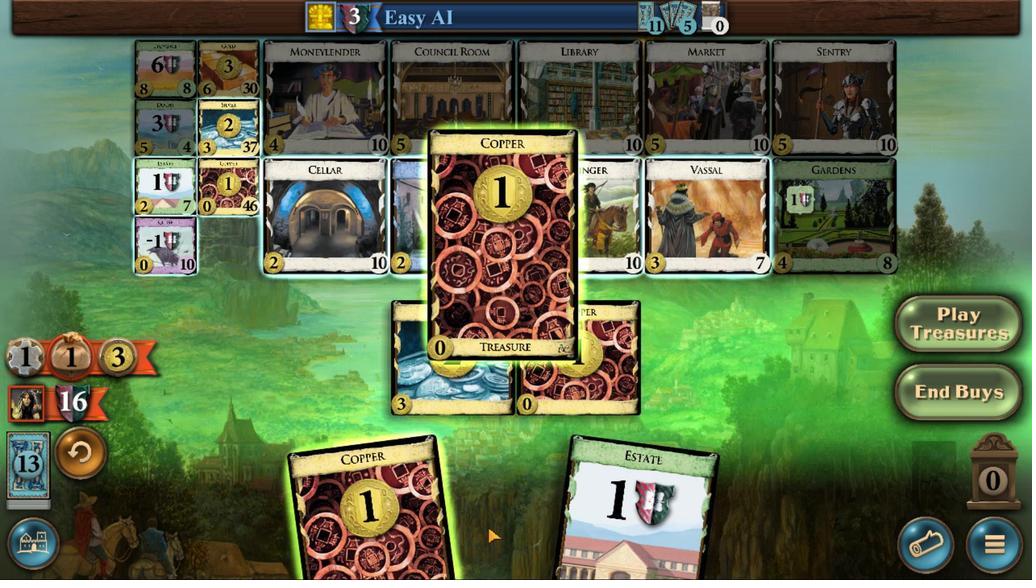 
Action: Mouse moved to (348, 510)
Screenshot: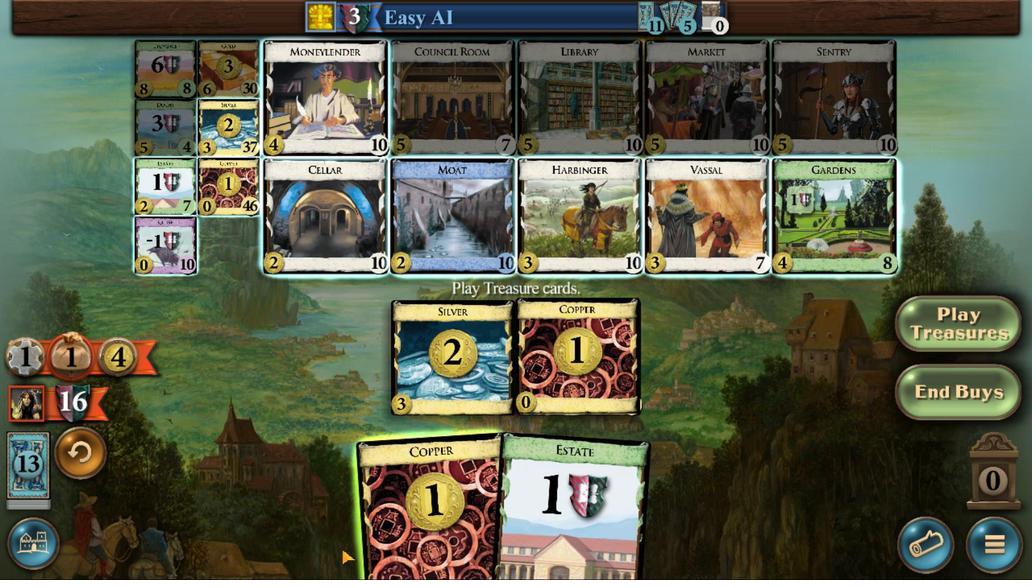 
Action: Mouse scrolled (348, 509) with delta (0, 0)
Screenshot: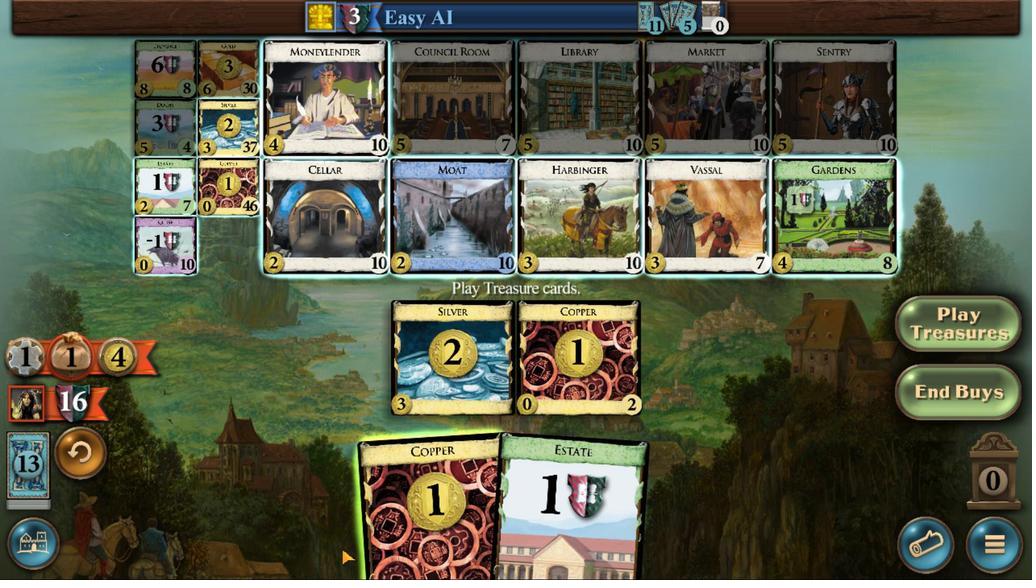 
Action: Mouse scrolled (348, 509) with delta (0, 0)
Screenshot: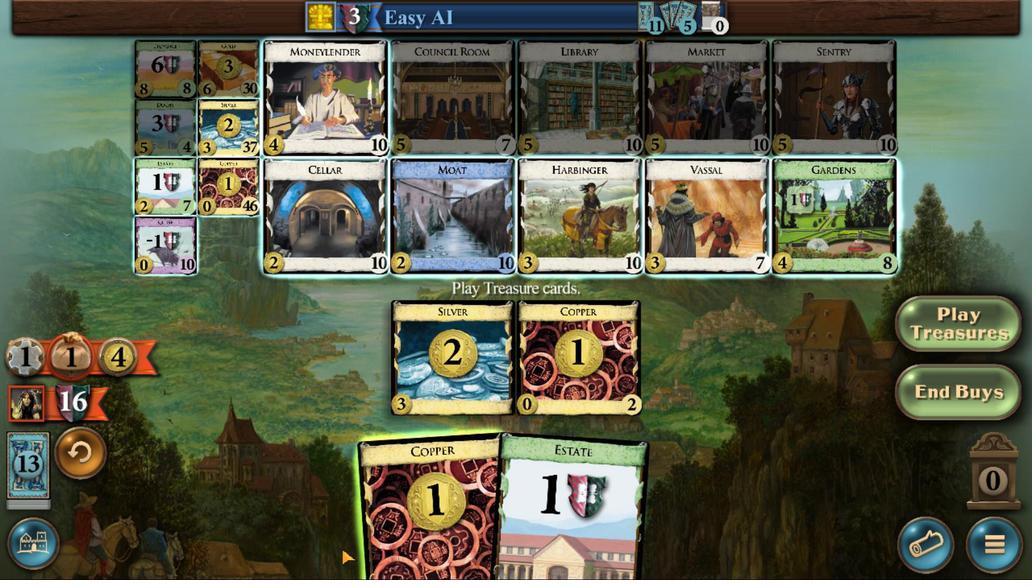
Action: Mouse scrolled (348, 509) with delta (0, 0)
Screenshot: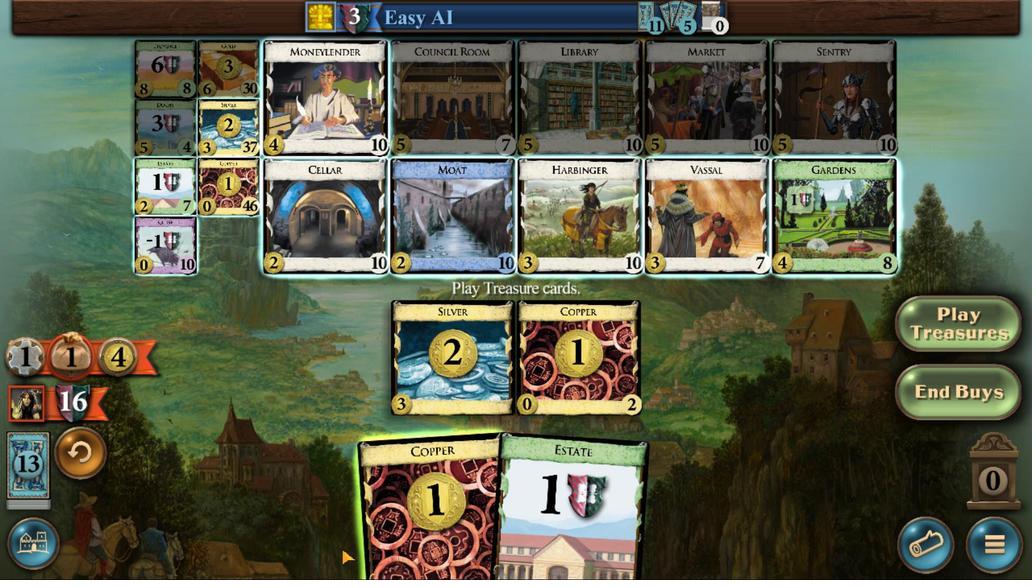 
Action: Mouse scrolled (348, 509) with delta (0, 0)
Screenshot: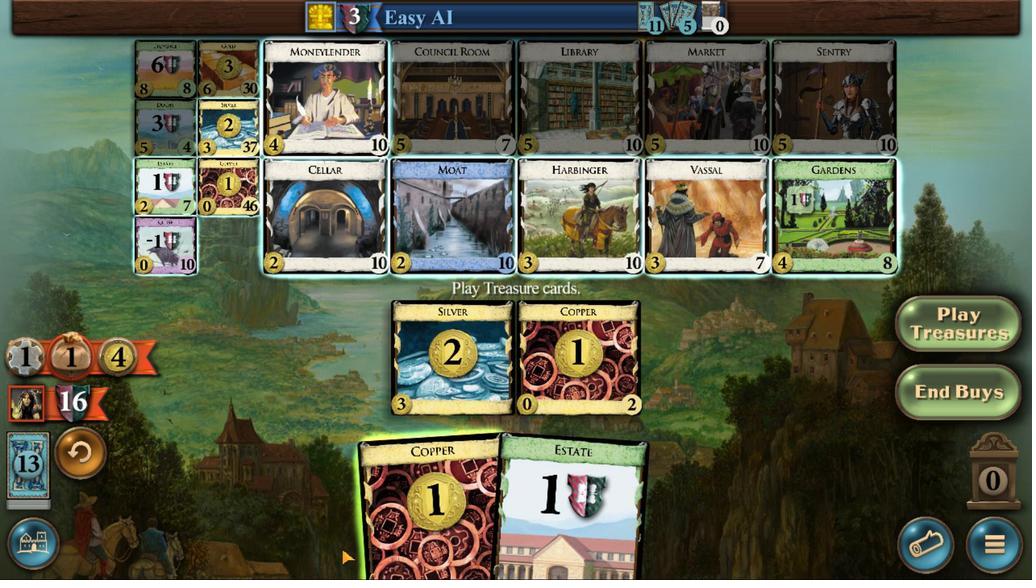 
Action: Mouse scrolled (348, 509) with delta (0, 0)
Screenshot: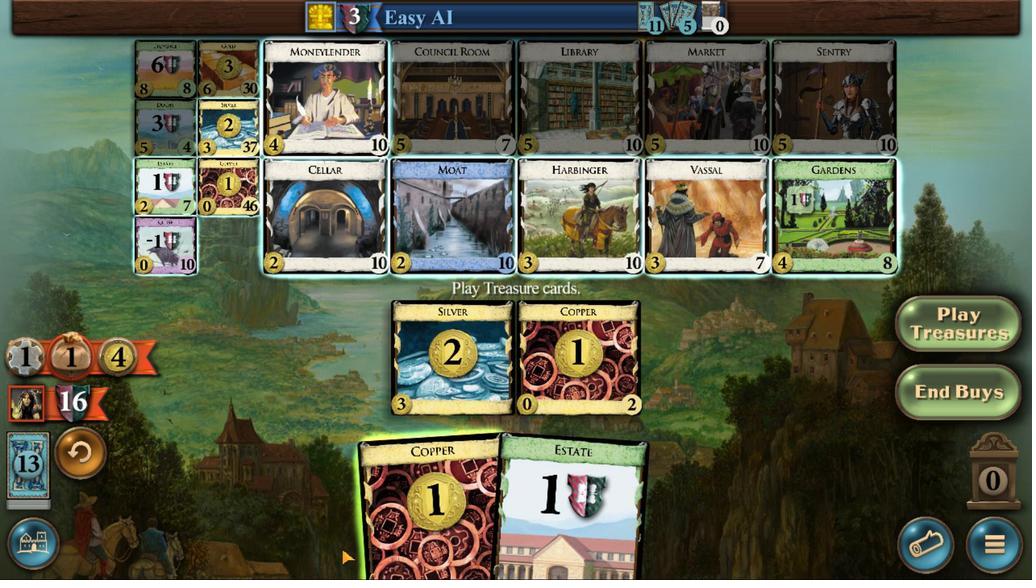 
Action: Mouse moved to (361, 474)
Screenshot: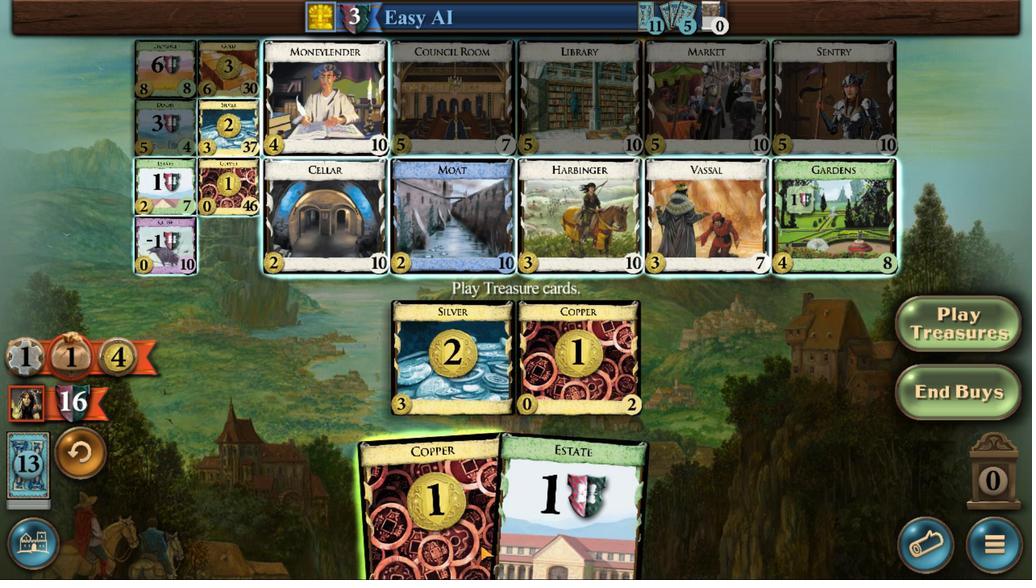 
Action: Mouse scrolled (361, 474) with delta (0, 0)
Screenshot: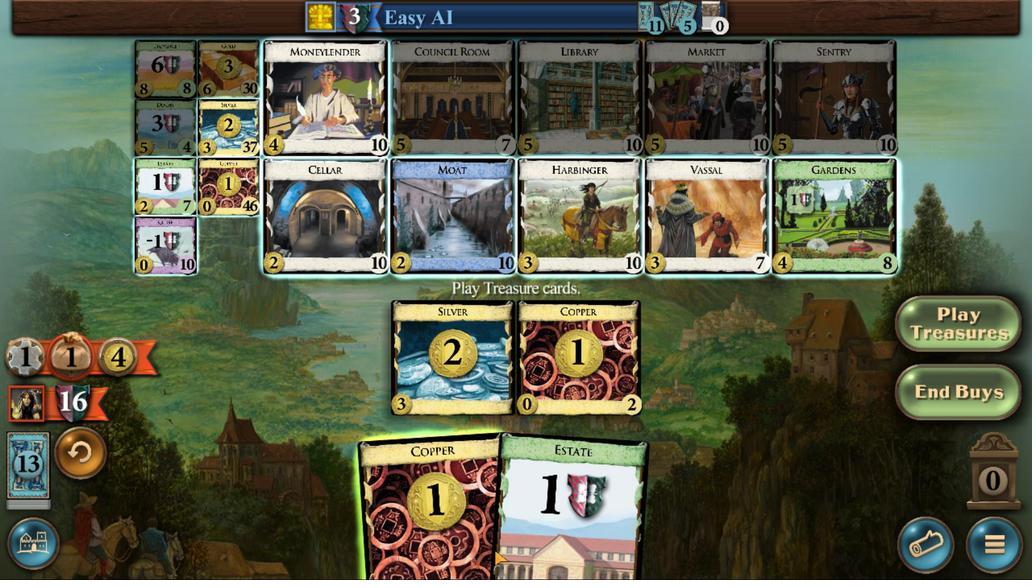 
Action: Mouse moved to (370, 477)
Screenshot: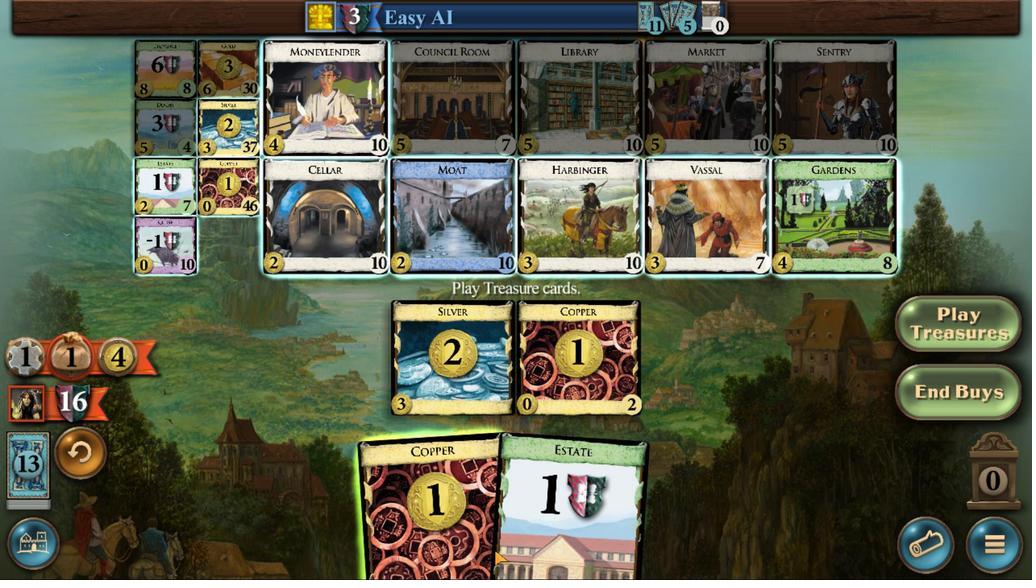 
Action: Mouse scrolled (370, 477) with delta (0, 0)
Screenshot: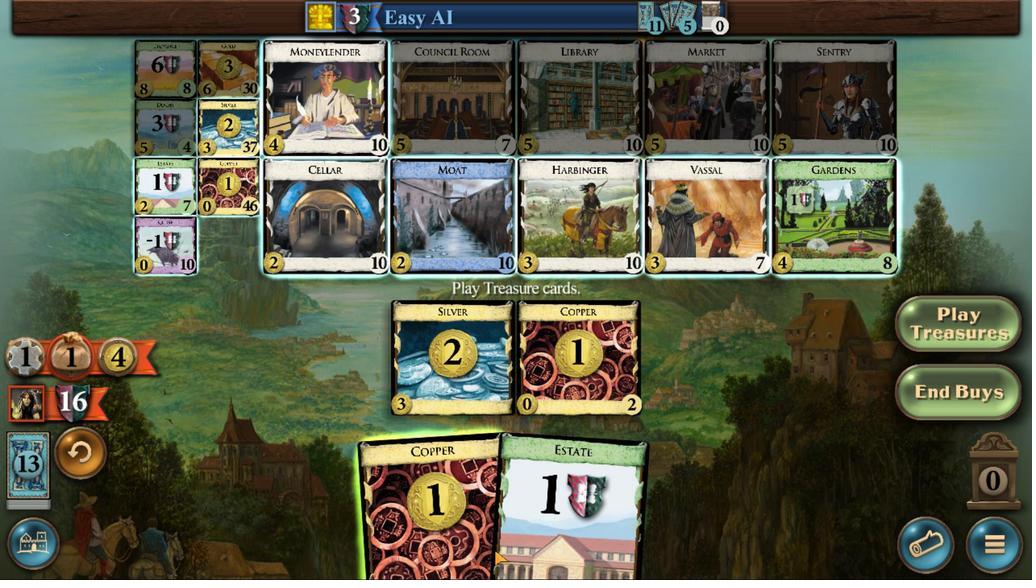 
Action: Mouse moved to (499, 511)
Screenshot: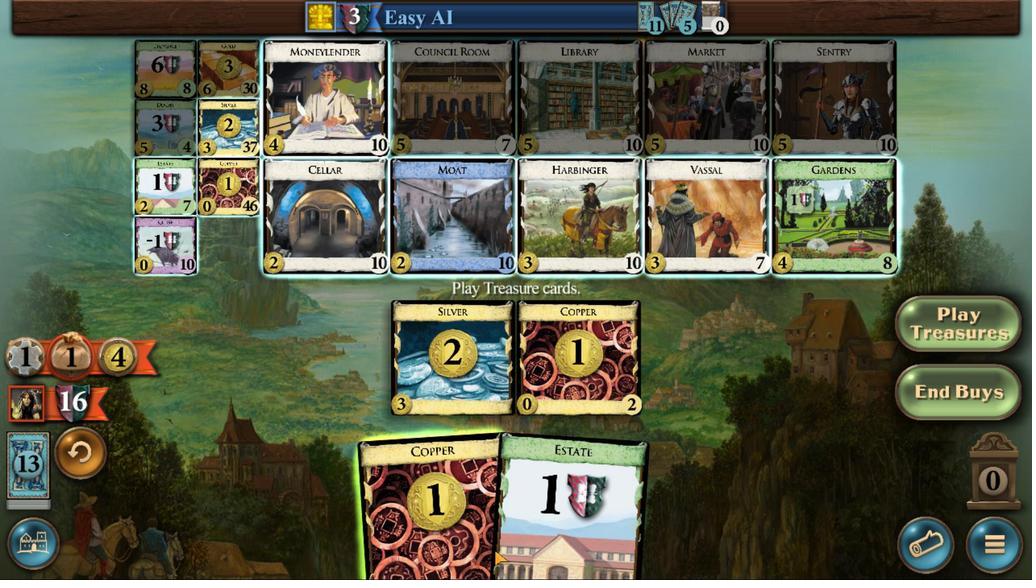 
Action: Mouse scrolled (499, 510) with delta (0, 0)
Screenshot: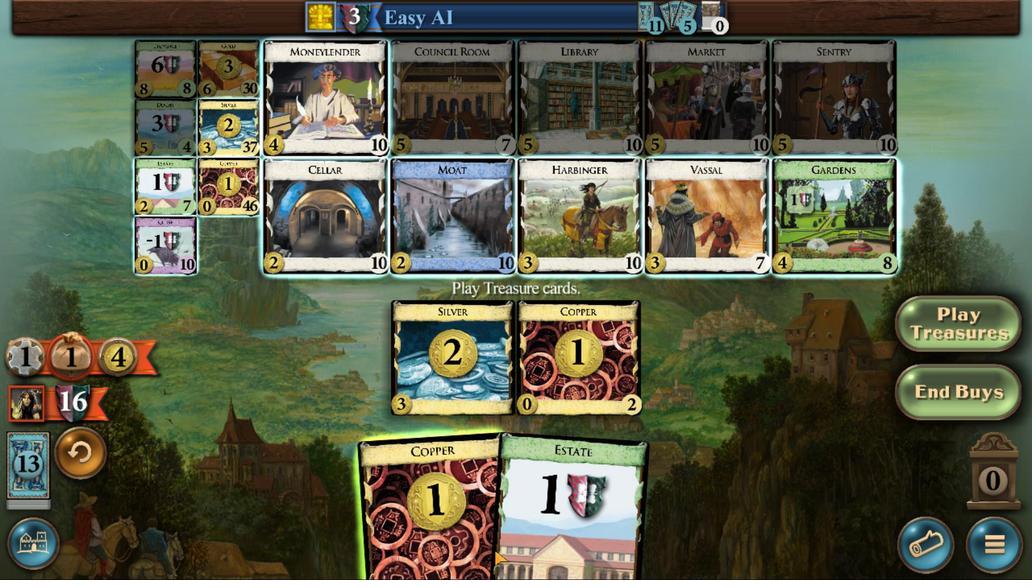
Action: Mouse scrolled (499, 510) with delta (0, 0)
Screenshot: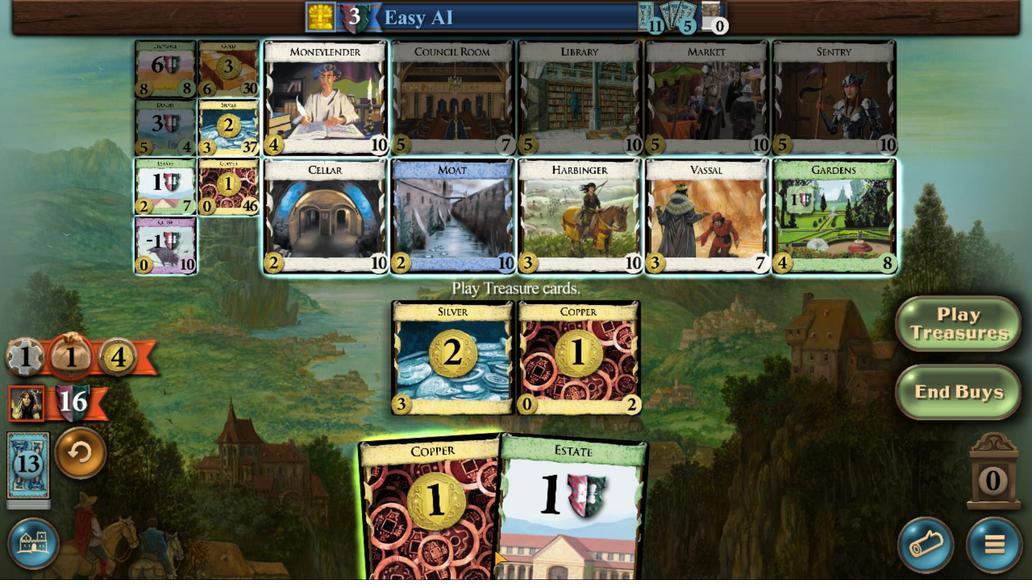 
Action: Mouse scrolled (499, 510) with delta (0, 0)
Screenshot: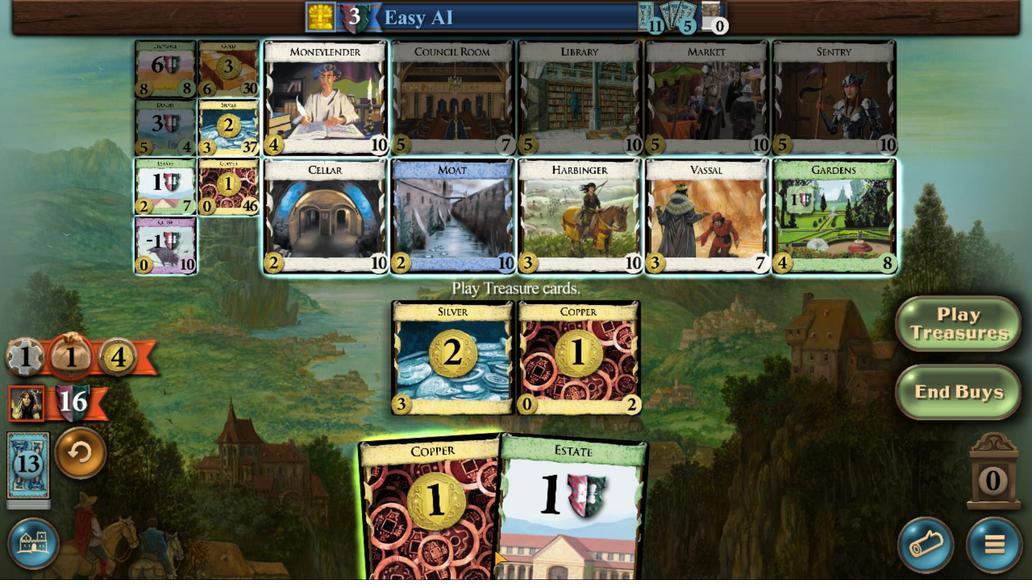 
Action: Mouse scrolled (499, 510) with delta (0, 0)
Screenshot: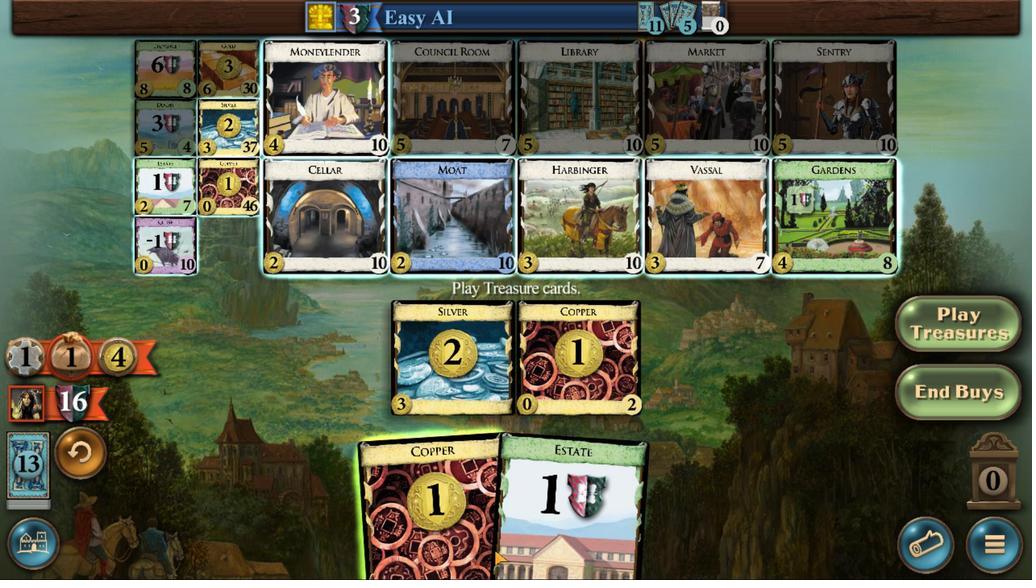 
Action: Mouse moved to (456, 504)
Screenshot: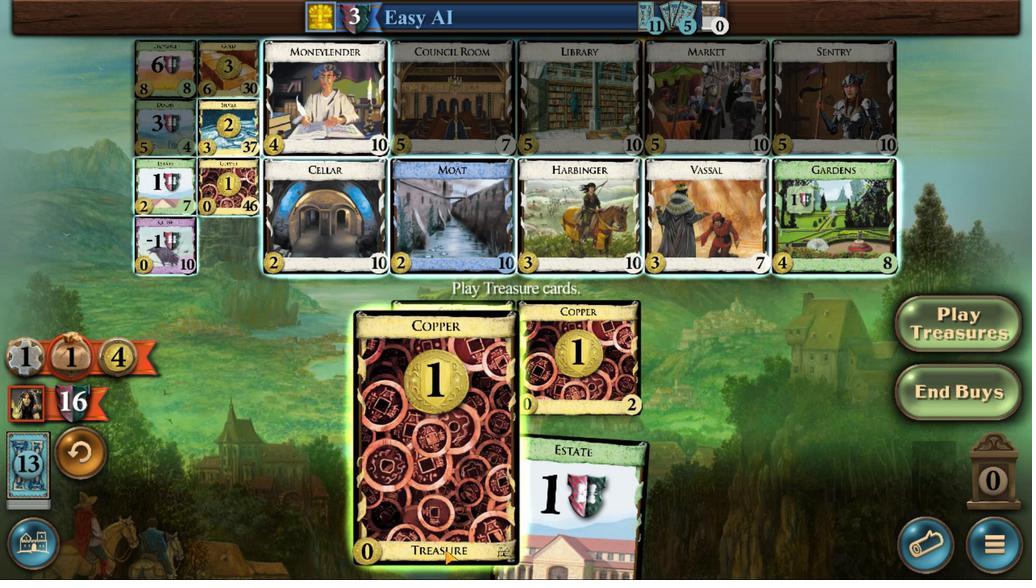 
Action: Mouse scrolled (456, 503) with delta (0, 0)
Screenshot: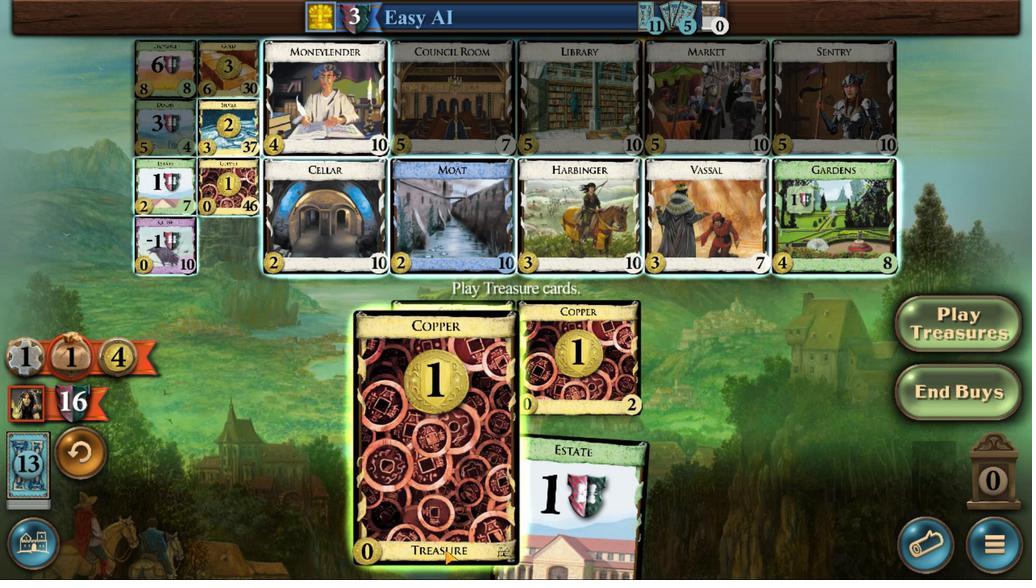
Action: Mouse moved to (452, 508)
